 Task: Find directions to nearby parks from Phase IV, Udyog Vihar, Sector 18, Gurugram.
Action: Mouse moved to (268, 67)
Screenshot: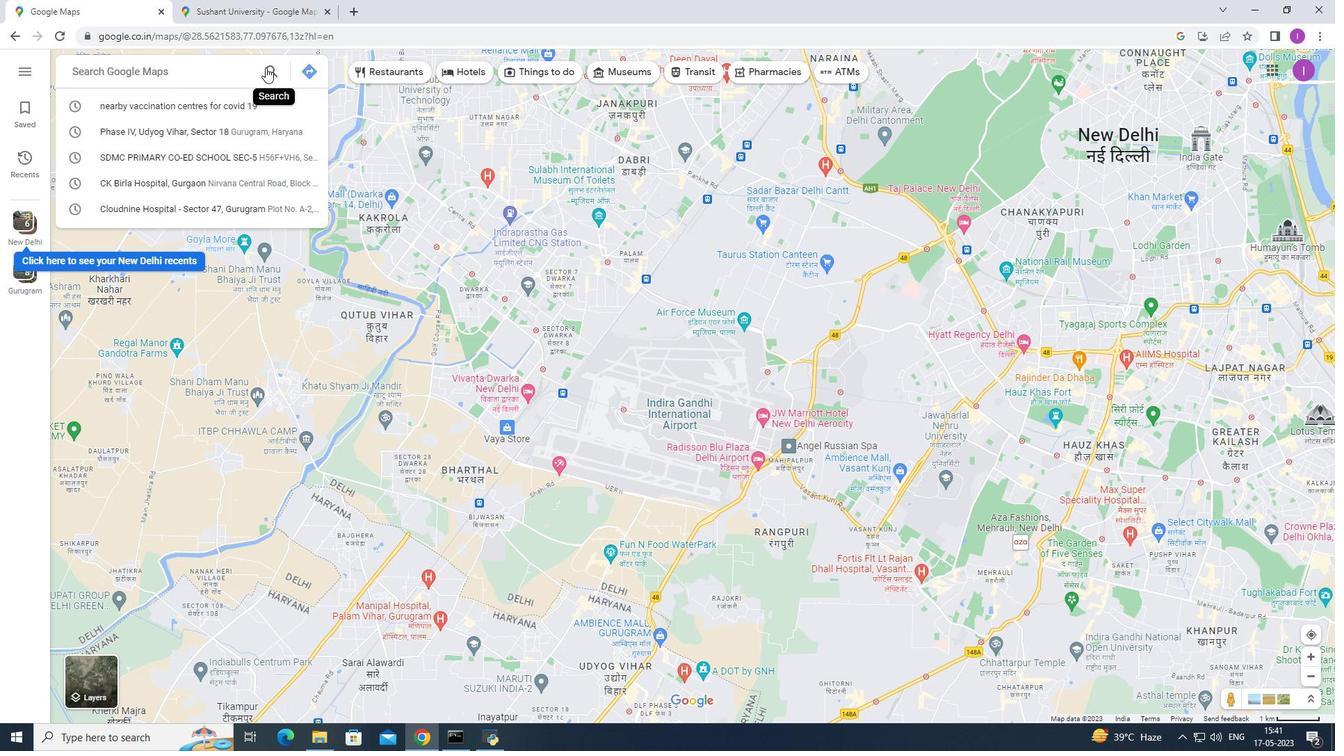 
Action: Mouse pressed left at (268, 67)
Screenshot: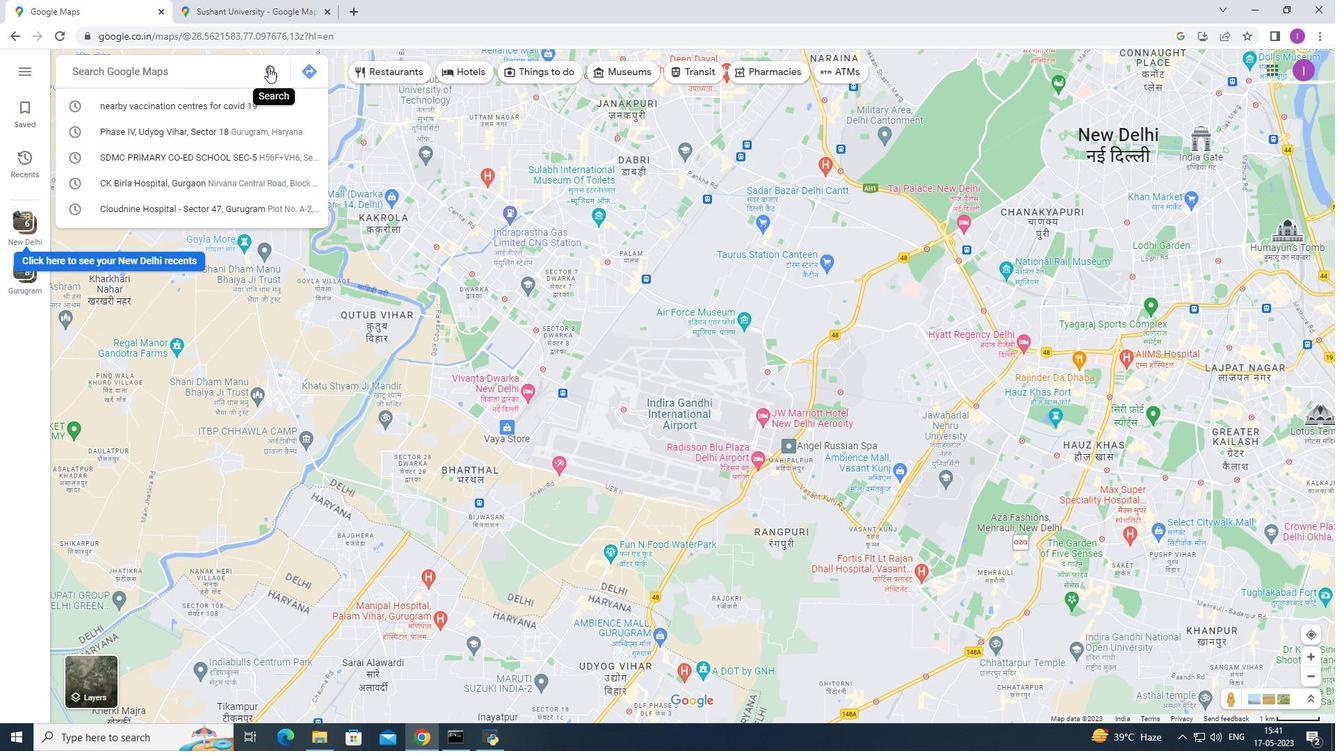 
Action: Mouse moved to (198, 77)
Screenshot: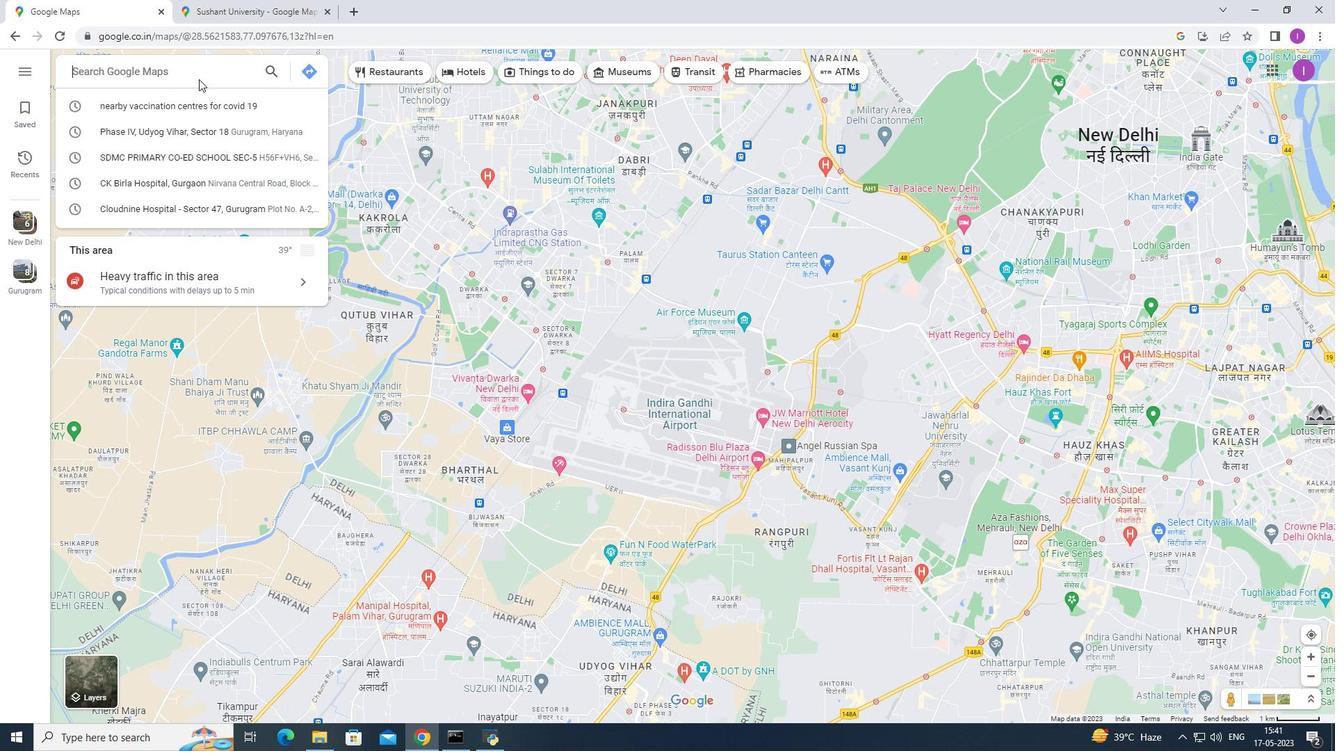 
Action: Key pressed nearby<Key.space>park<Key.space>to<Key.space>me
Screenshot: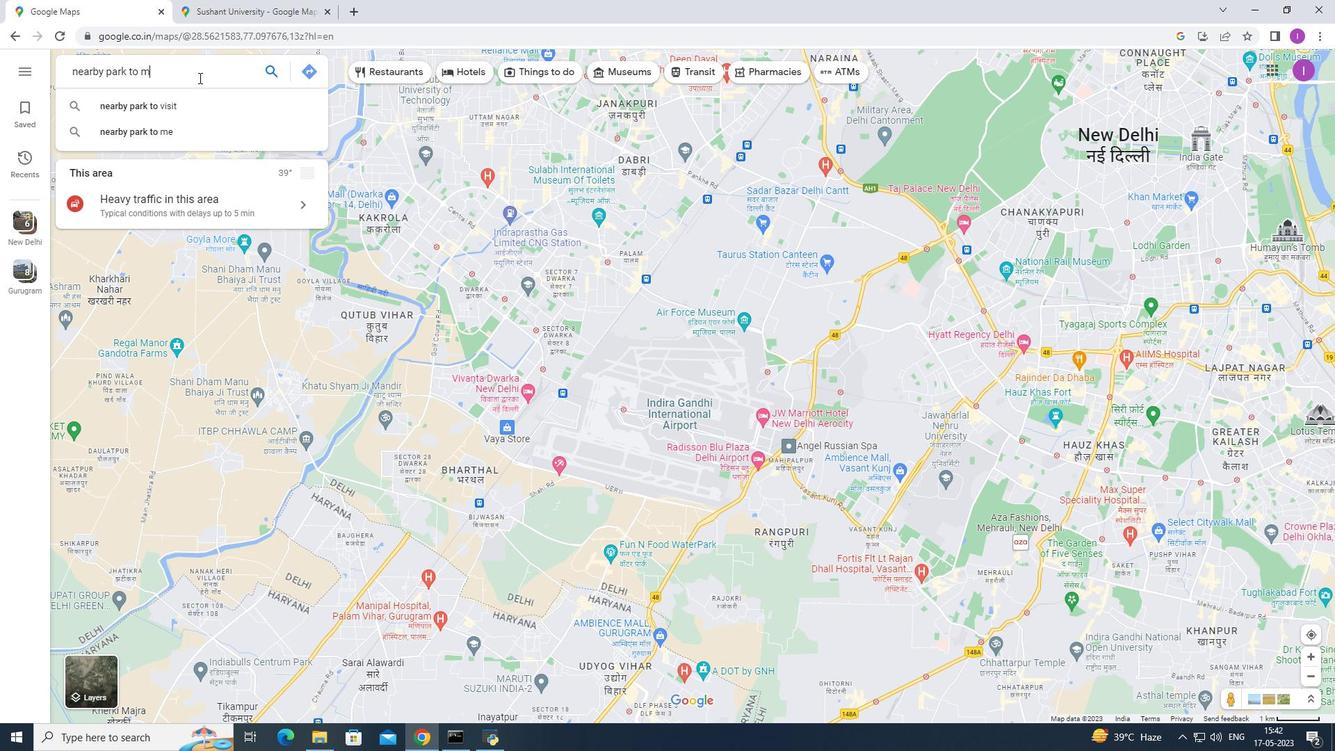 
Action: Mouse moved to (126, 105)
Screenshot: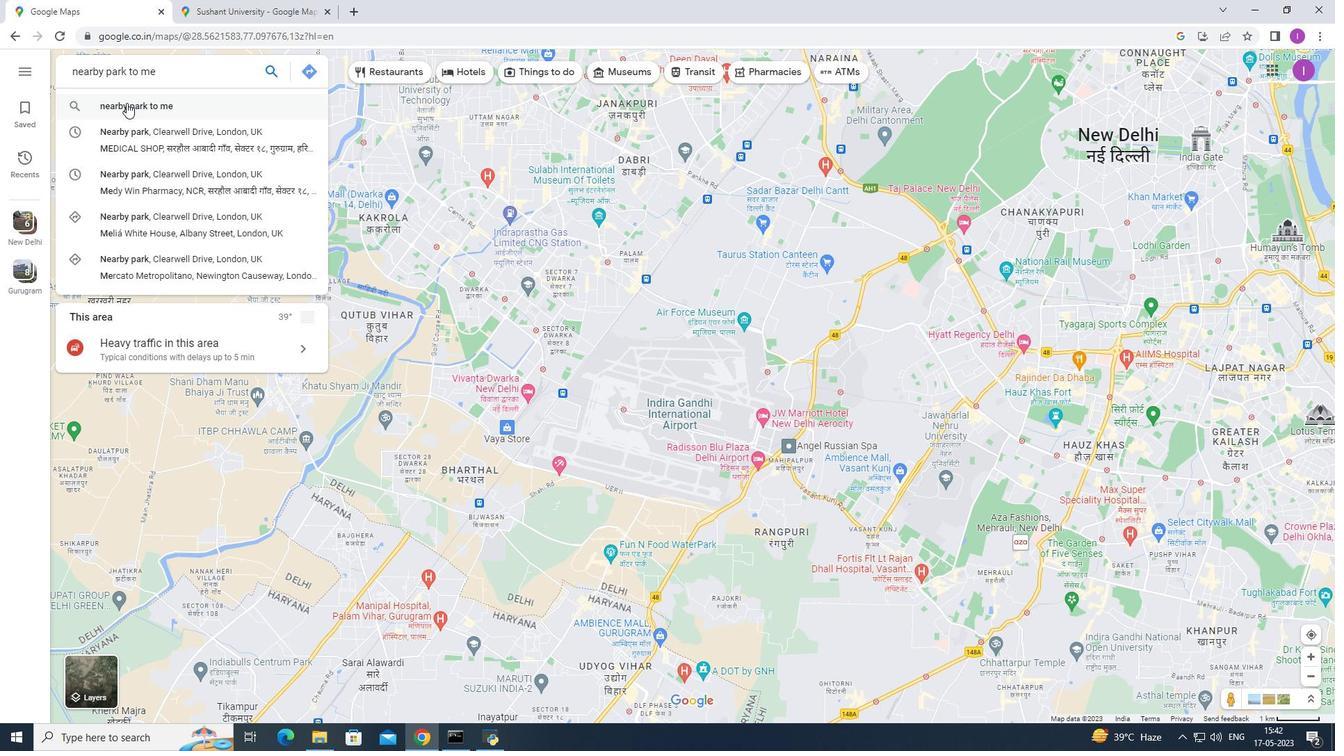 
Action: Mouse pressed left at (126, 105)
Screenshot: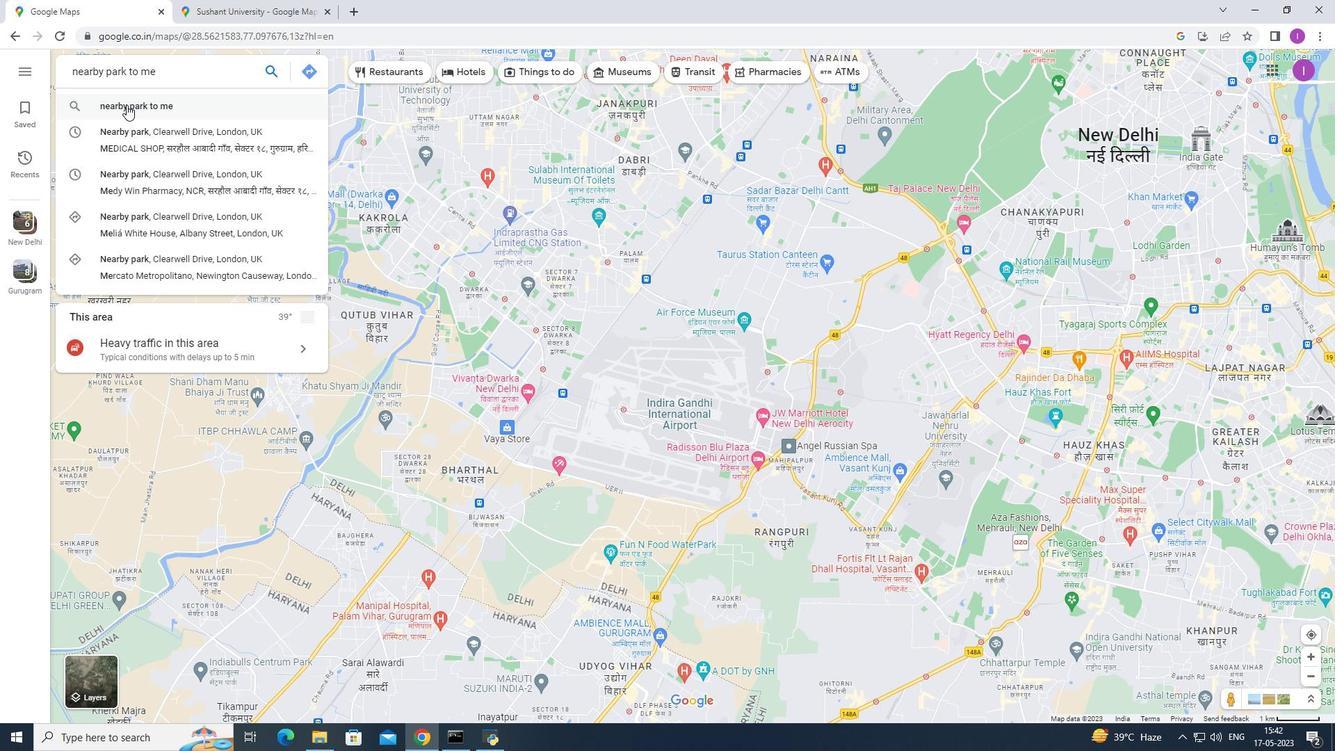 
Action: Mouse moved to (107, 112)
Screenshot: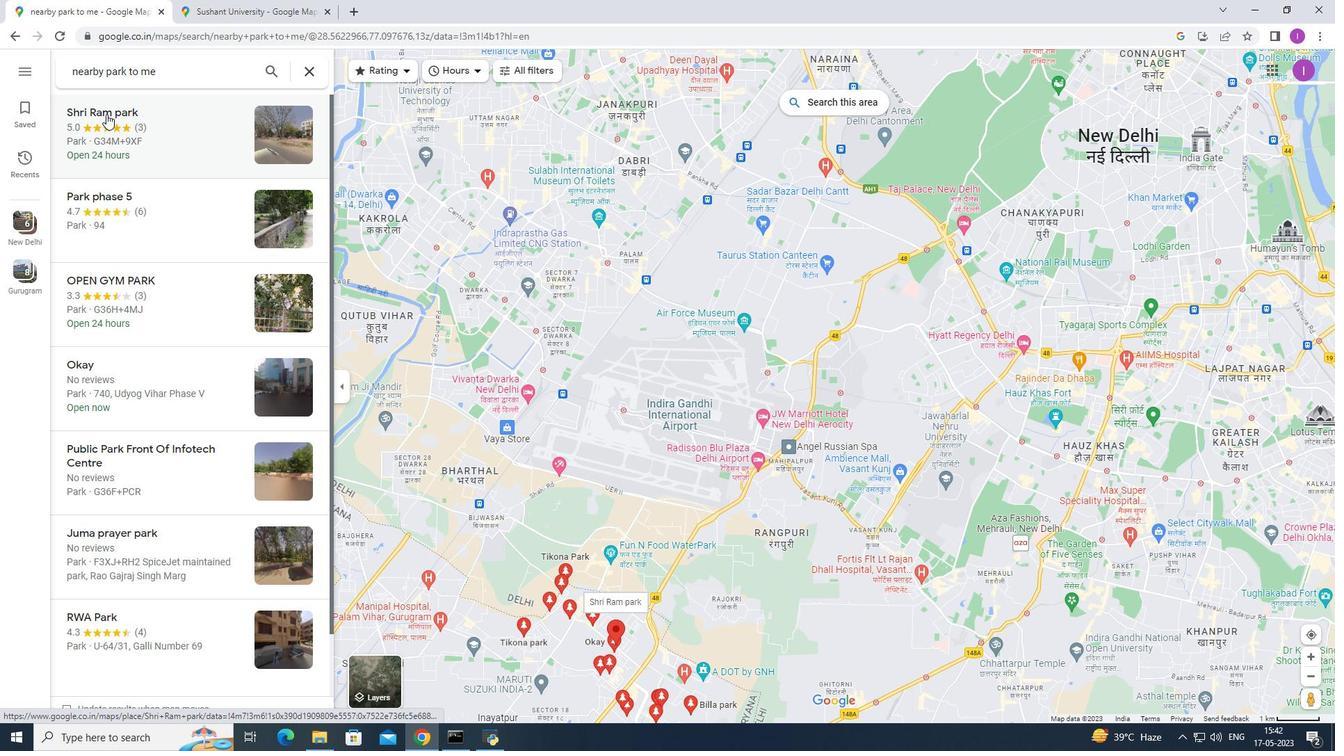 
Action: Mouse pressed left at (107, 112)
Screenshot: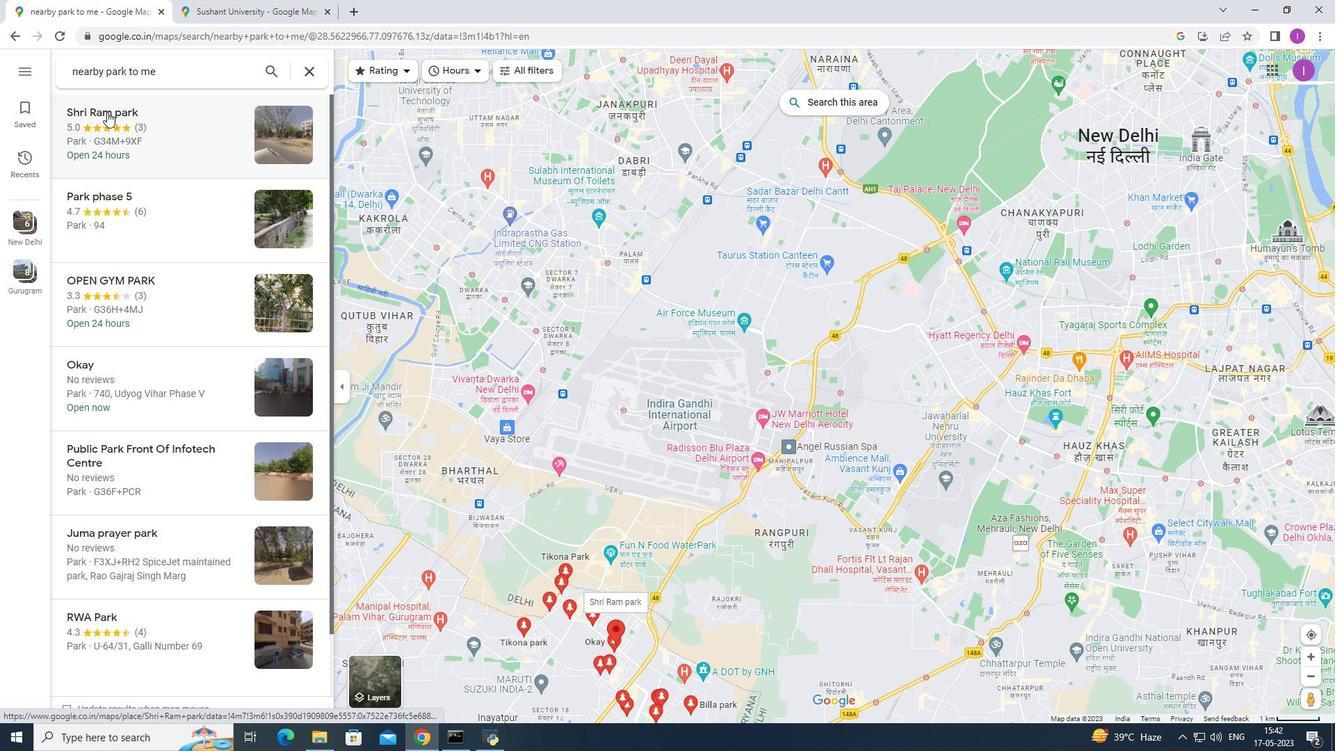 
Action: Mouse moved to (381, 393)
Screenshot: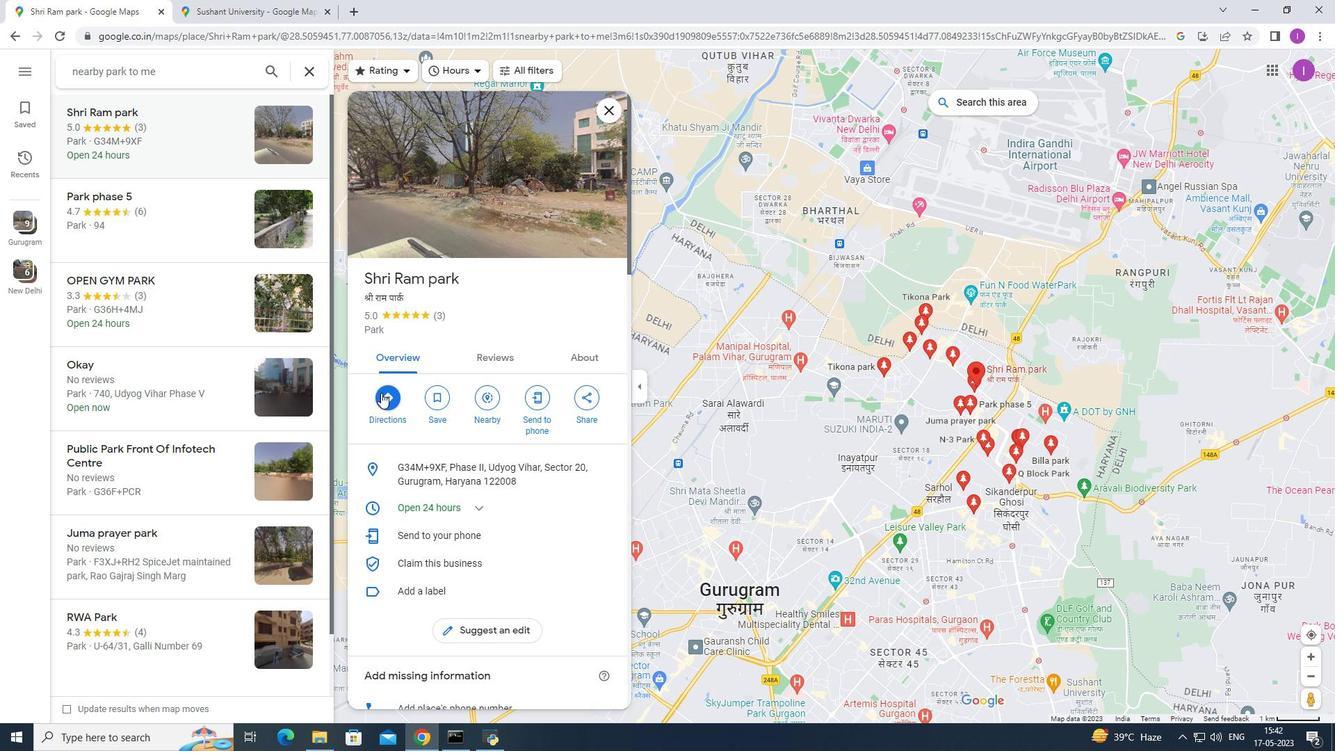 
Action: Mouse pressed left at (381, 393)
Screenshot: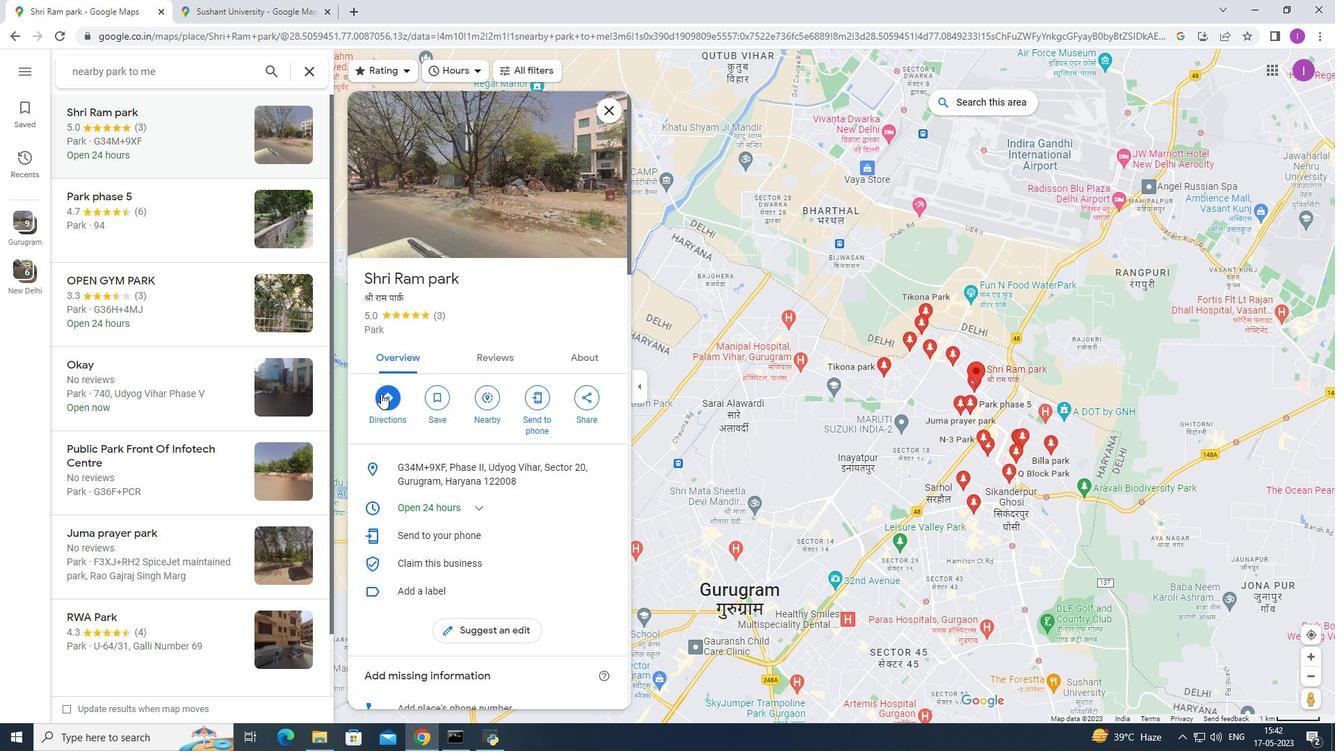 
Action: Mouse moved to (136, 279)
Screenshot: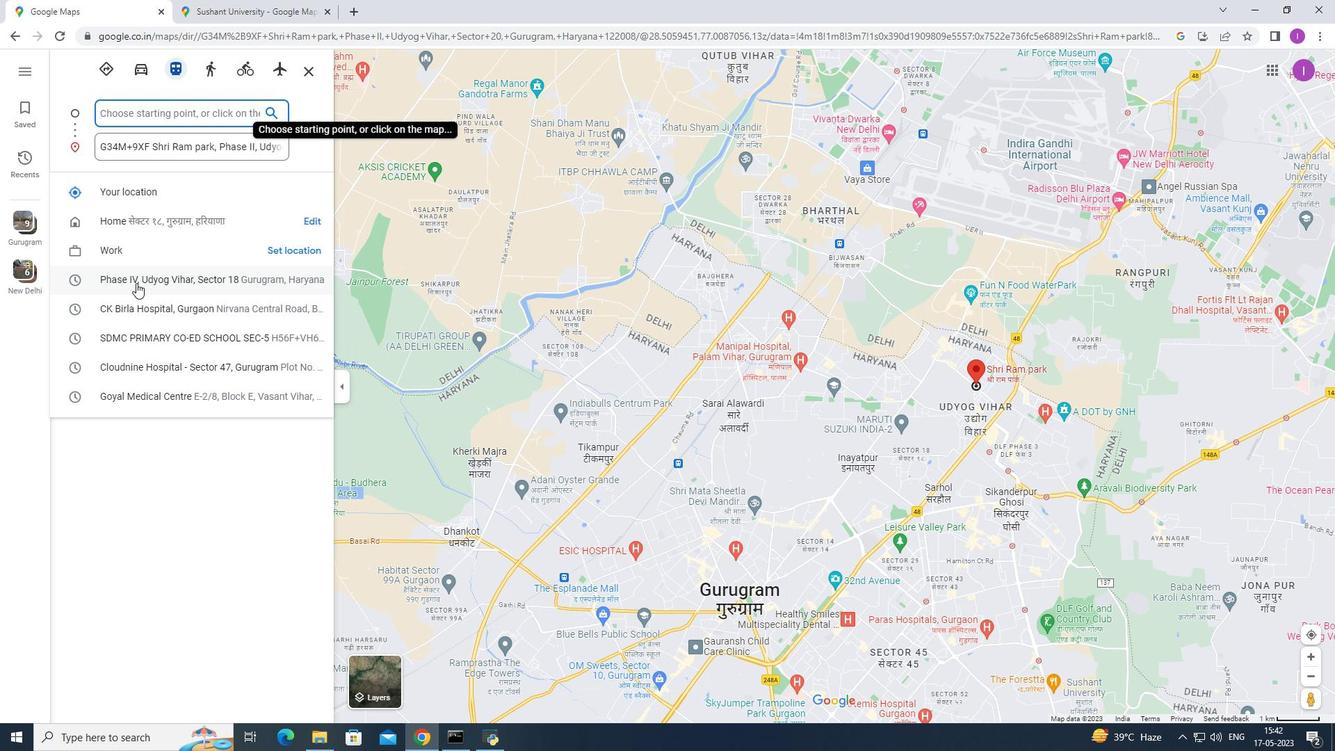 
Action: Mouse pressed left at (136, 279)
Screenshot: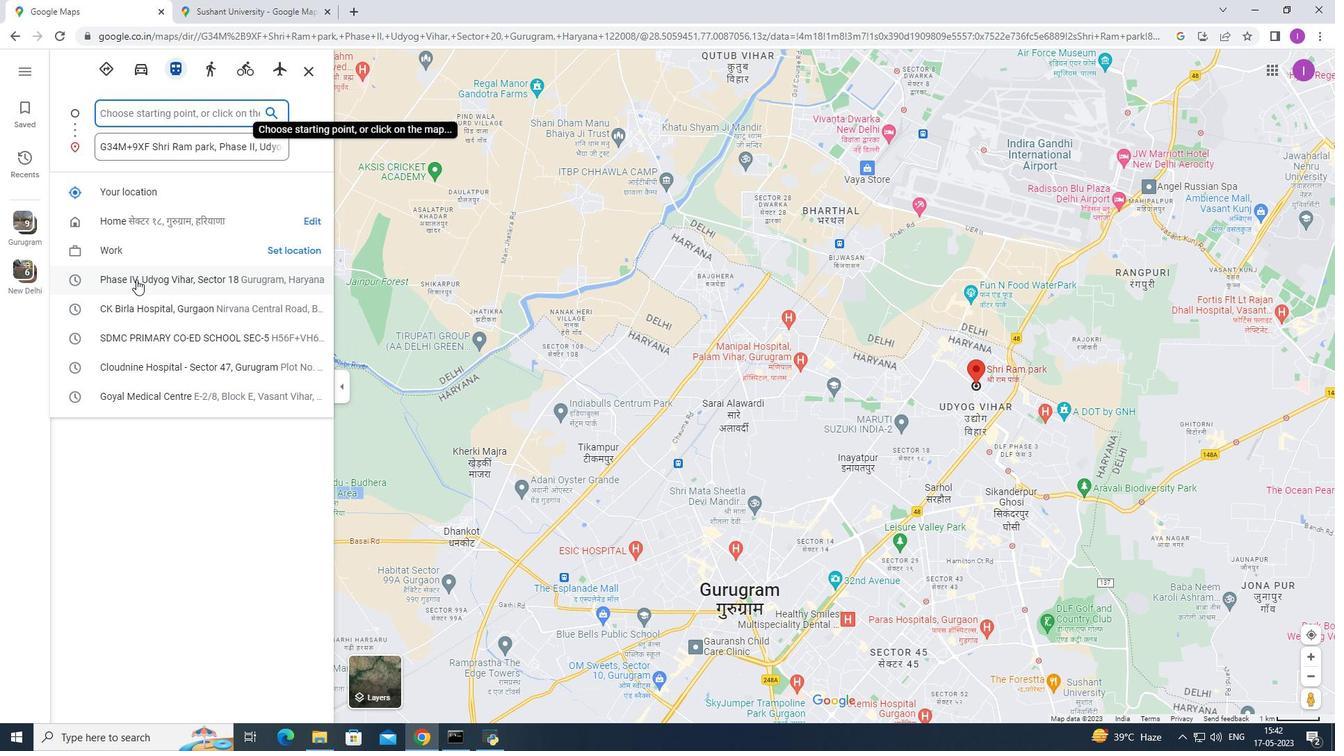
Action: Mouse moved to (17, 34)
Screenshot: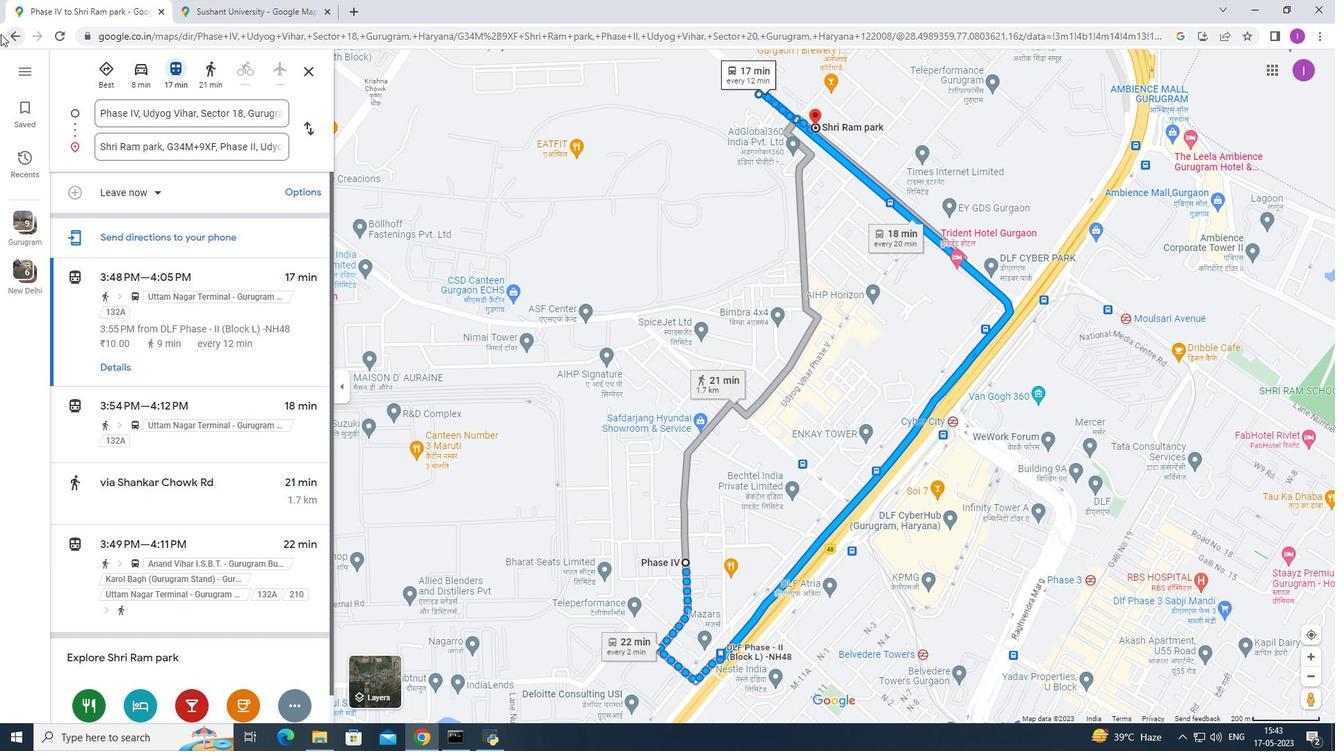 
Action: Mouse pressed left at (17, 34)
Screenshot: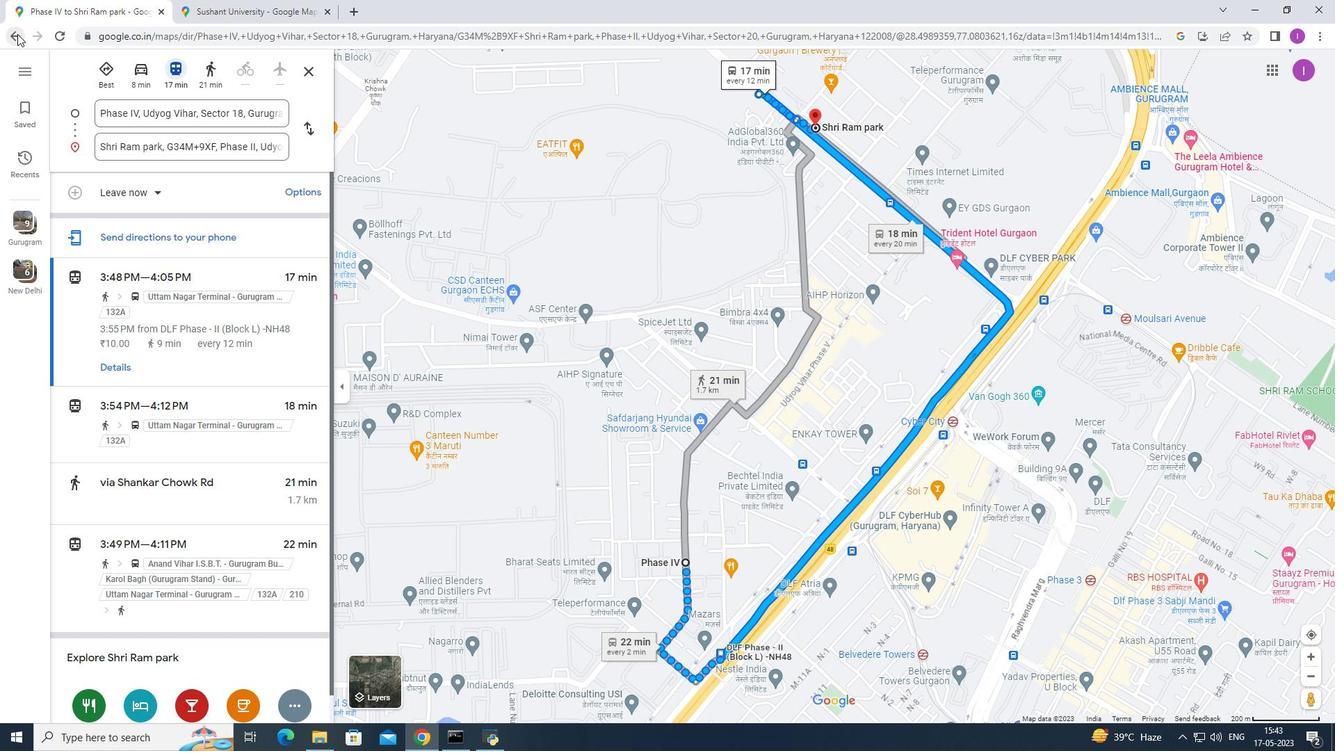 
Action: Mouse moved to (166, 215)
Screenshot: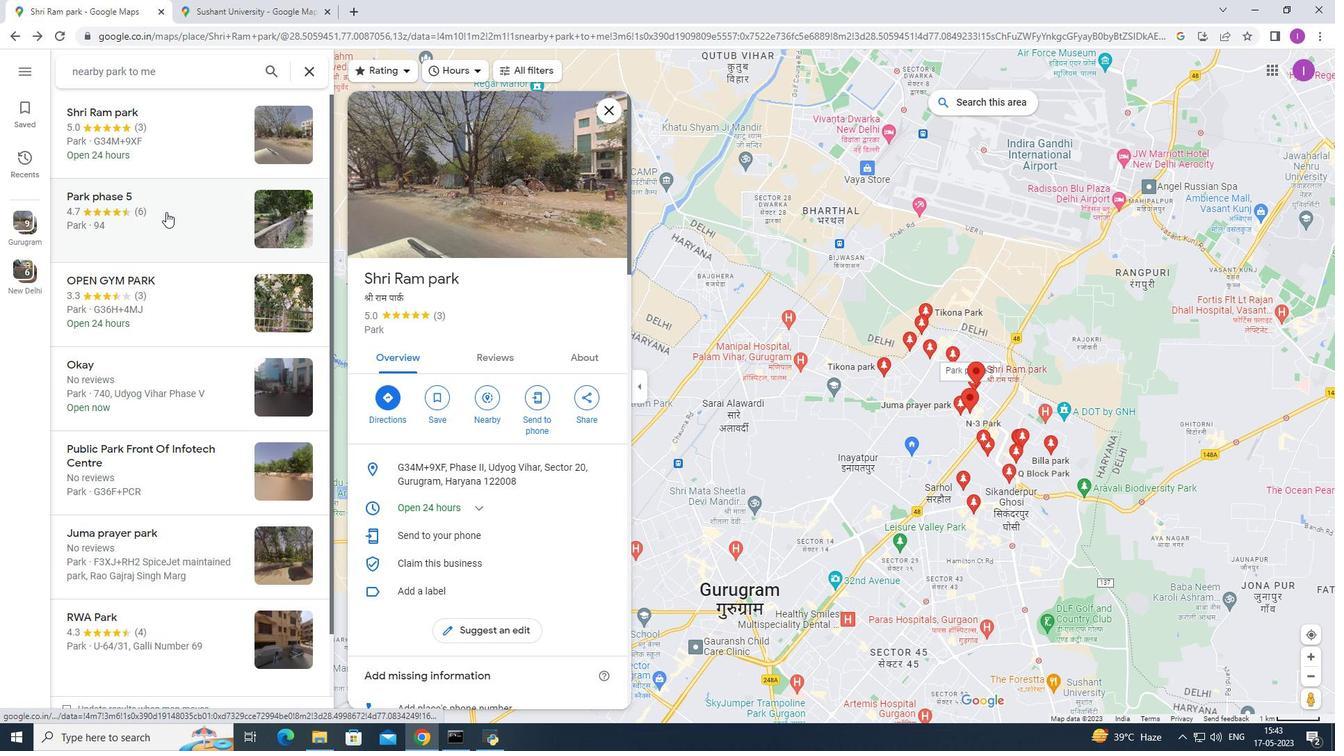 
Action: Mouse pressed left at (166, 215)
Screenshot: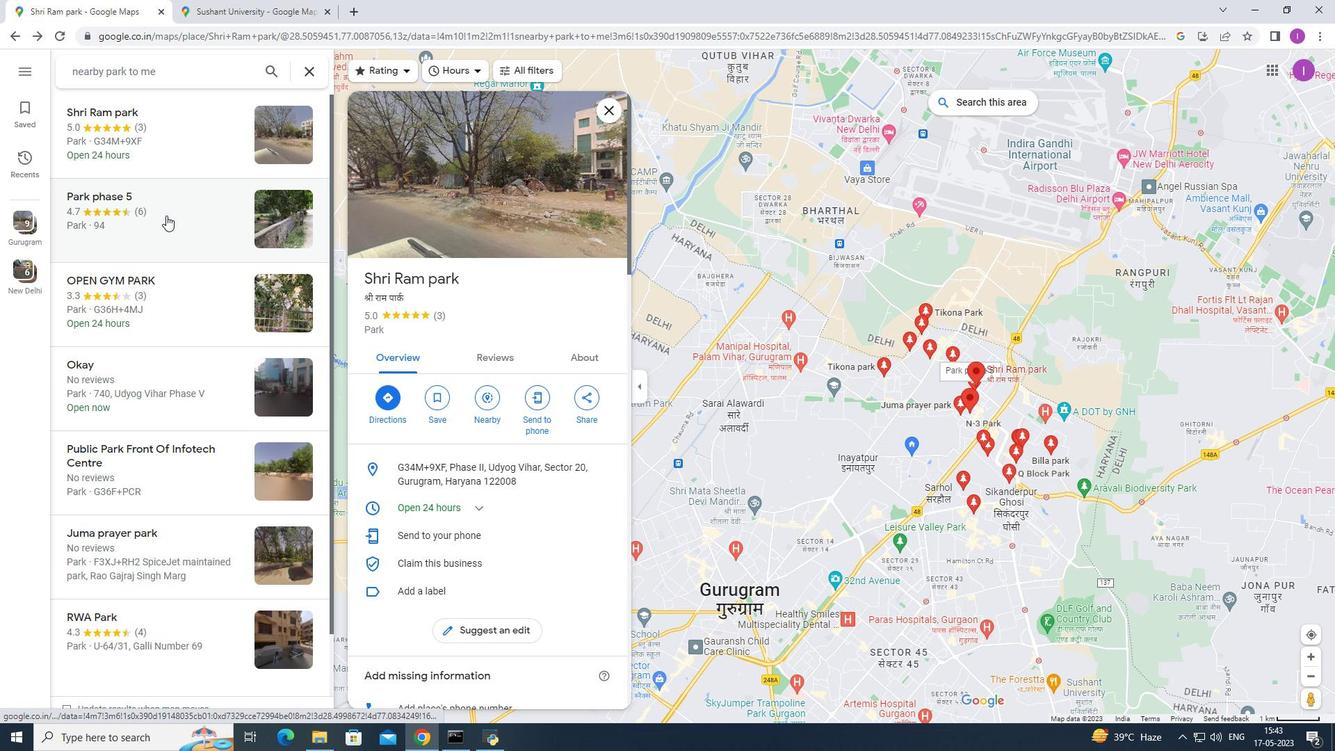 
Action: Mouse moved to (382, 404)
Screenshot: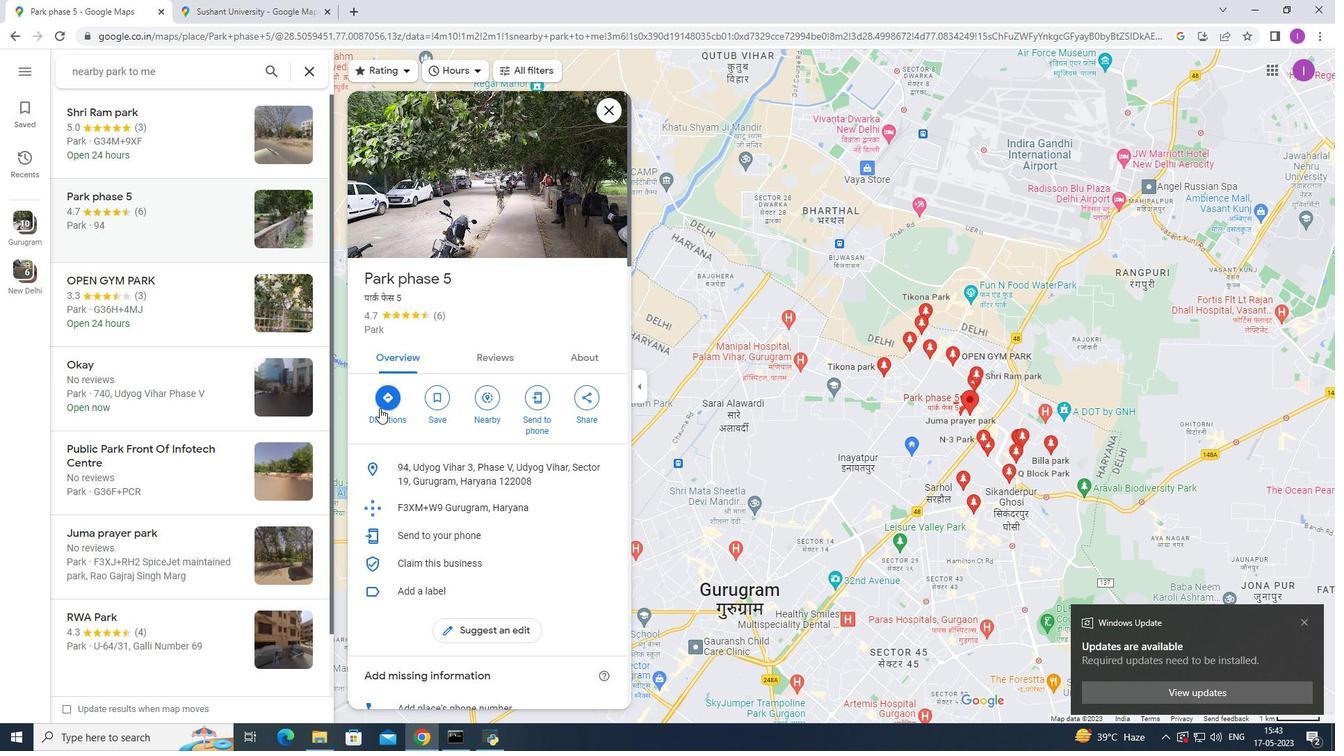 
Action: Mouse pressed left at (382, 404)
Screenshot: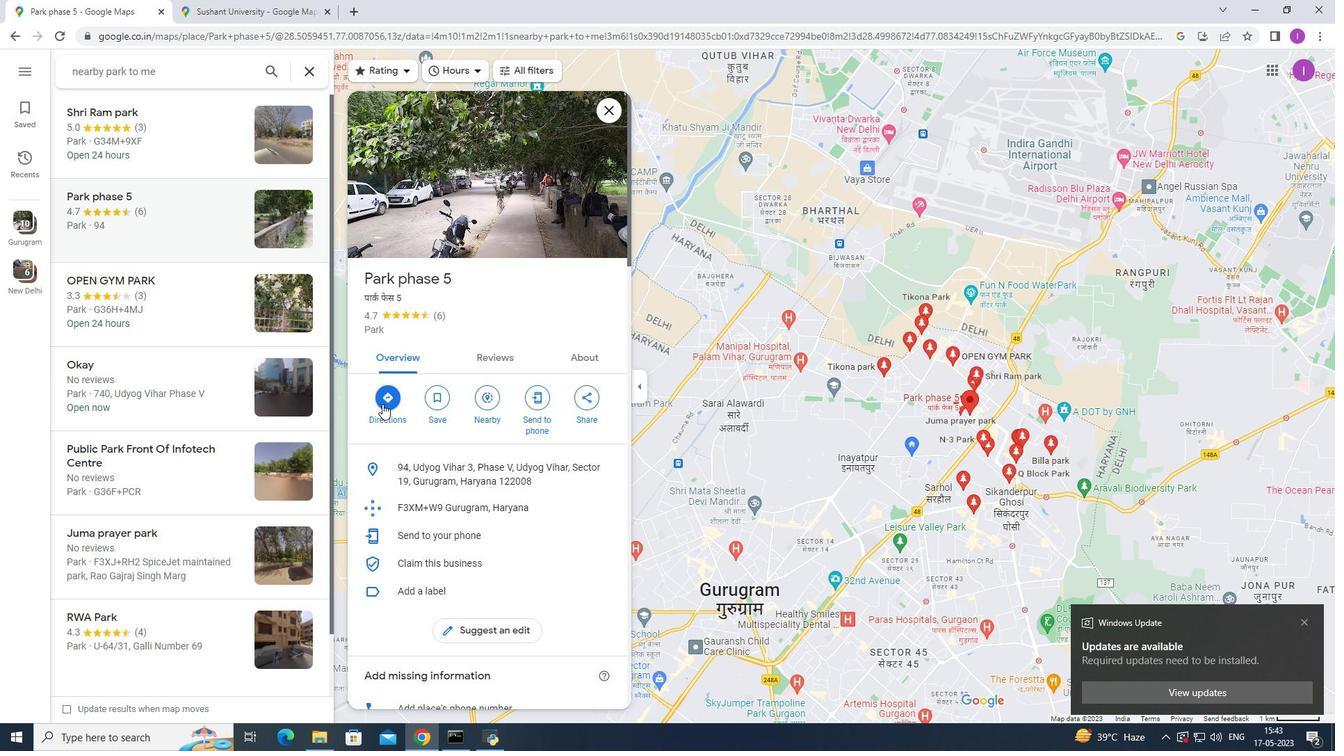 
Action: Mouse moved to (225, 307)
Screenshot: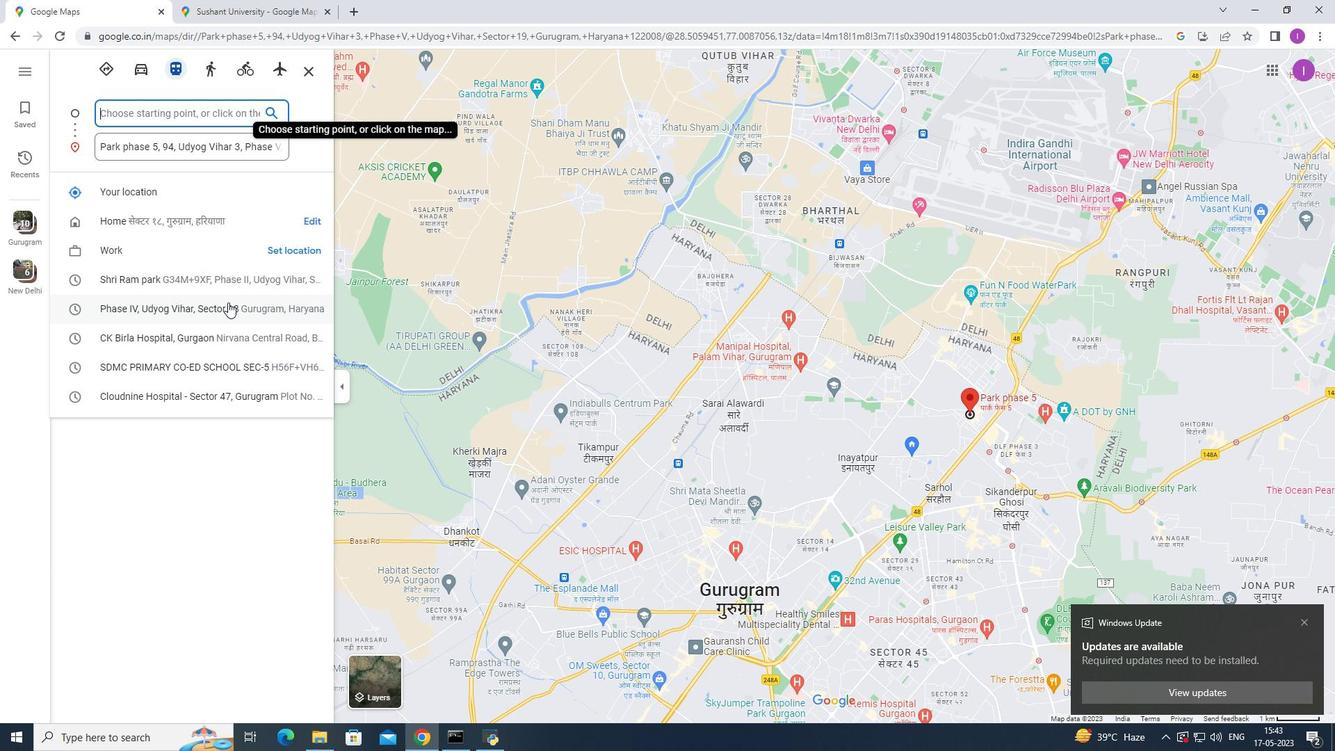 
Action: Mouse pressed left at (225, 307)
Screenshot: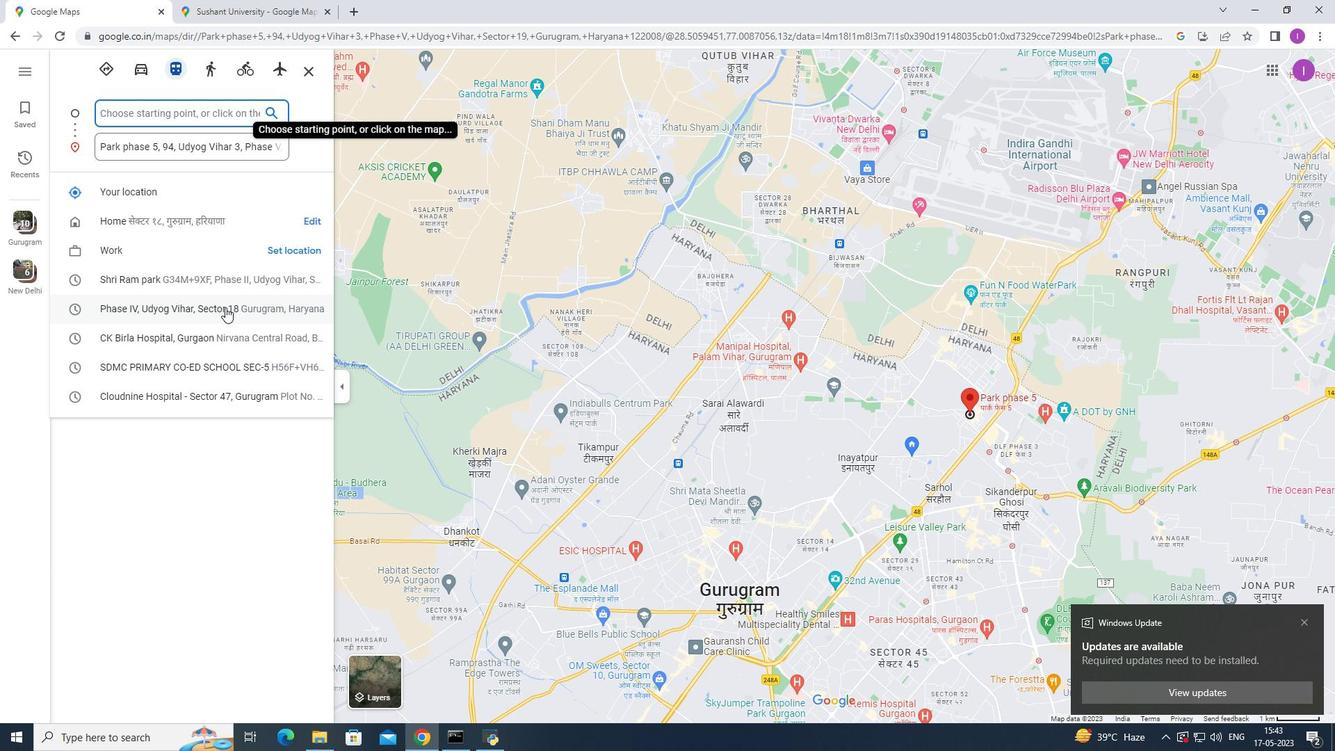 
Action: Mouse moved to (748, 571)
Screenshot: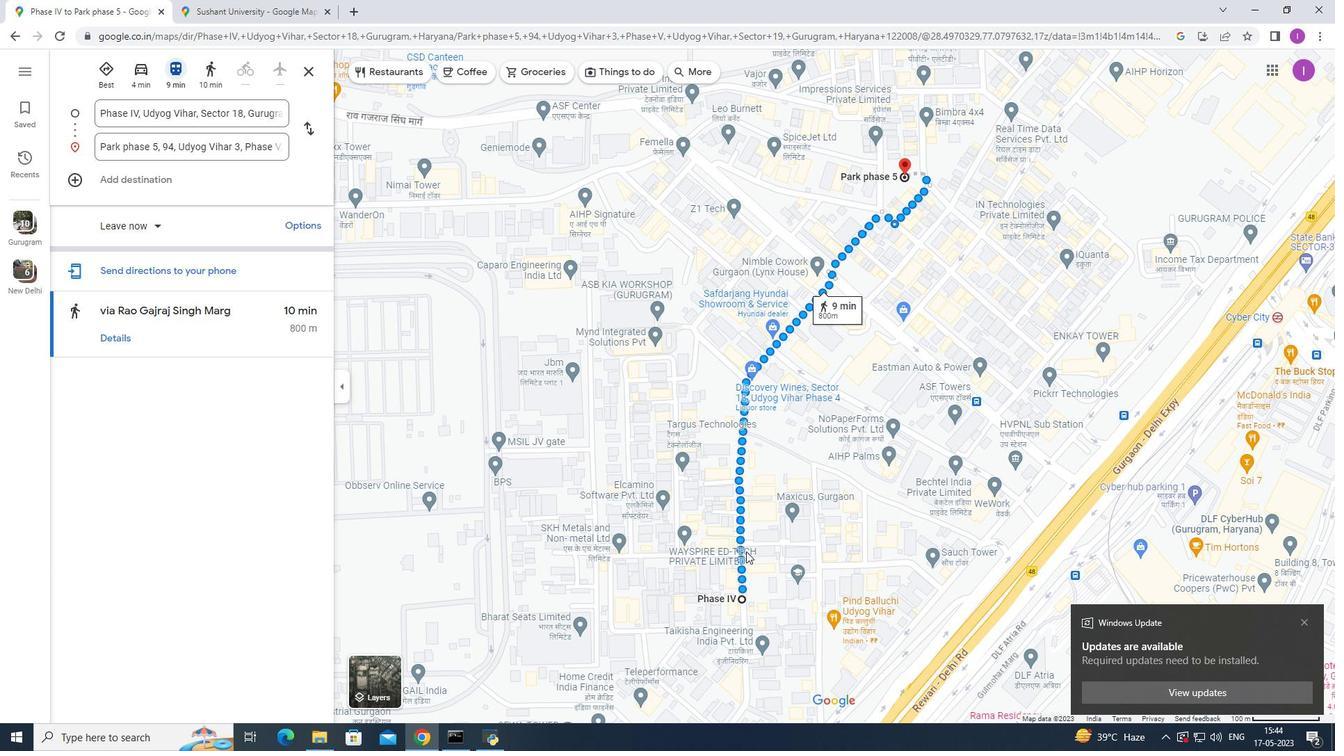 
Action: Mouse pressed left at (746, 559)
Screenshot: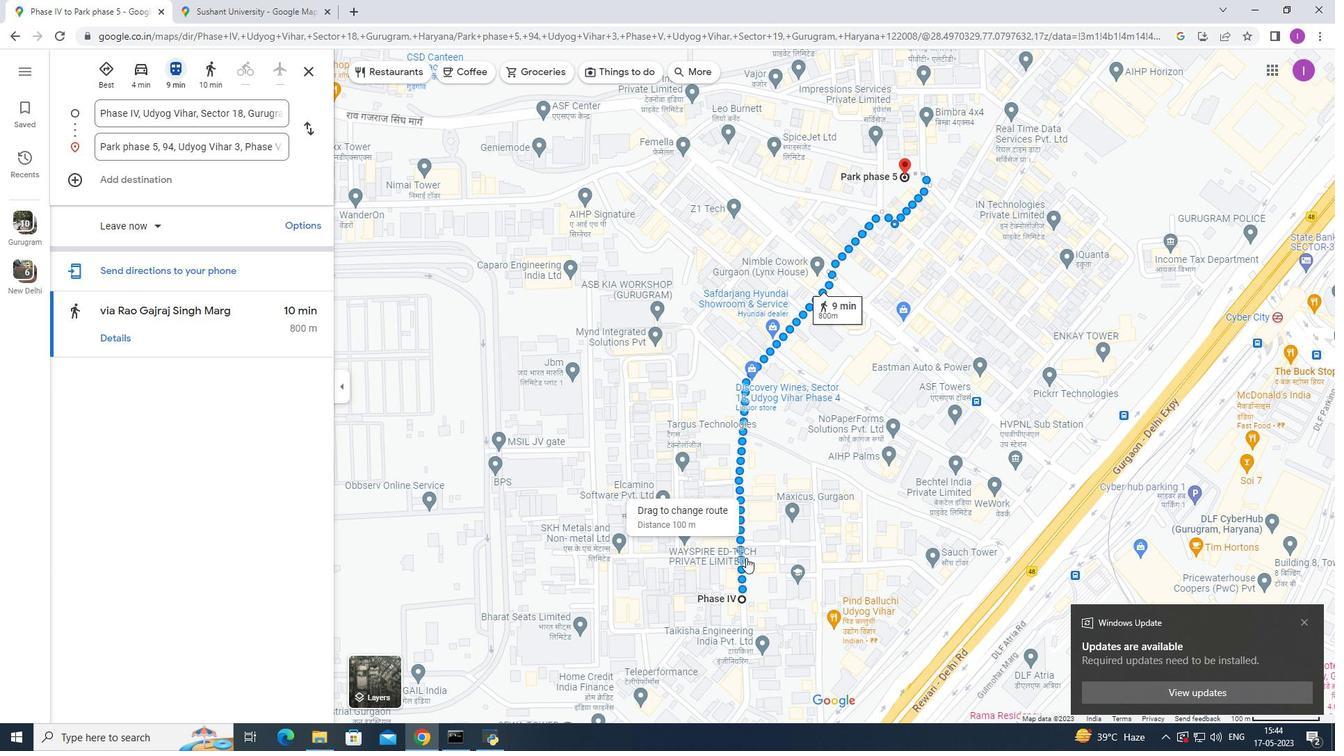 
Action: Mouse moved to (751, 585)
Screenshot: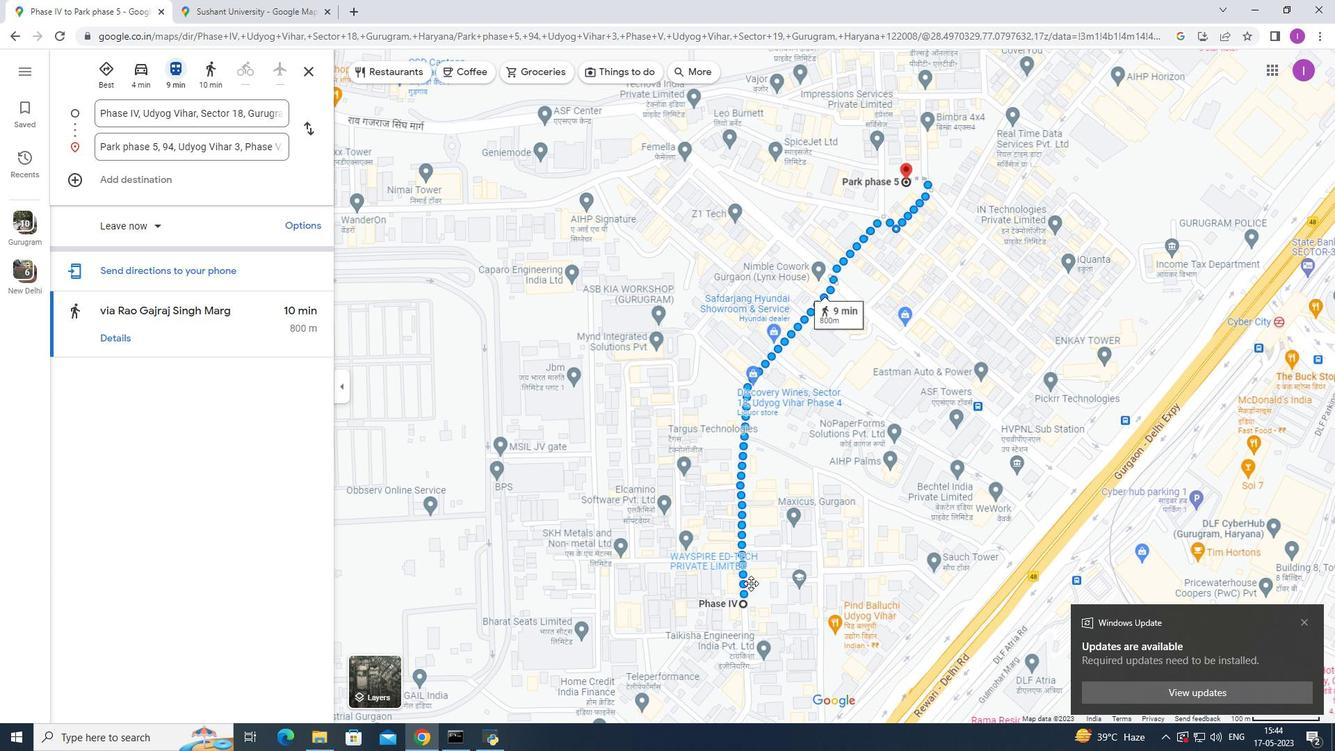 
Action: Mouse pressed left at (751, 585)
Screenshot: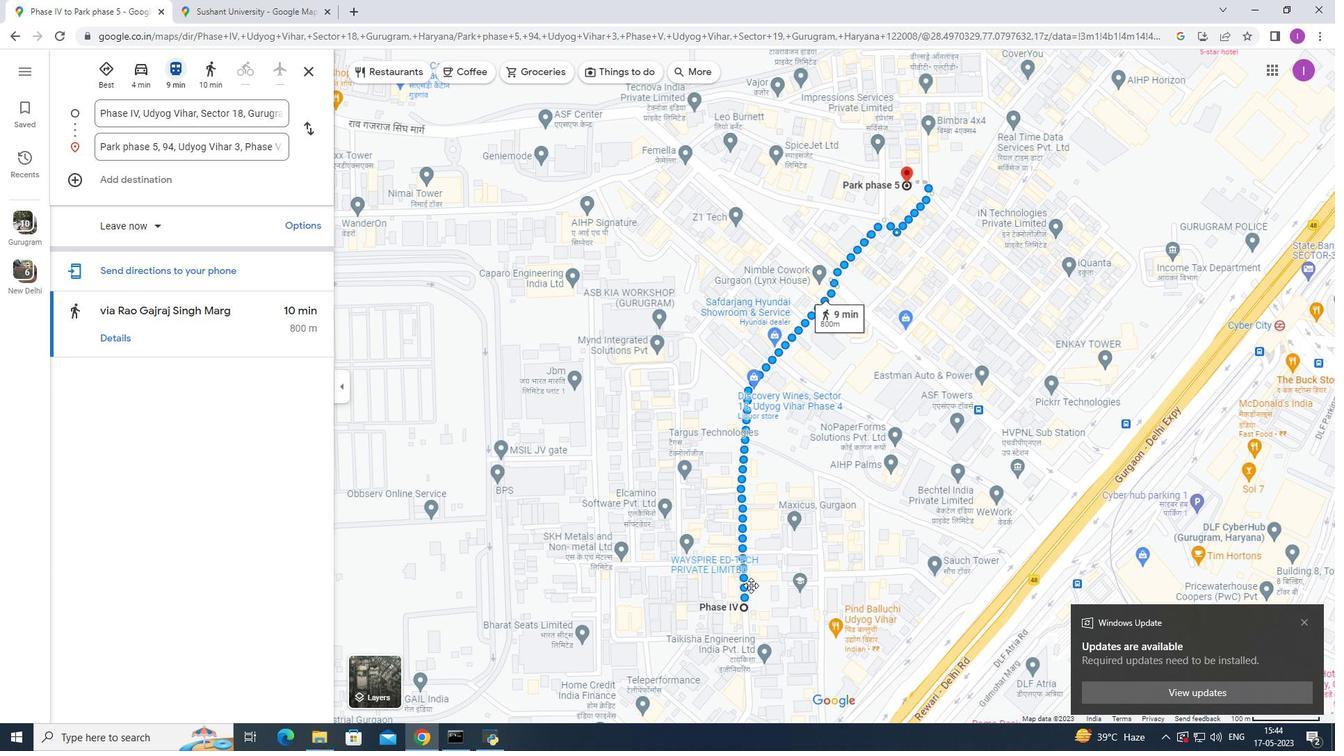 
Action: Mouse moved to (18, 36)
Screenshot: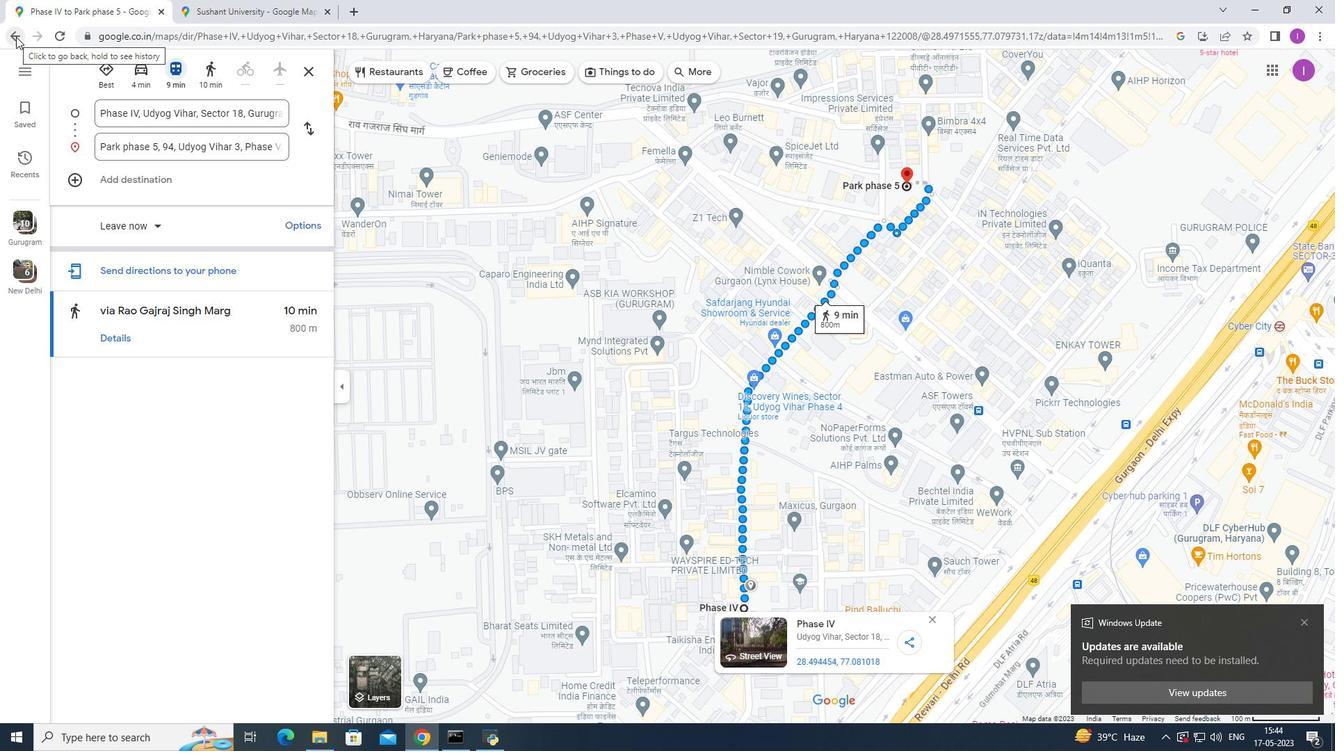 
Action: Mouse pressed left at (18, 36)
Screenshot: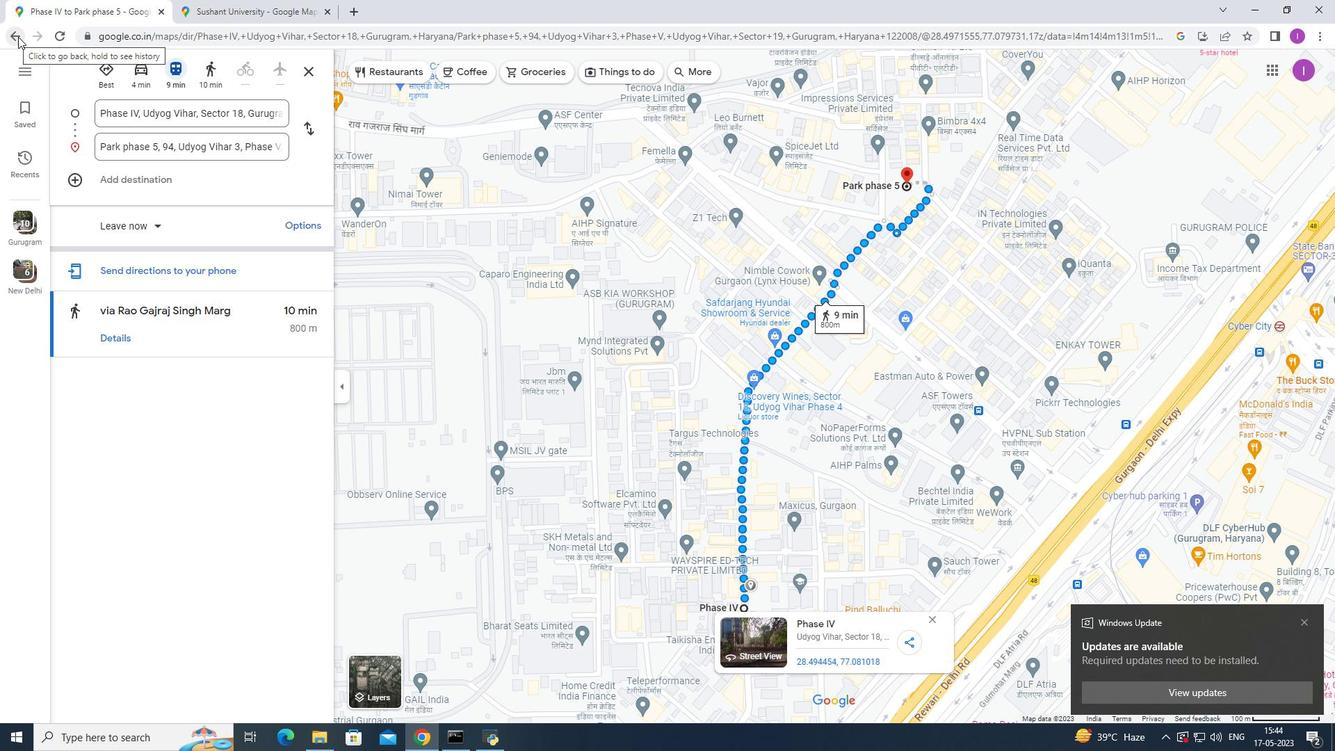 
Action: Mouse moved to (13, 32)
Screenshot: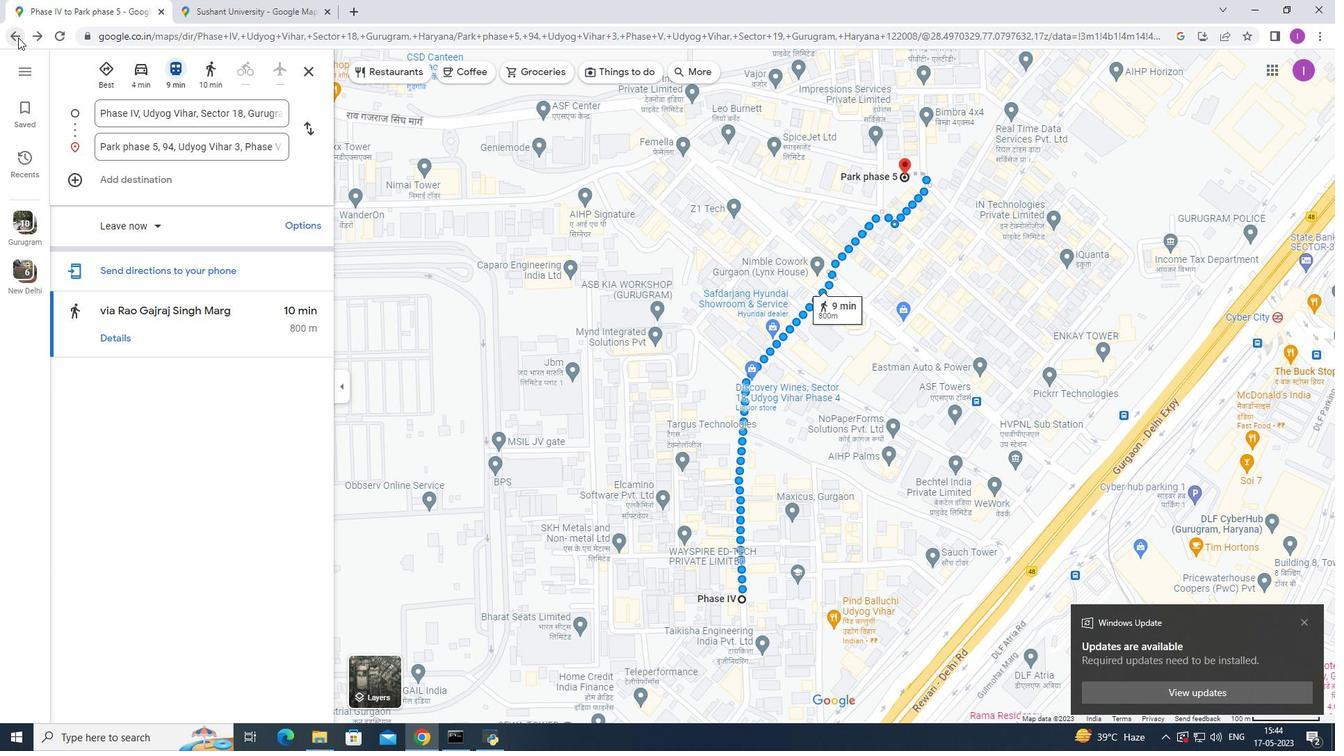 
Action: Mouse pressed left at (13, 32)
Screenshot: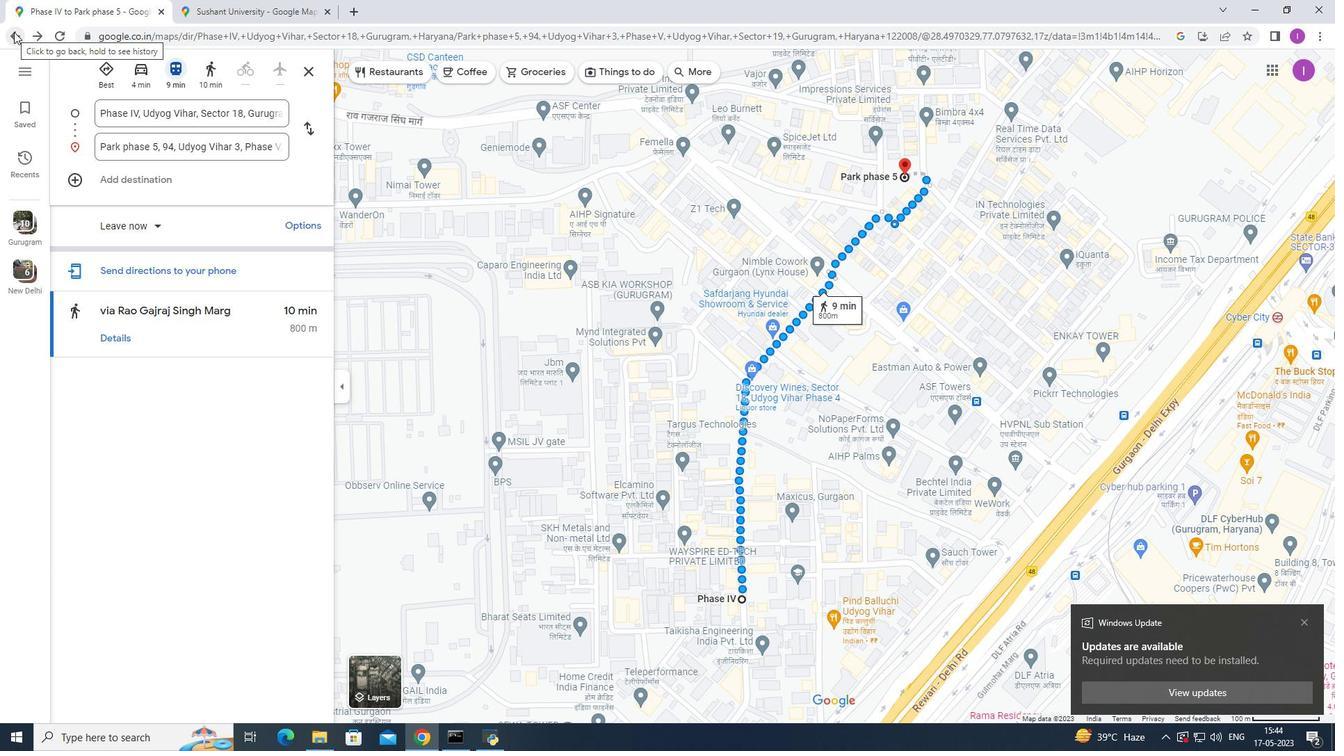 
Action: Mouse moved to (146, 290)
Screenshot: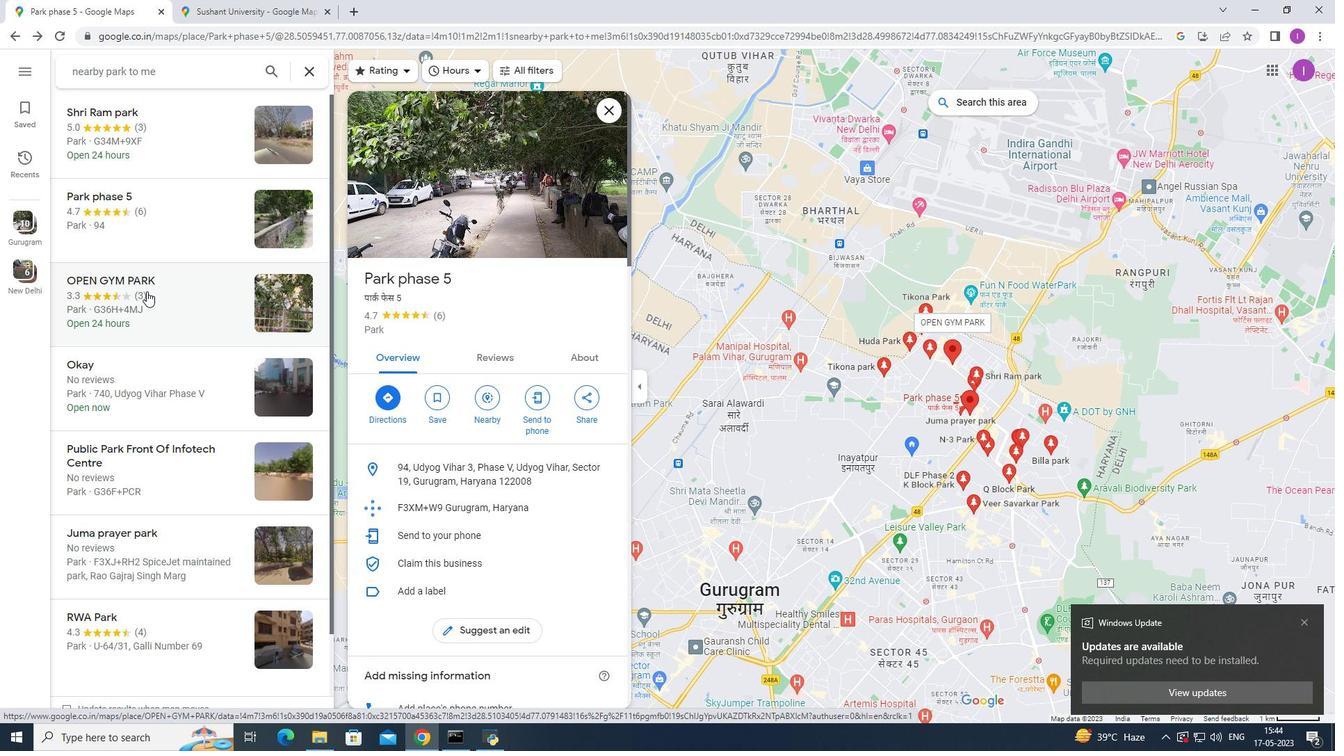 
Action: Mouse pressed left at (146, 290)
Screenshot: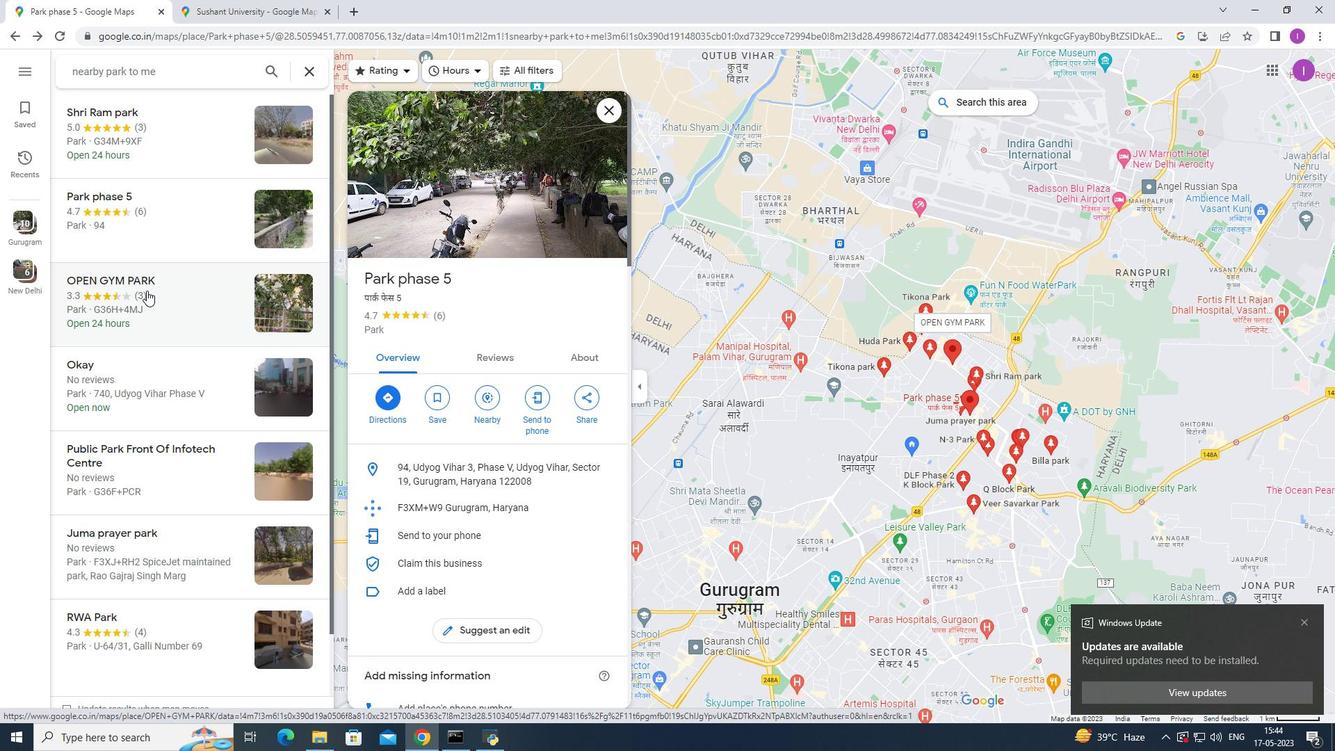 
Action: Mouse moved to (390, 377)
Screenshot: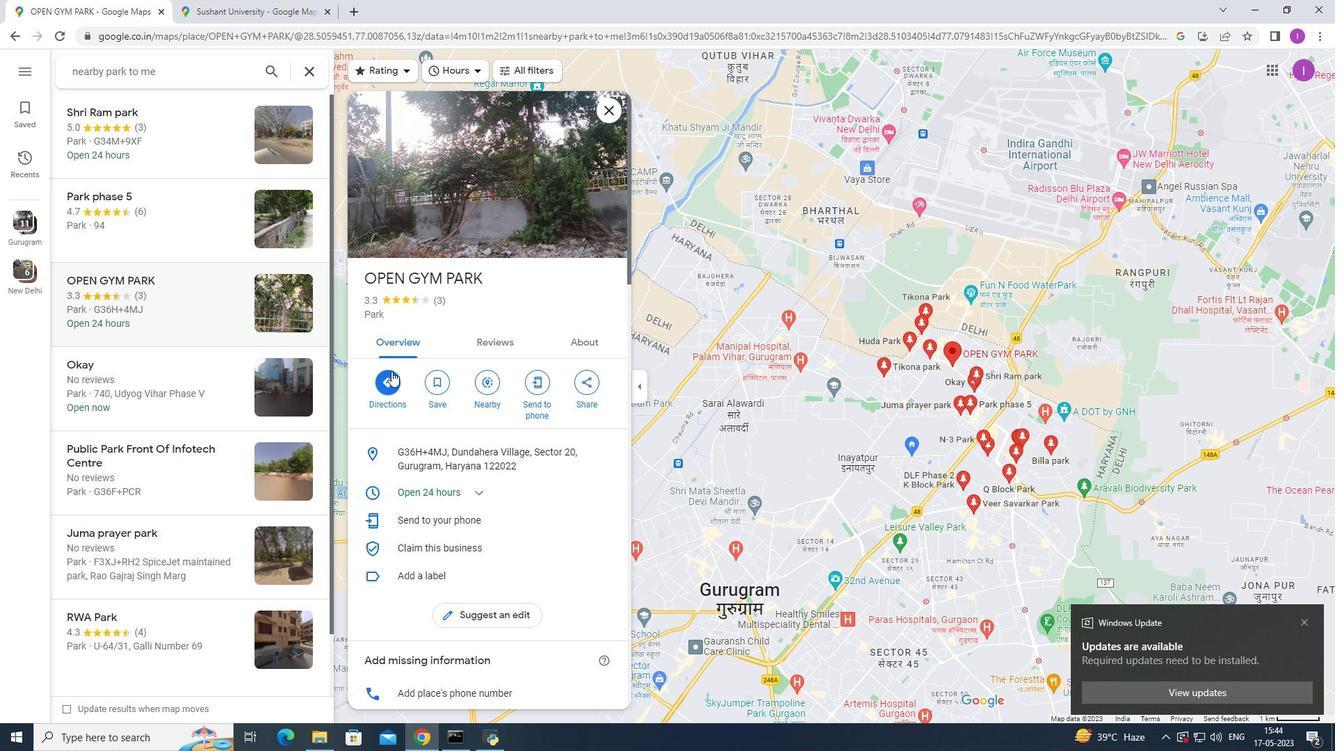 
Action: Mouse pressed left at (390, 377)
Screenshot: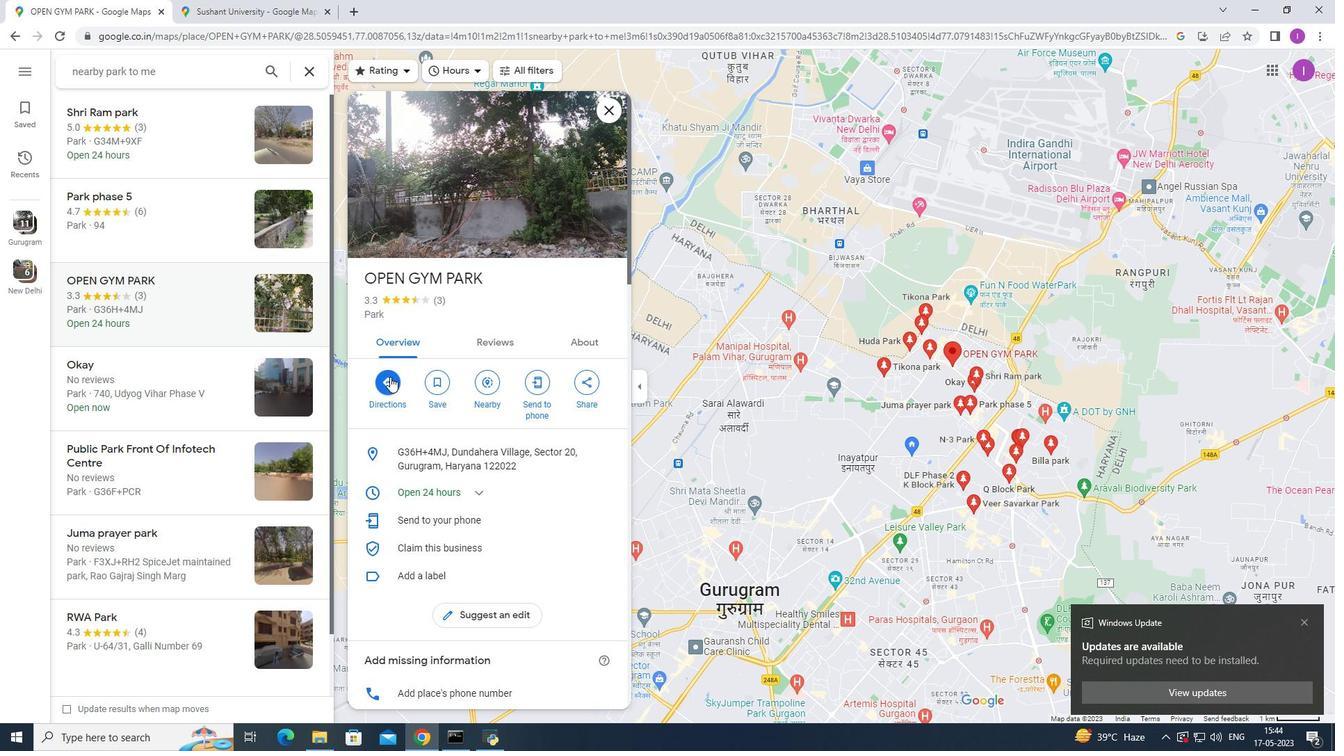 
Action: Mouse moved to (179, 305)
Screenshot: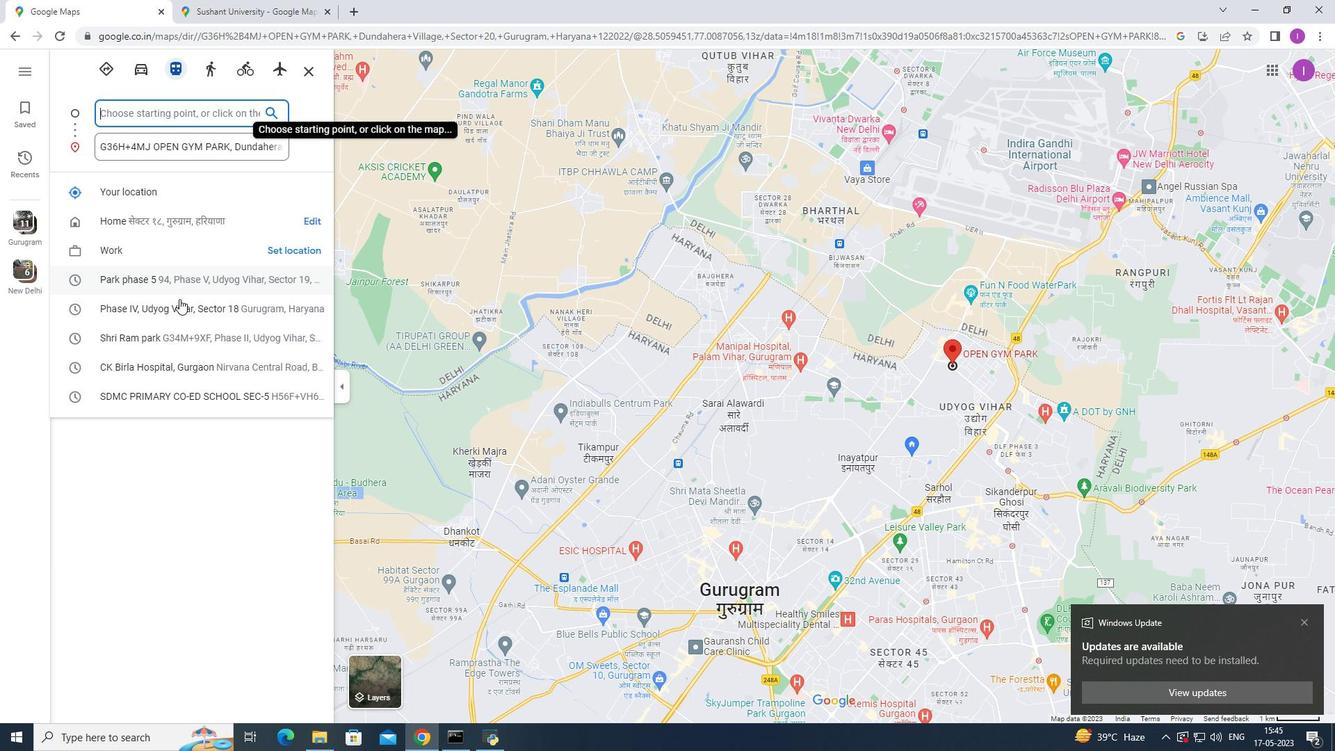 
Action: Mouse pressed left at (179, 305)
Screenshot: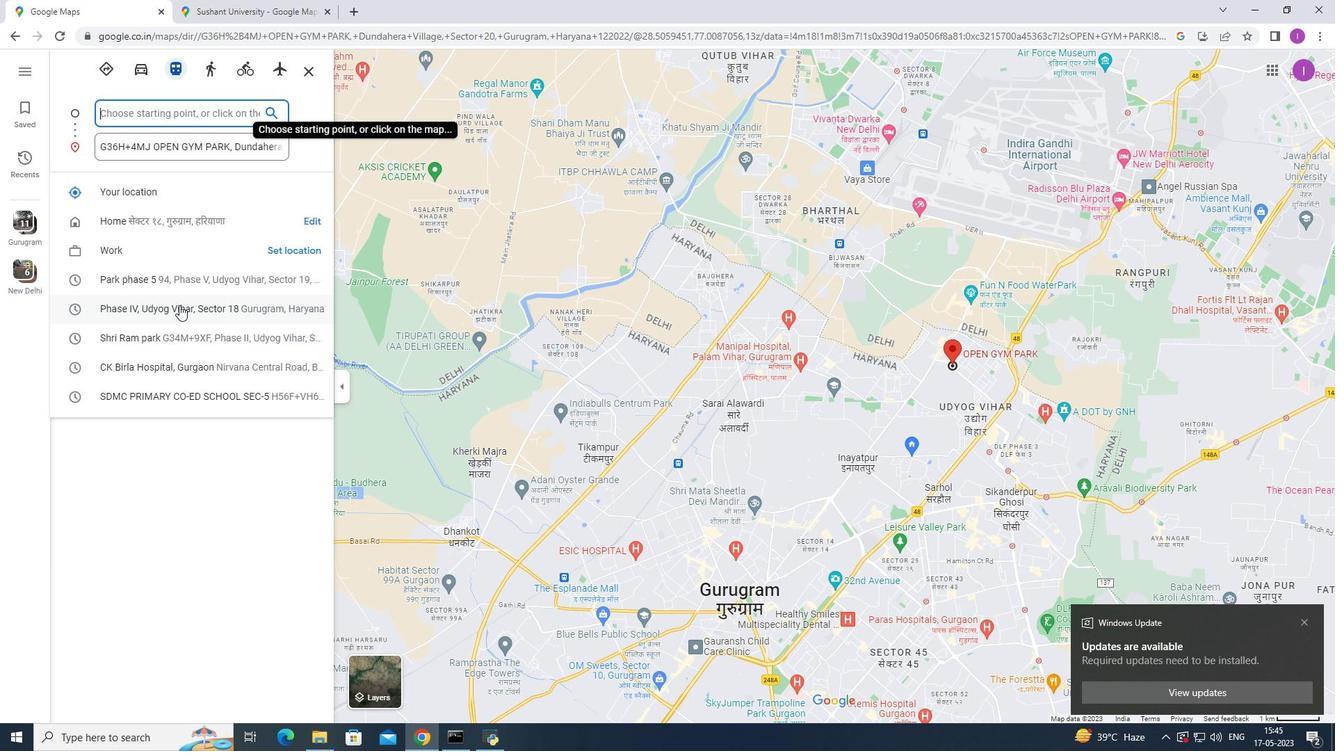
Action: Mouse moved to (13, 38)
Screenshot: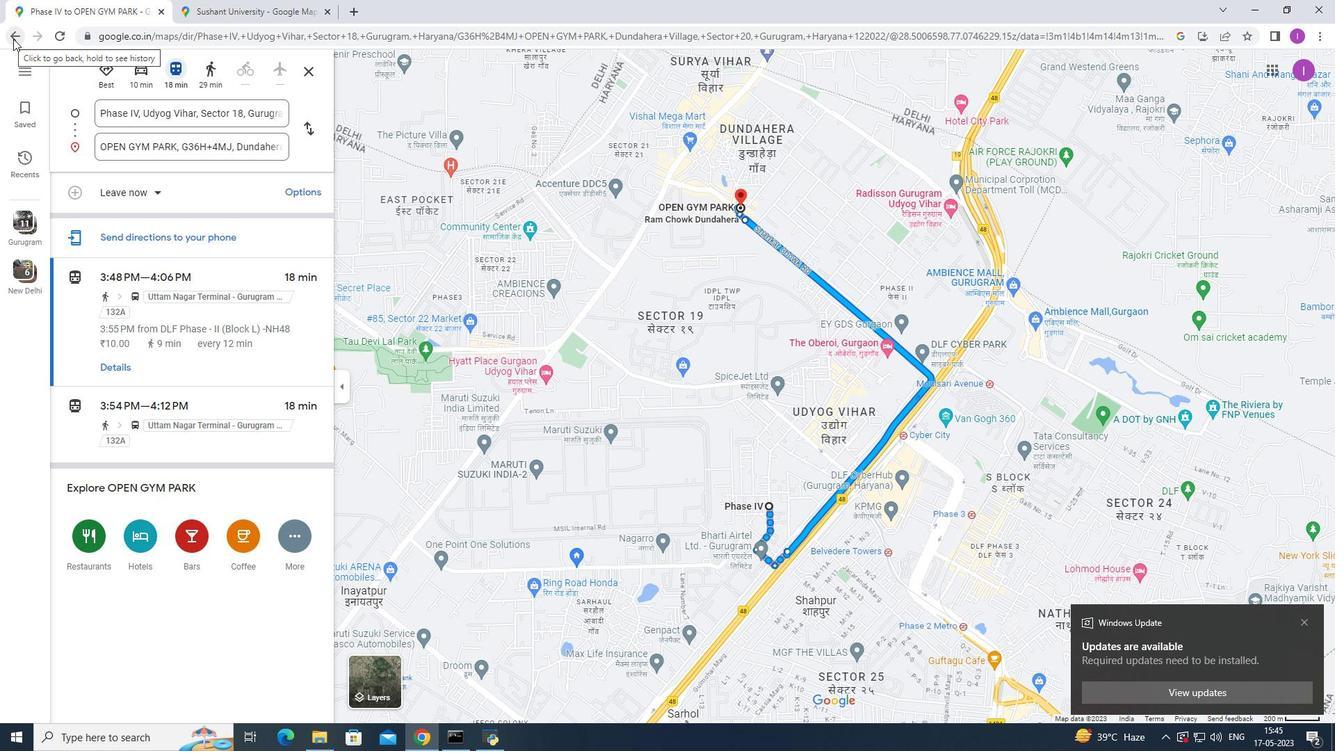
Action: Mouse pressed left at (13, 38)
Screenshot: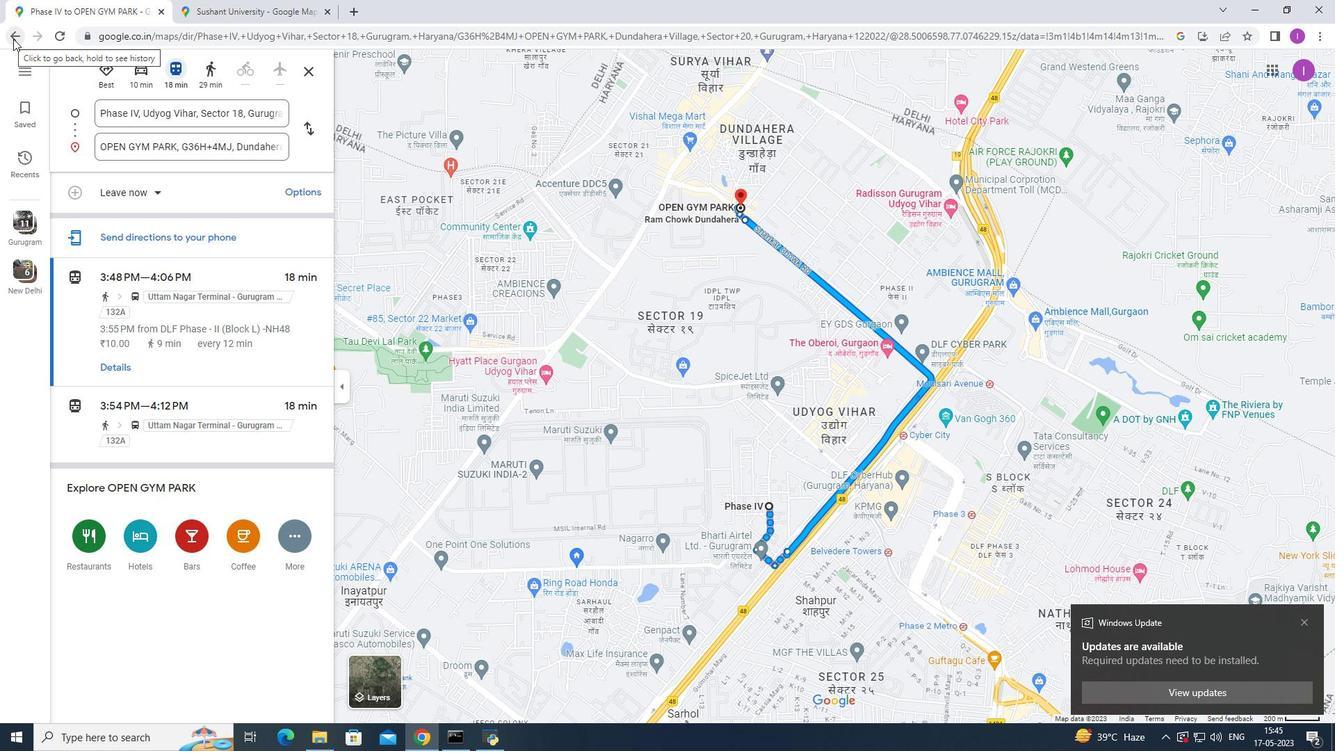 
Action: Mouse moved to (130, 317)
Screenshot: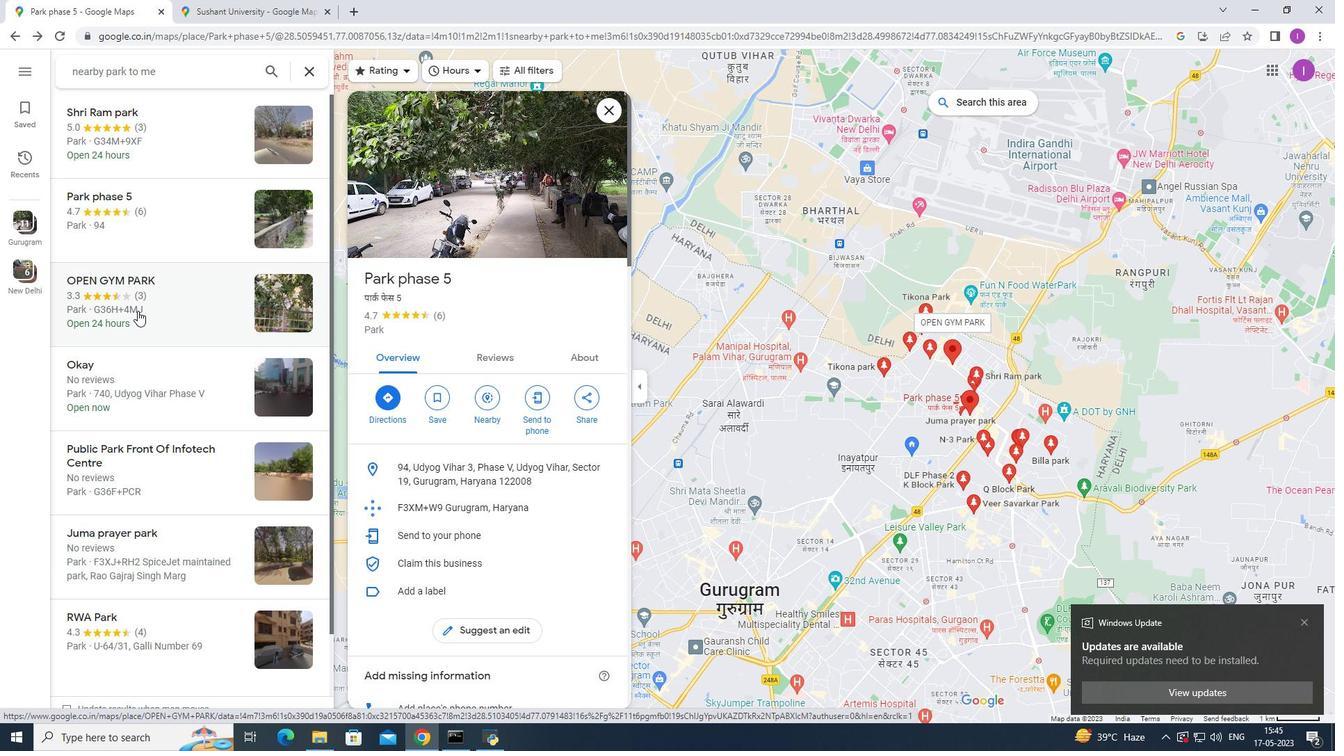 
Action: Mouse pressed left at (130, 317)
Screenshot: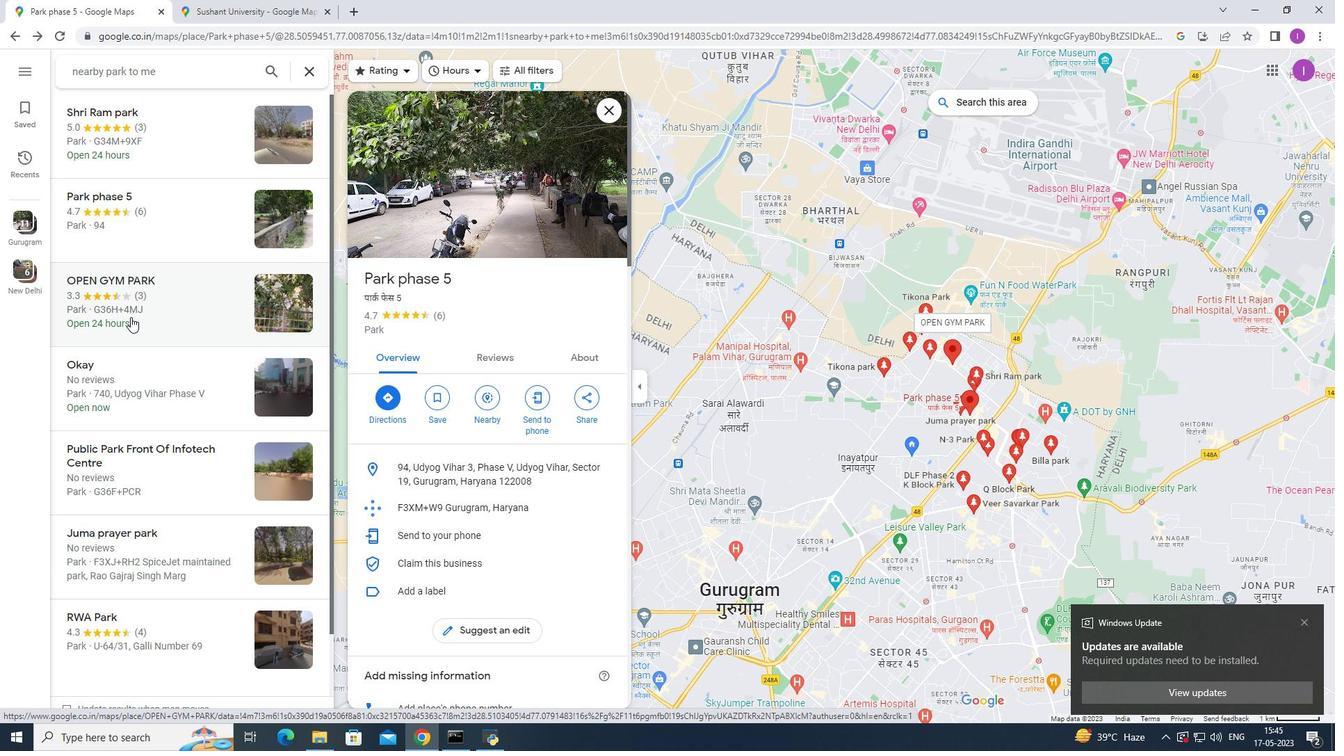 
Action: Mouse moved to (393, 384)
Screenshot: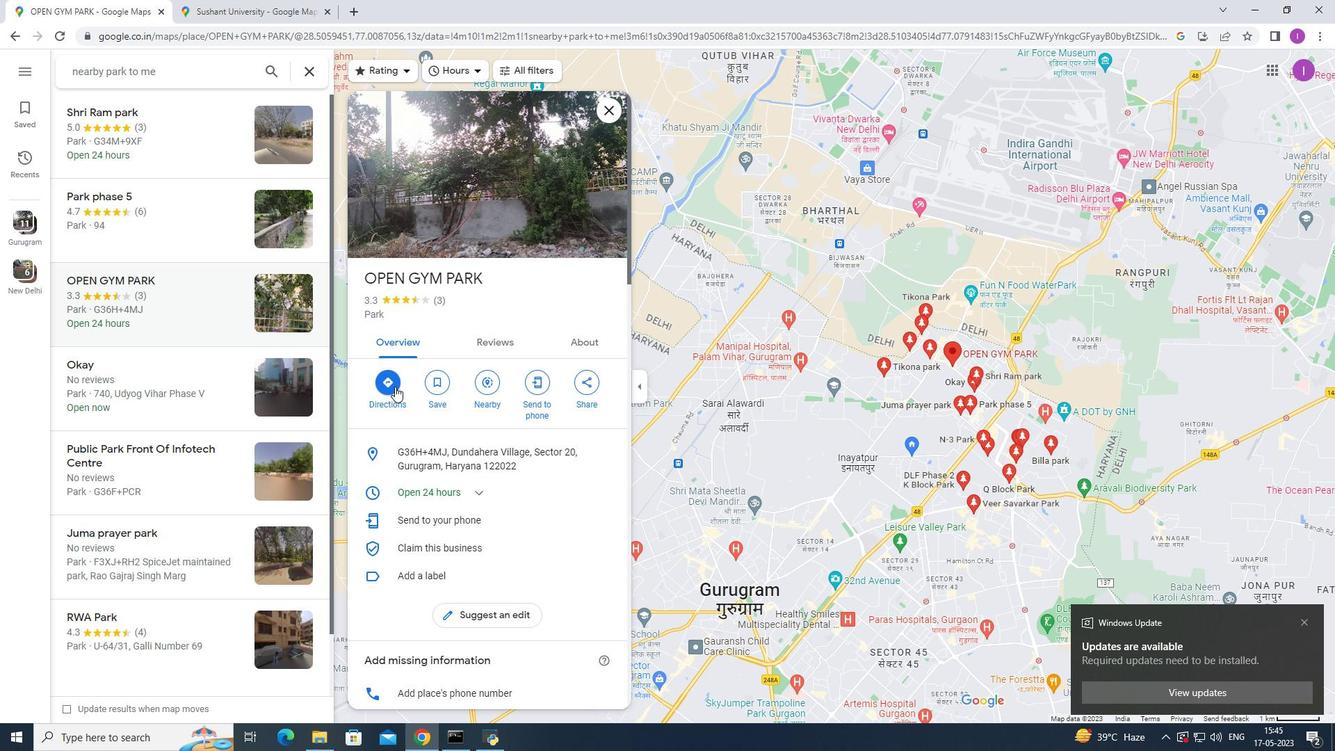 
Action: Mouse pressed left at (393, 384)
Screenshot: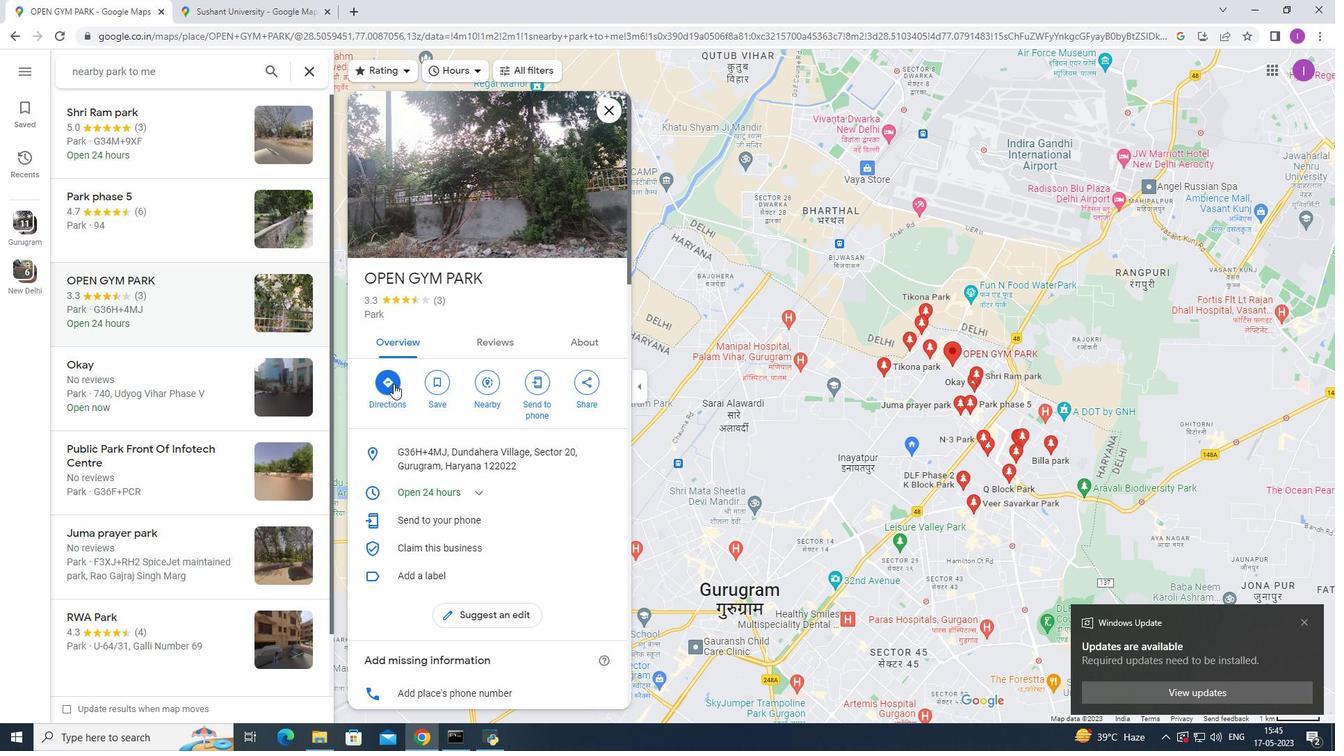 
Action: Mouse moved to (162, 310)
Screenshot: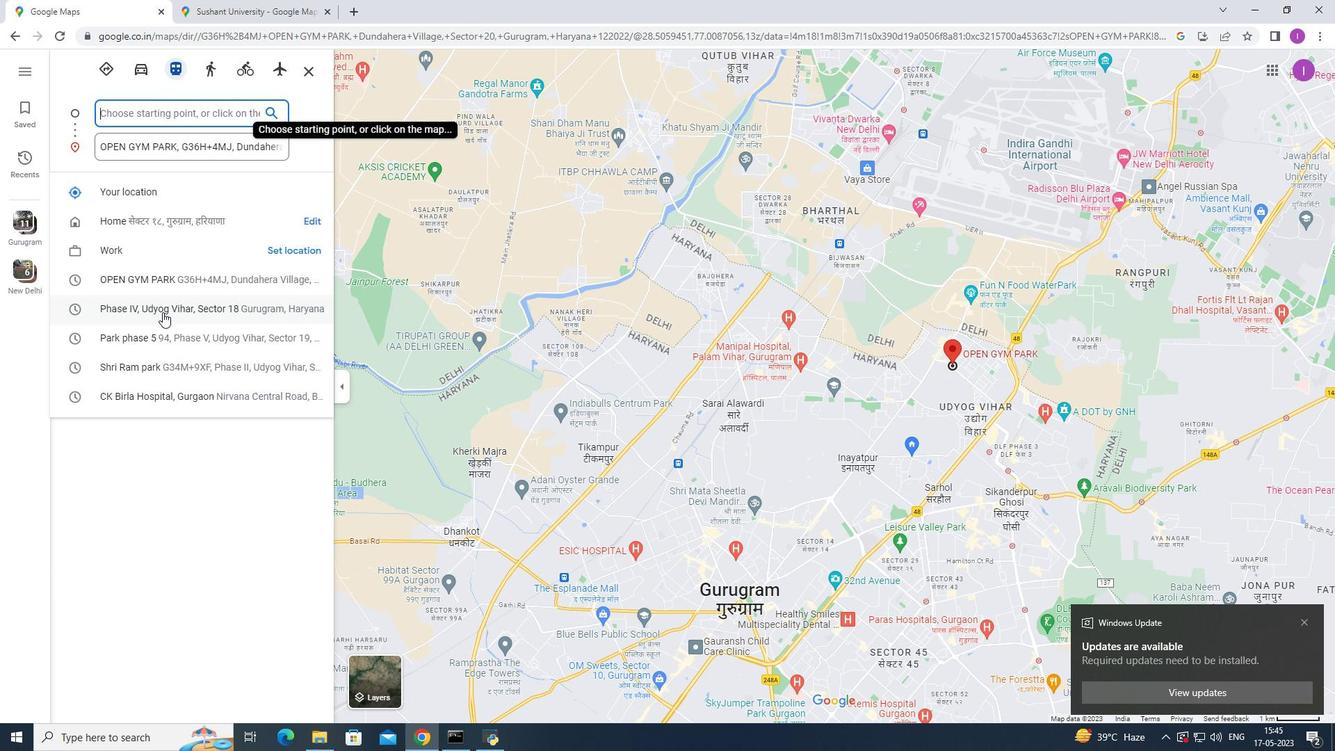
Action: Mouse pressed left at (162, 310)
Screenshot: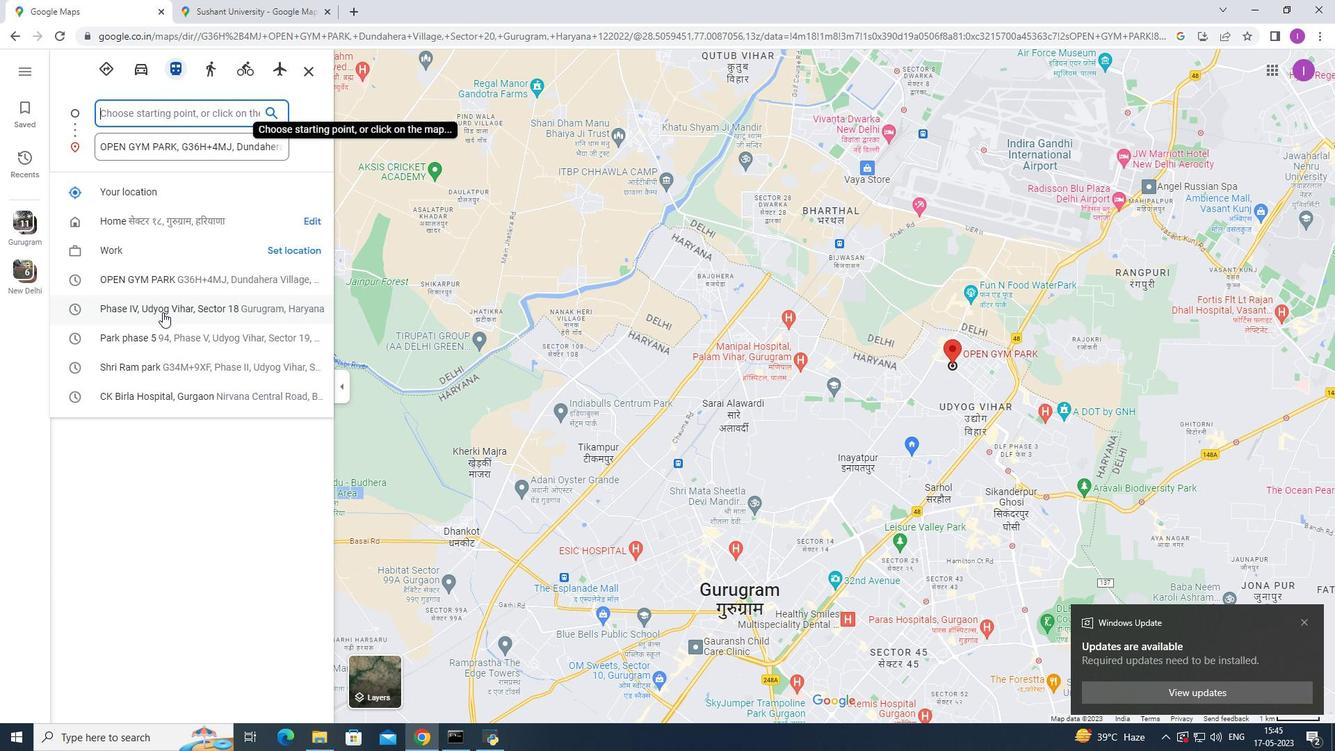 
Action: Mouse moved to (6, 34)
Screenshot: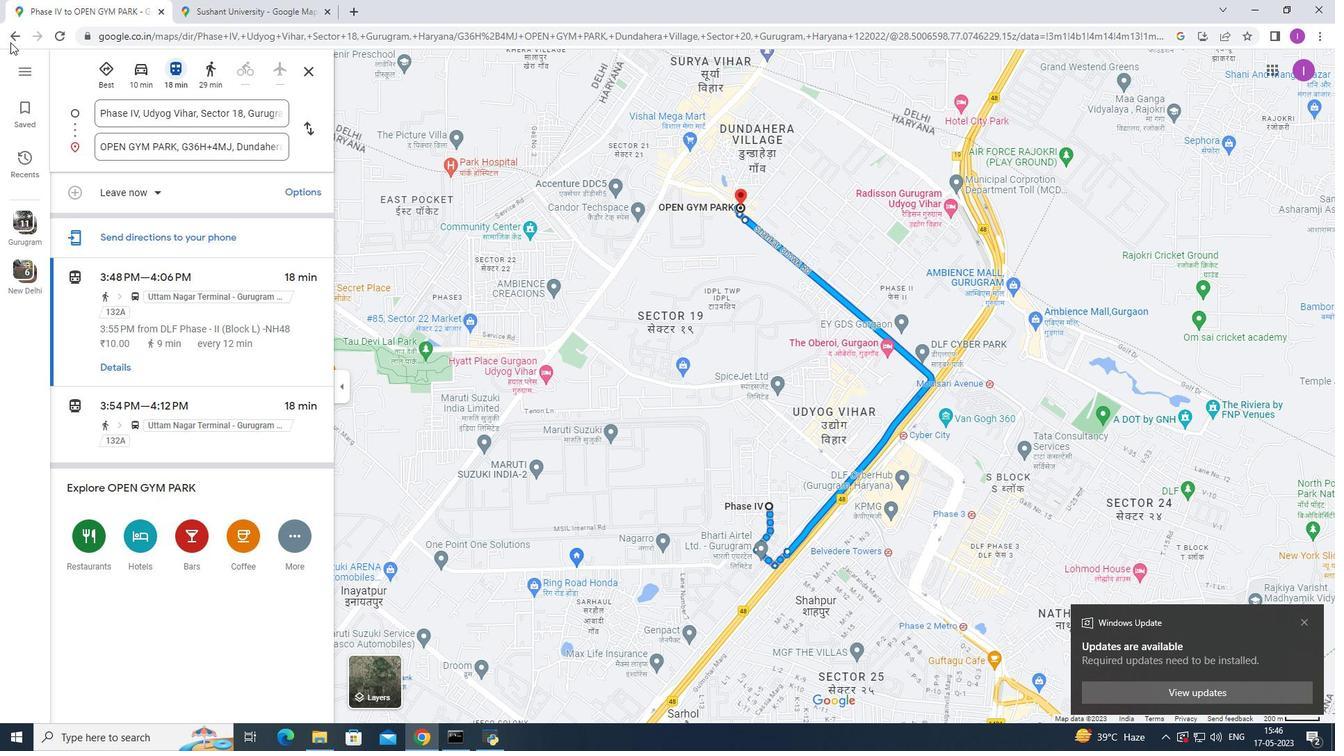 
Action: Mouse pressed left at (6, 34)
Screenshot: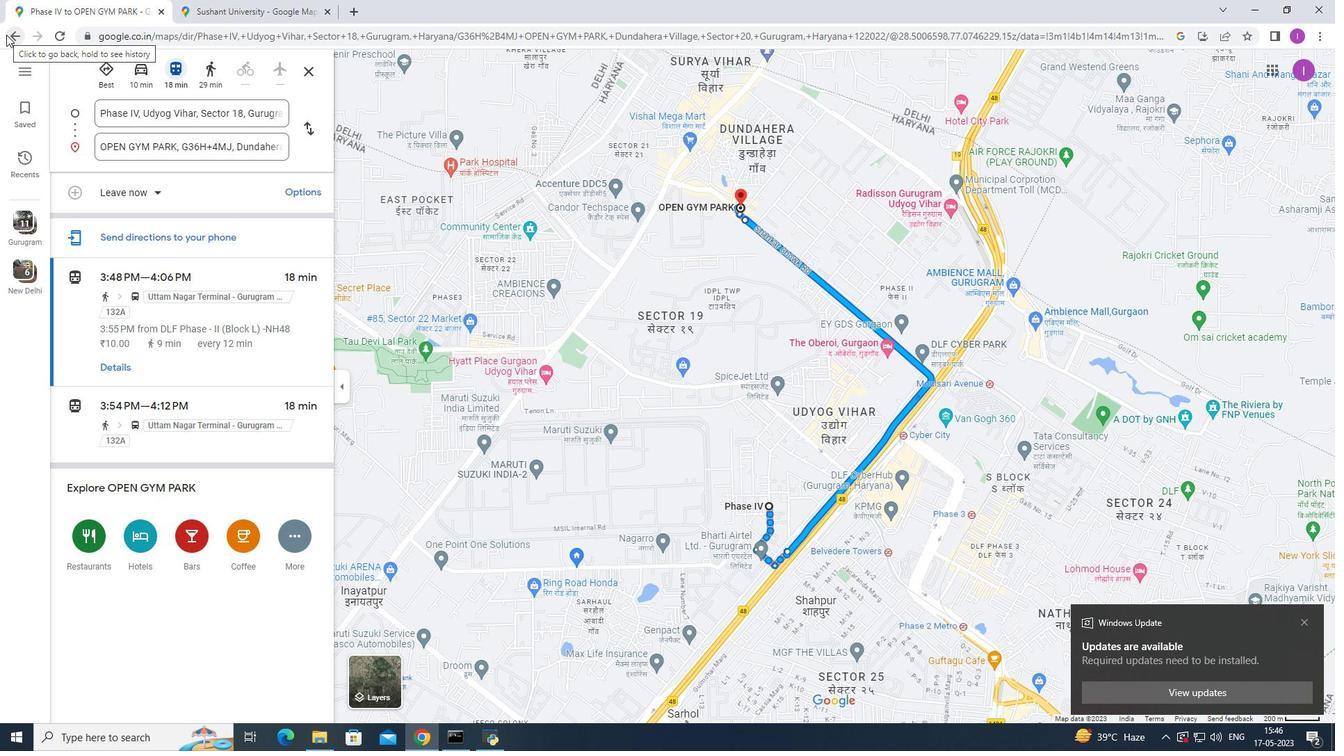 
Action: Mouse moved to (118, 480)
Screenshot: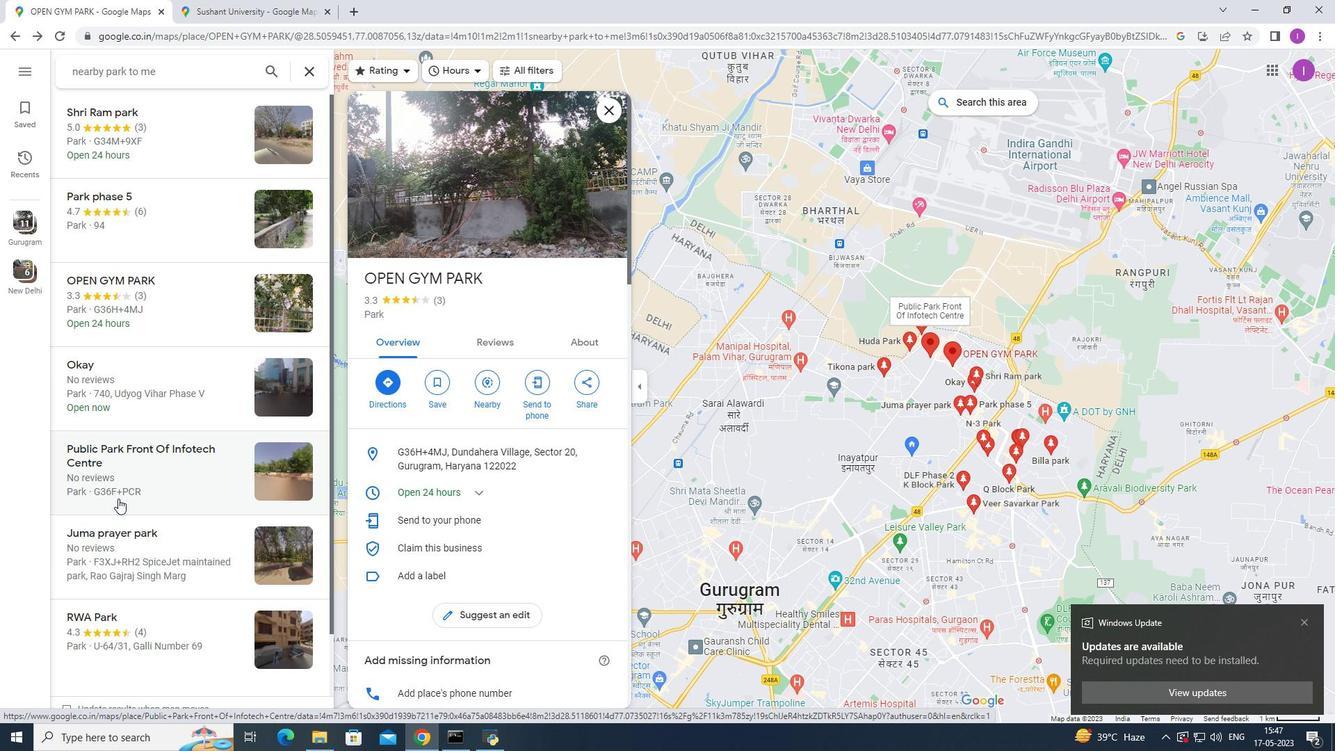 
Action: Mouse pressed left at (118, 480)
Screenshot: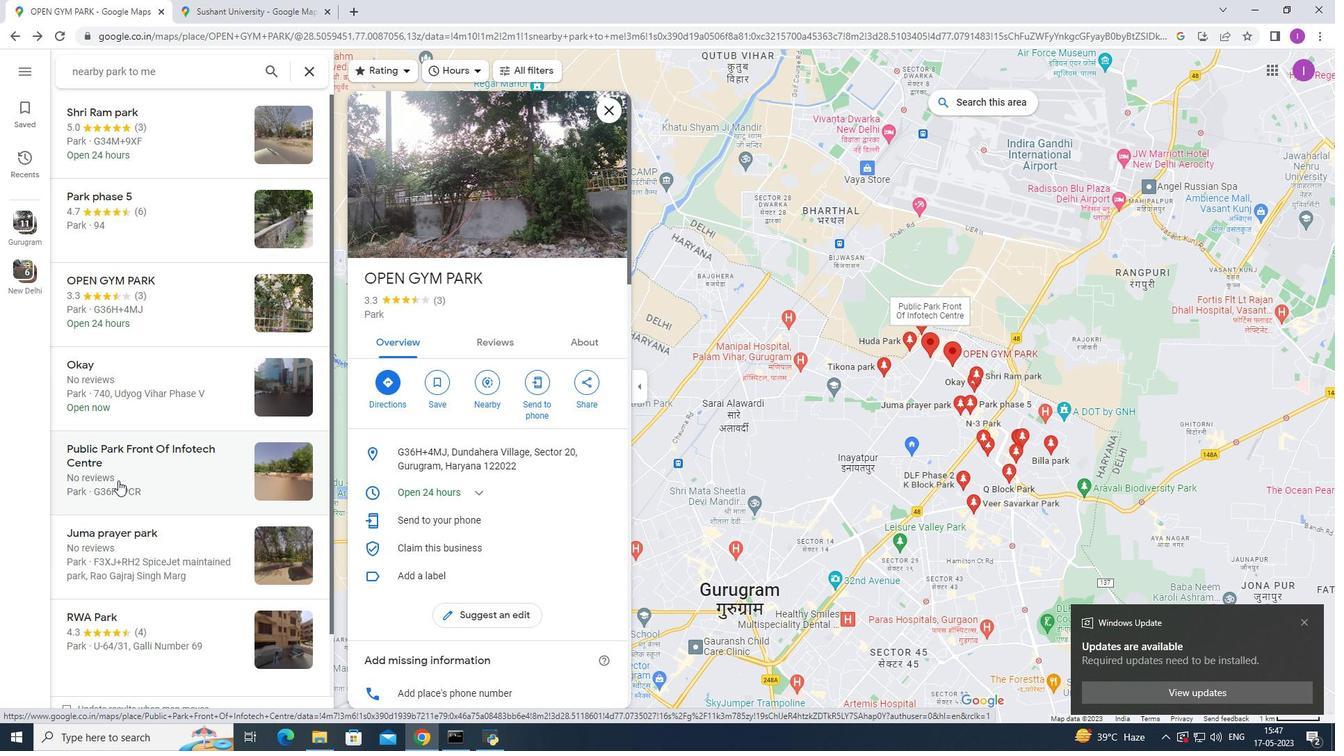 
Action: Mouse moved to (384, 403)
Screenshot: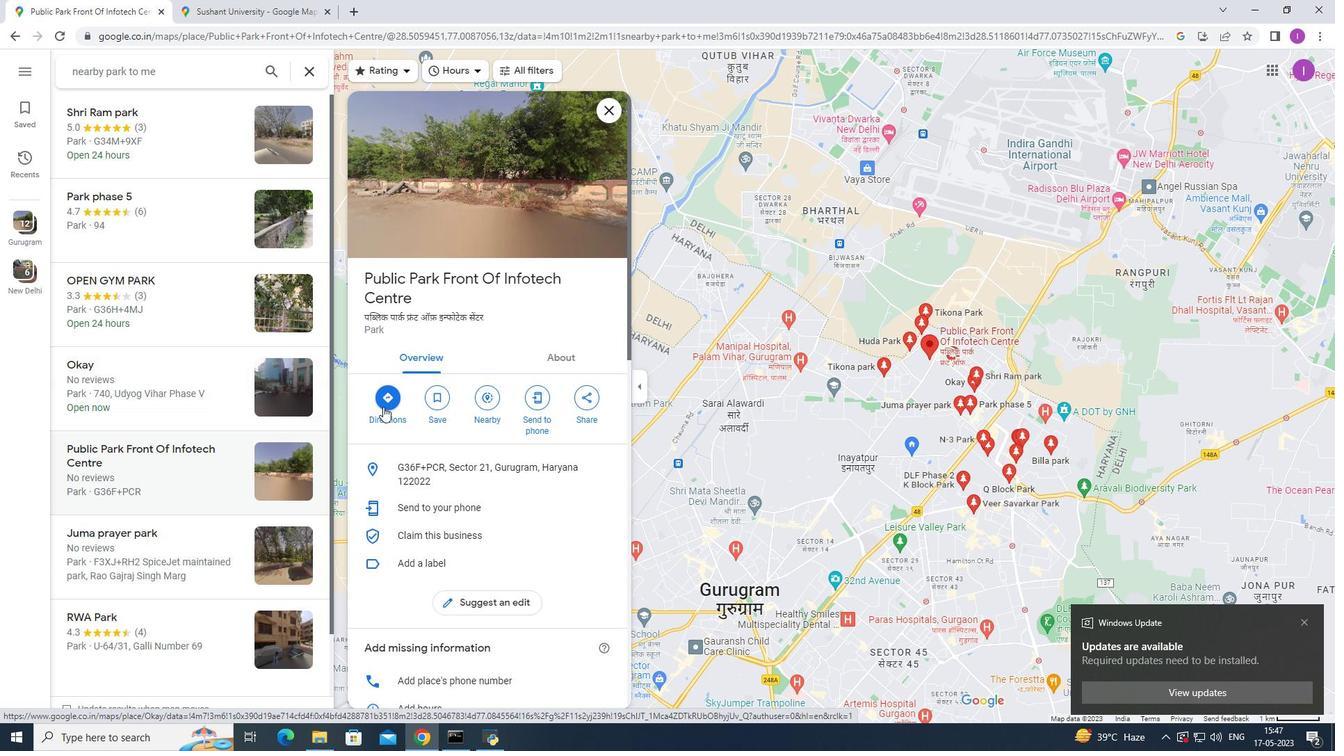 
Action: Mouse pressed left at (384, 403)
Screenshot: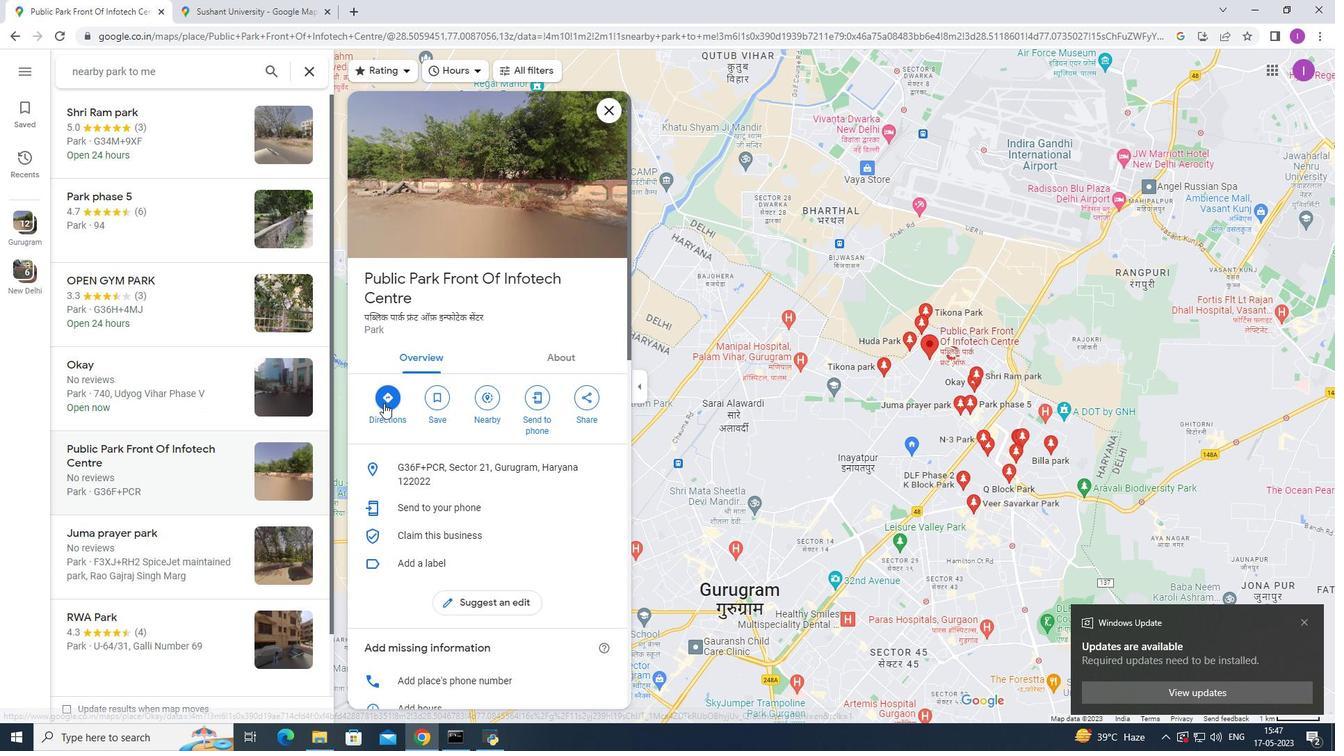 
Action: Mouse moved to (141, 281)
Screenshot: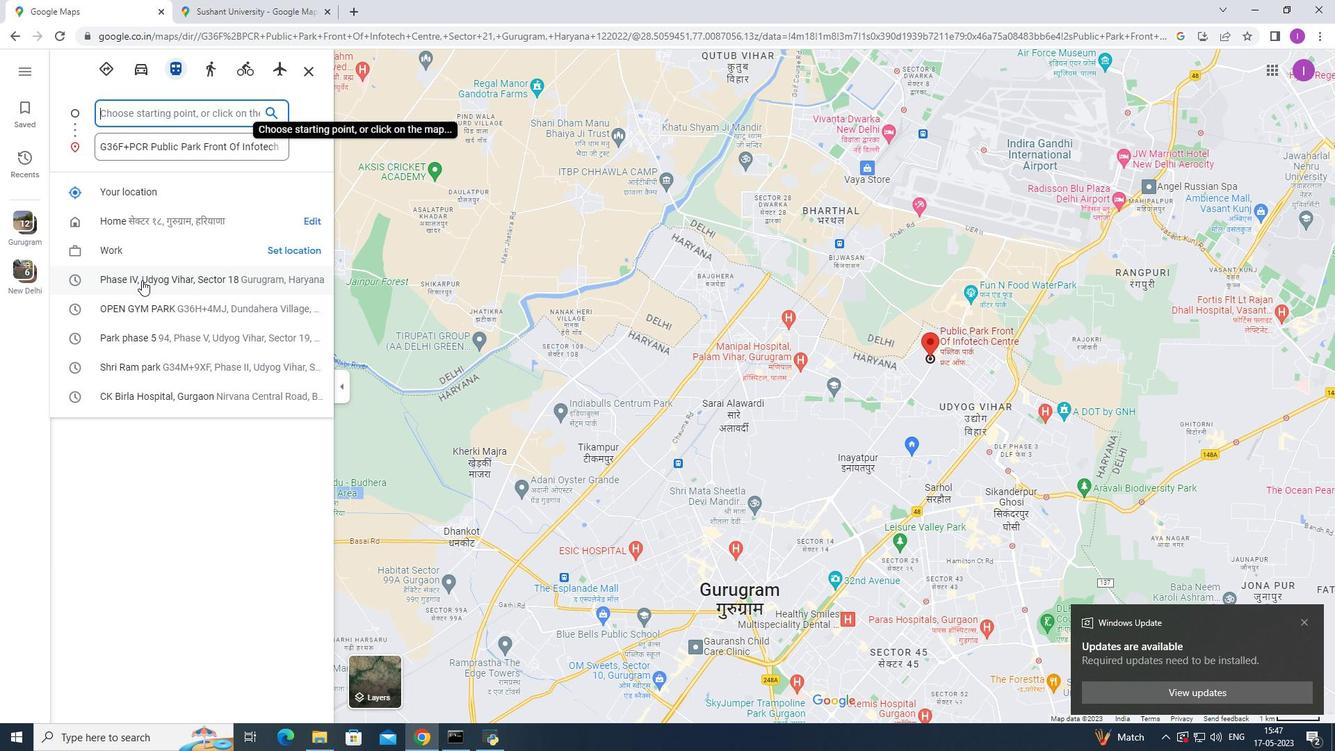
Action: Mouse pressed left at (141, 281)
Screenshot: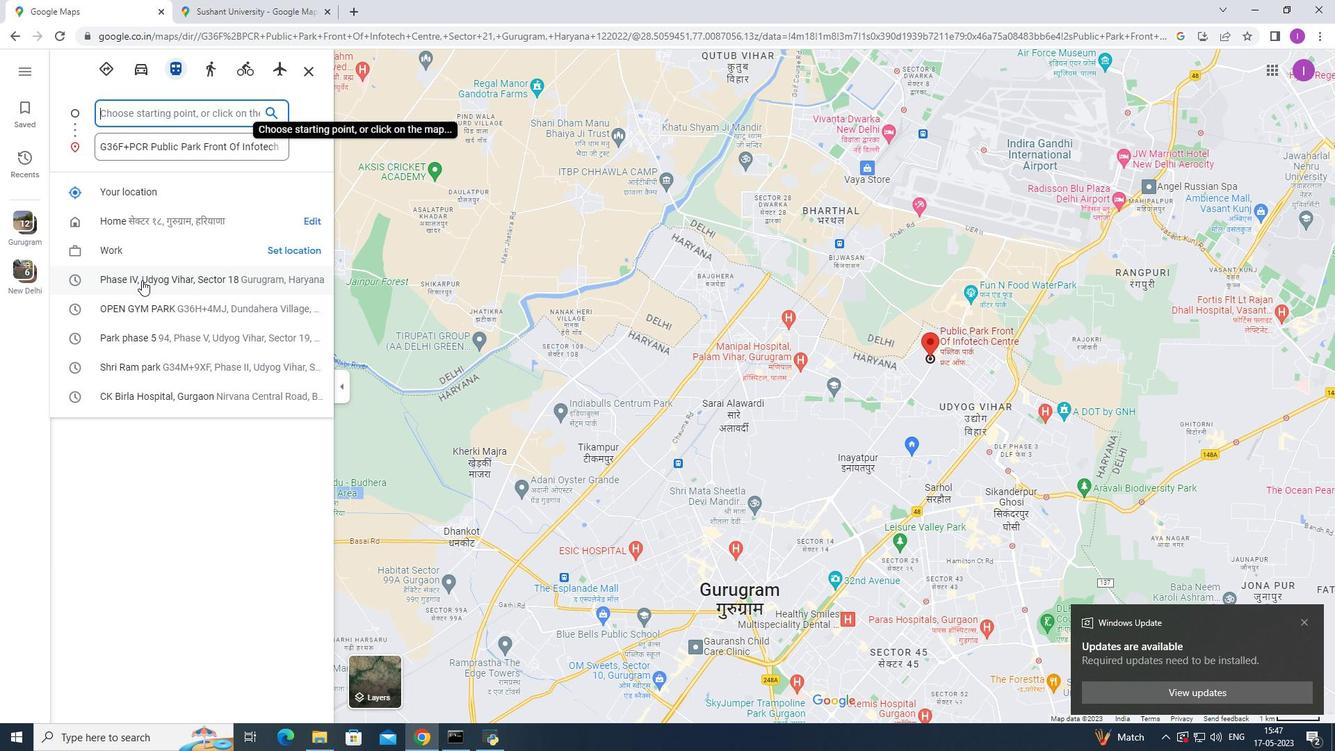 
Action: Mouse moved to (16, 36)
Screenshot: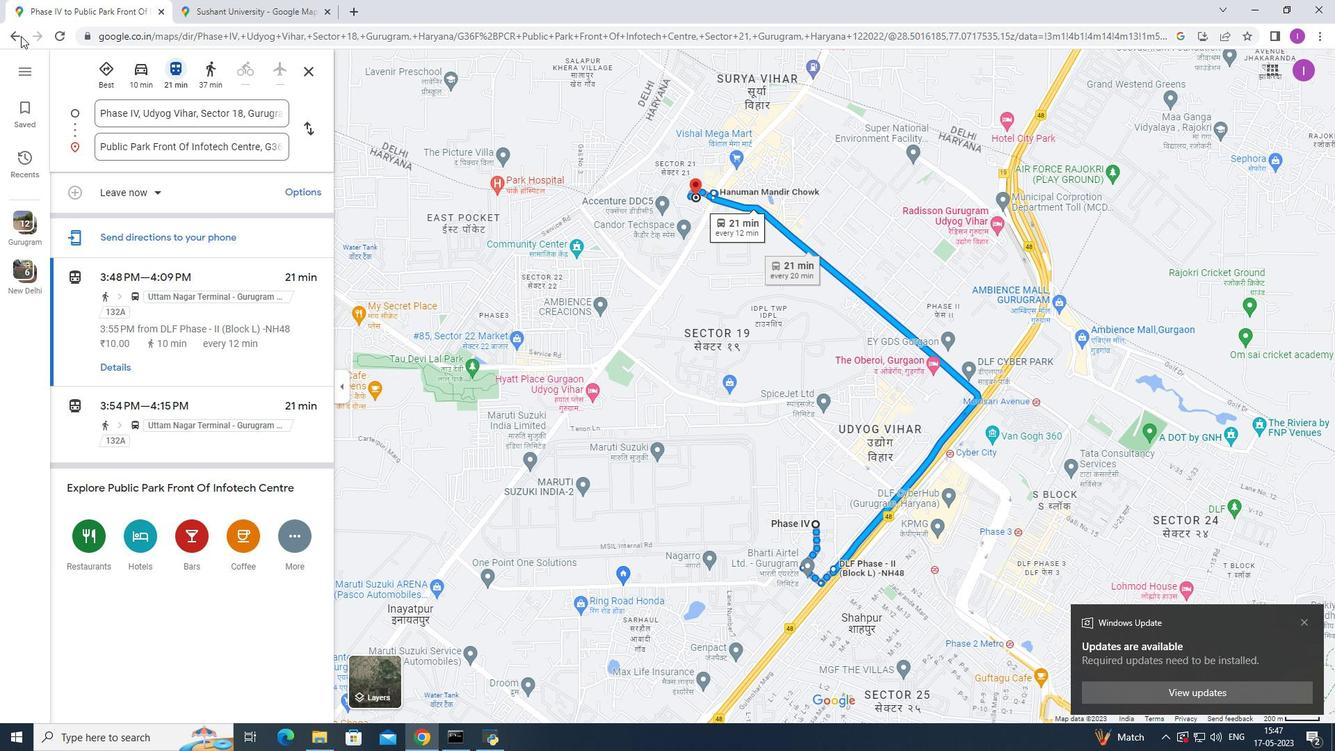 
Action: Mouse pressed left at (16, 36)
Screenshot: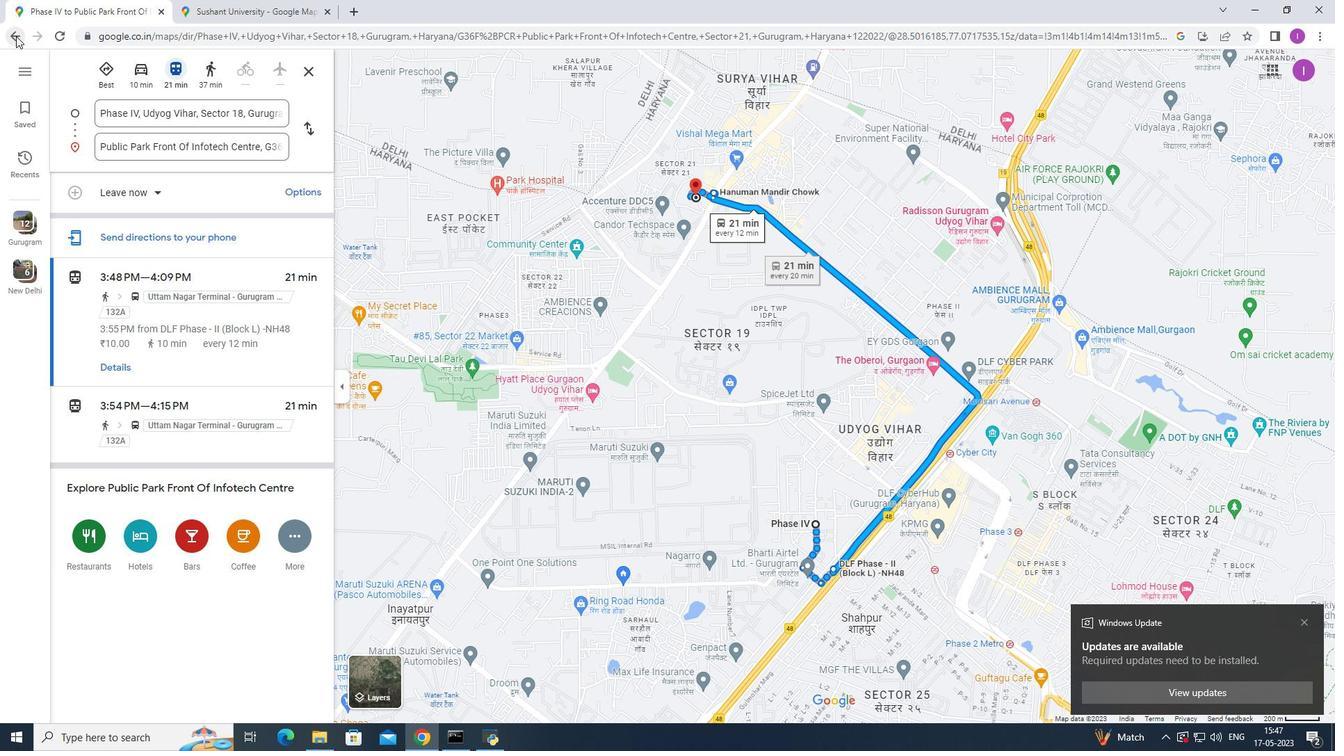 
Action: Mouse moved to (265, 504)
Screenshot: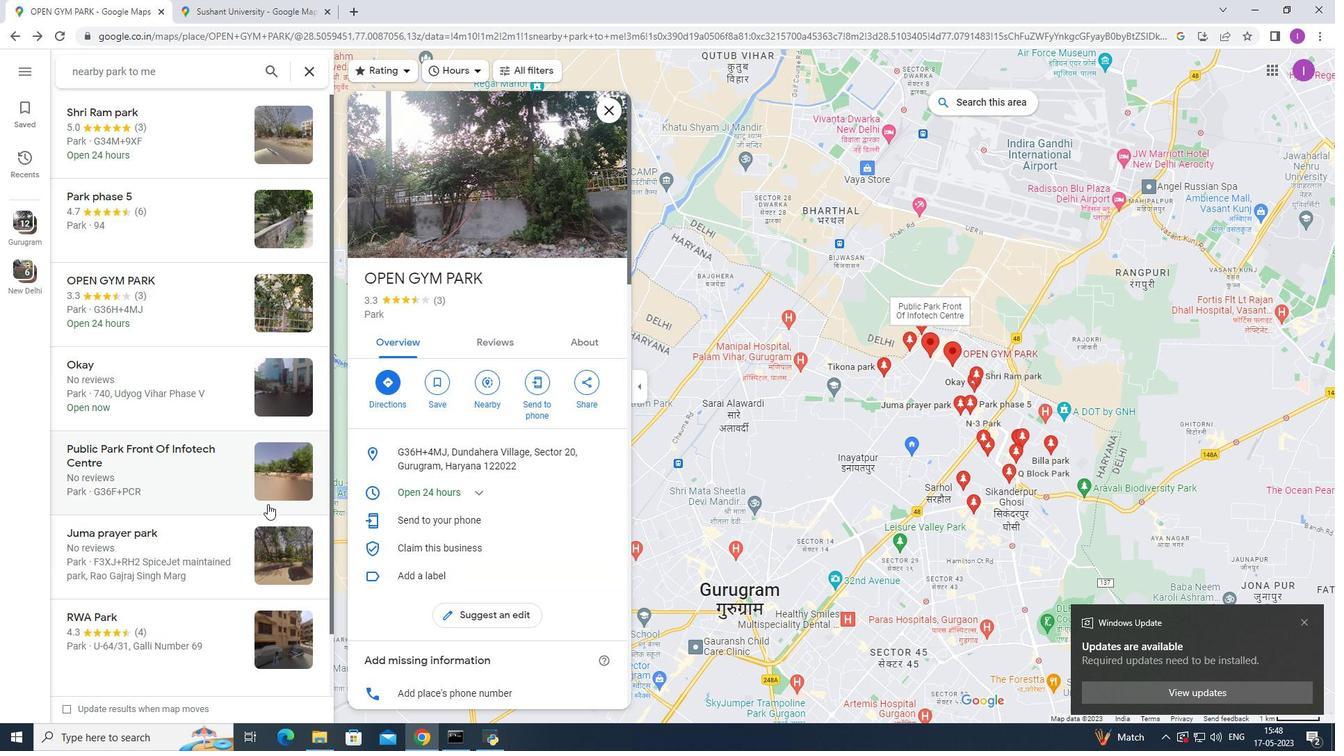 
Action: Mouse scrolled (265, 503) with delta (0, 0)
Screenshot: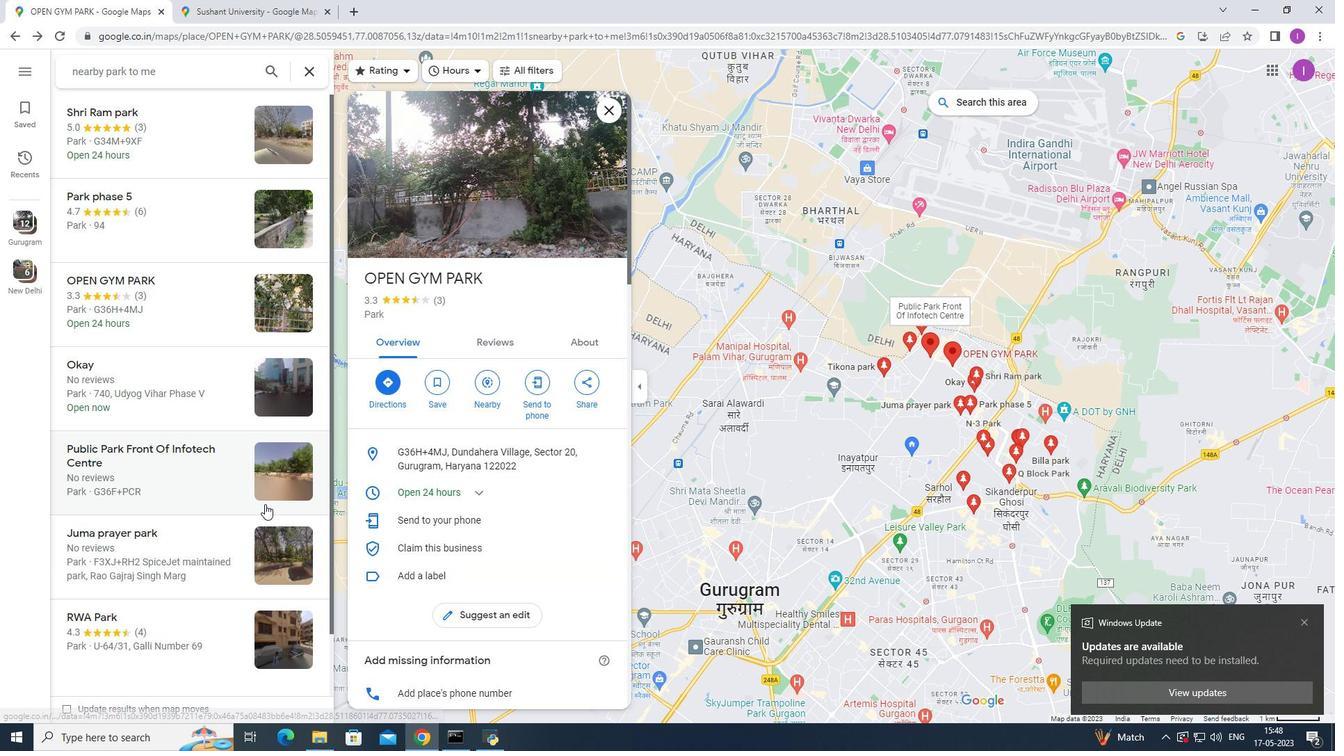 
Action: Mouse moved to (214, 580)
Screenshot: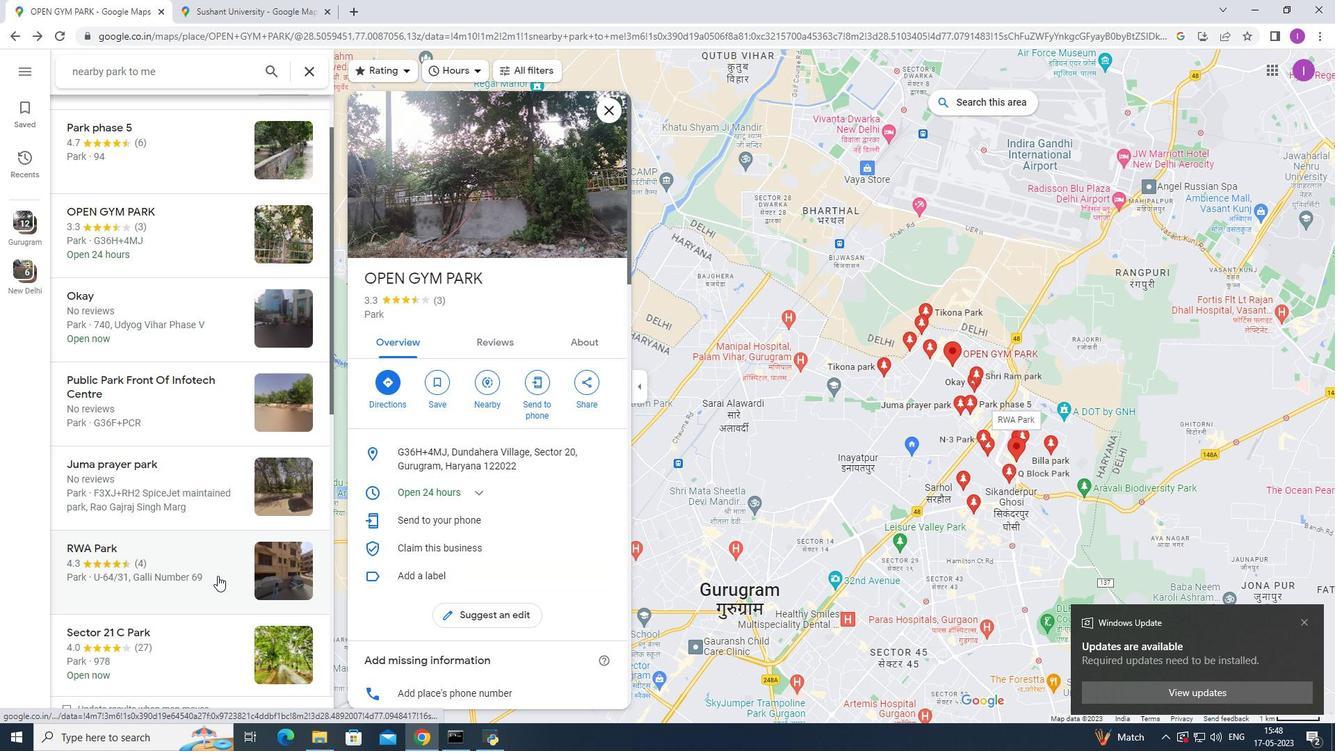 
Action: Mouse scrolled (214, 579) with delta (0, 0)
Screenshot: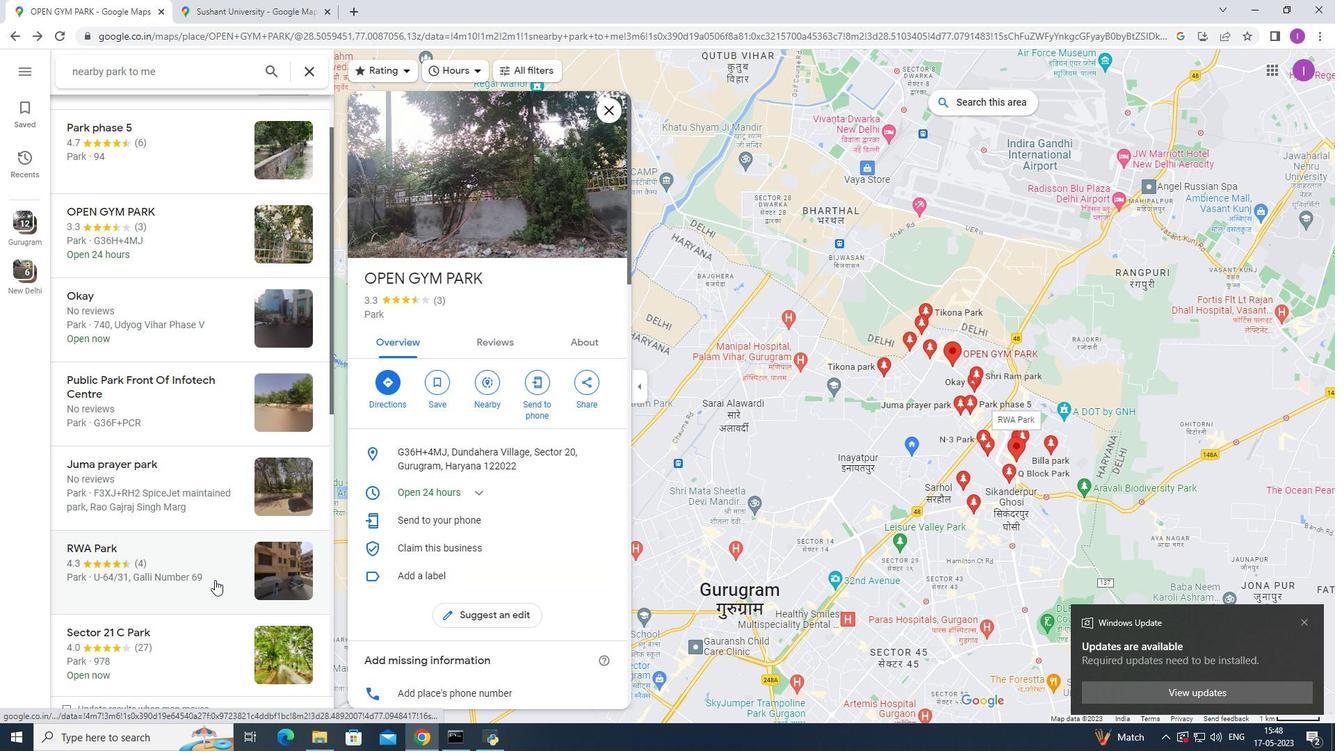 
Action: Mouse moved to (281, 429)
Screenshot: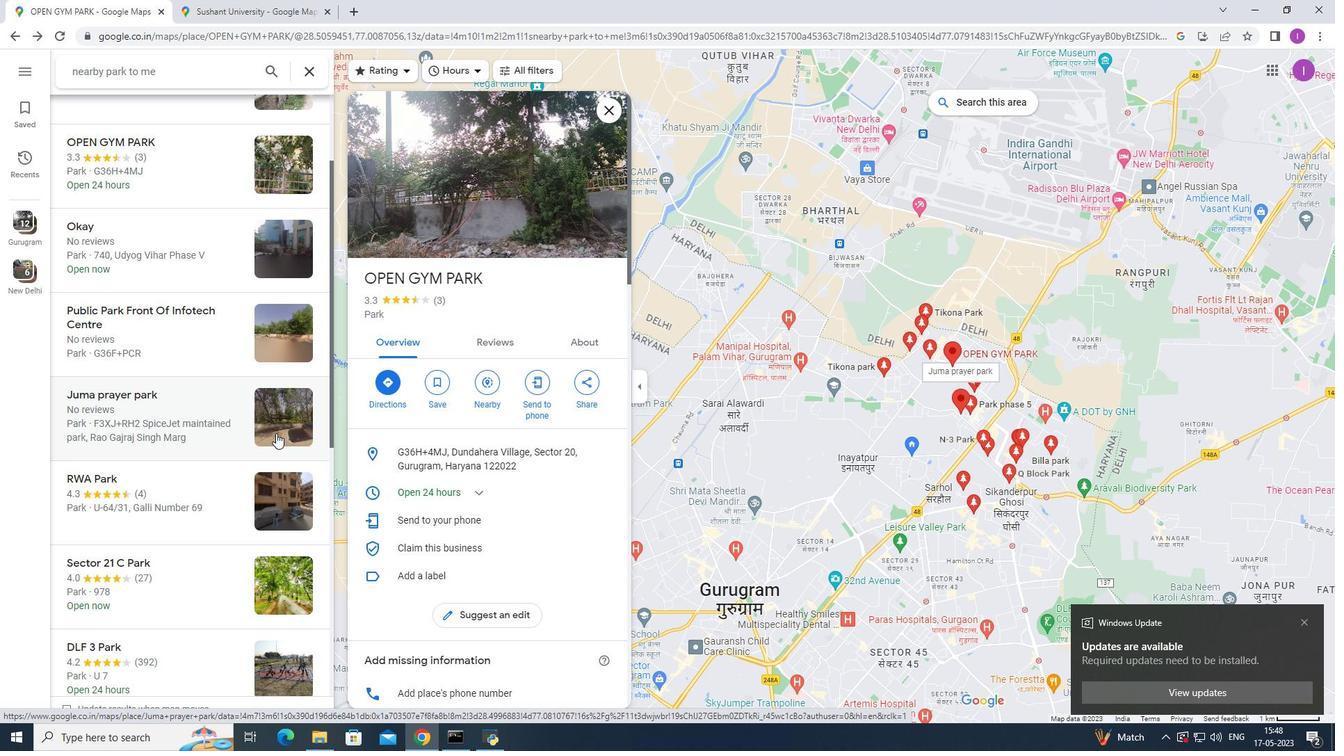
Action: Mouse pressed left at (281, 429)
Screenshot: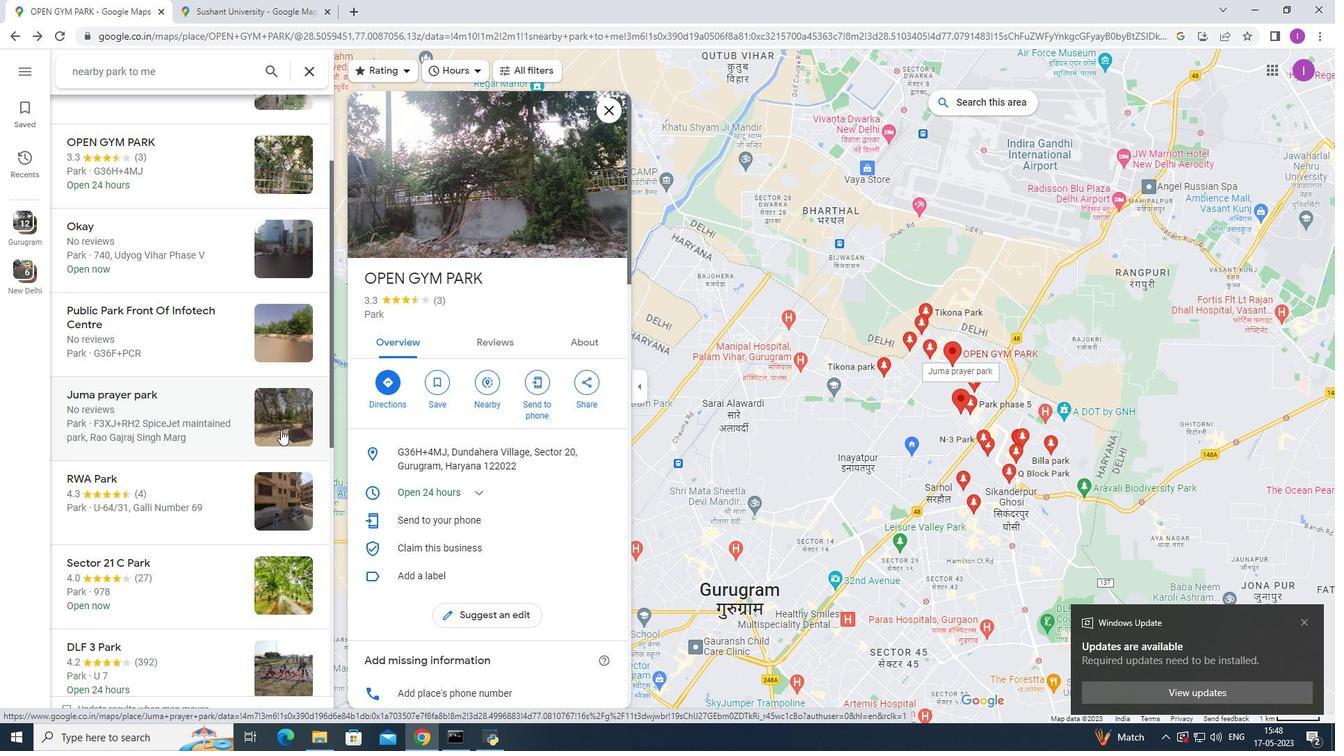 
Action: Mouse moved to (388, 392)
Screenshot: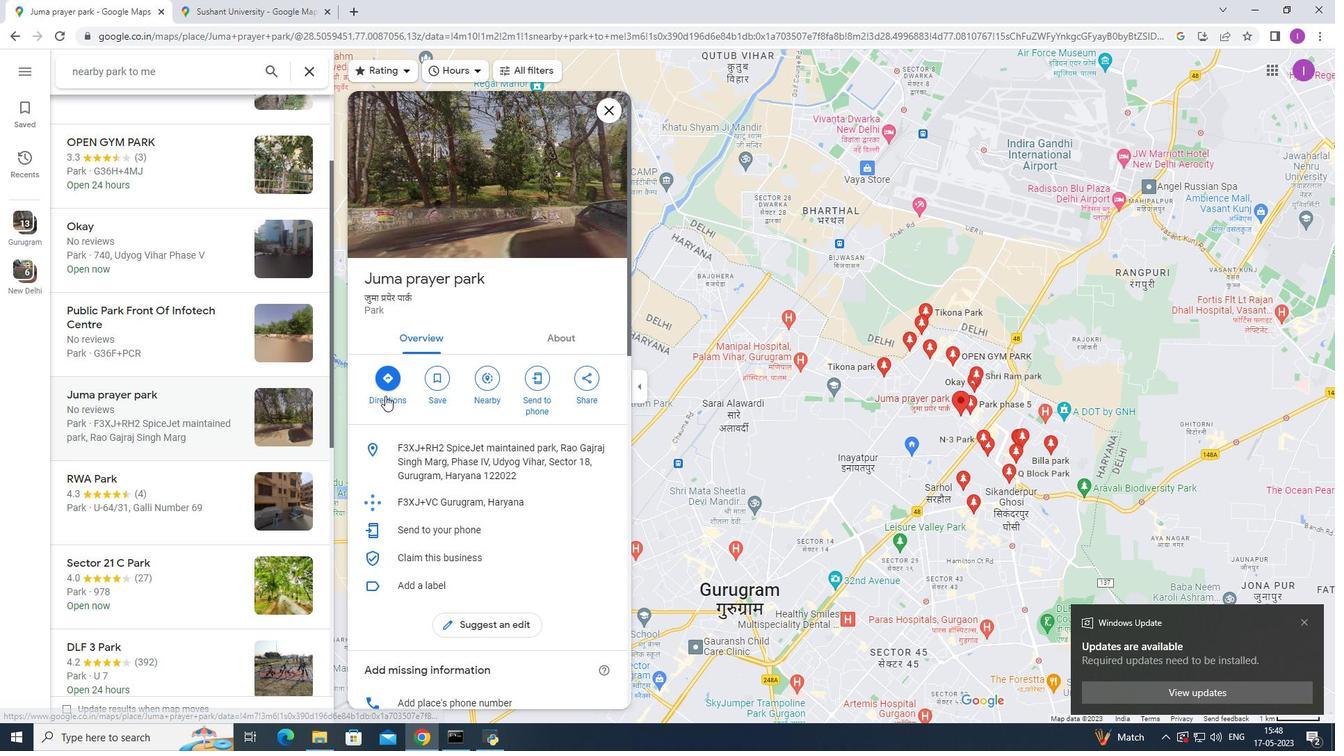 
Action: Mouse pressed left at (388, 392)
Screenshot: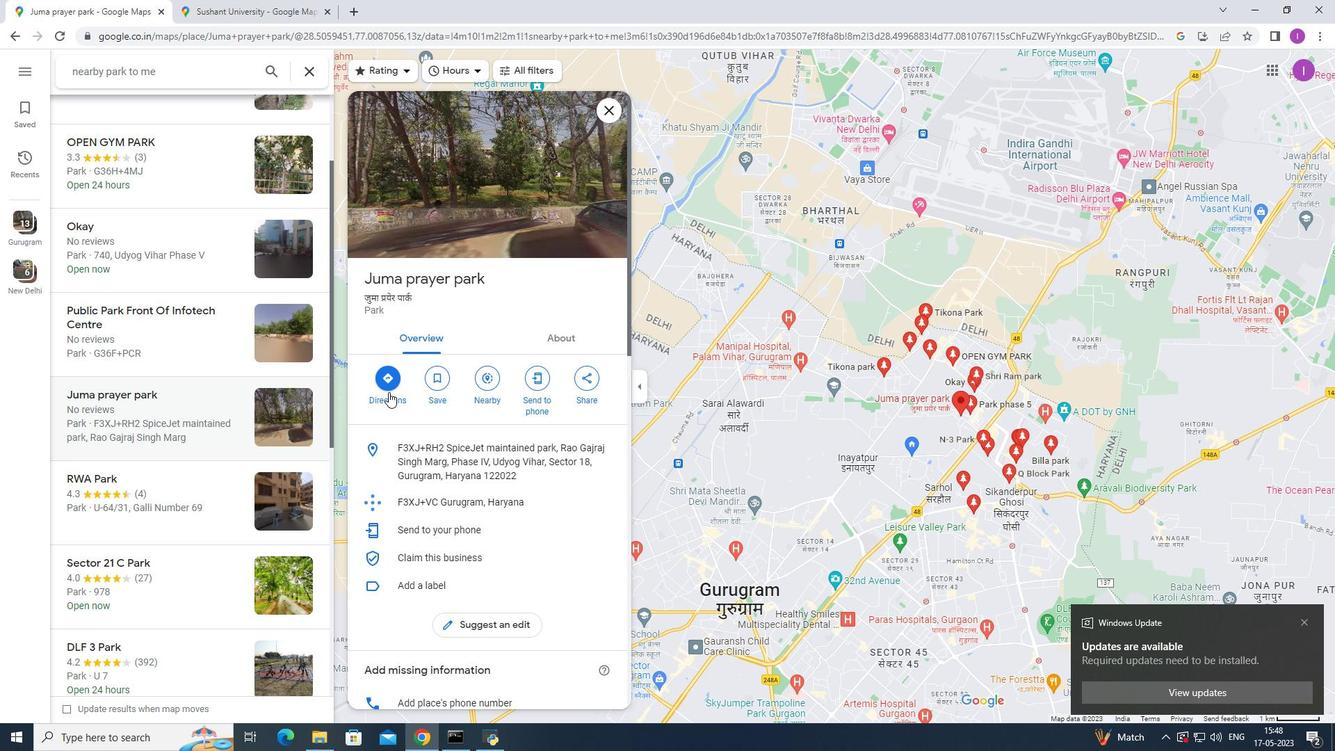 
Action: Mouse moved to (186, 304)
Screenshot: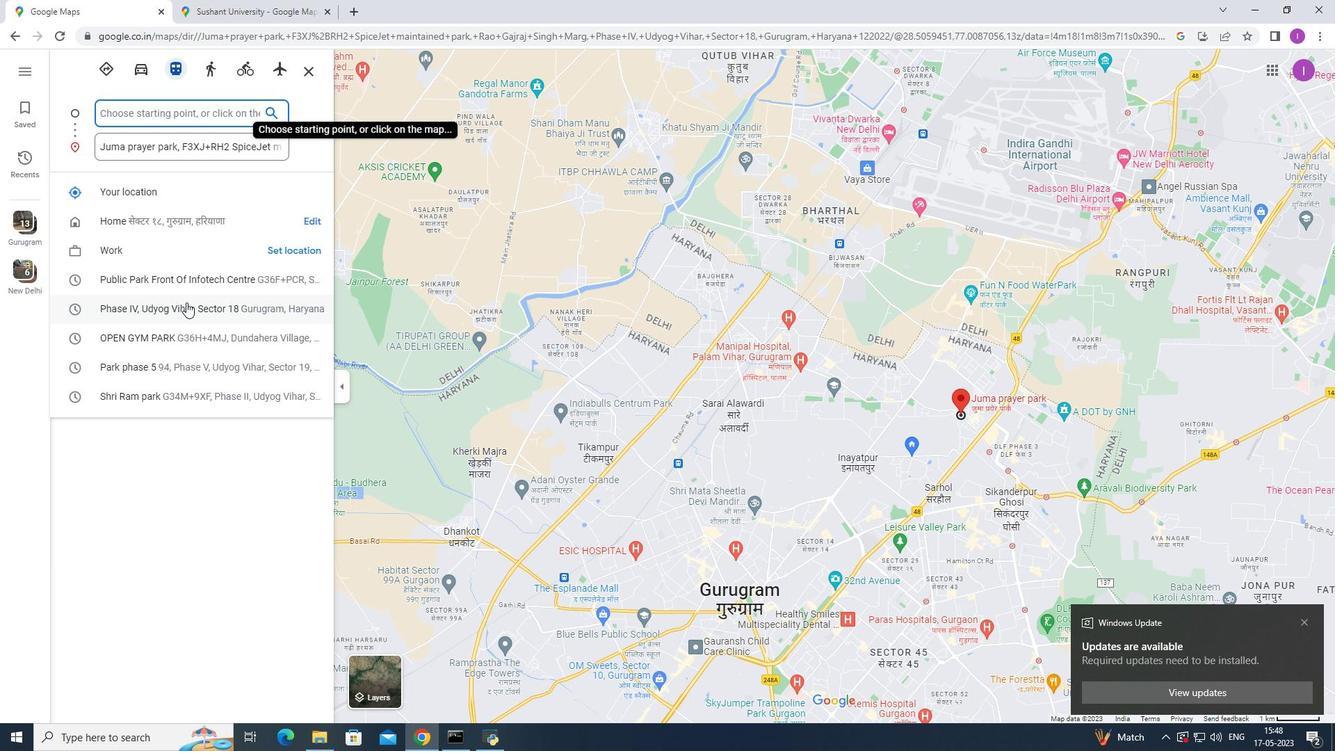 
Action: Mouse pressed left at (186, 304)
Screenshot: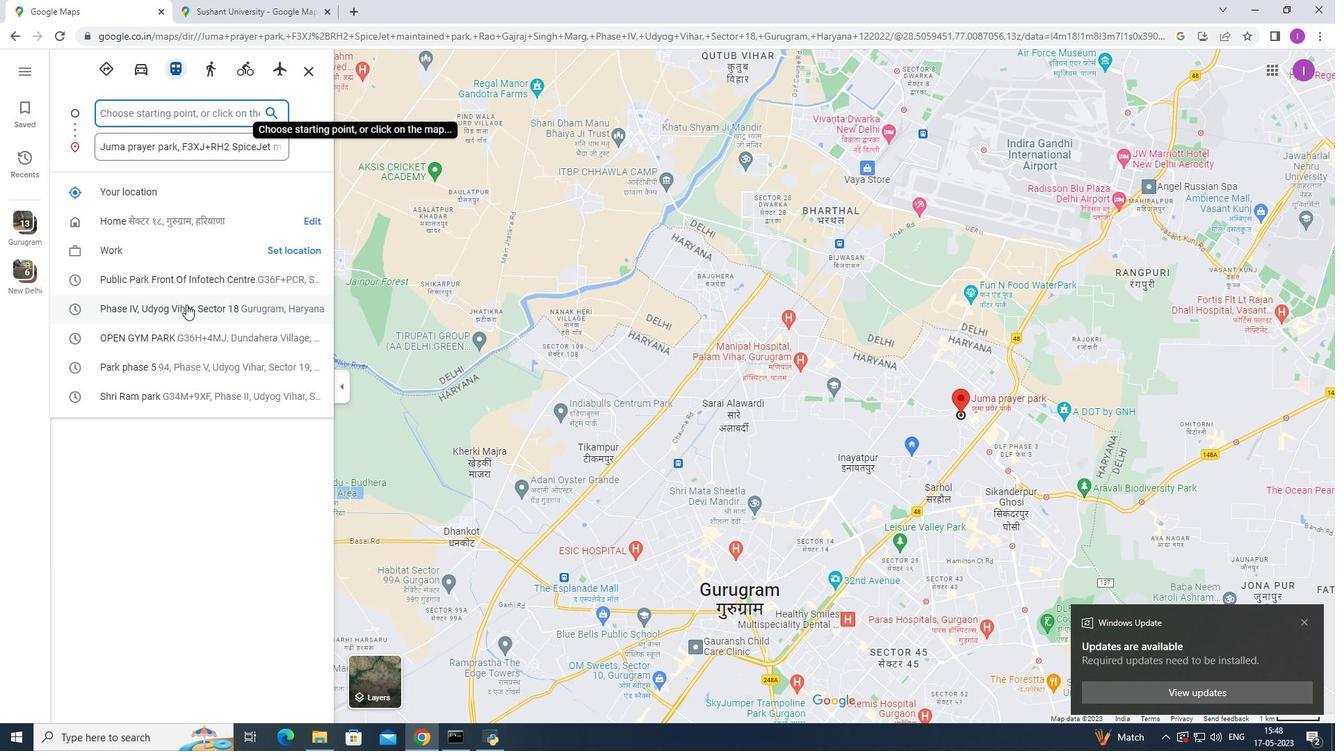 
Action: Mouse moved to (18, 41)
Screenshot: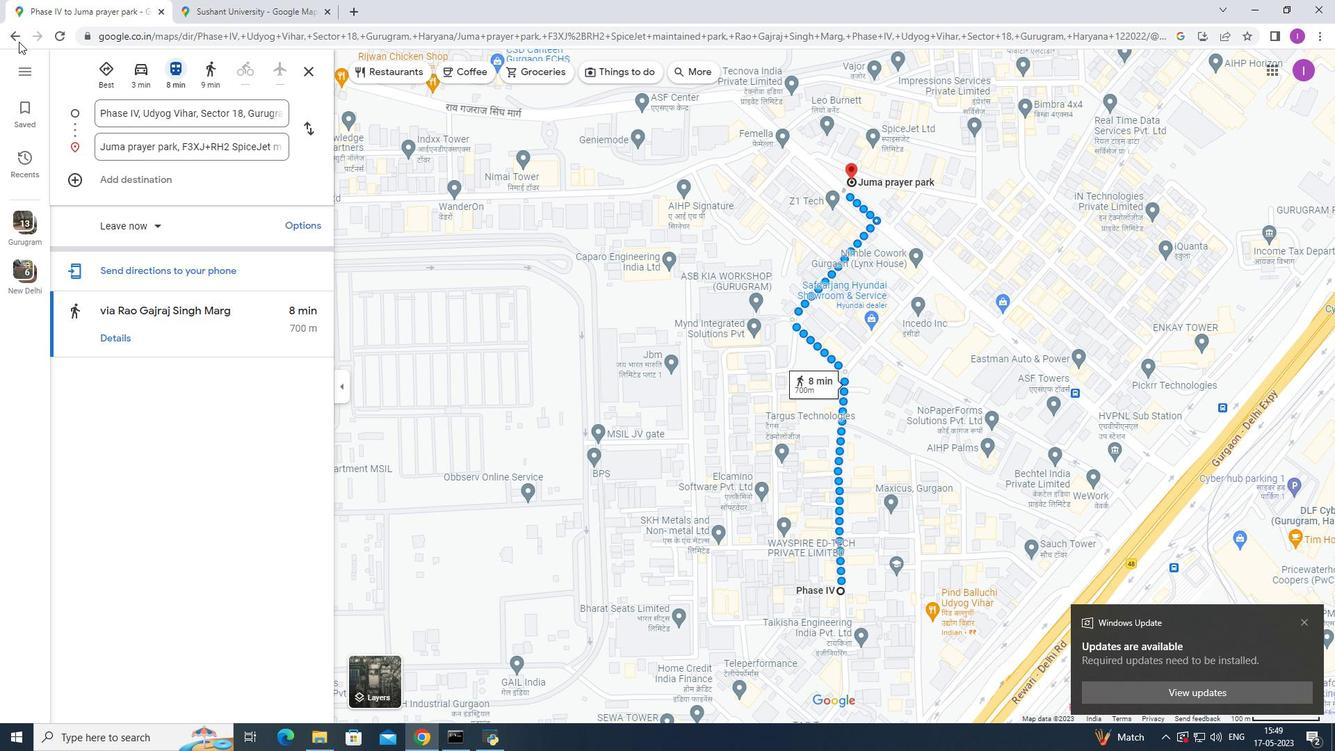 
Action: Mouse pressed left at (18, 41)
Screenshot: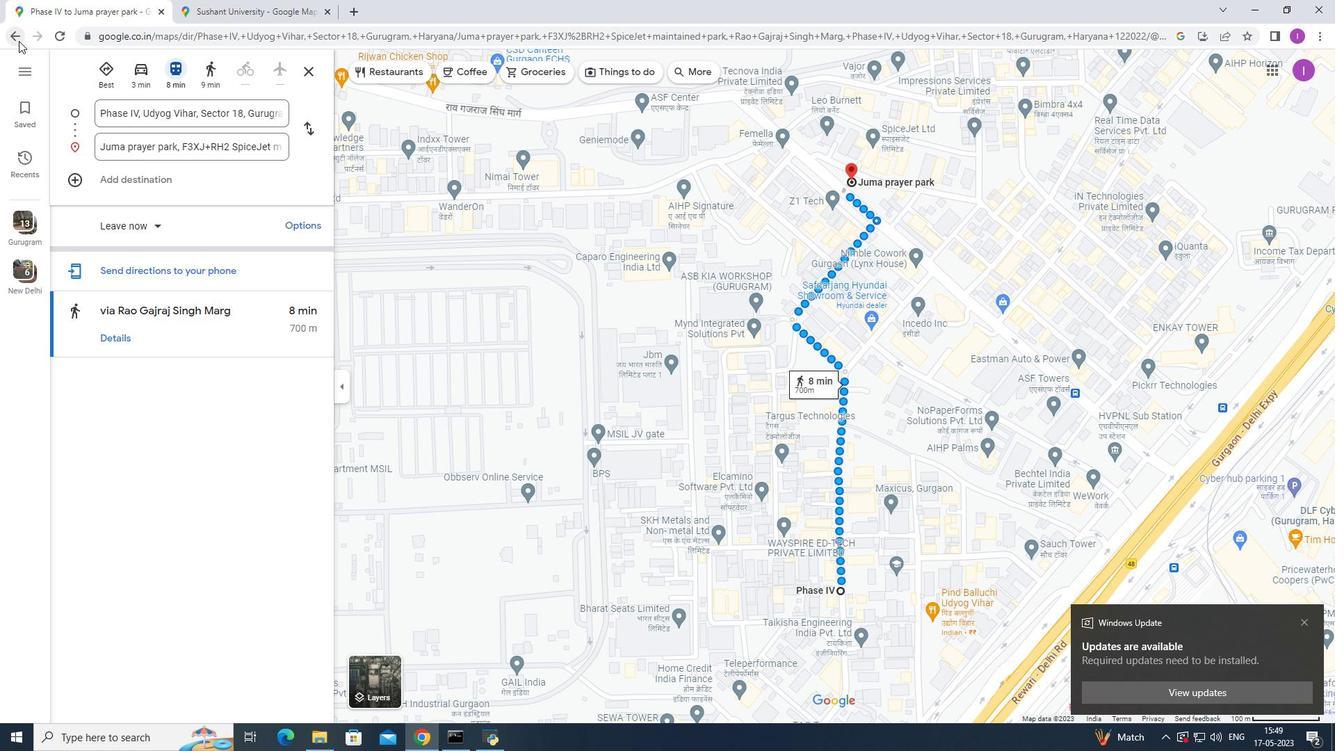 
Action: Mouse moved to (137, 528)
Screenshot: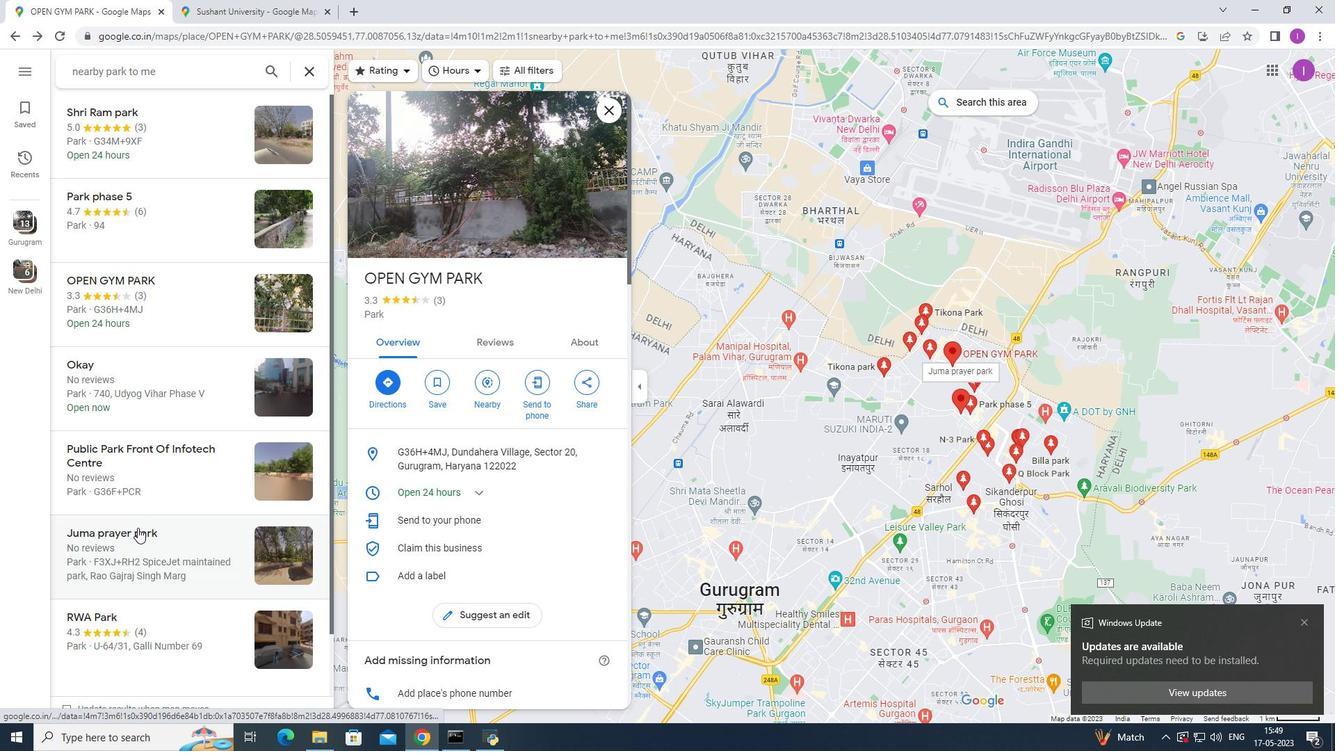 
Action: Mouse pressed left at (137, 528)
Screenshot: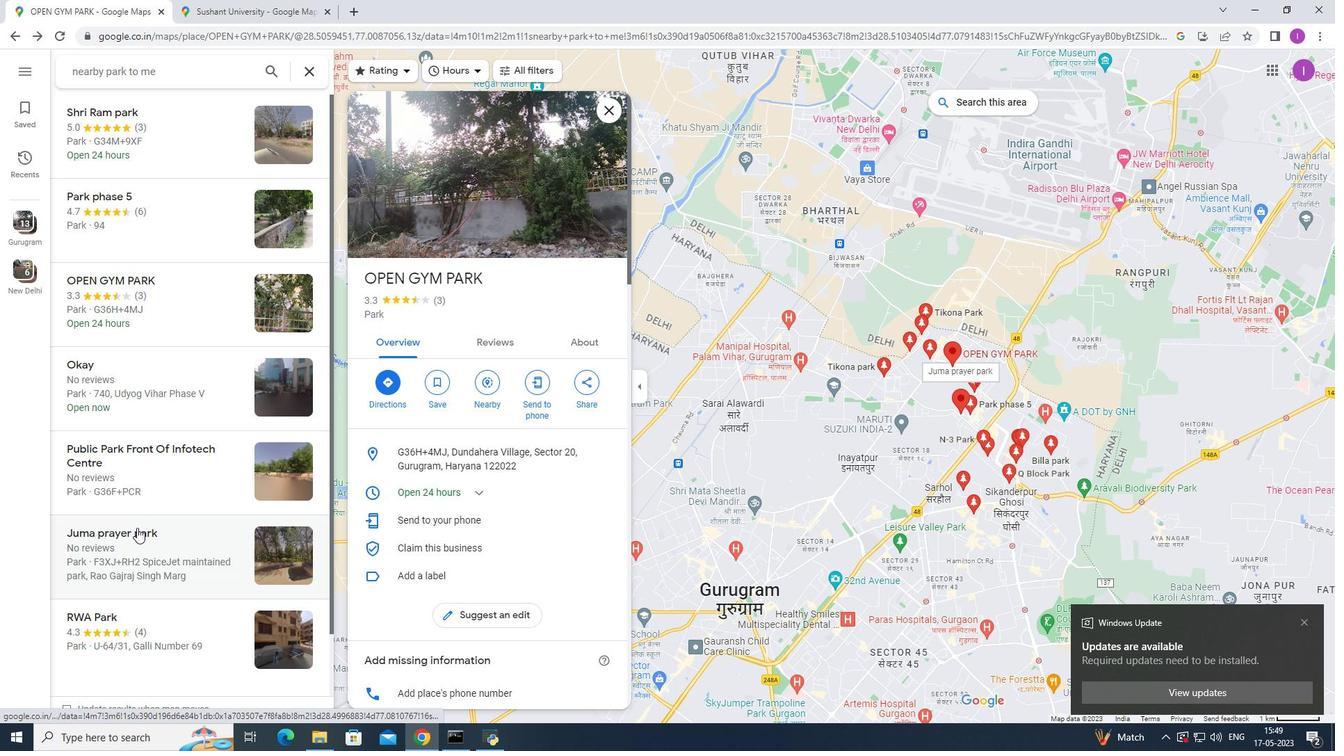 
Action: Mouse moved to (378, 374)
Screenshot: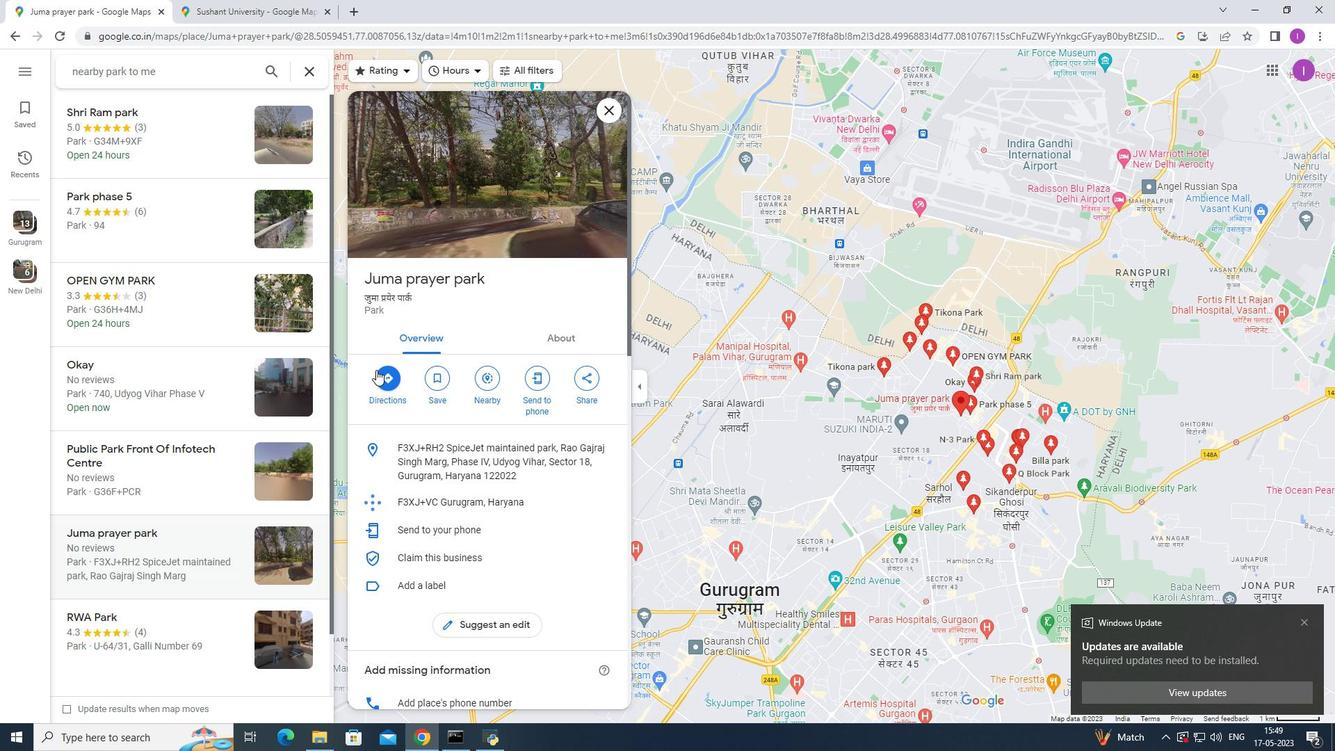 
Action: Mouse pressed left at (378, 374)
Screenshot: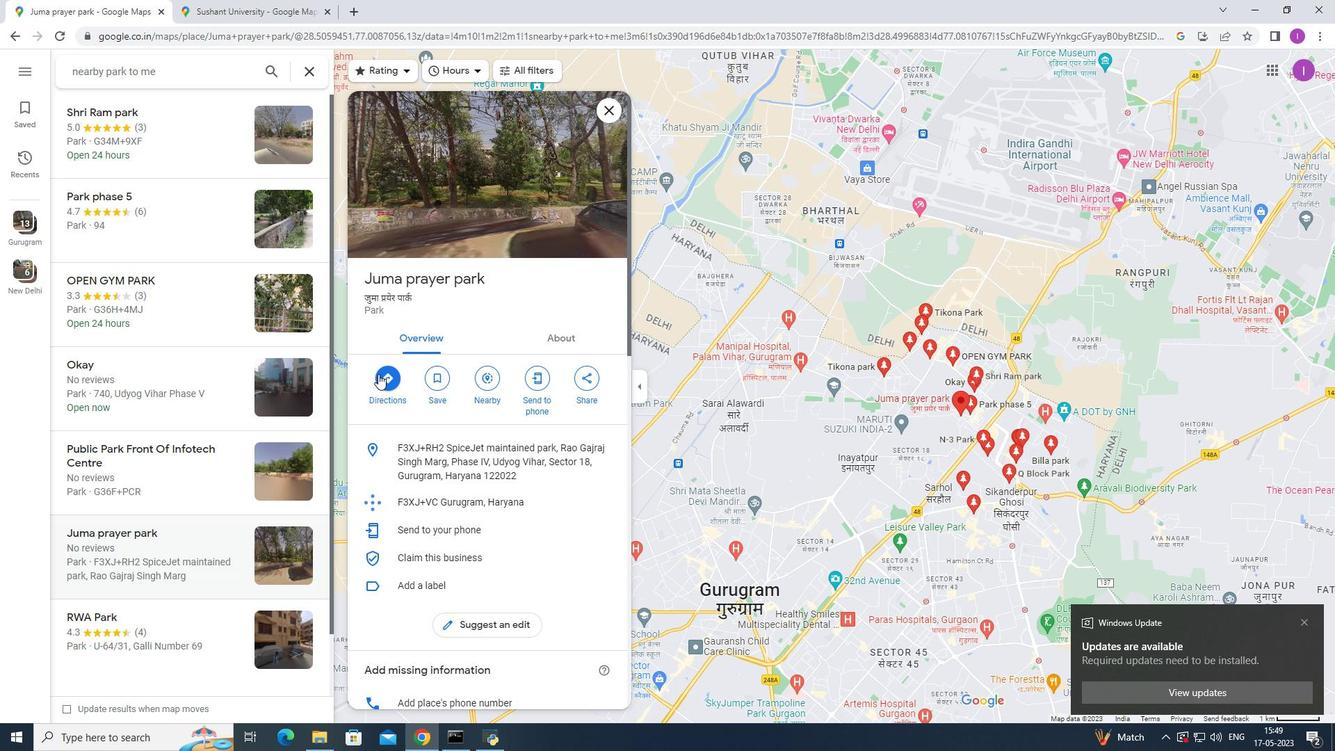 
Action: Mouse moved to (162, 312)
Screenshot: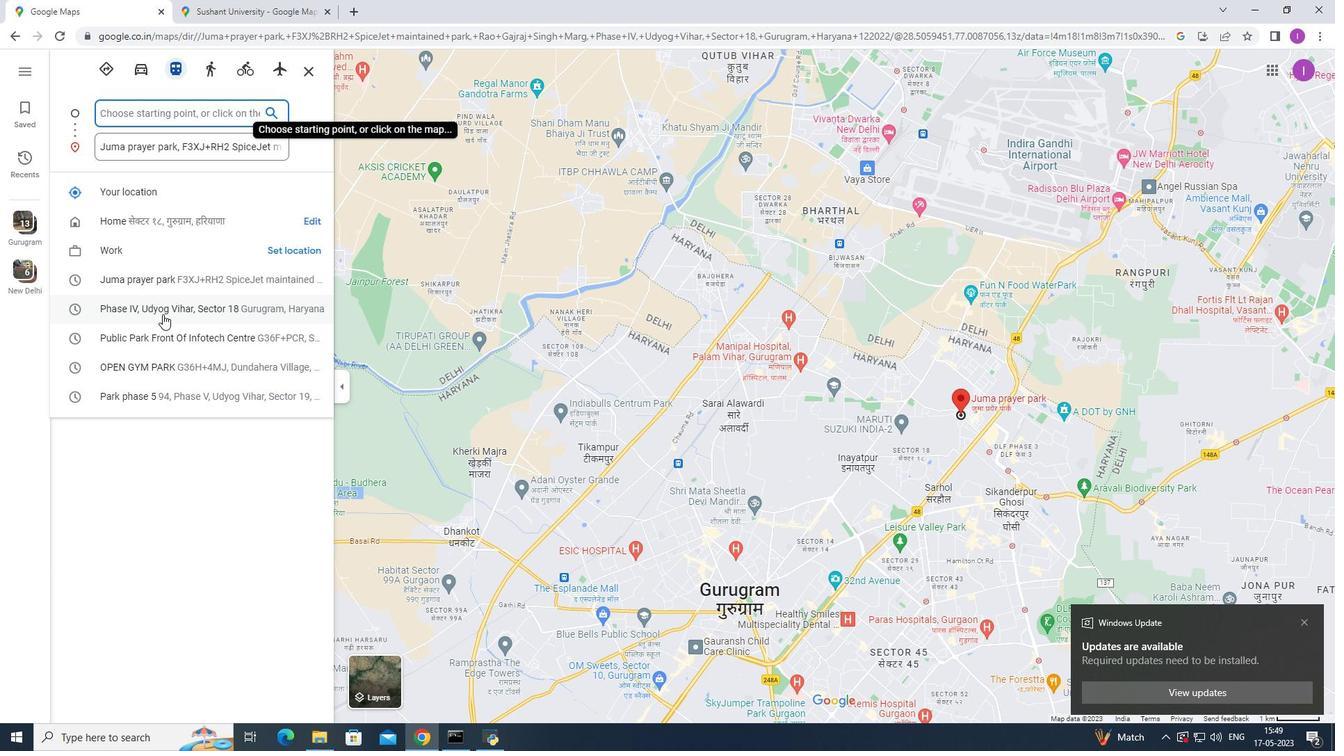 
Action: Mouse pressed left at (162, 312)
Screenshot: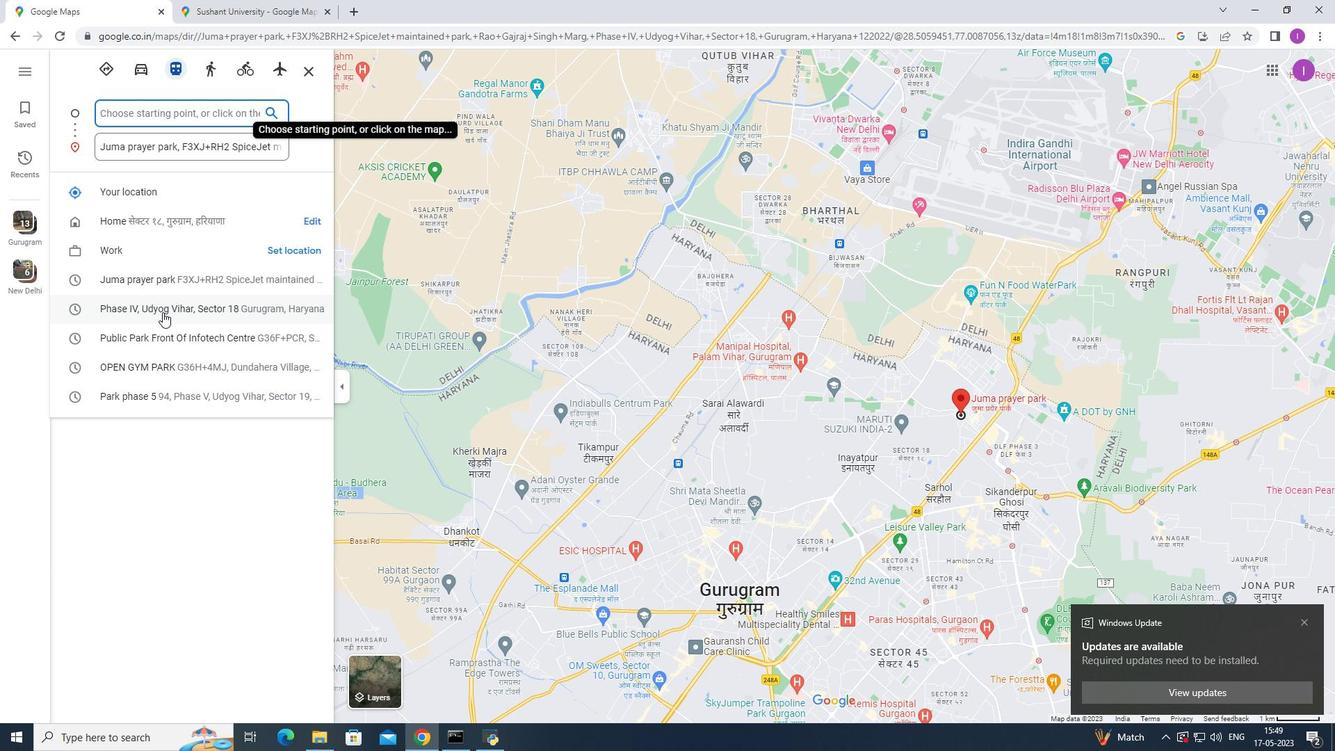 
Action: Mouse moved to (18, 36)
Screenshot: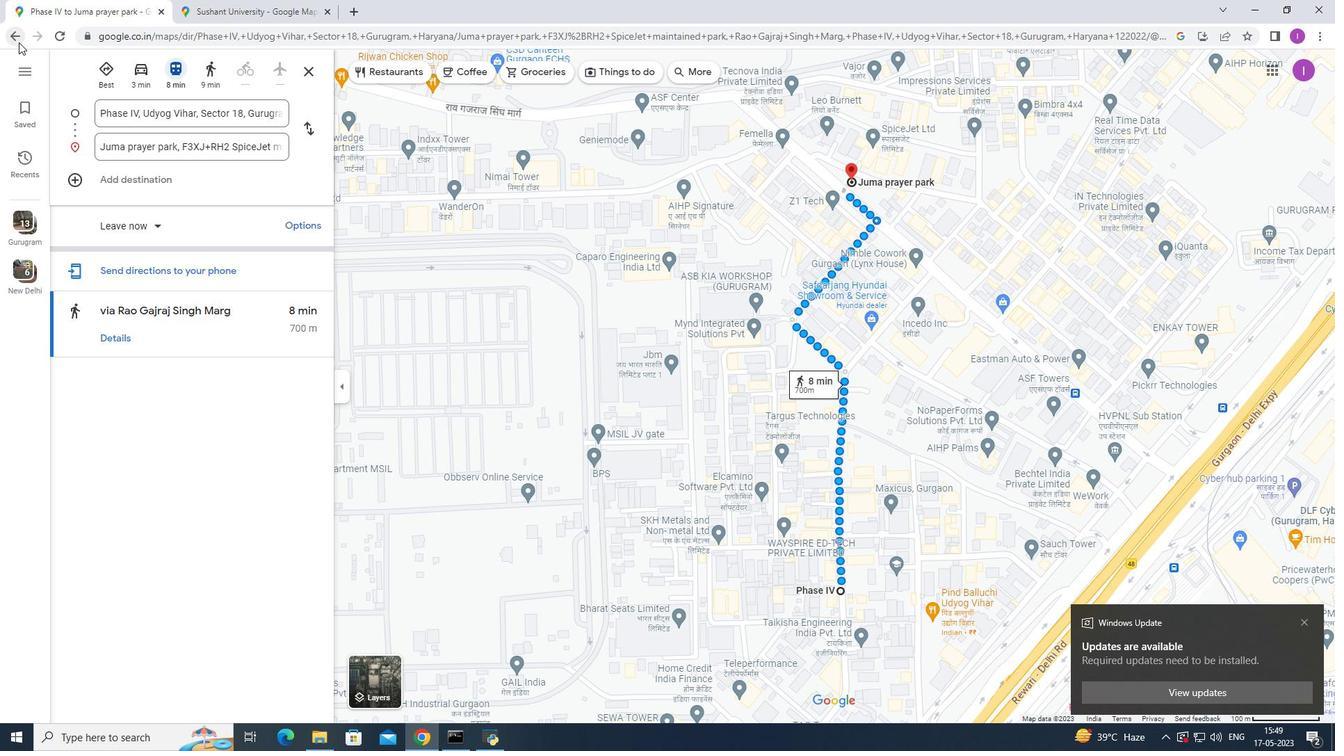 
Action: Mouse pressed left at (18, 36)
Screenshot: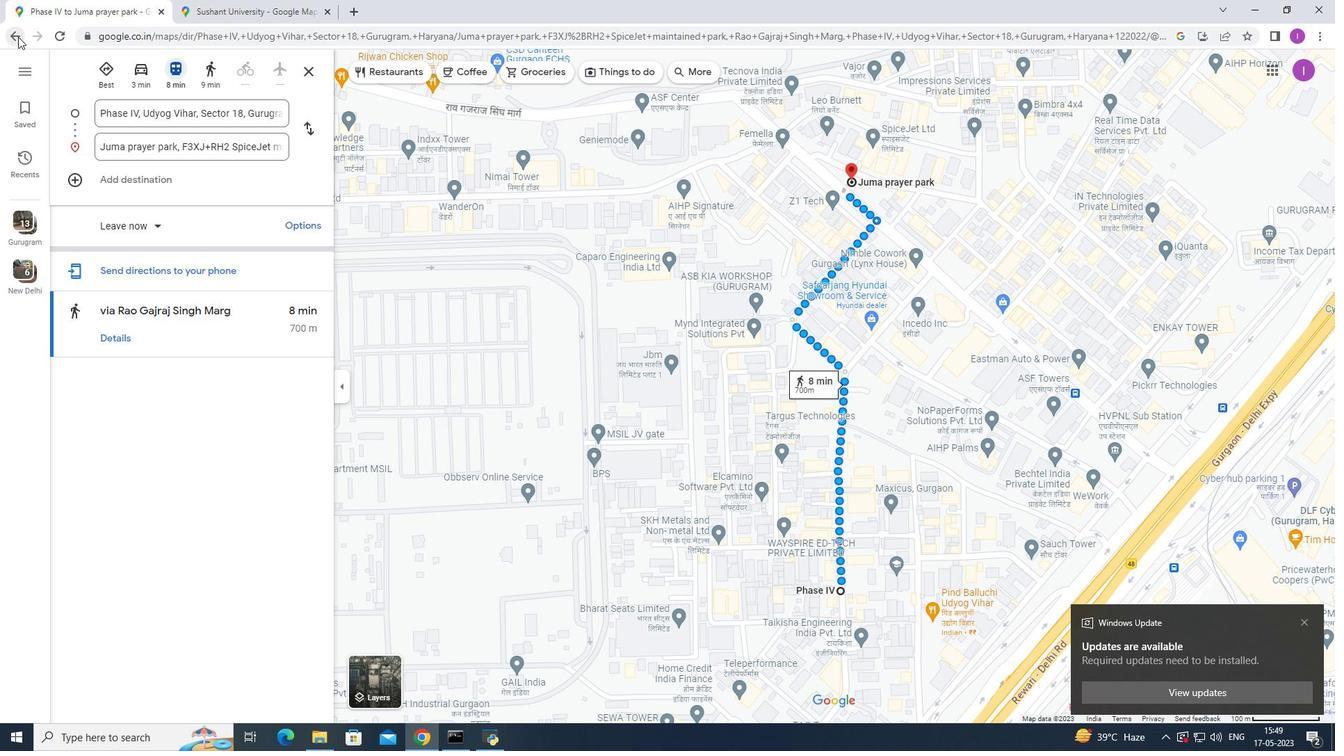 
Action: Mouse moved to (104, 537)
Screenshot: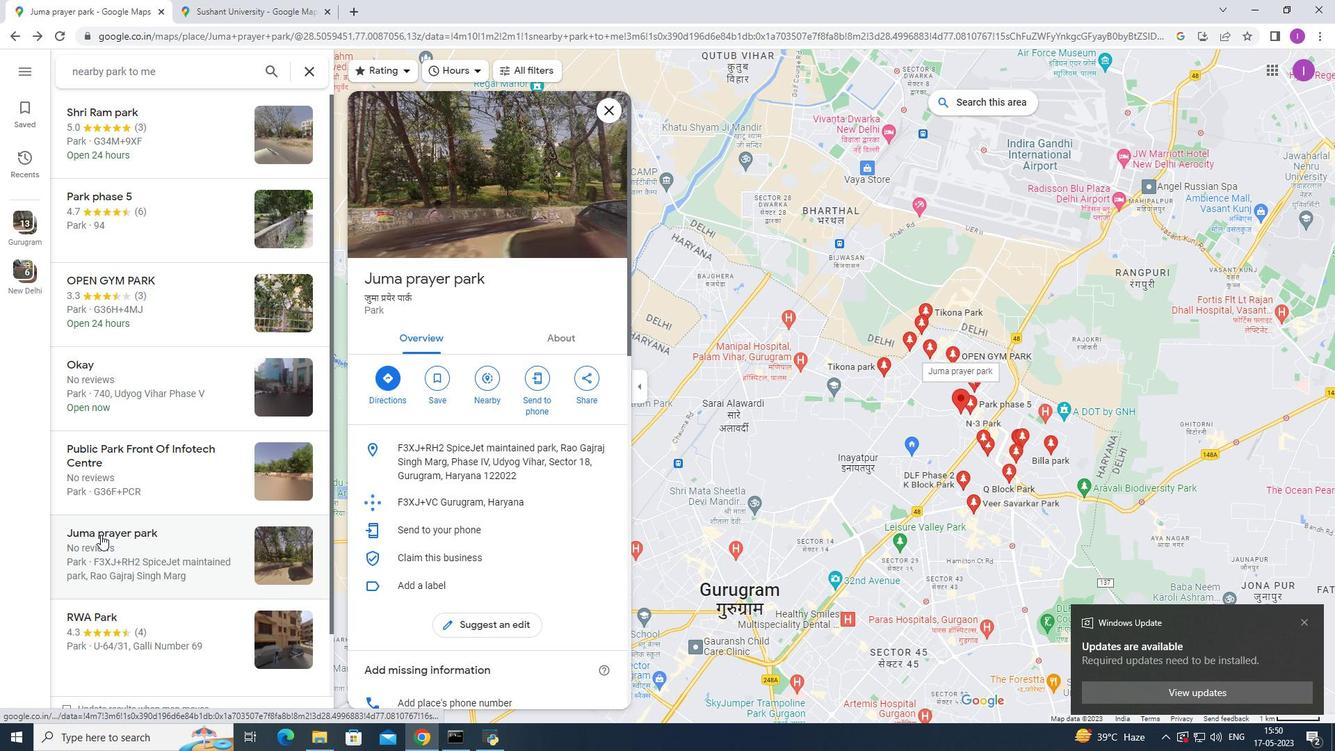 
Action: Mouse scrolled (104, 536) with delta (0, 0)
Screenshot: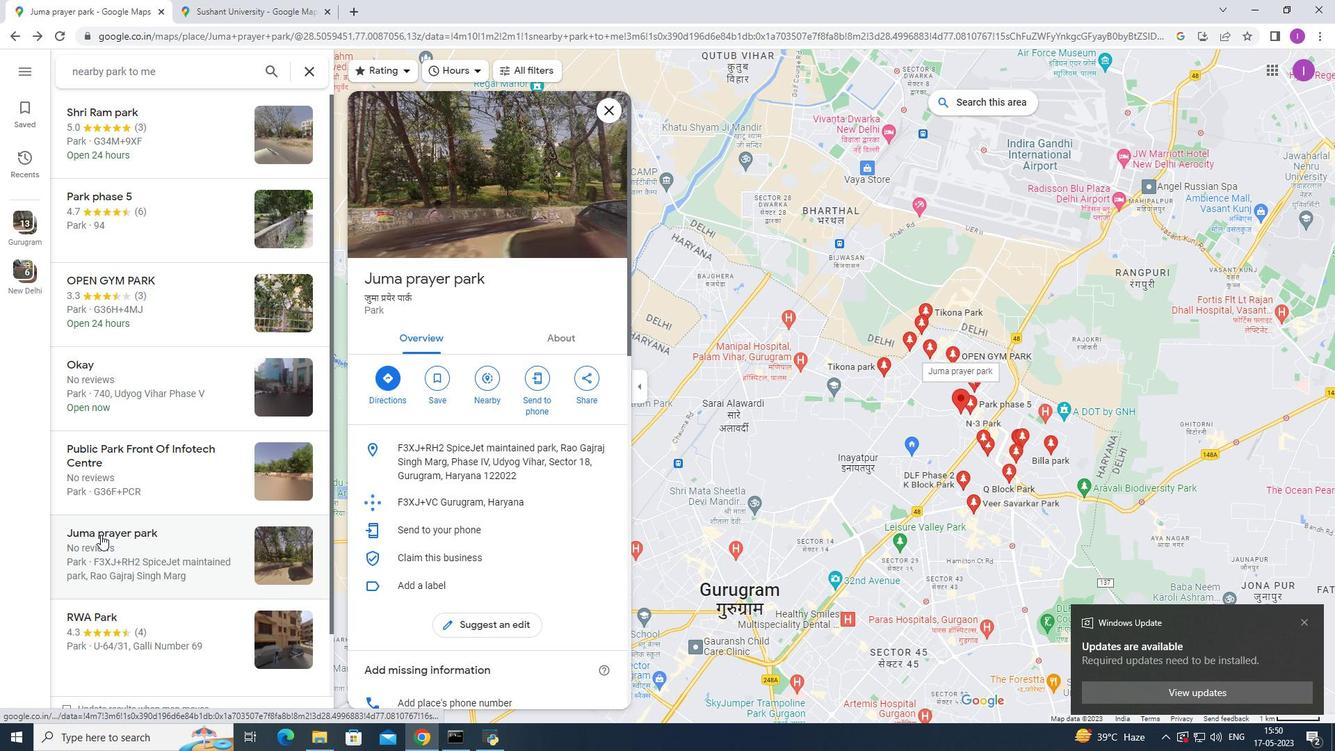 
Action: Mouse moved to (112, 537)
Screenshot: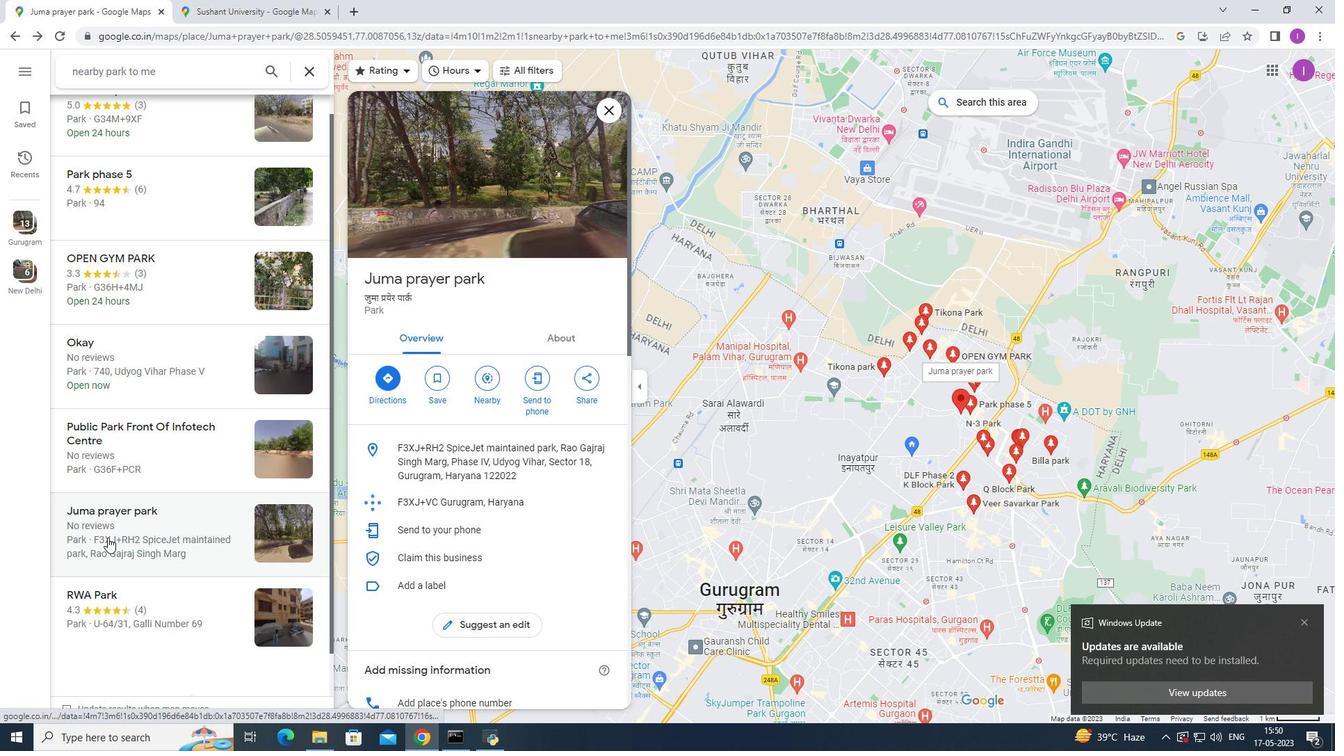 
Action: Mouse scrolled (111, 537) with delta (0, 0)
Screenshot: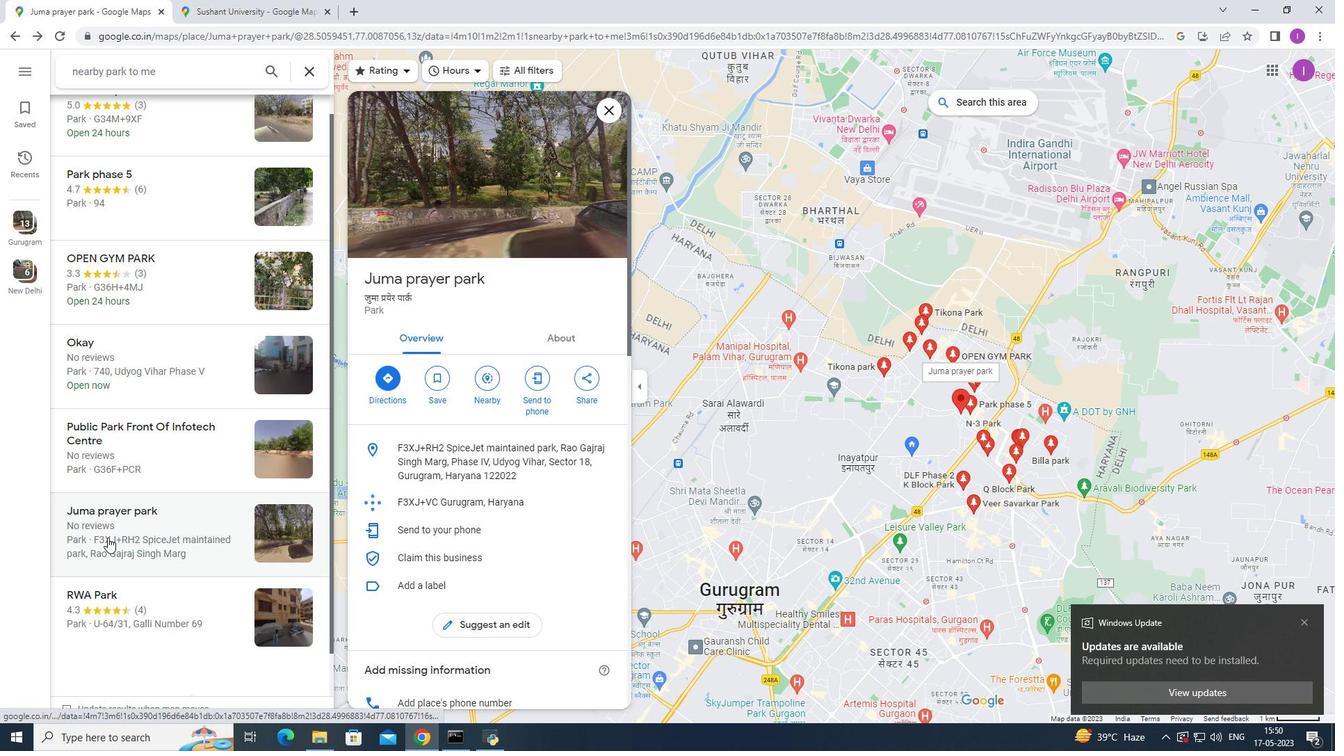 
Action: Mouse moved to (123, 508)
Screenshot: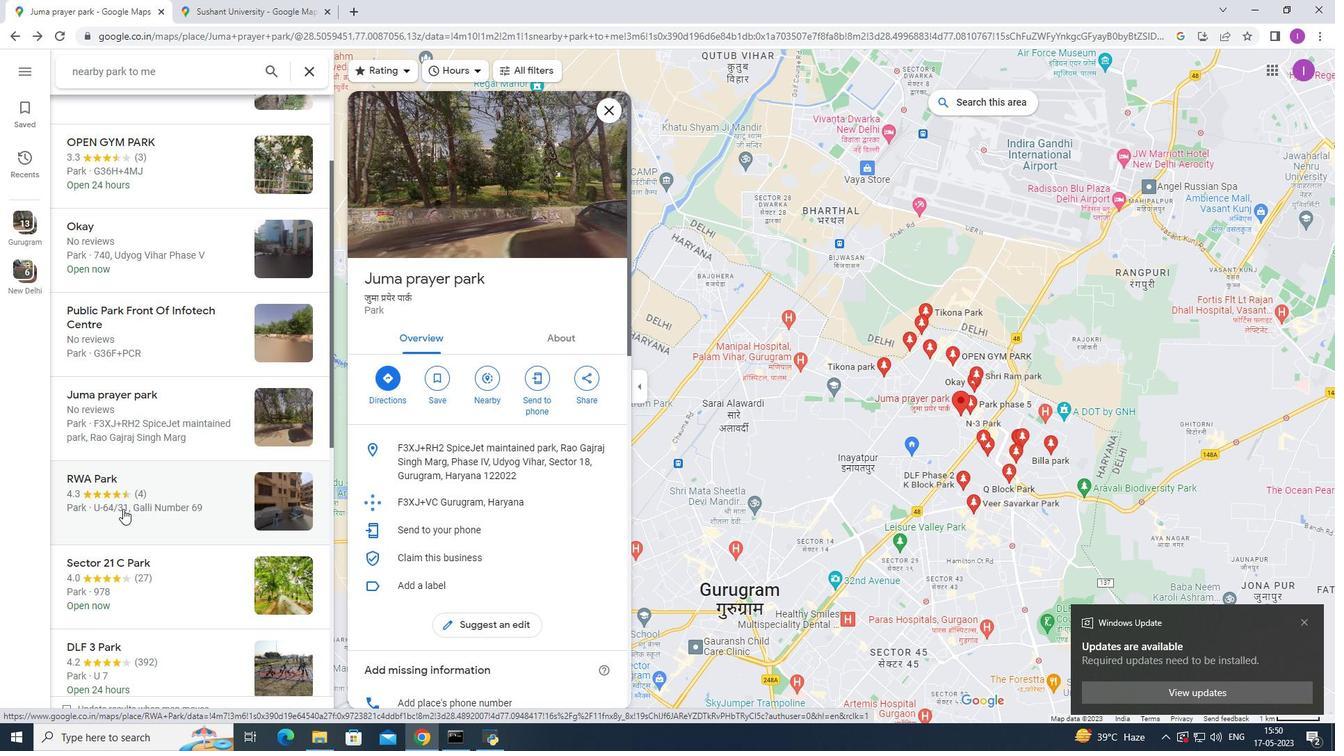 
Action: Mouse pressed left at (123, 508)
Screenshot: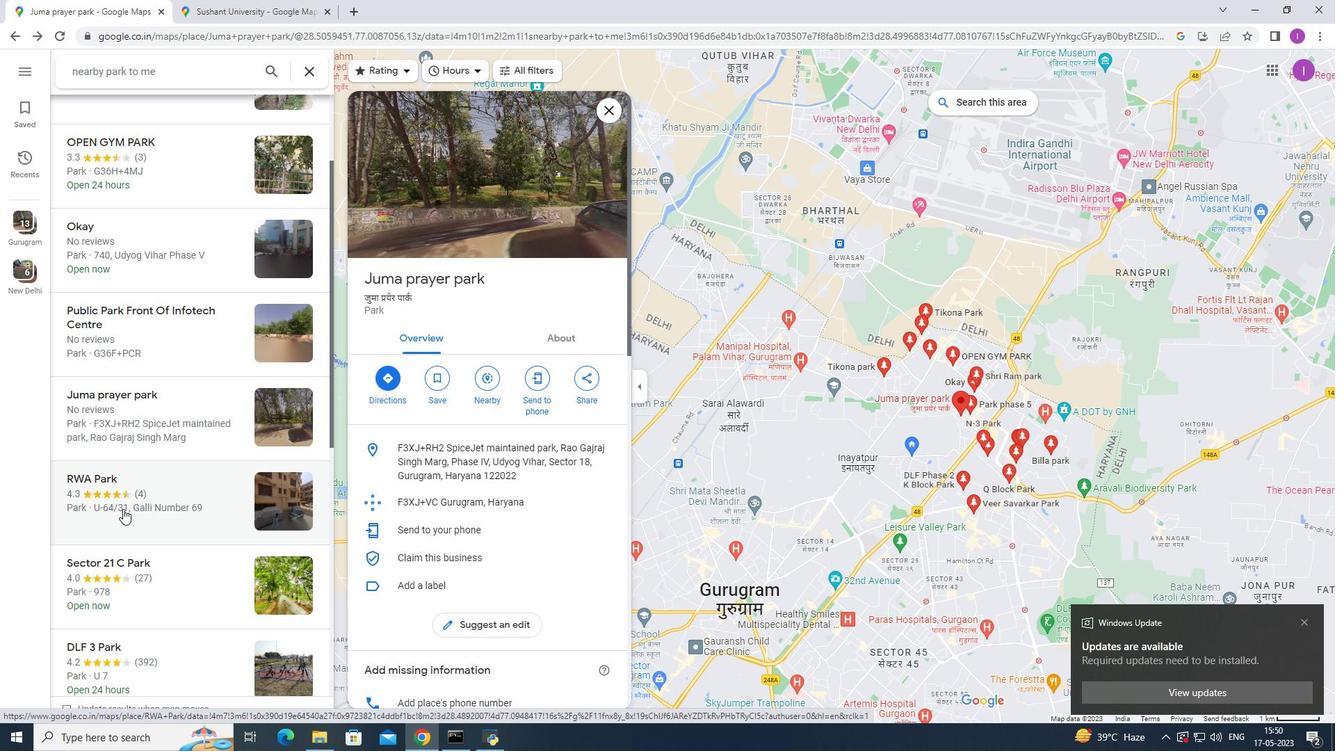 
Action: Mouse moved to (378, 404)
Screenshot: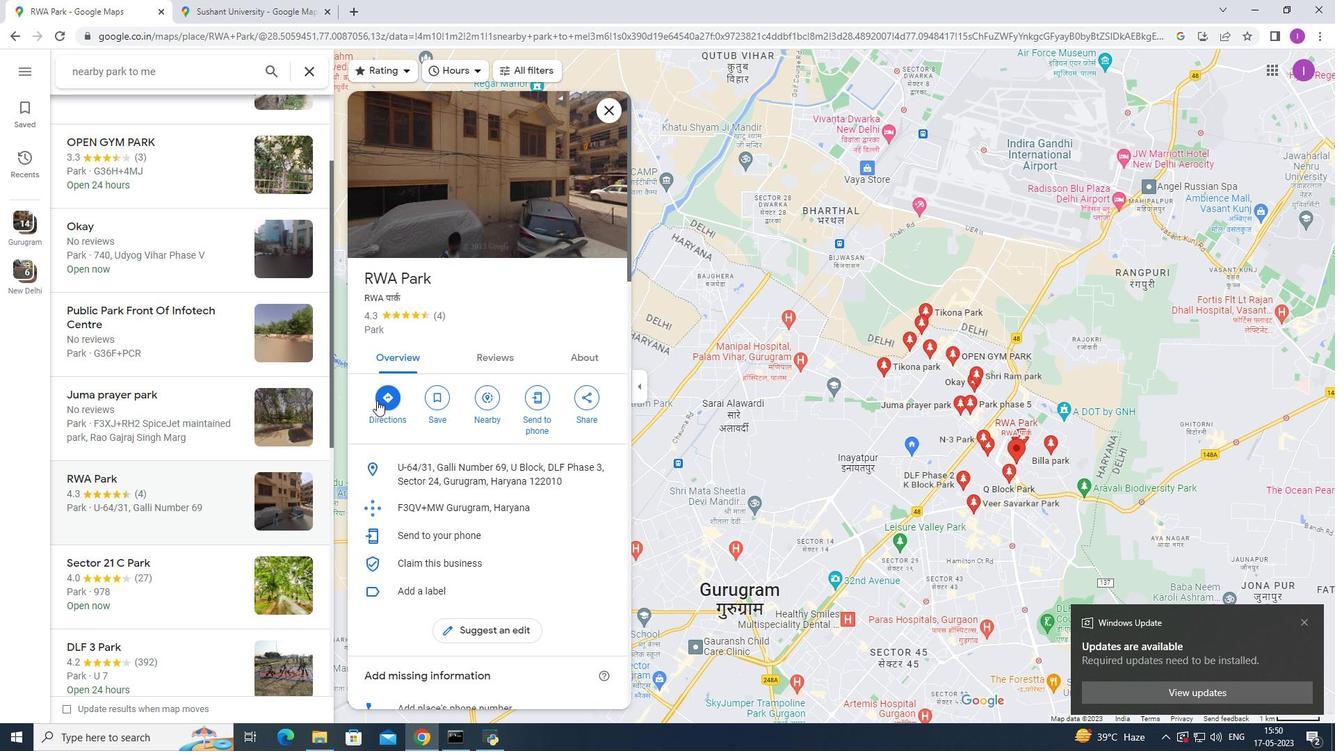 
Action: Mouse pressed left at (378, 404)
Screenshot: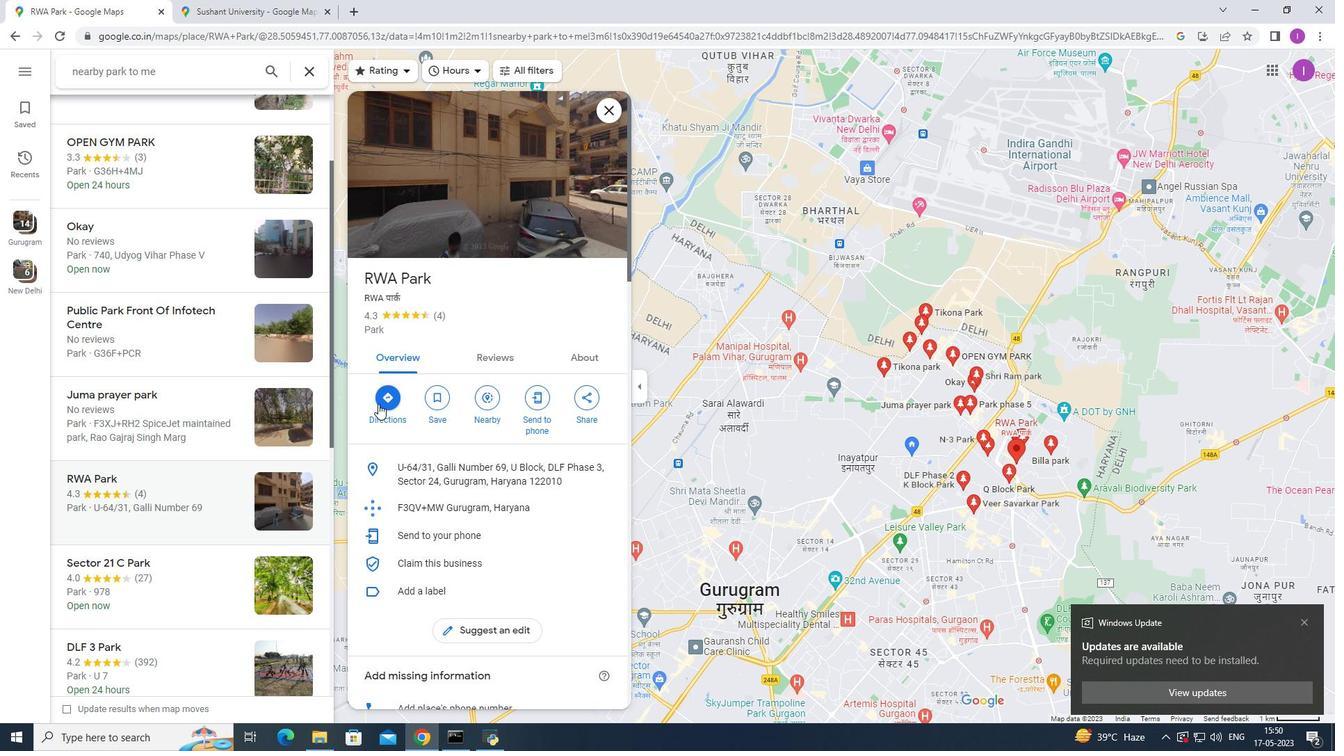 
Action: Mouse moved to (176, 281)
Screenshot: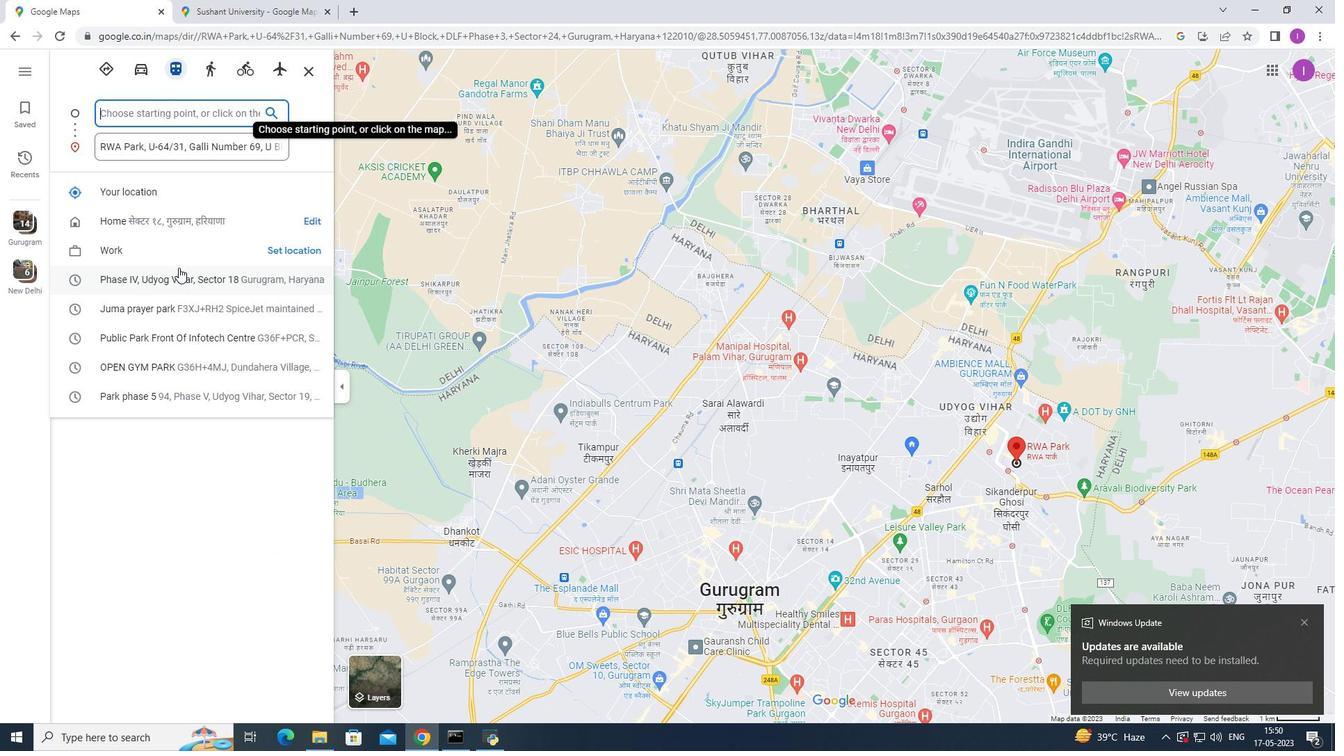 
Action: Mouse pressed left at (176, 281)
Screenshot: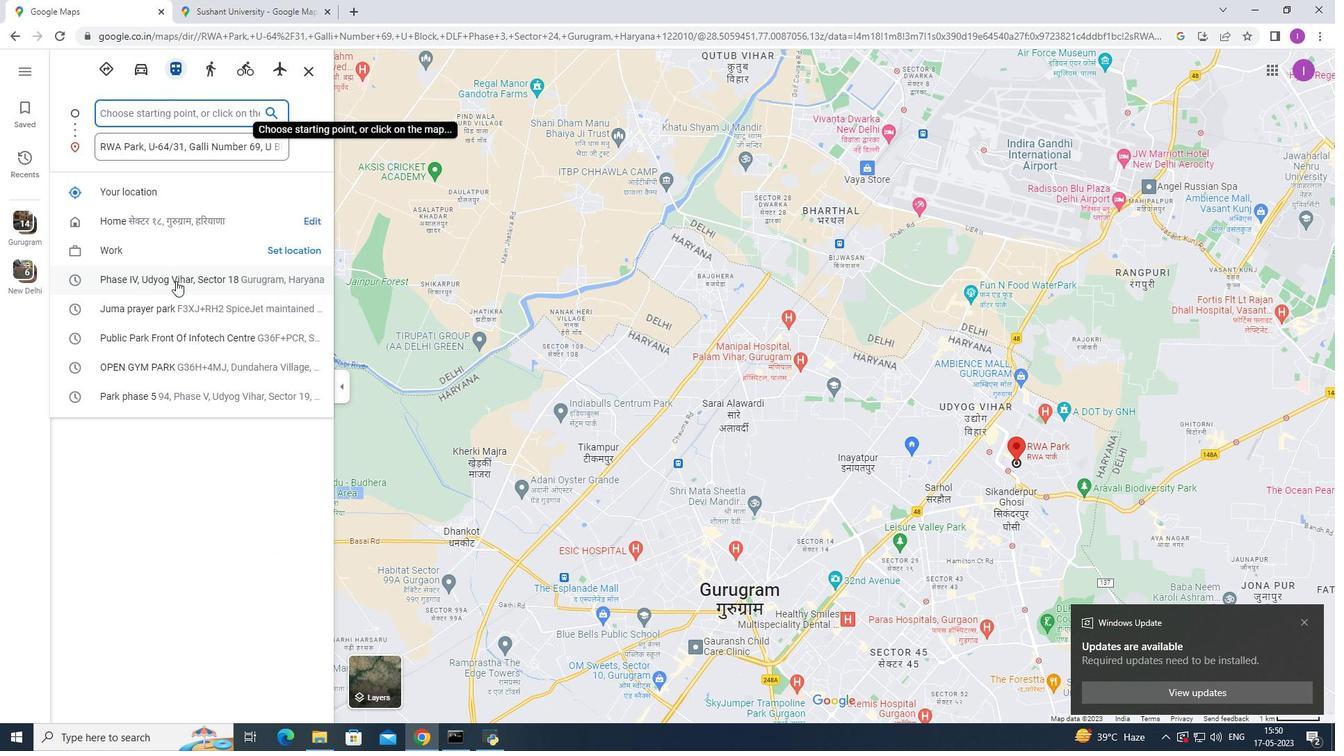 
Action: Mouse moved to (15, 29)
Screenshot: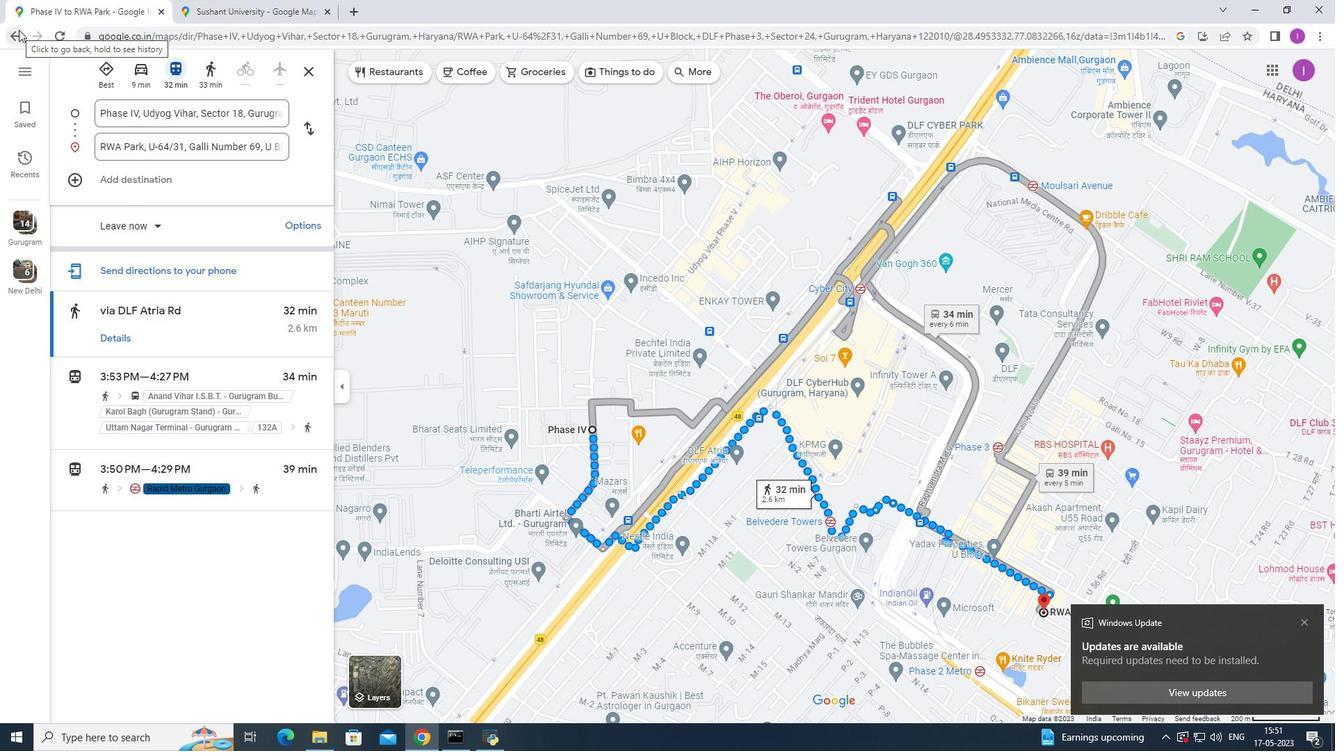 
Action: Mouse pressed left at (15, 29)
Screenshot: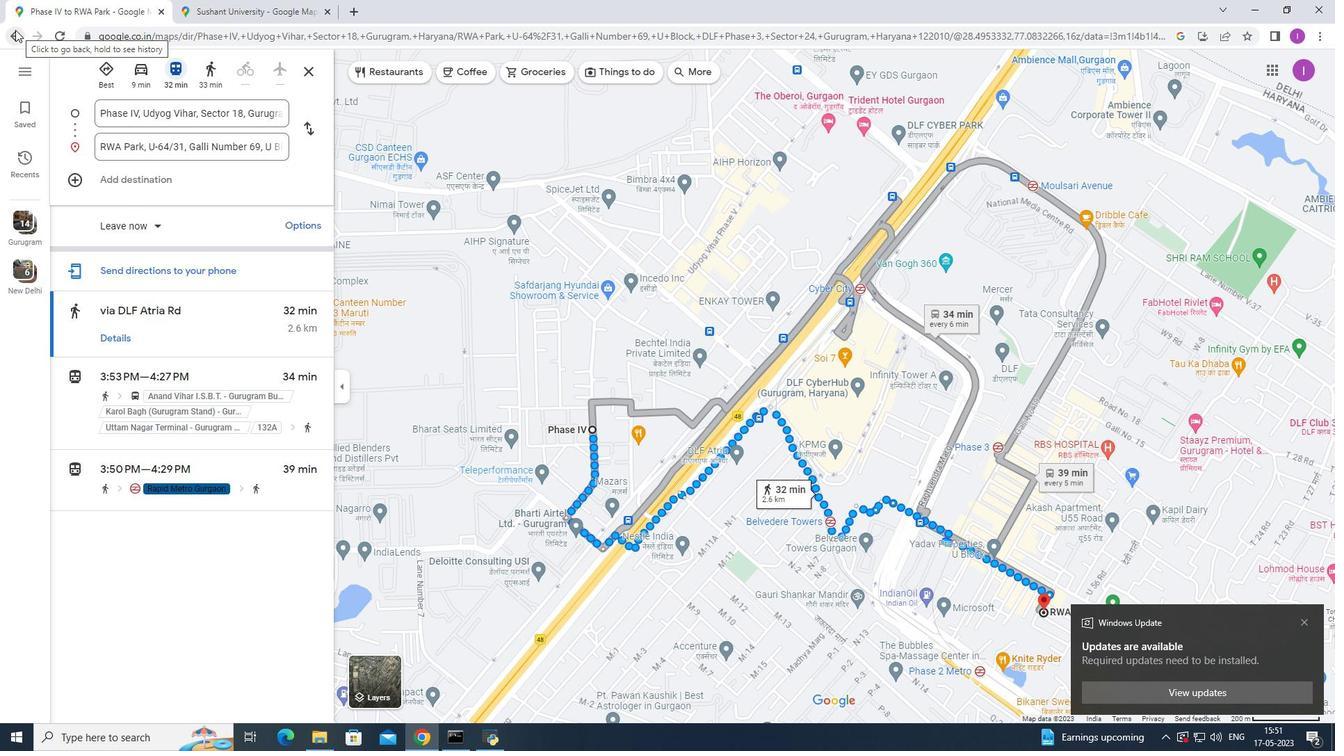 
Action: Mouse moved to (205, 544)
Screenshot: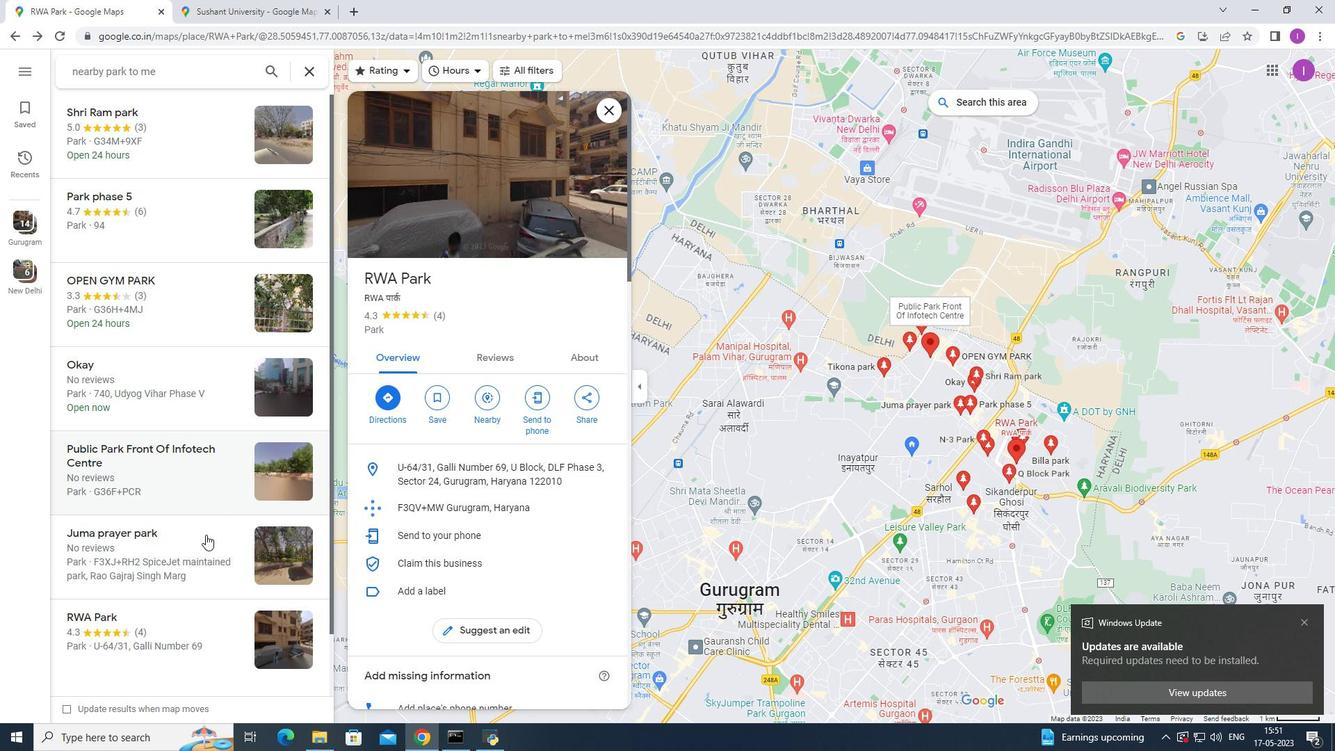 
Action: Mouse scrolled (205, 544) with delta (0, 0)
Screenshot: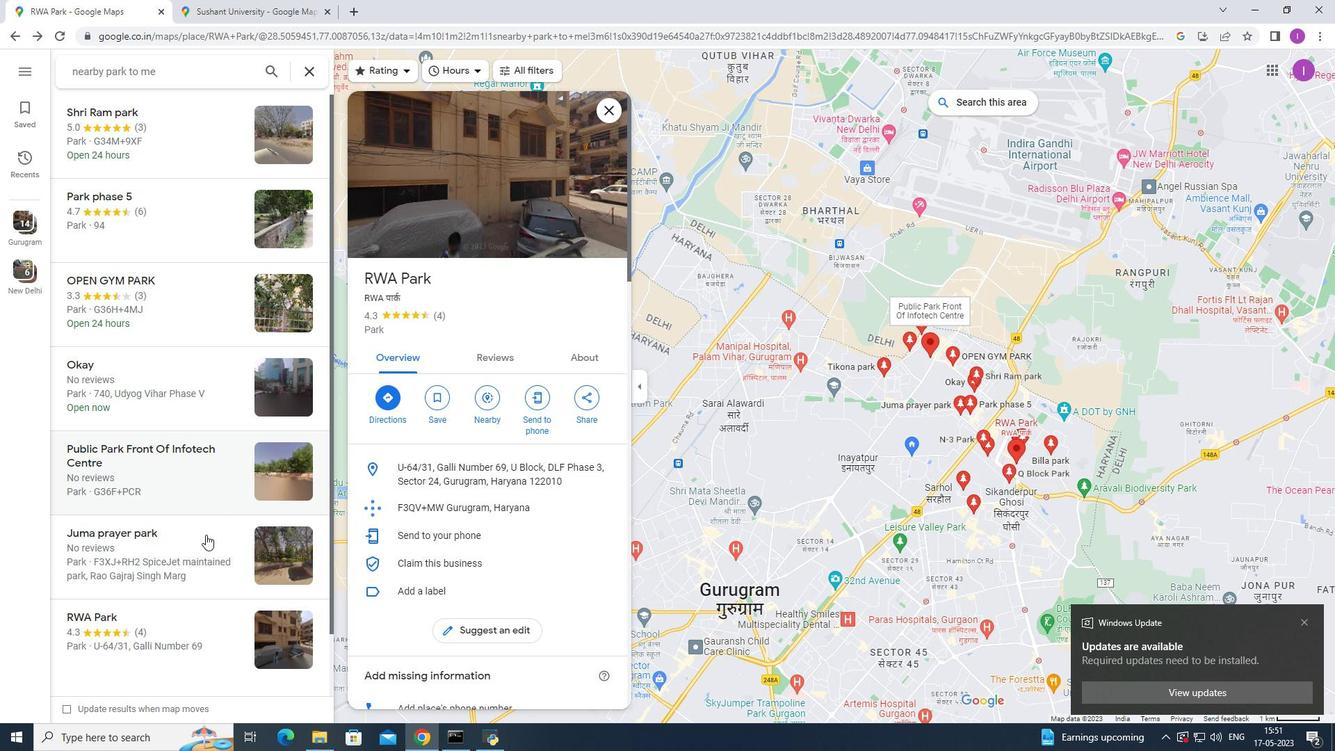 
Action: Mouse moved to (207, 546)
Screenshot: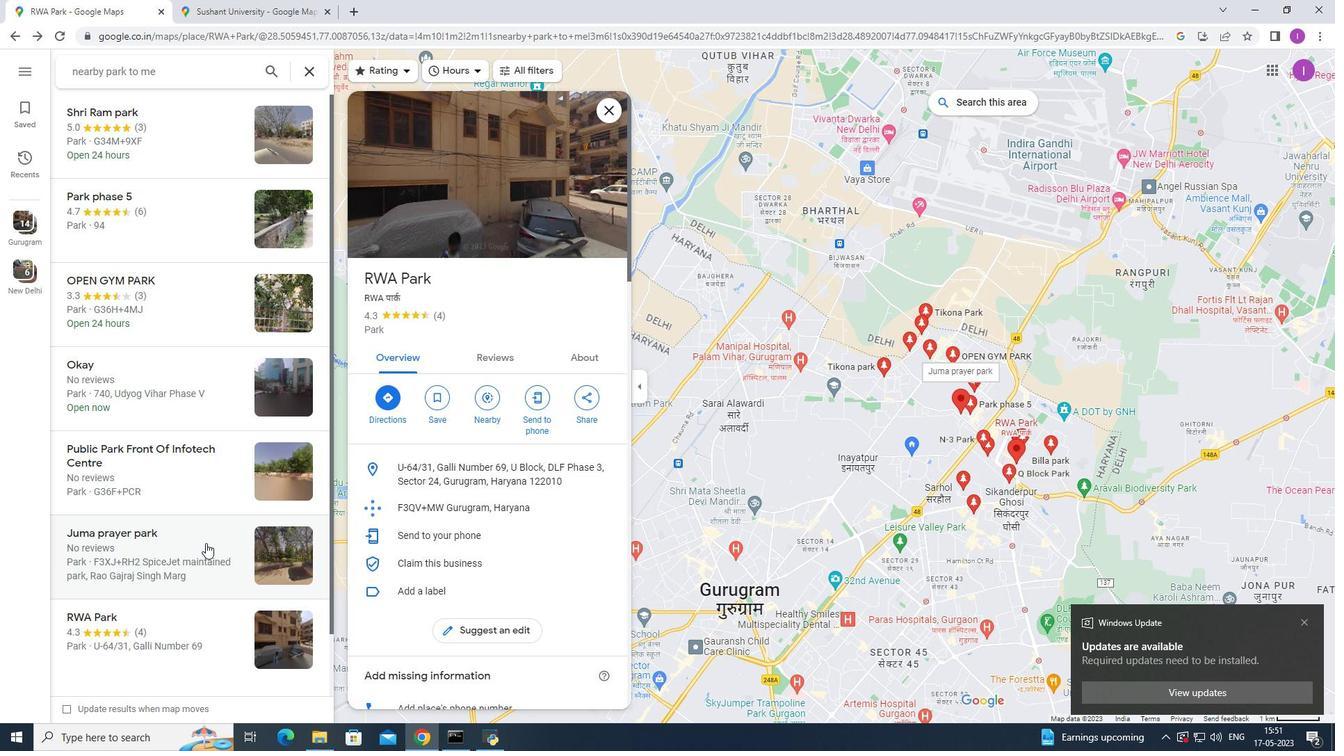 
Action: Mouse scrolled (207, 546) with delta (0, 0)
Screenshot: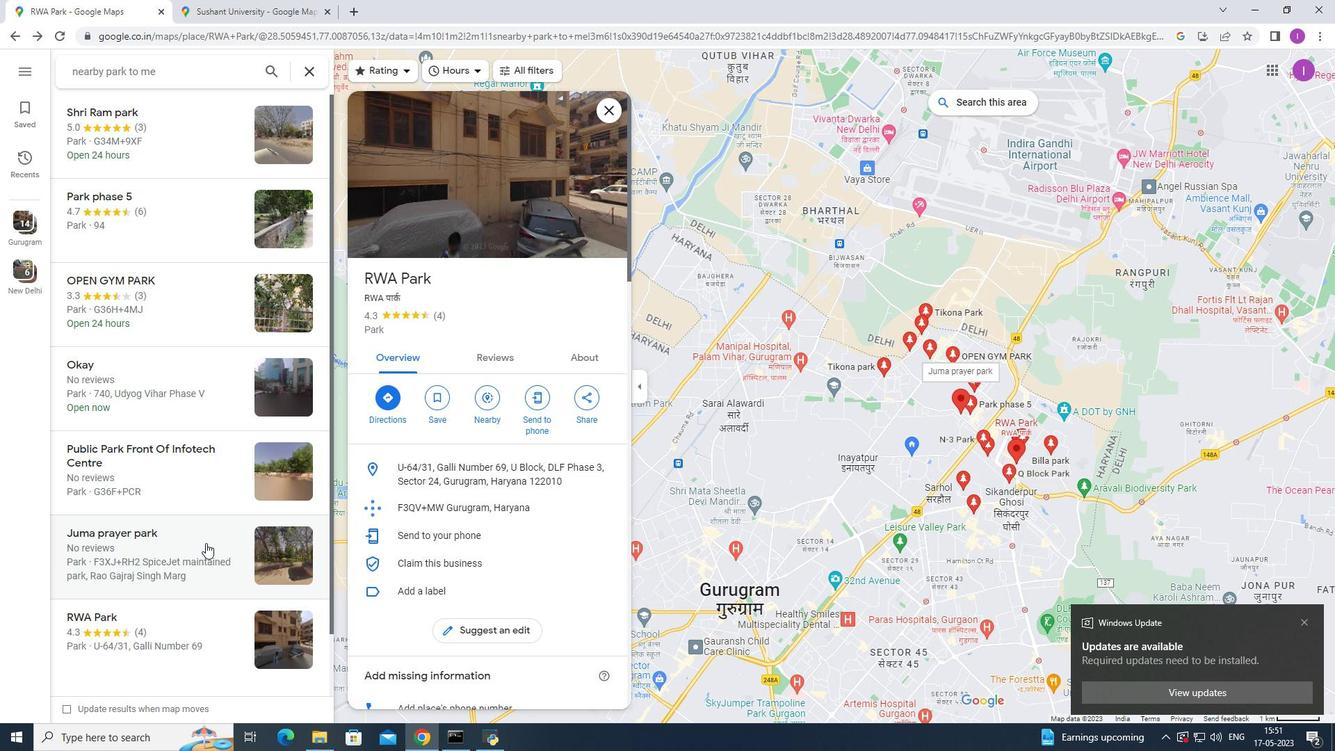 
Action: Mouse moved to (207, 546)
Screenshot: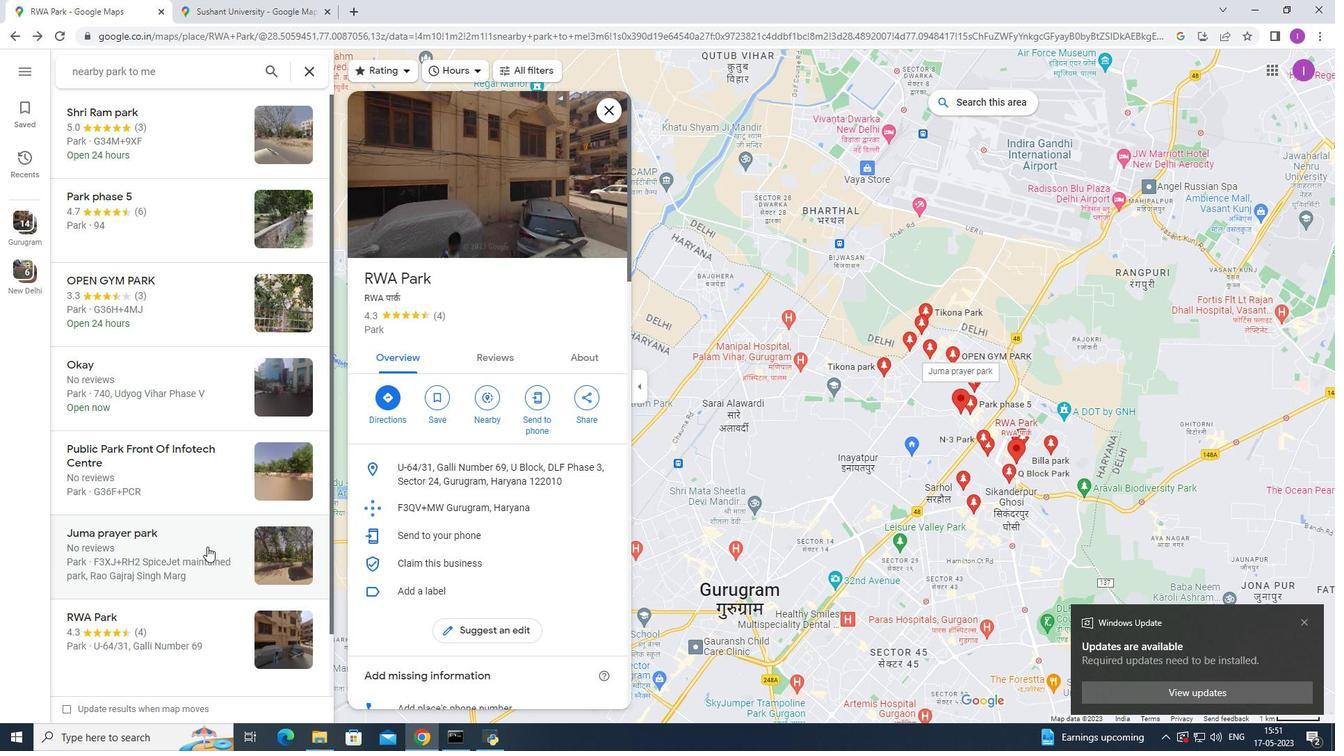 
Action: Mouse scrolled (207, 546) with delta (0, 0)
Screenshot: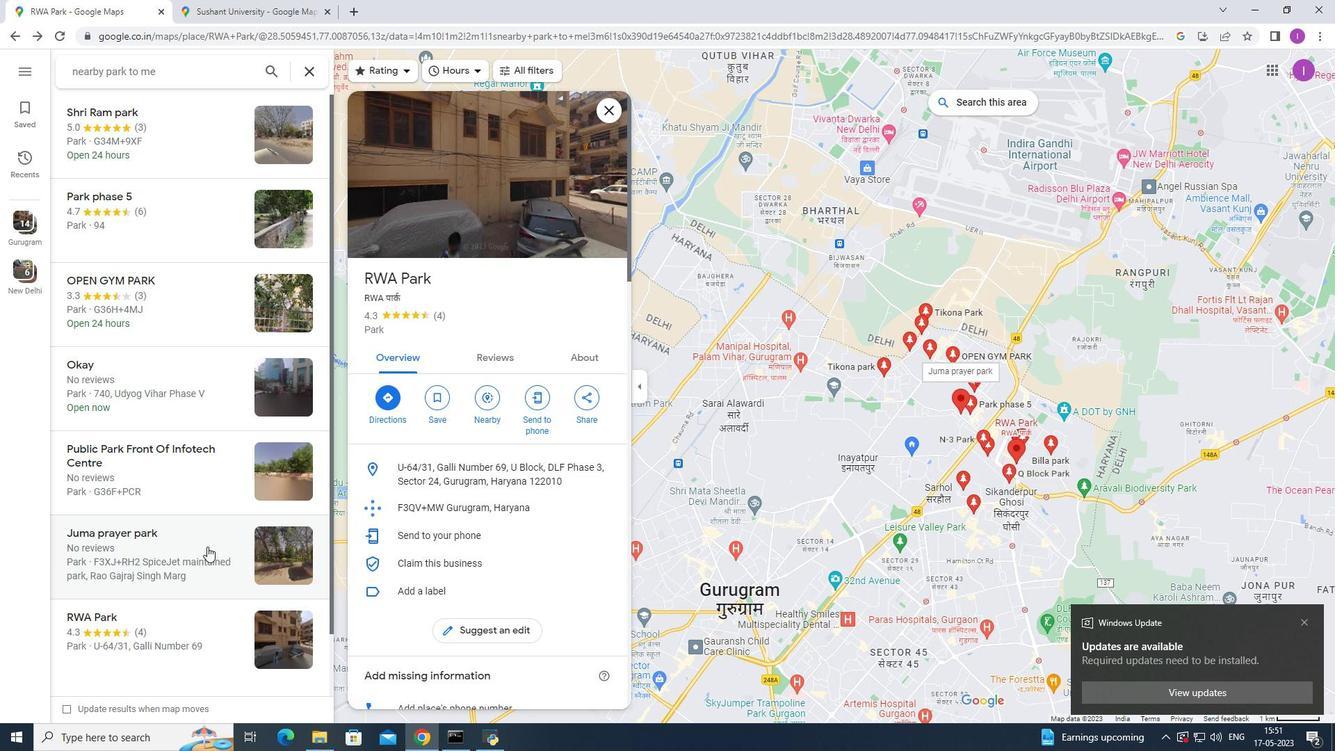 
Action: Mouse moved to (110, 573)
Screenshot: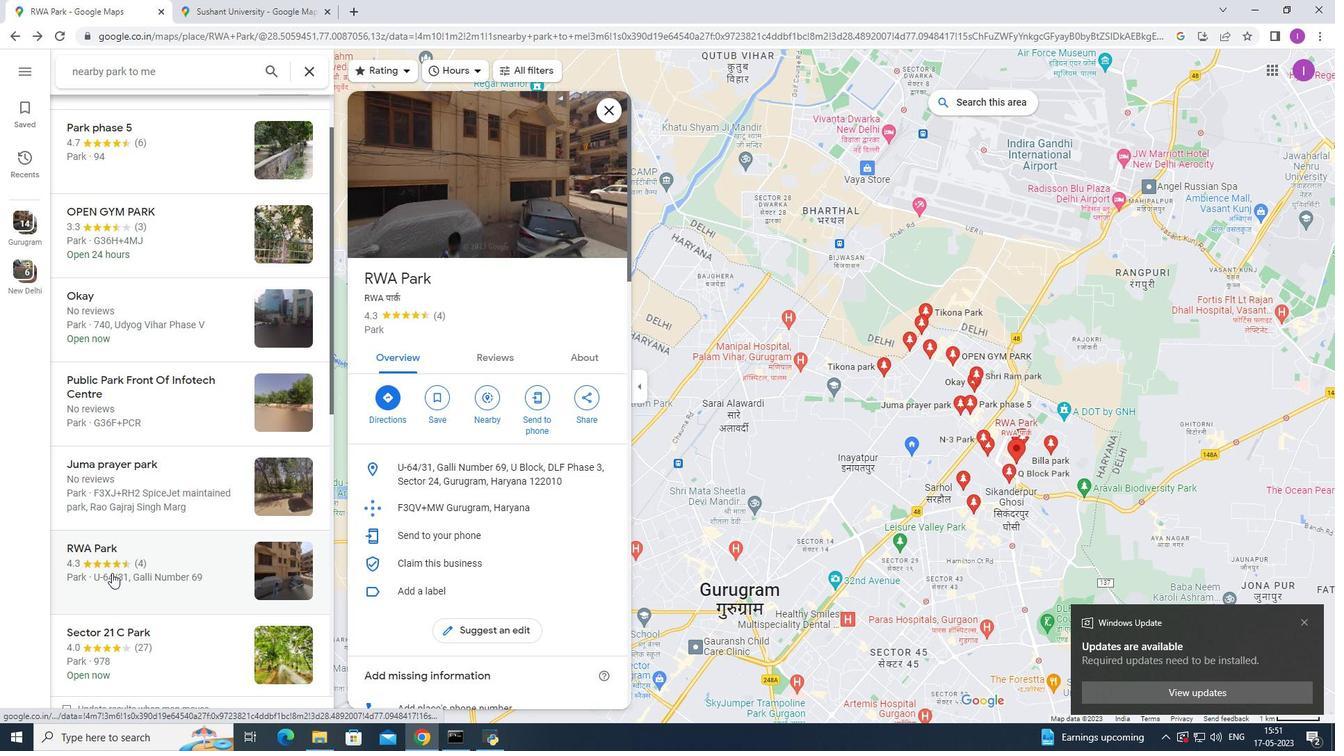
Action: Mouse pressed left at (110, 573)
Screenshot: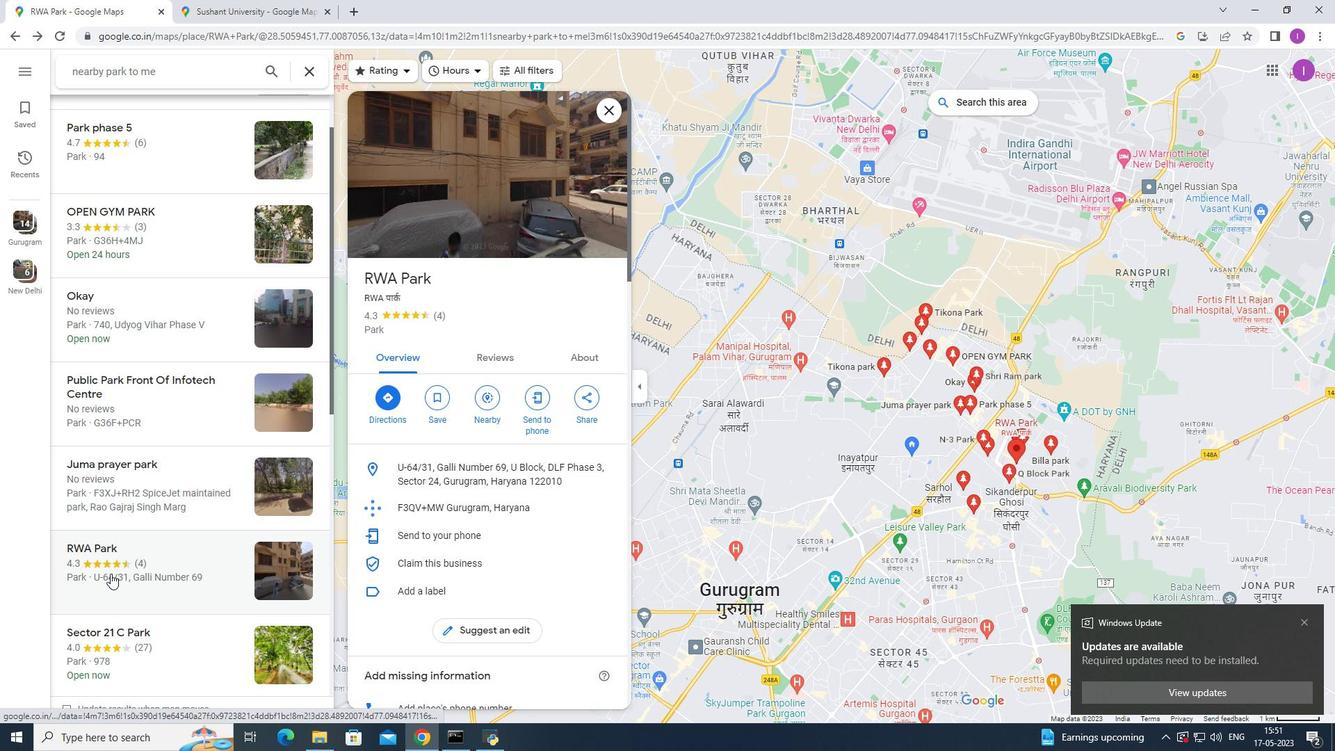 
Action: Mouse moved to (375, 397)
Screenshot: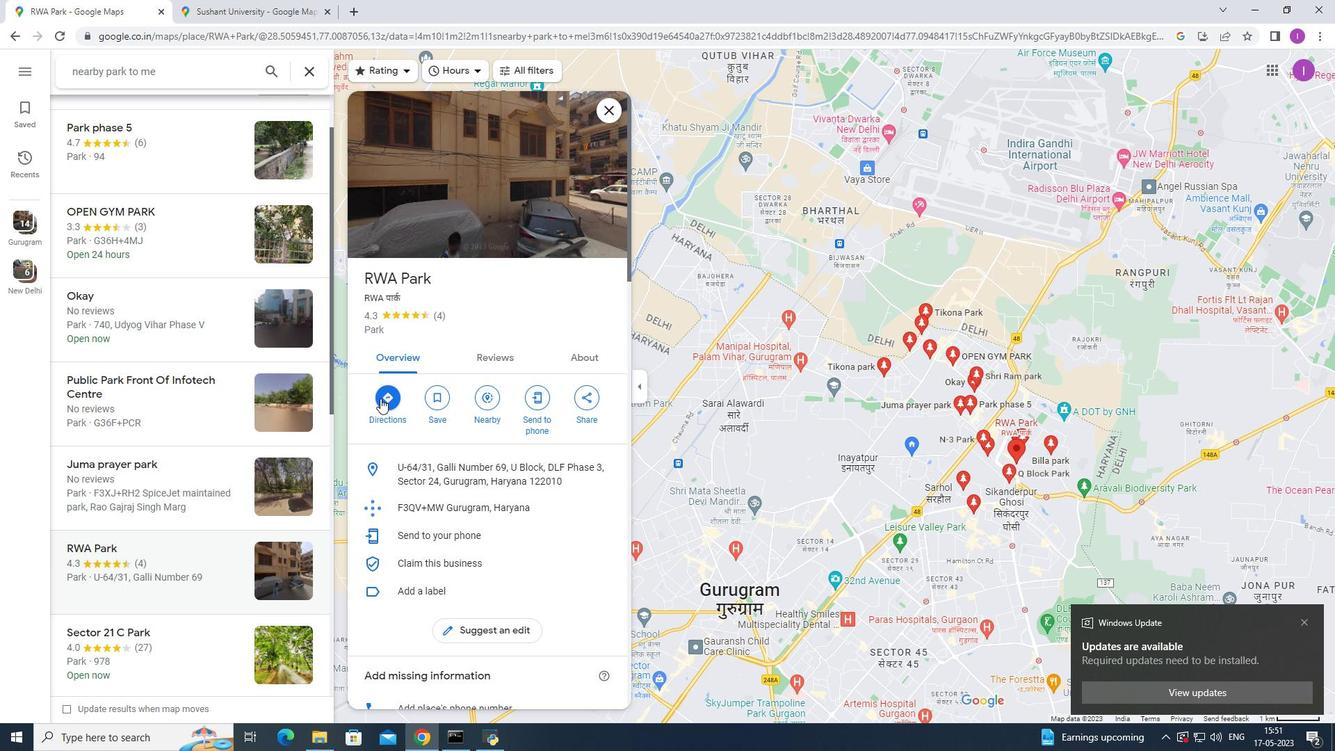 
Action: Mouse pressed left at (375, 397)
Screenshot: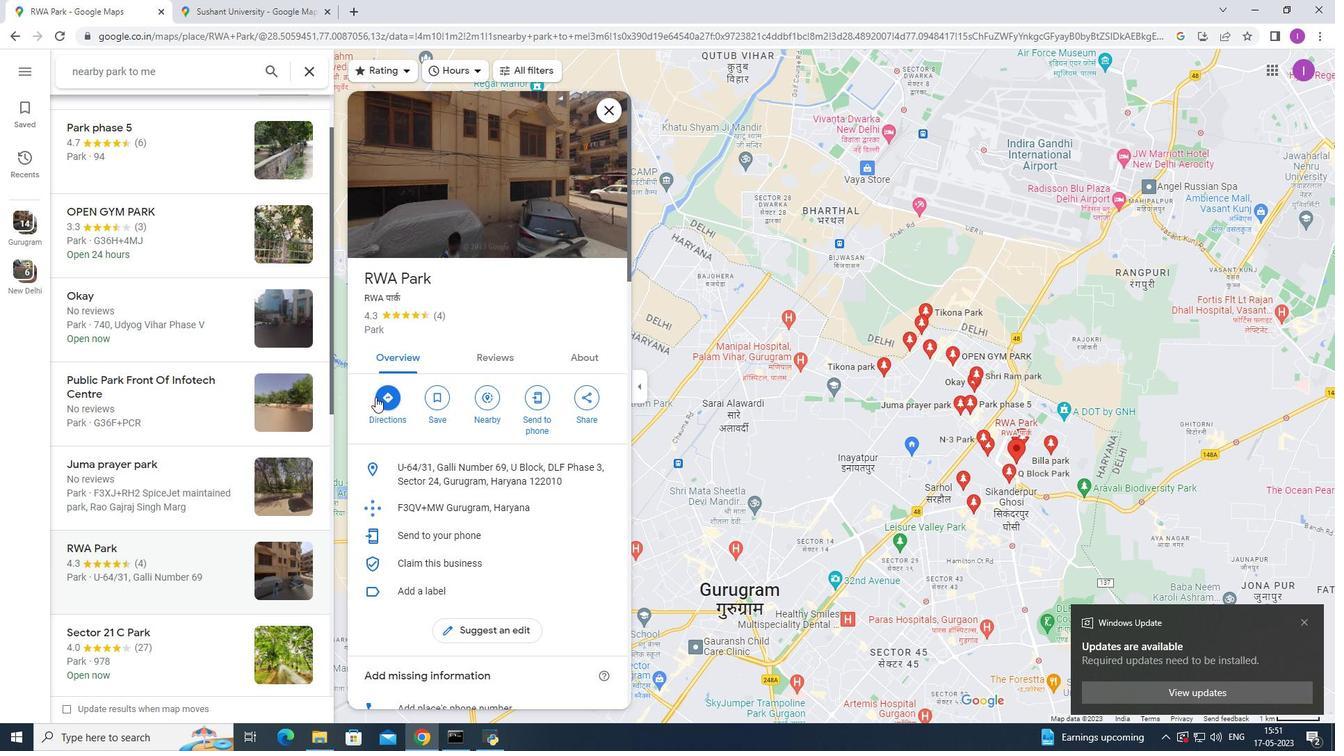 
Action: Mouse moved to (168, 320)
Screenshot: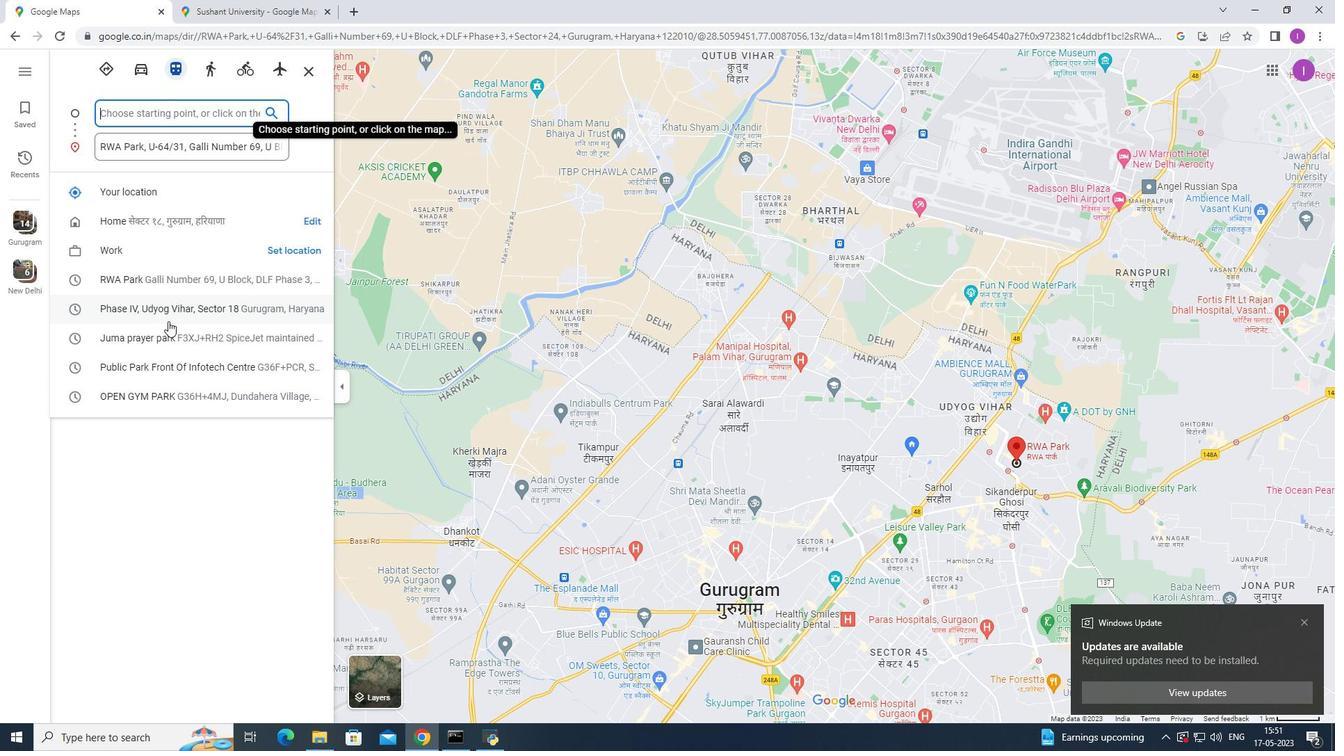 
Action: Mouse pressed left at (168, 320)
Screenshot: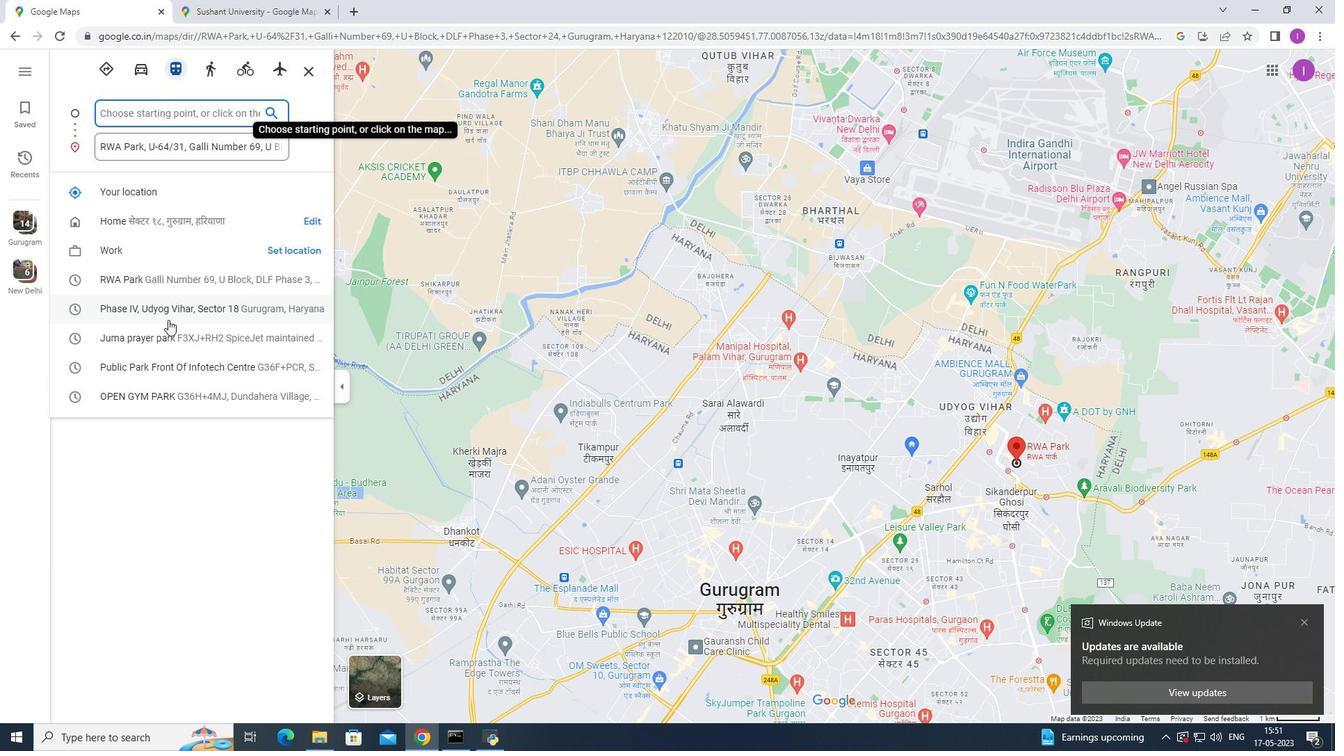 
Action: Mouse moved to (11, 28)
Screenshot: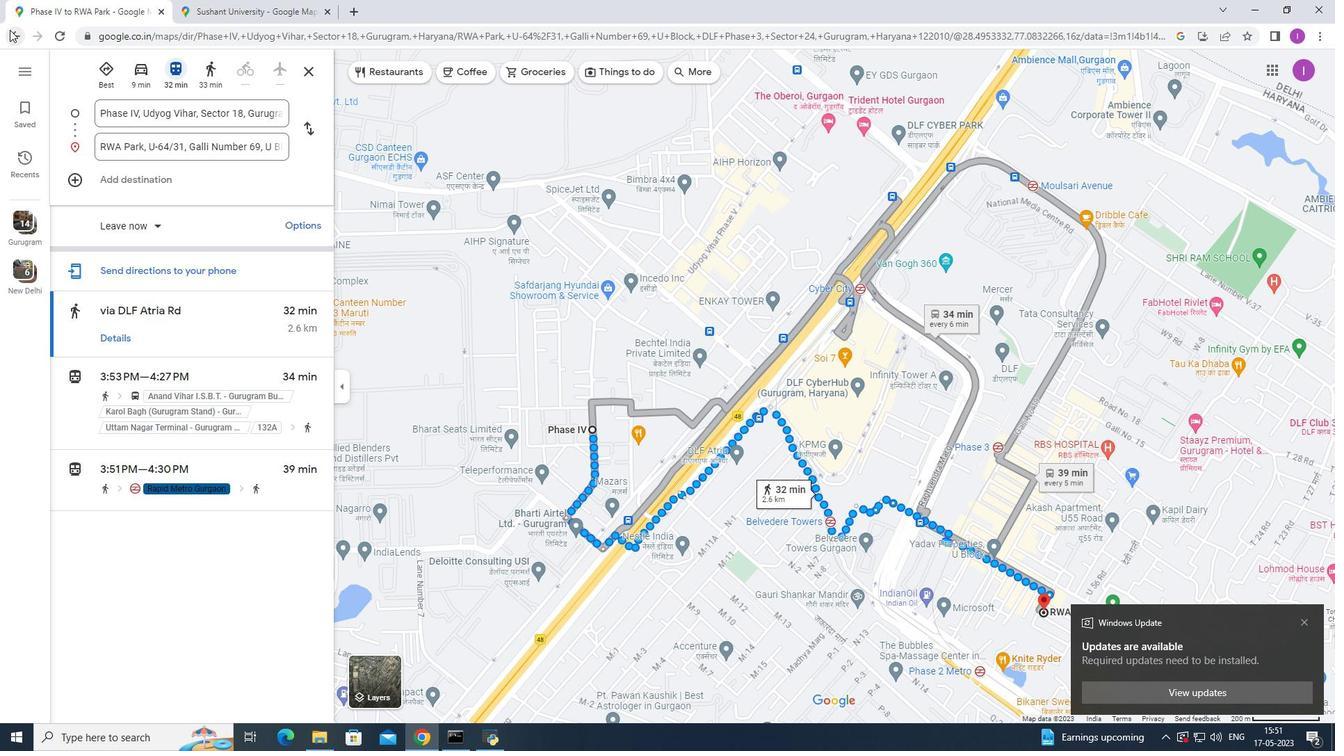 
Action: Mouse pressed left at (11, 28)
Screenshot: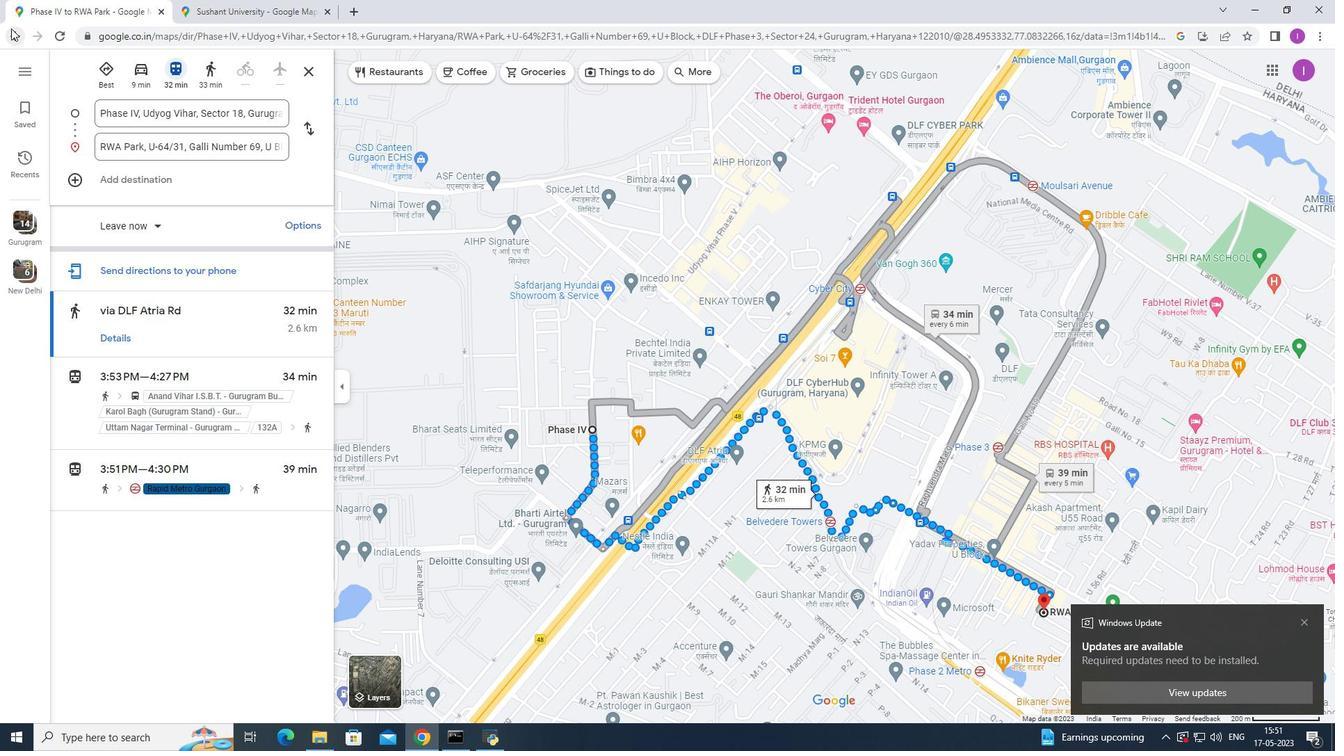 
Action: Mouse moved to (219, 600)
Screenshot: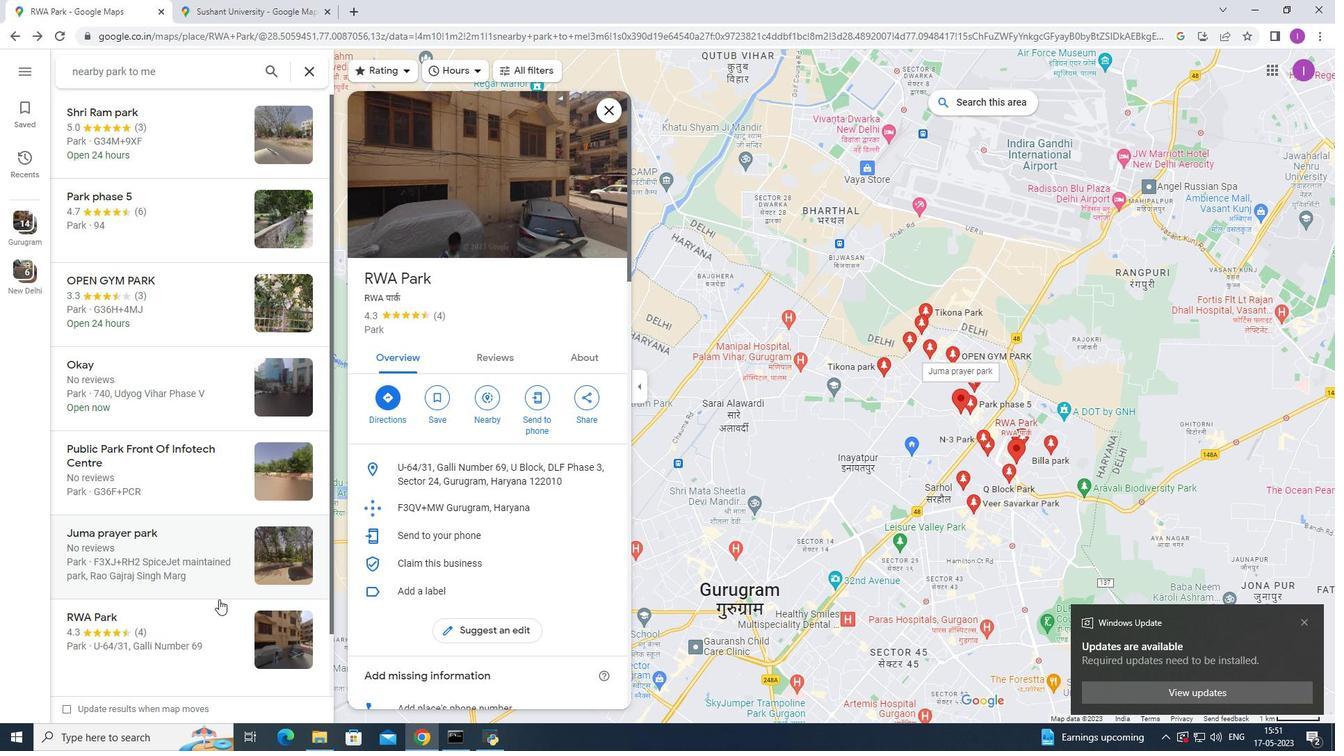 
Action: Mouse scrolled (219, 599) with delta (0, 0)
Screenshot: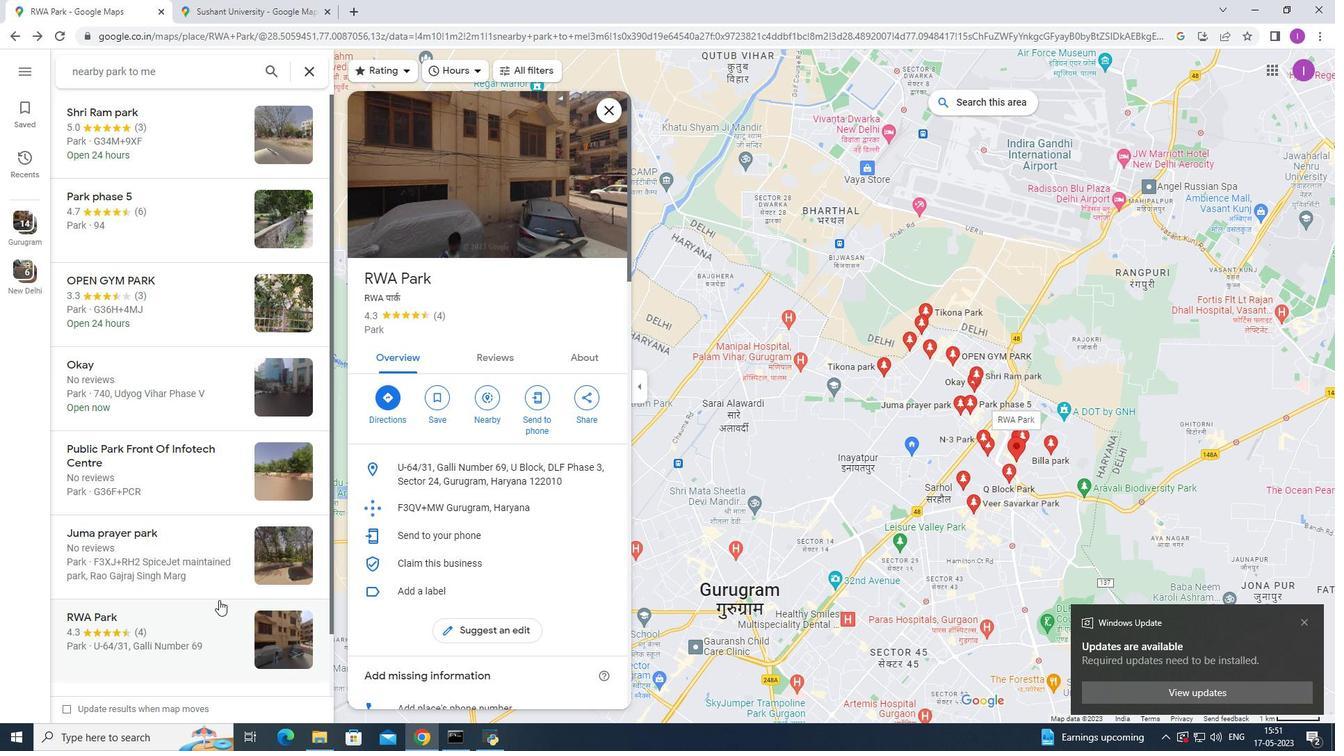 
Action: Mouse scrolled (219, 599) with delta (0, 0)
Screenshot: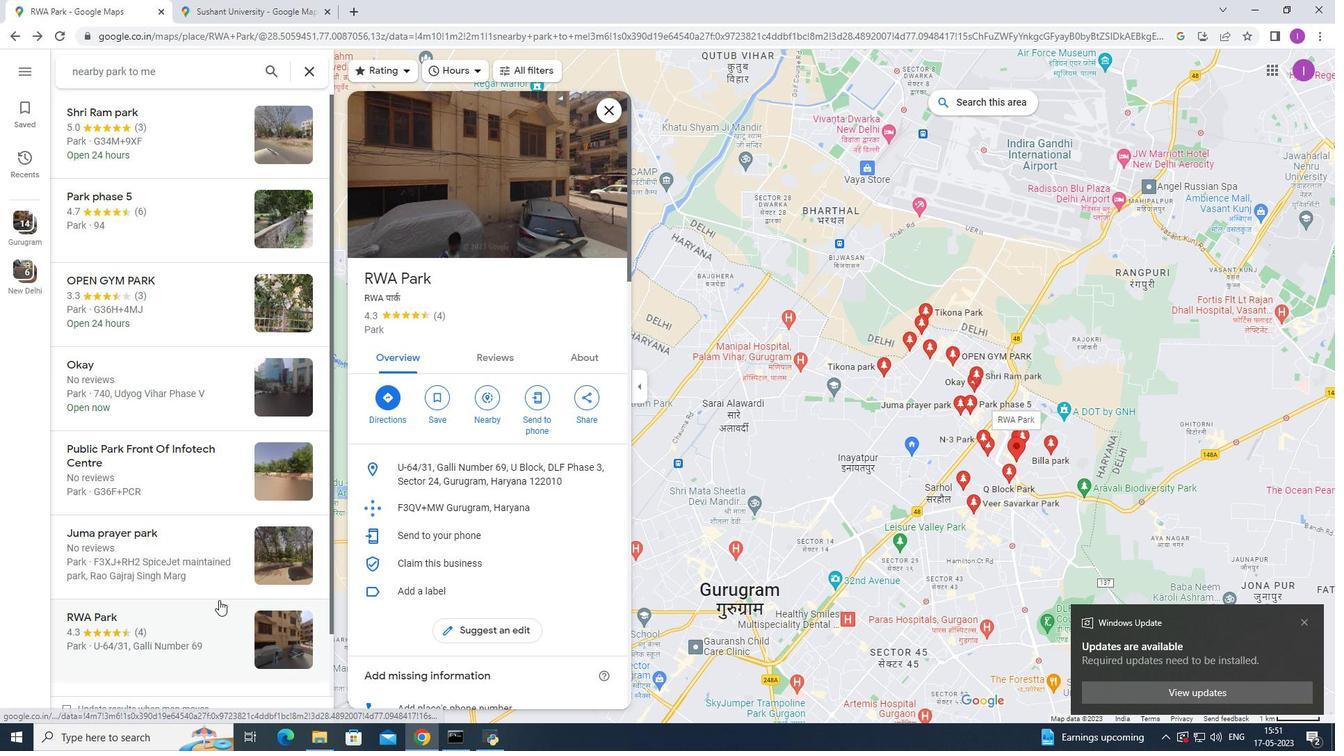 
Action: Mouse scrolled (219, 599) with delta (0, 0)
Screenshot: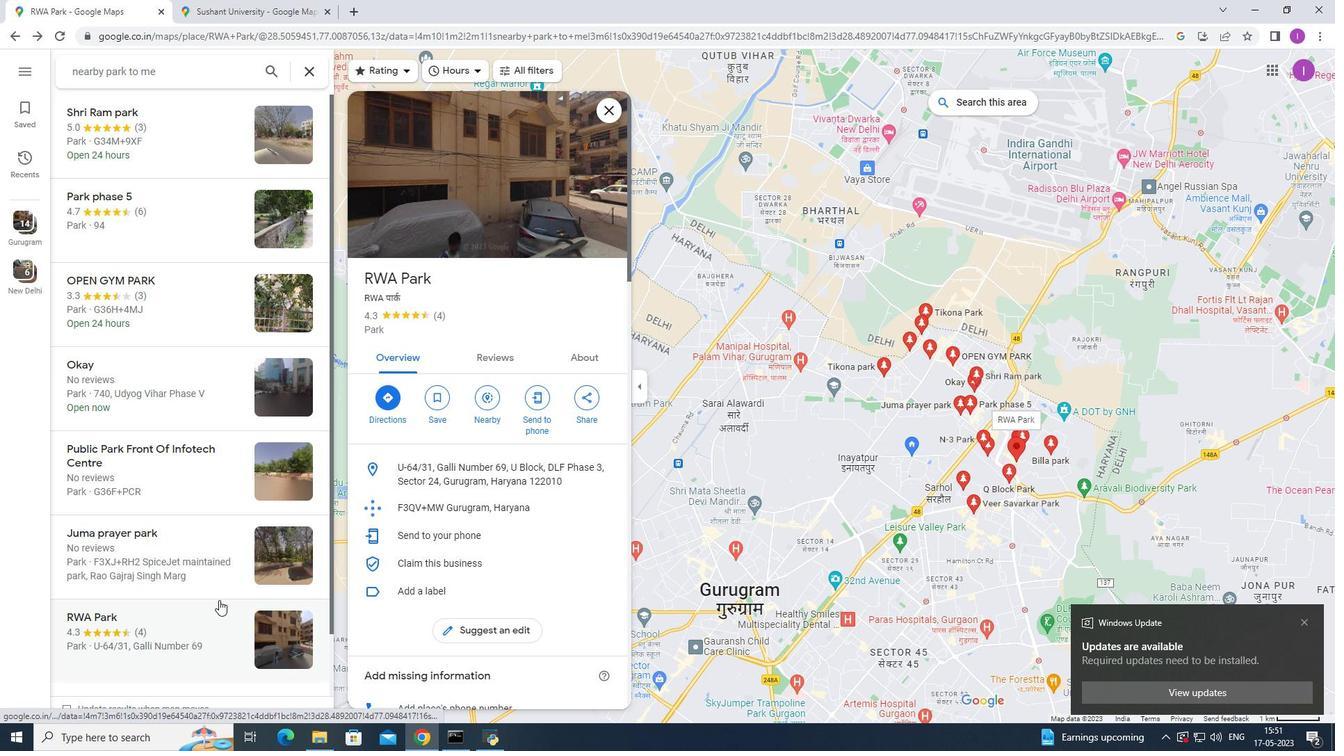 
Action: Mouse scrolled (219, 599) with delta (0, 0)
Screenshot: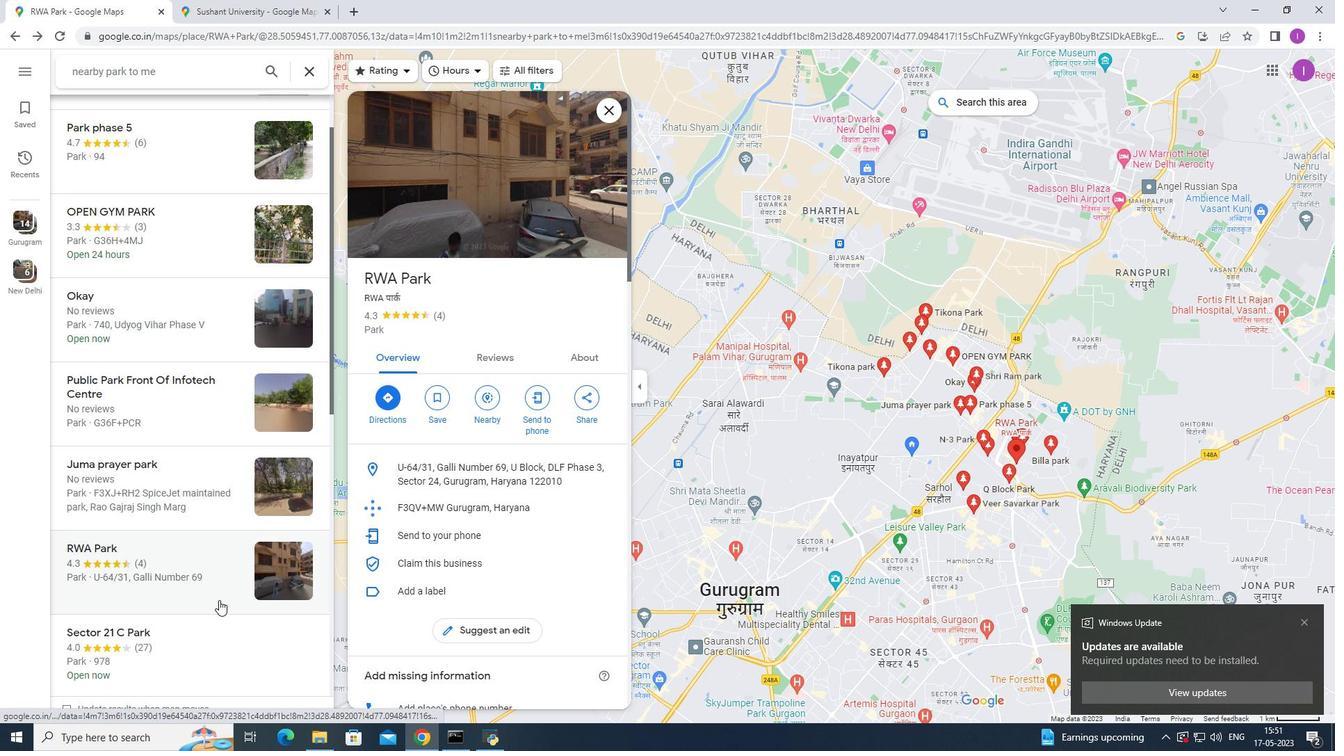 
Action: Mouse scrolled (219, 599) with delta (0, 0)
Screenshot: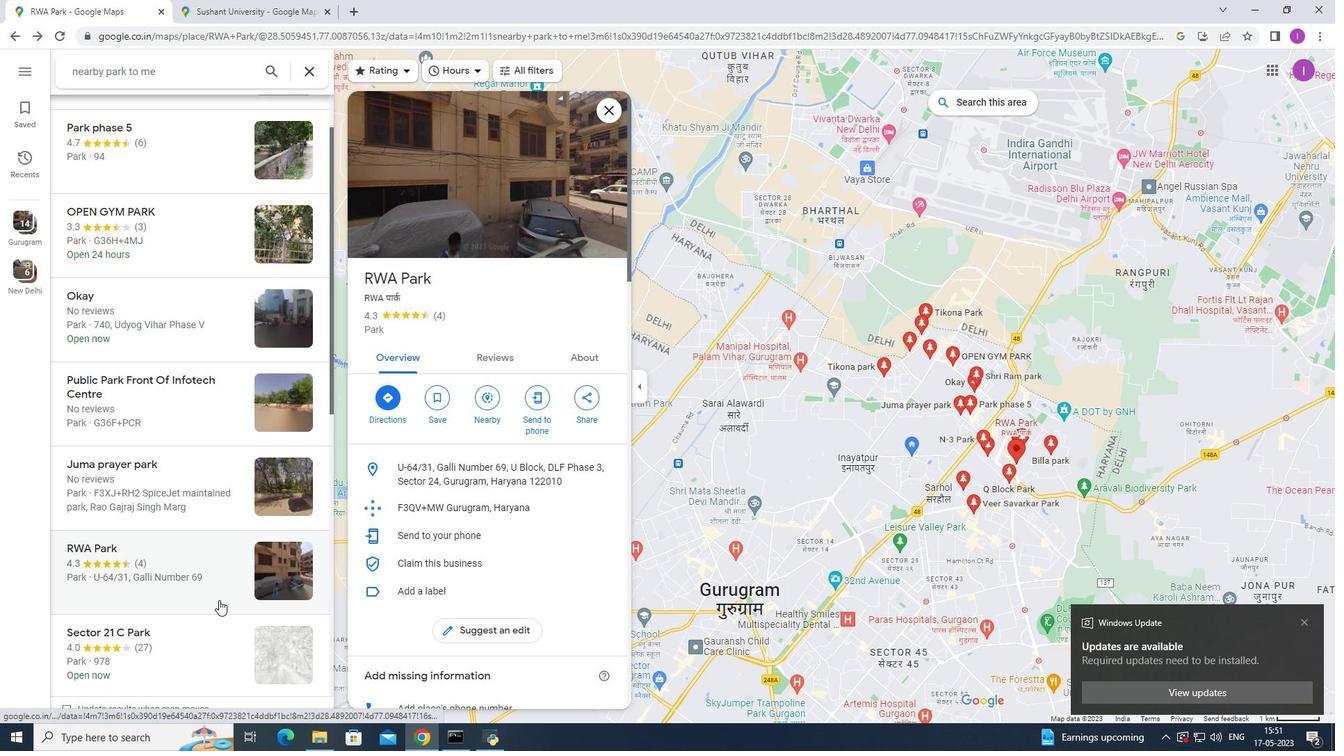 
Action: Mouse moved to (292, 512)
Screenshot: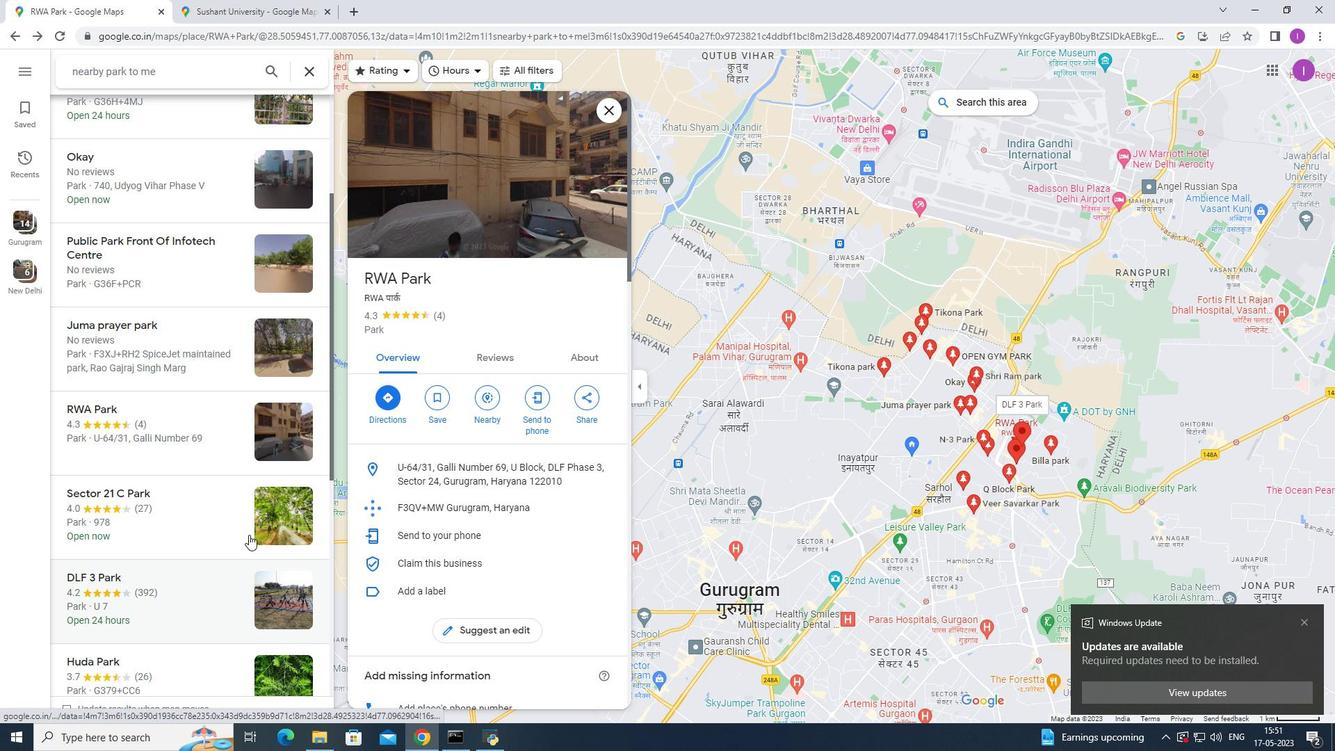 
Action: Mouse pressed left at (292, 512)
Screenshot: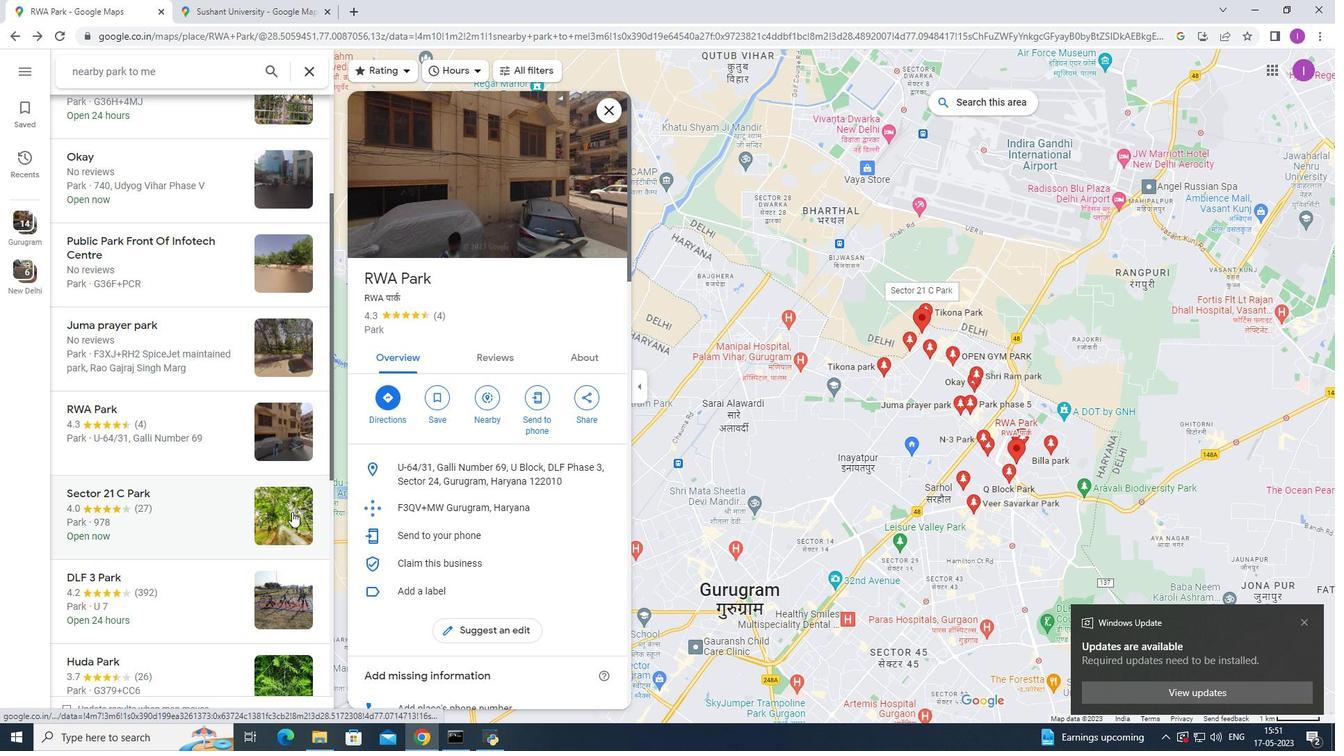 
Action: Mouse moved to (393, 413)
Screenshot: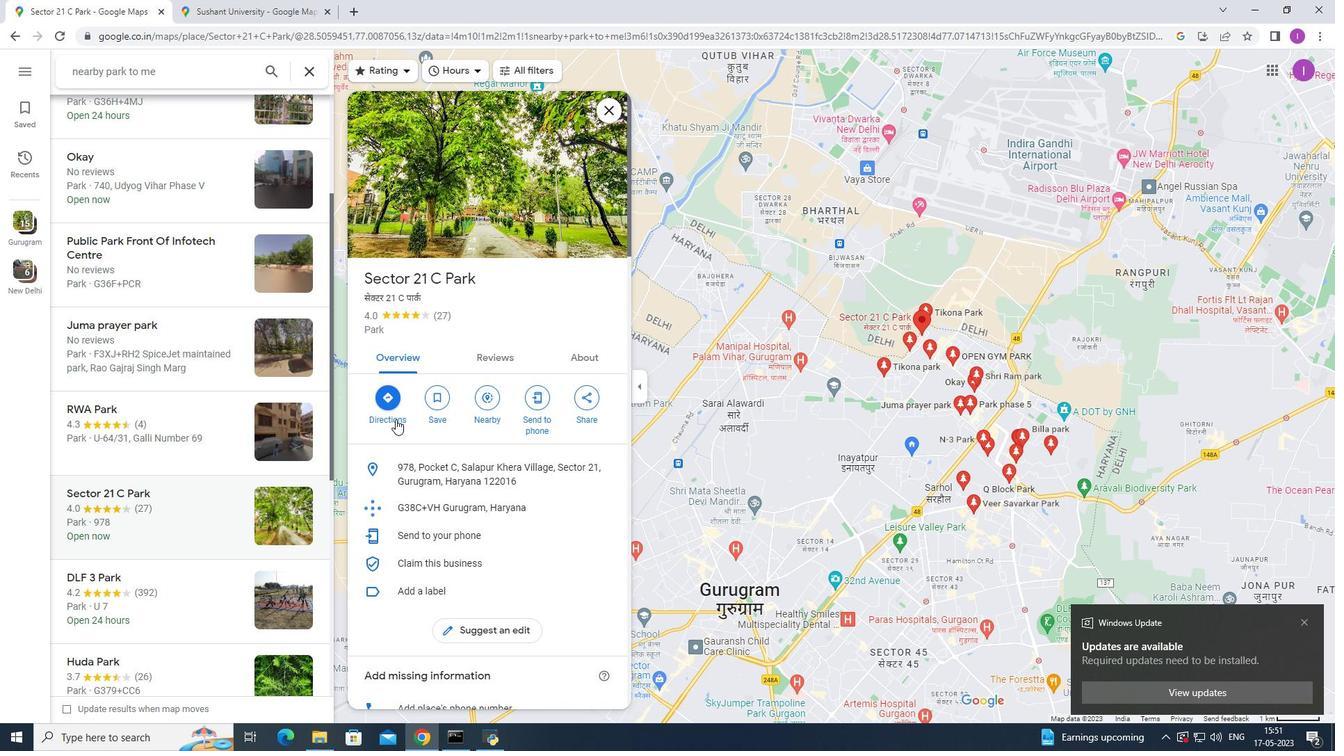 
Action: Mouse pressed left at (393, 413)
Screenshot: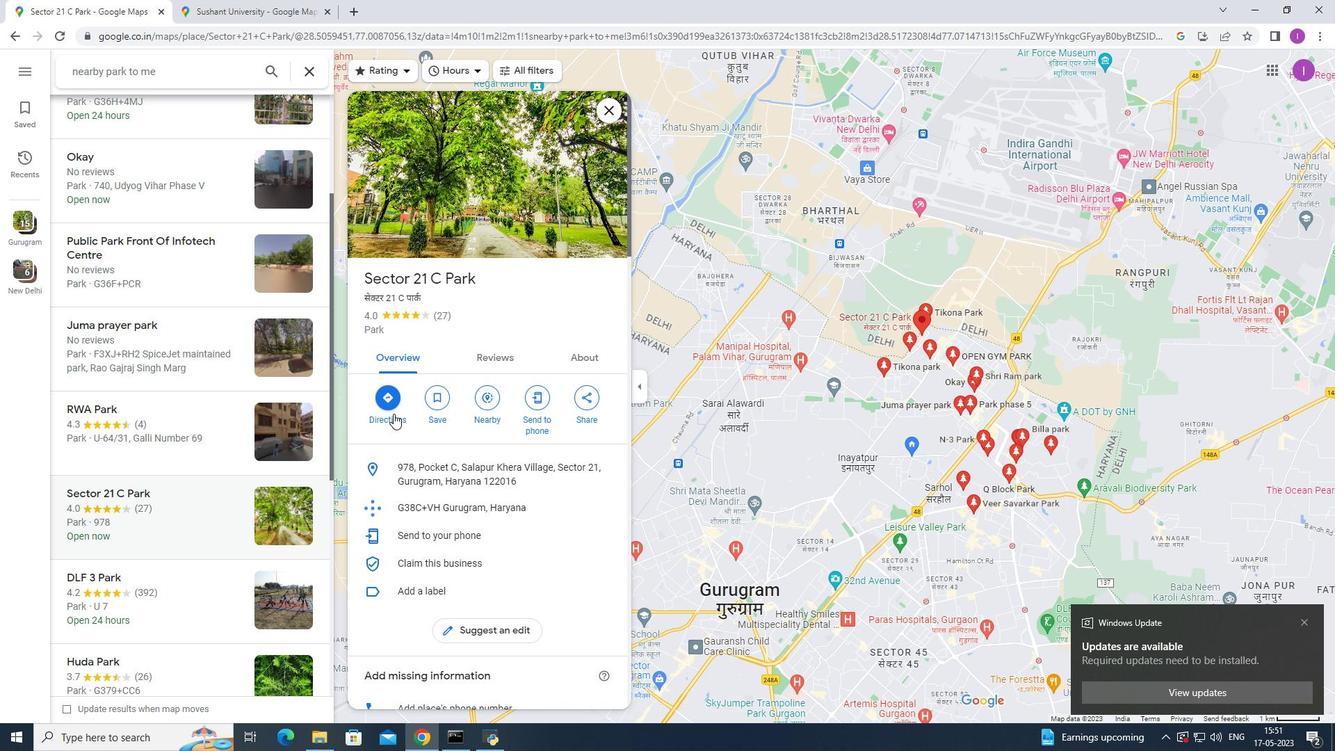 
Action: Mouse moved to (118, 285)
Screenshot: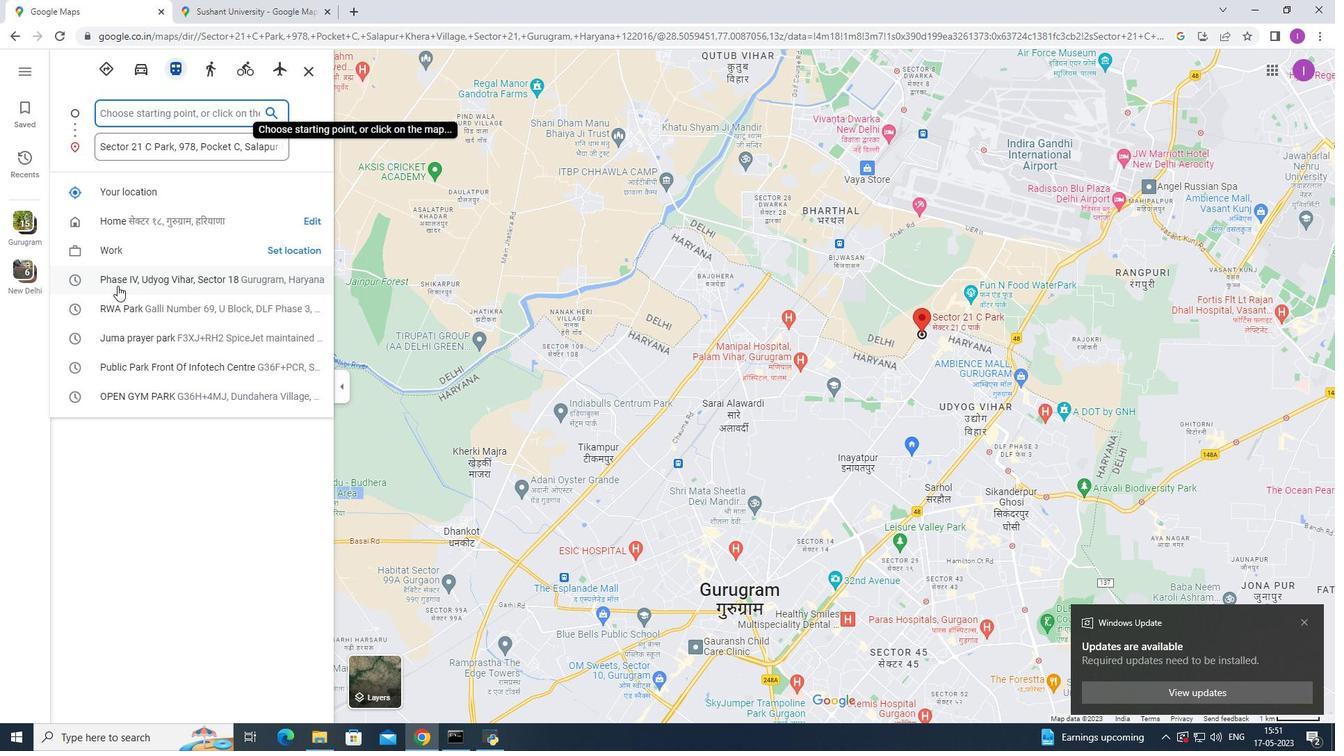 
Action: Mouse pressed left at (118, 285)
Screenshot: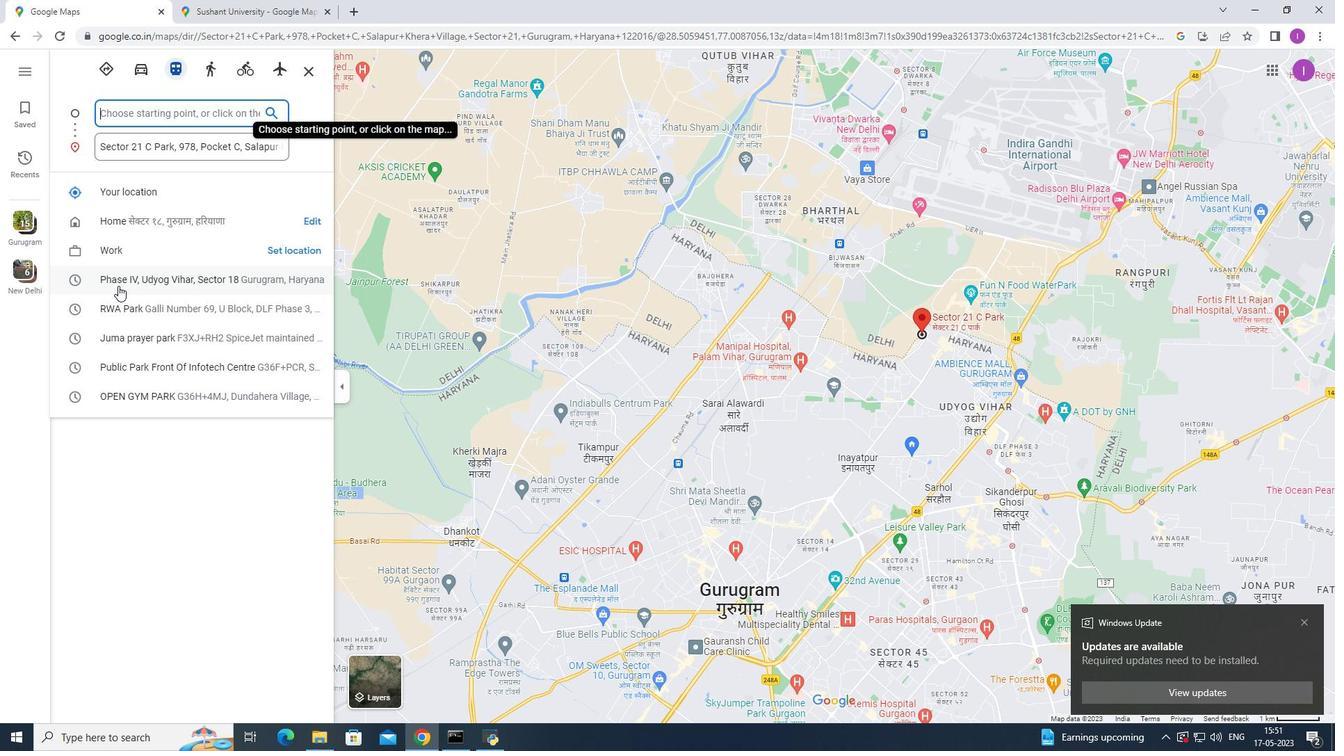
Action: Mouse moved to (18, 38)
Screenshot: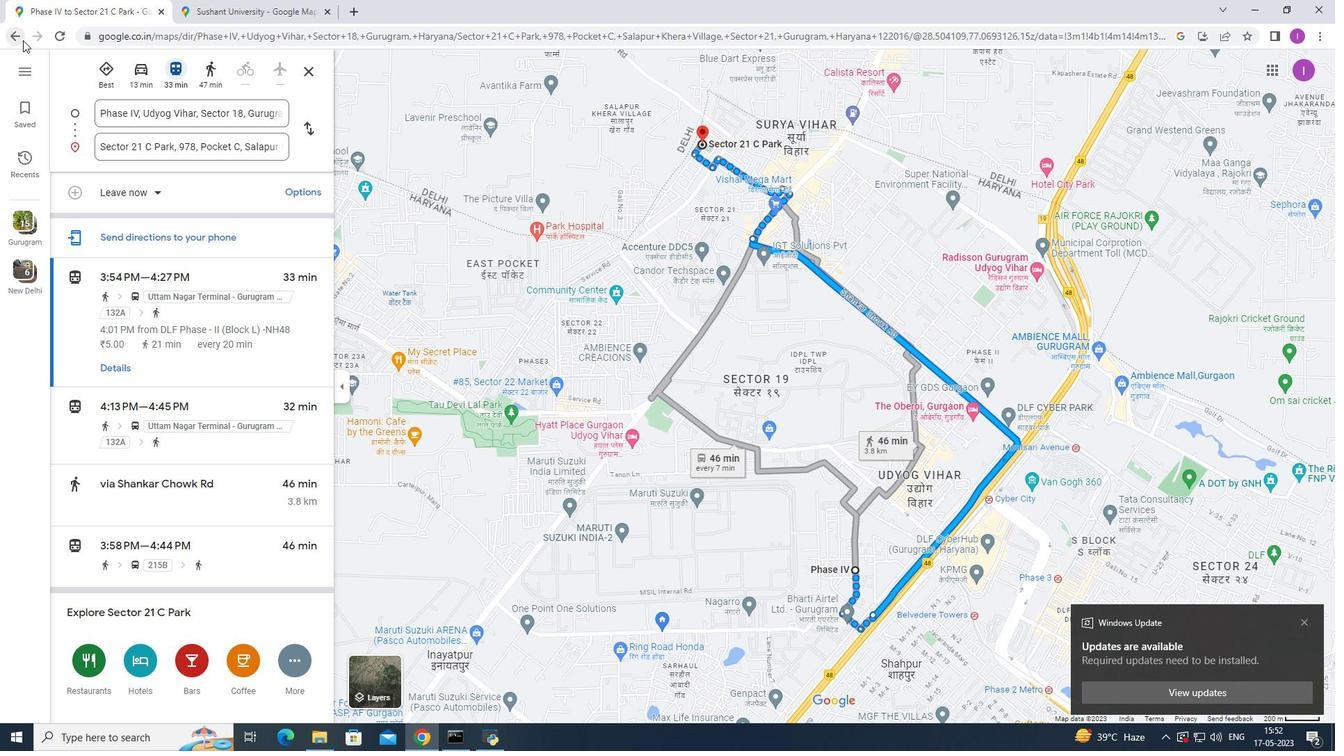 
Action: Mouse pressed left at (18, 38)
Screenshot: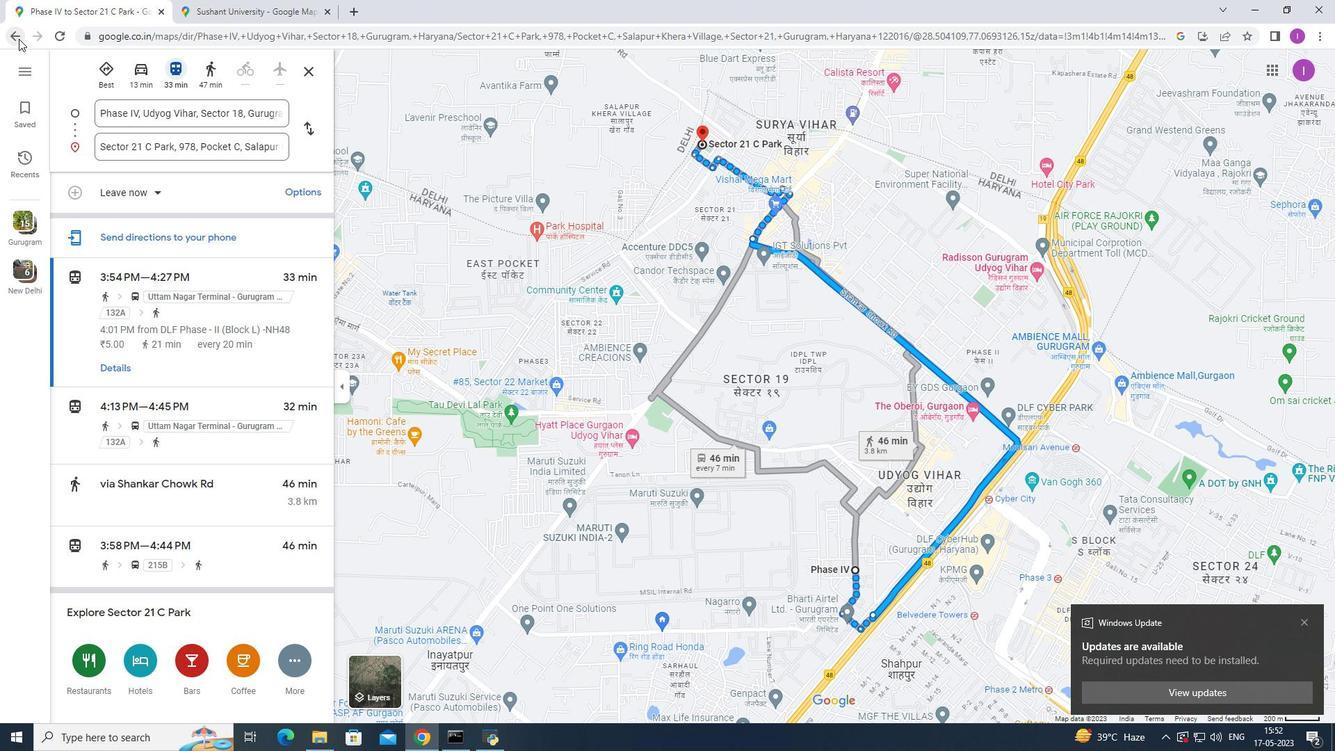 
Action: Mouse moved to (203, 465)
Screenshot: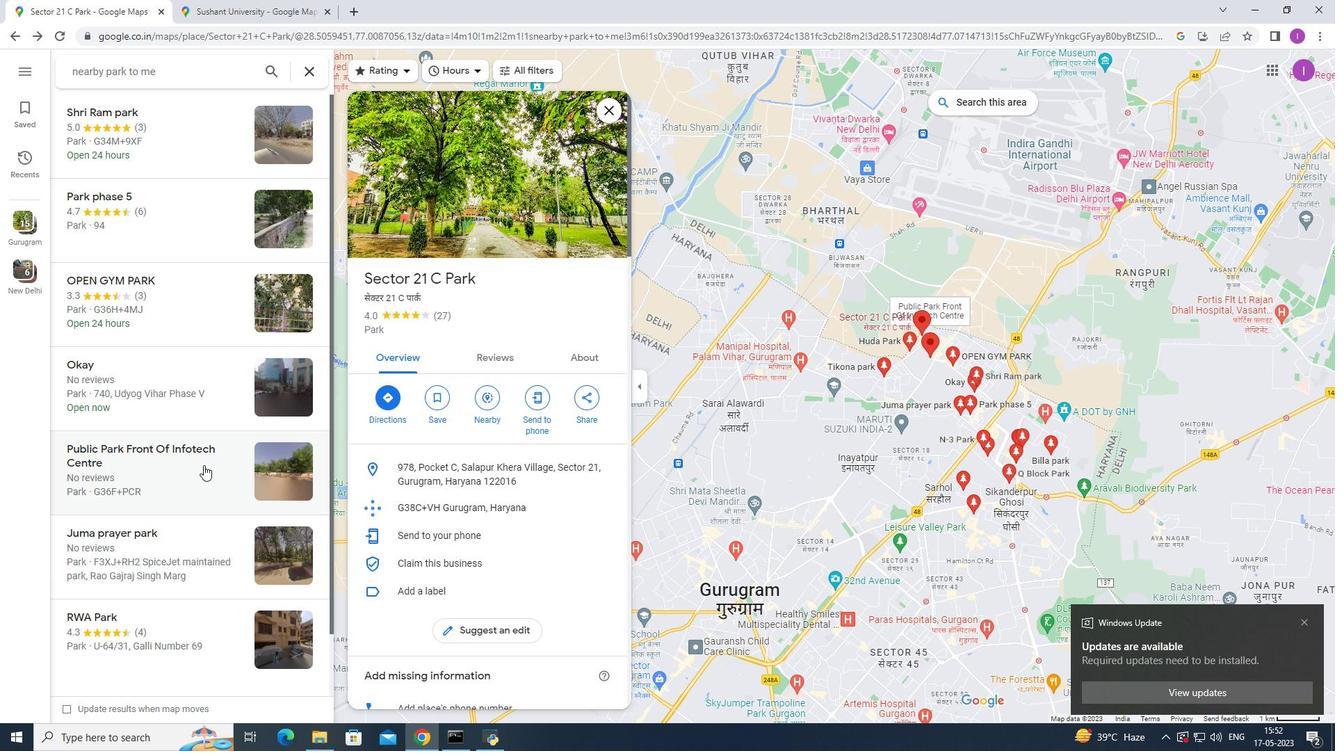 
Action: Mouse scrolled (203, 464) with delta (0, 0)
Screenshot: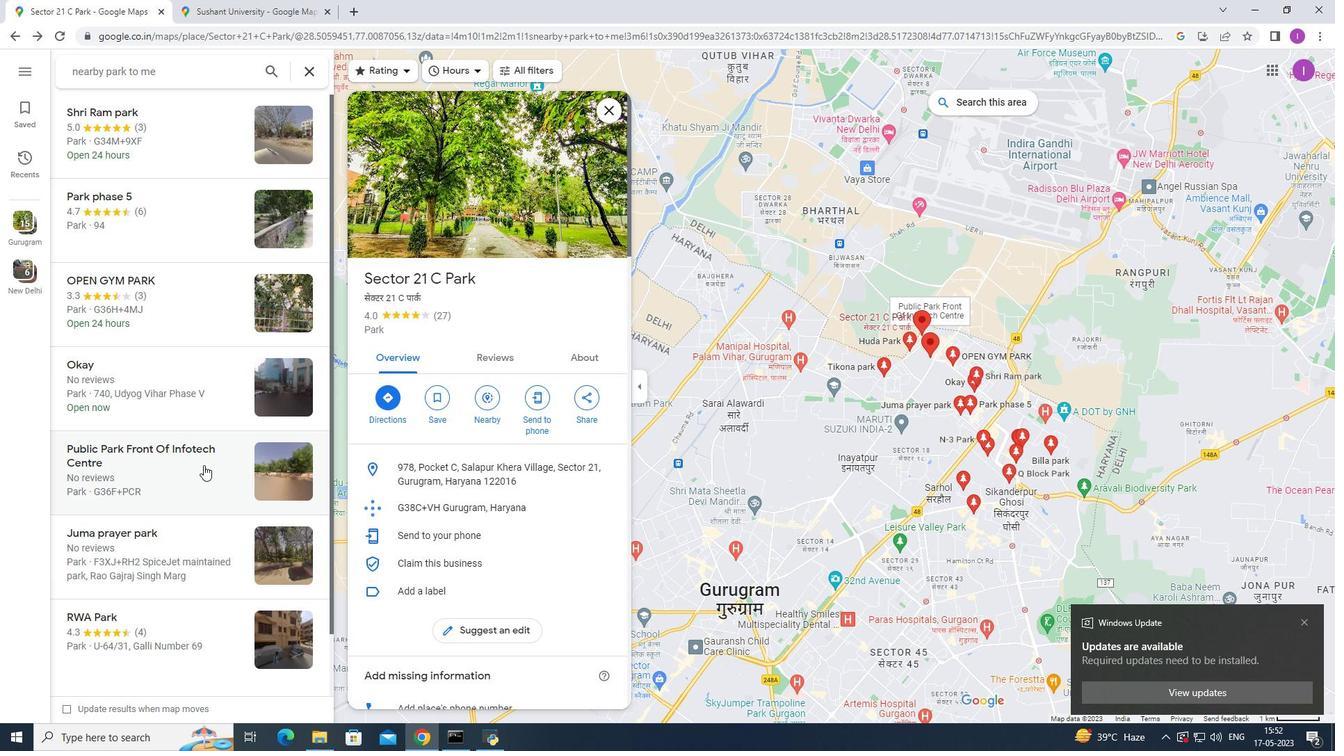 
Action: Mouse scrolled (203, 464) with delta (0, 0)
Screenshot: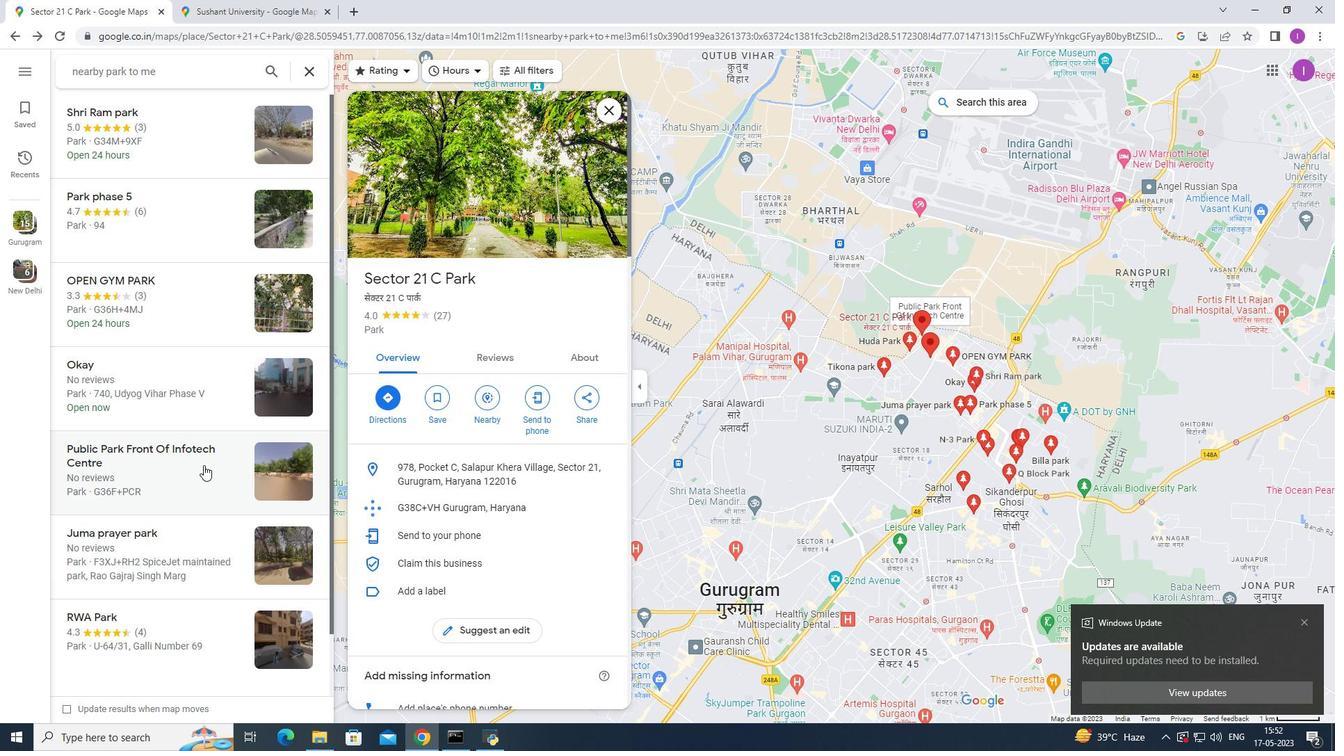 
Action: Mouse moved to (203, 466)
Screenshot: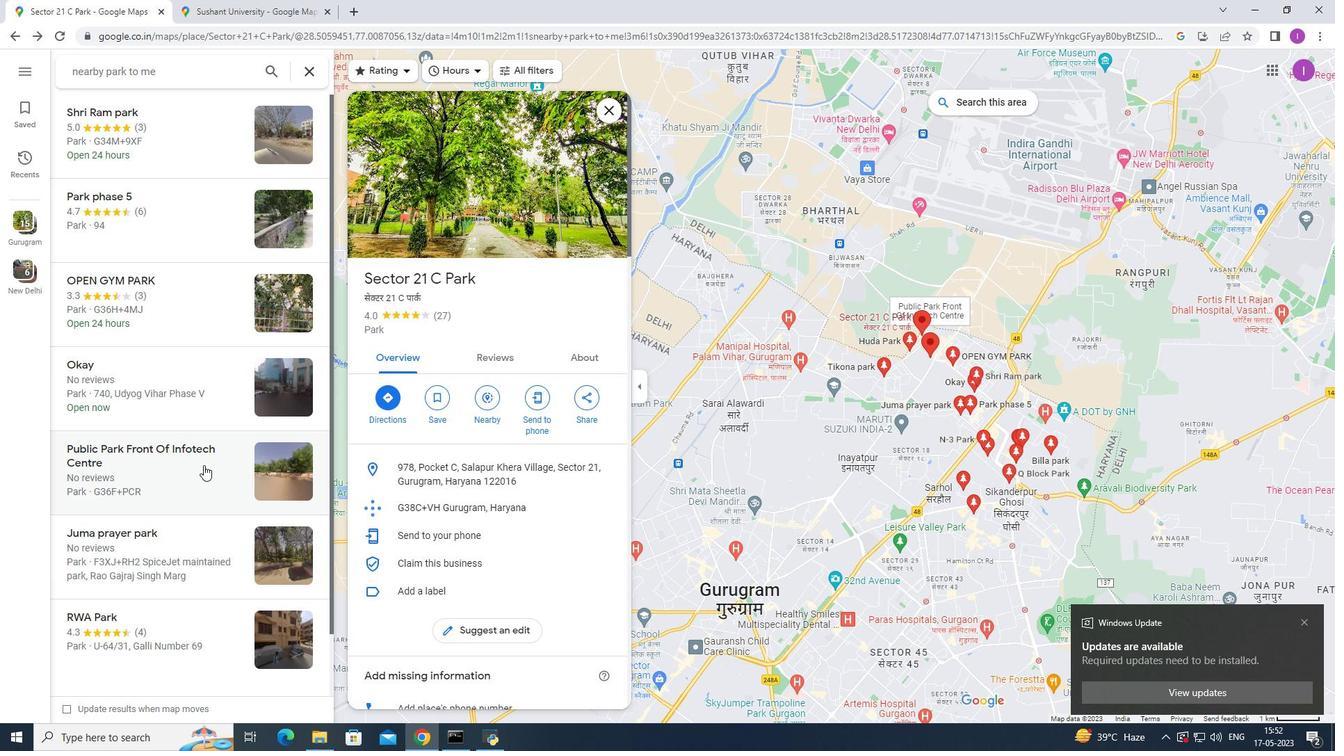 
Action: Mouse scrolled (203, 465) with delta (0, 0)
Screenshot: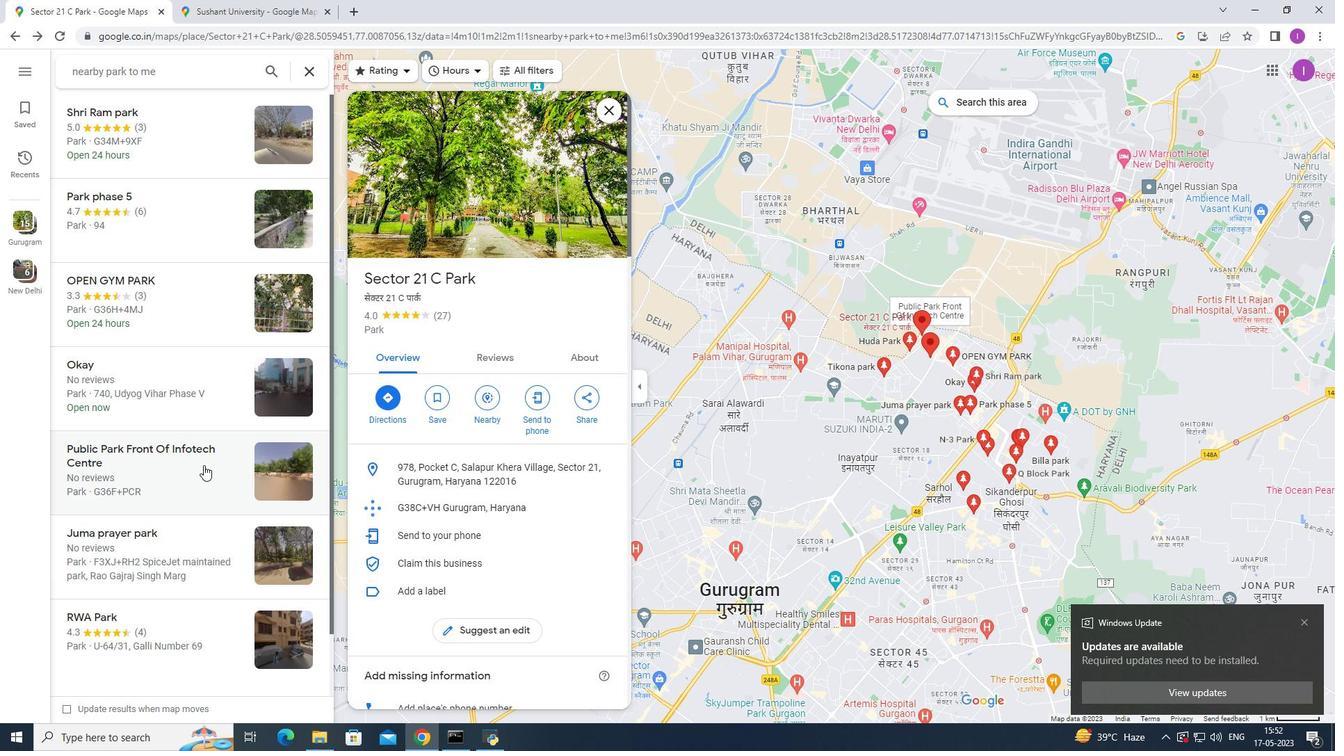 
Action: Mouse moved to (204, 466)
Screenshot: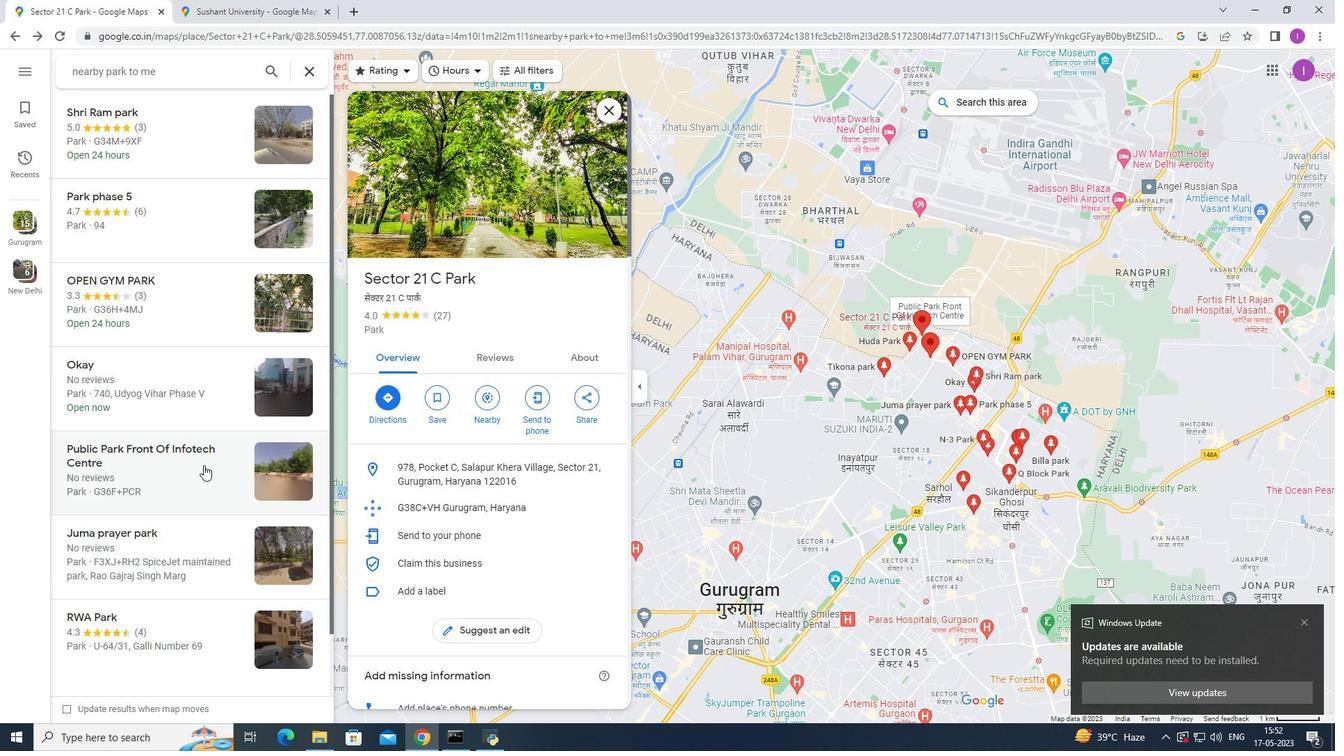 
Action: Mouse scrolled (203, 465) with delta (0, 0)
Screenshot: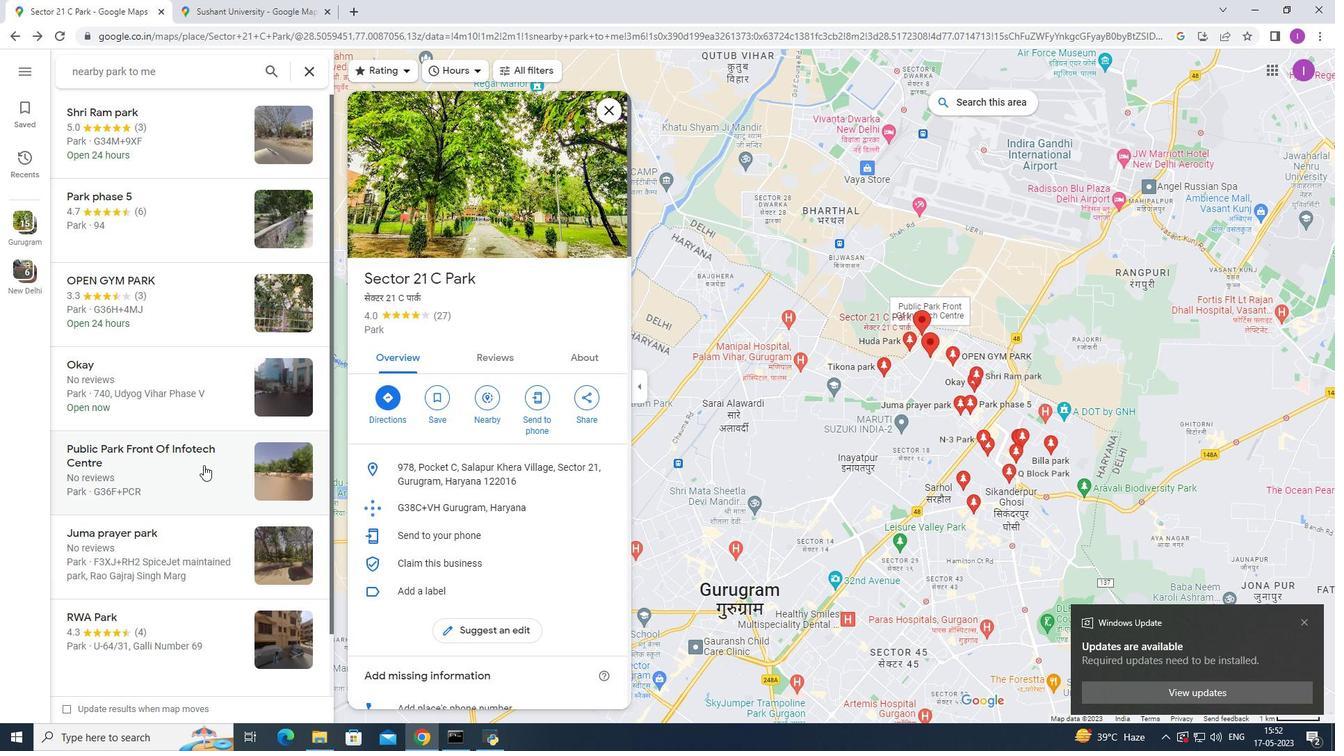 
Action: Mouse moved to (207, 466)
Screenshot: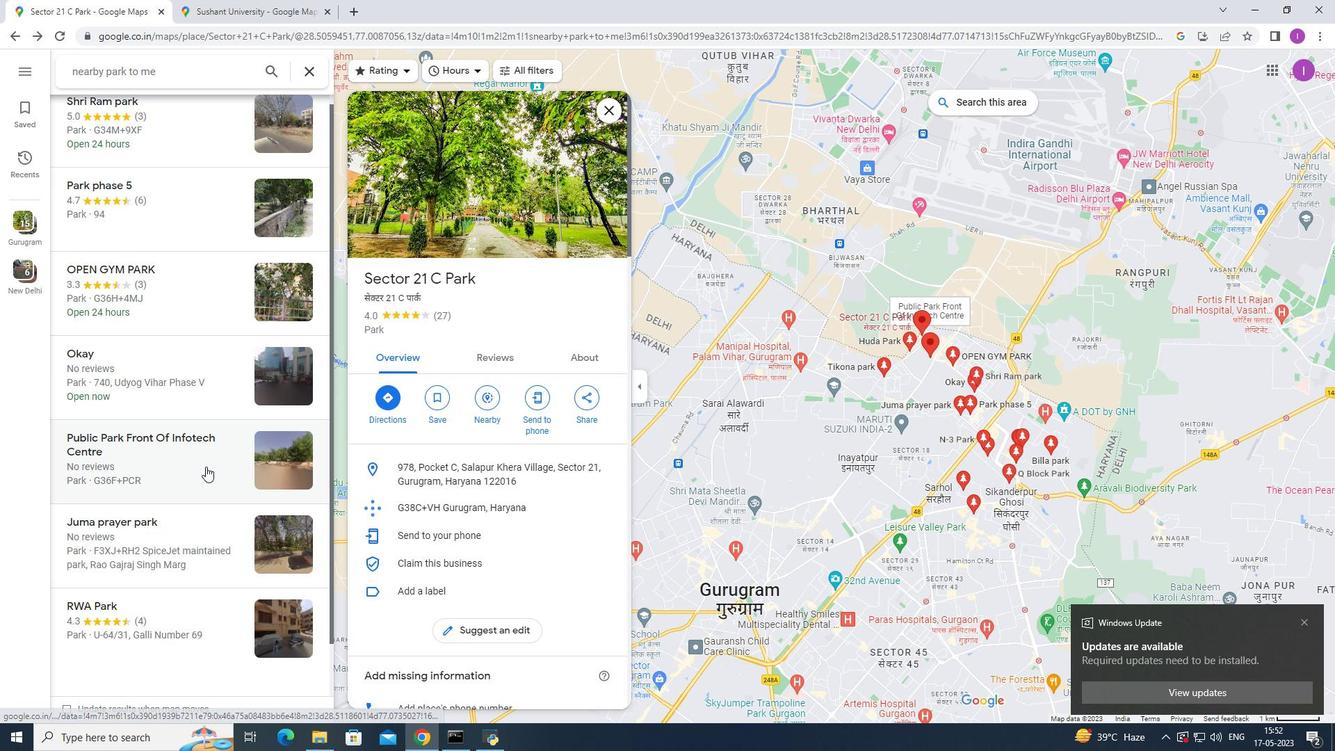 
Action: Mouse scrolled (207, 466) with delta (0, 0)
Screenshot: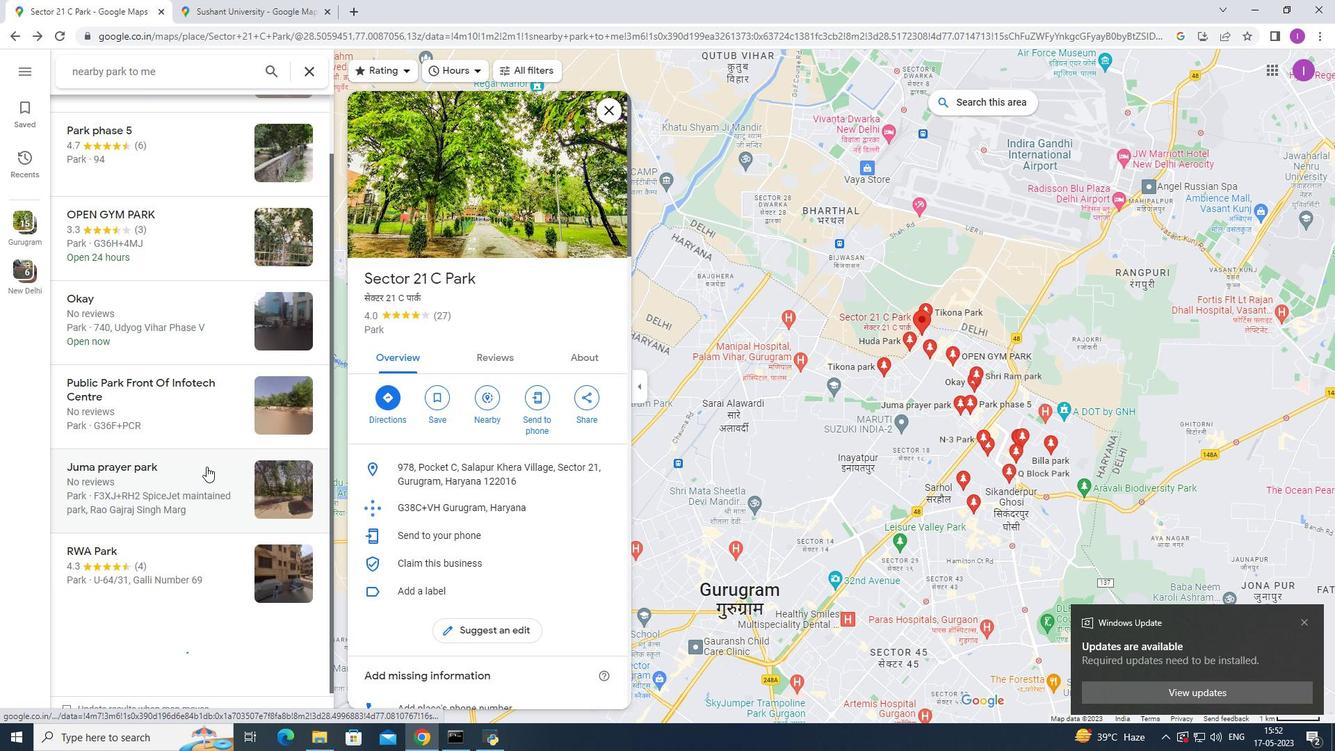 
Action: Mouse scrolled (207, 466) with delta (0, 0)
Screenshot: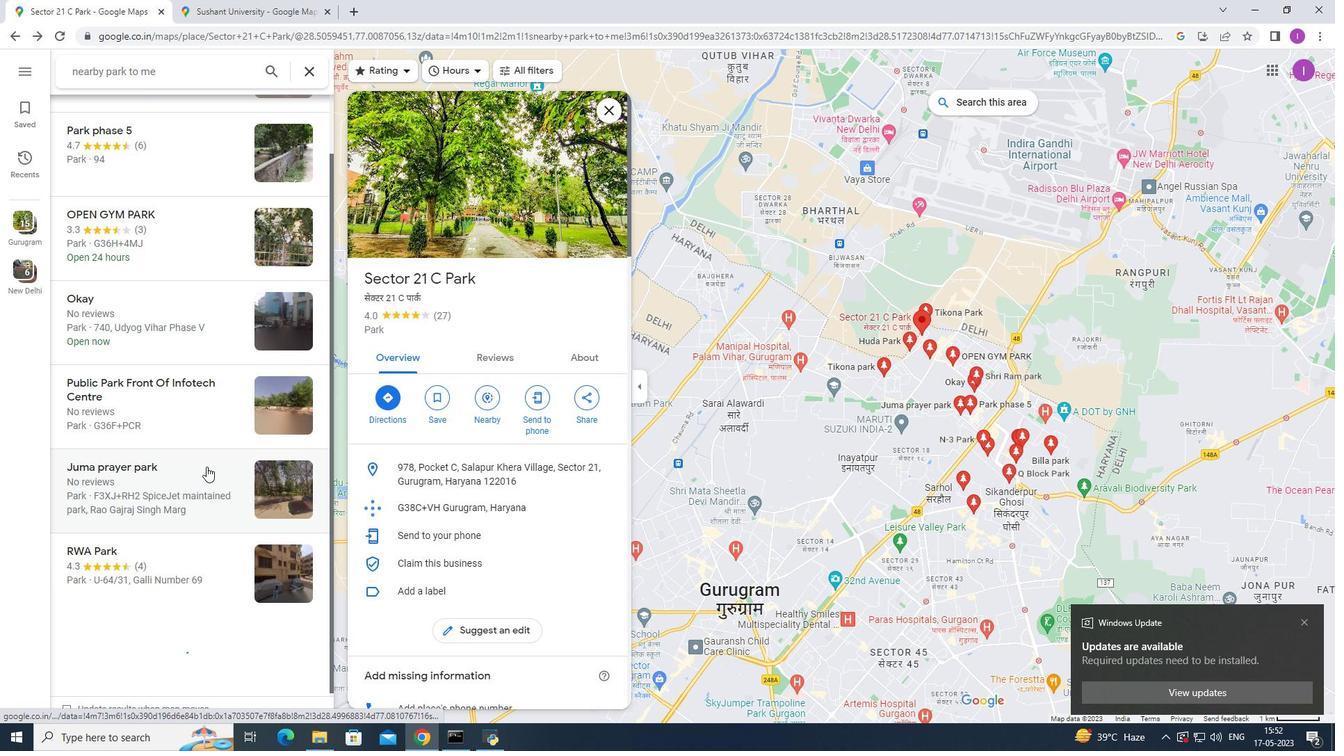 
Action: Mouse moved to (208, 466)
Screenshot: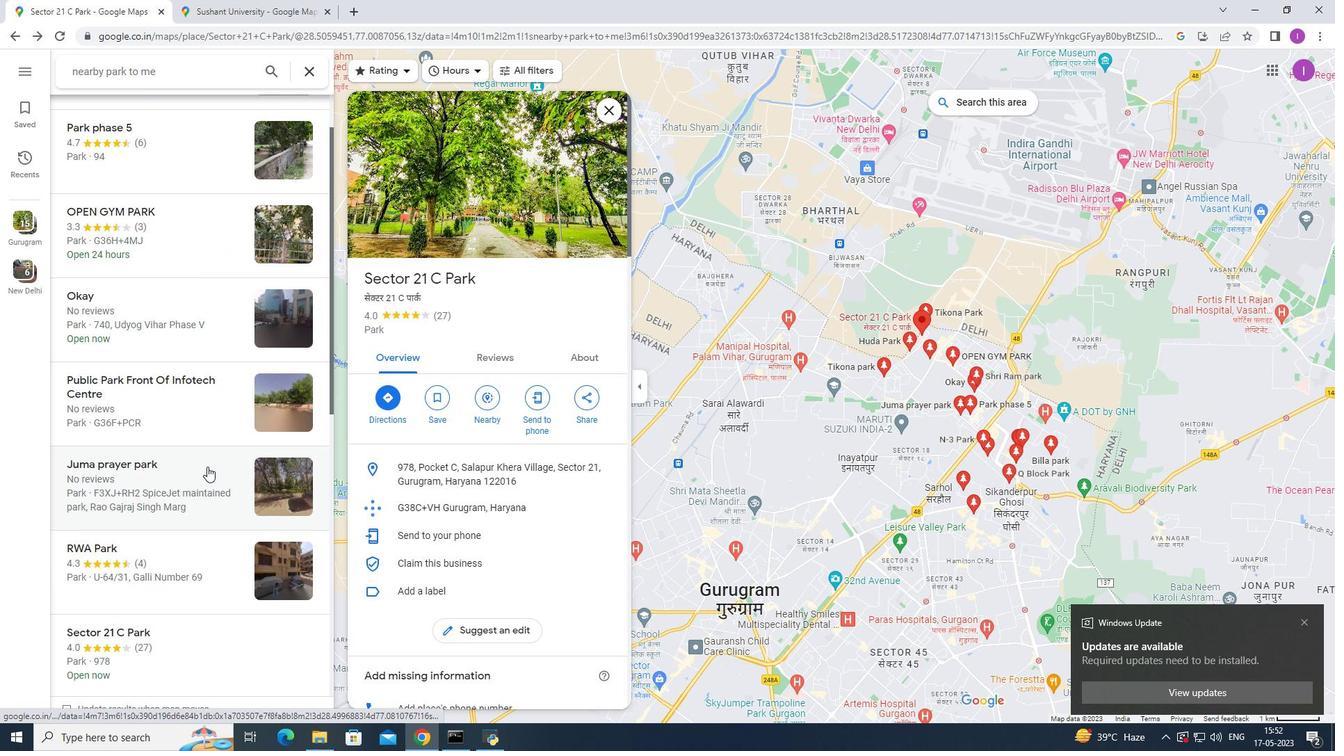 
Action: Mouse scrolled (208, 466) with delta (0, 0)
Screenshot: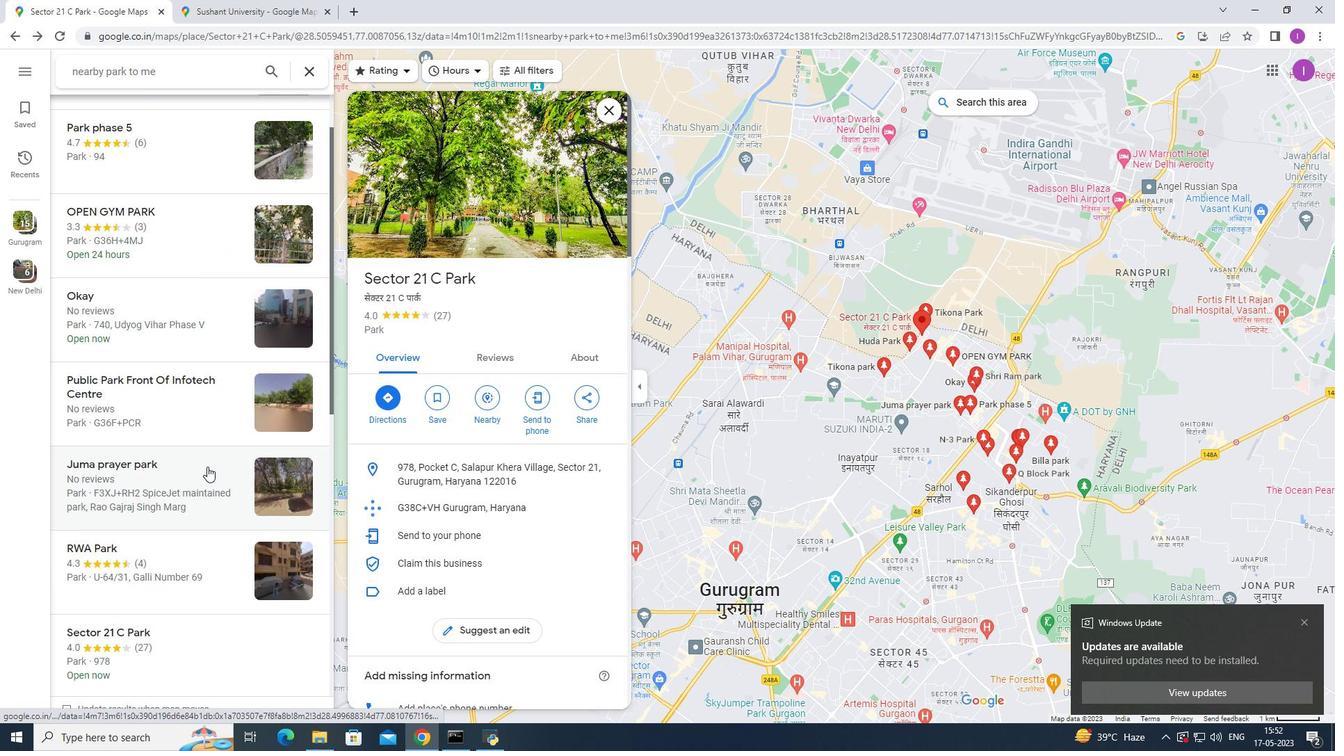 
Action: Mouse moved to (210, 466)
Screenshot: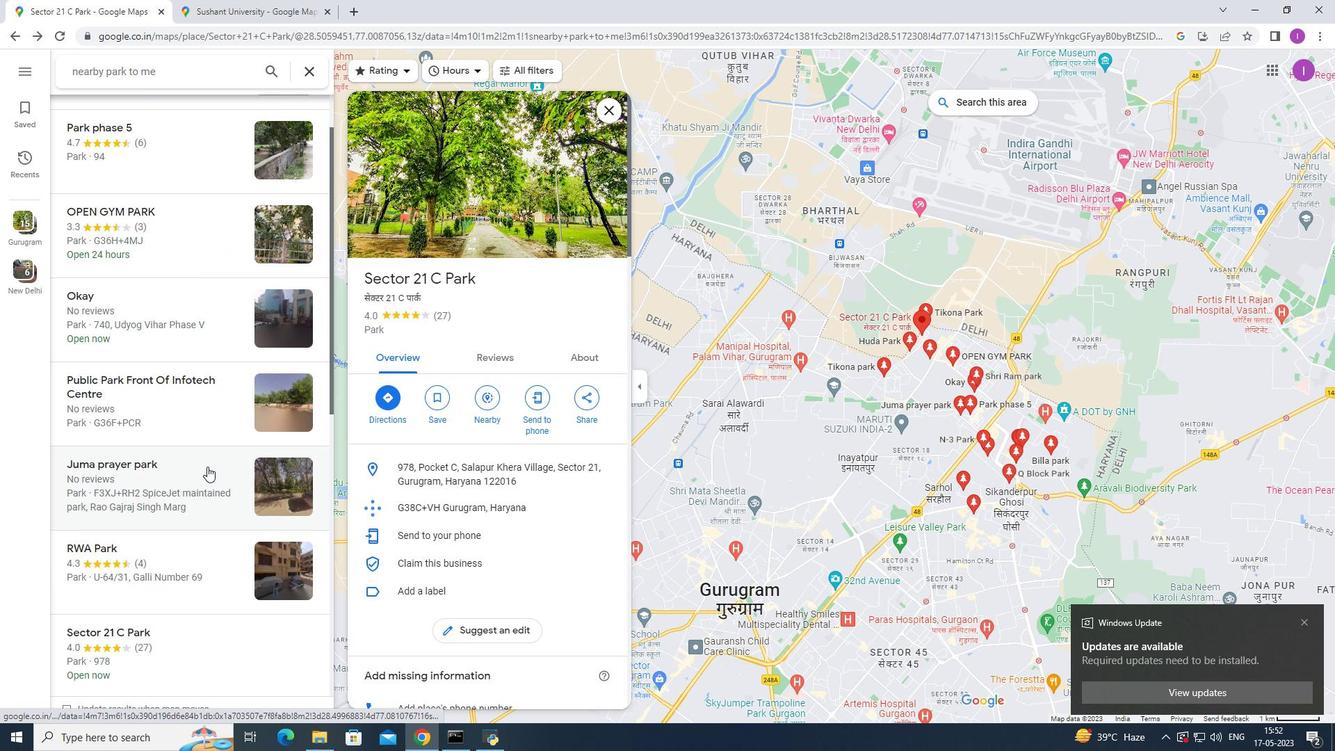 
Action: Mouse scrolled (209, 466) with delta (0, 0)
Screenshot: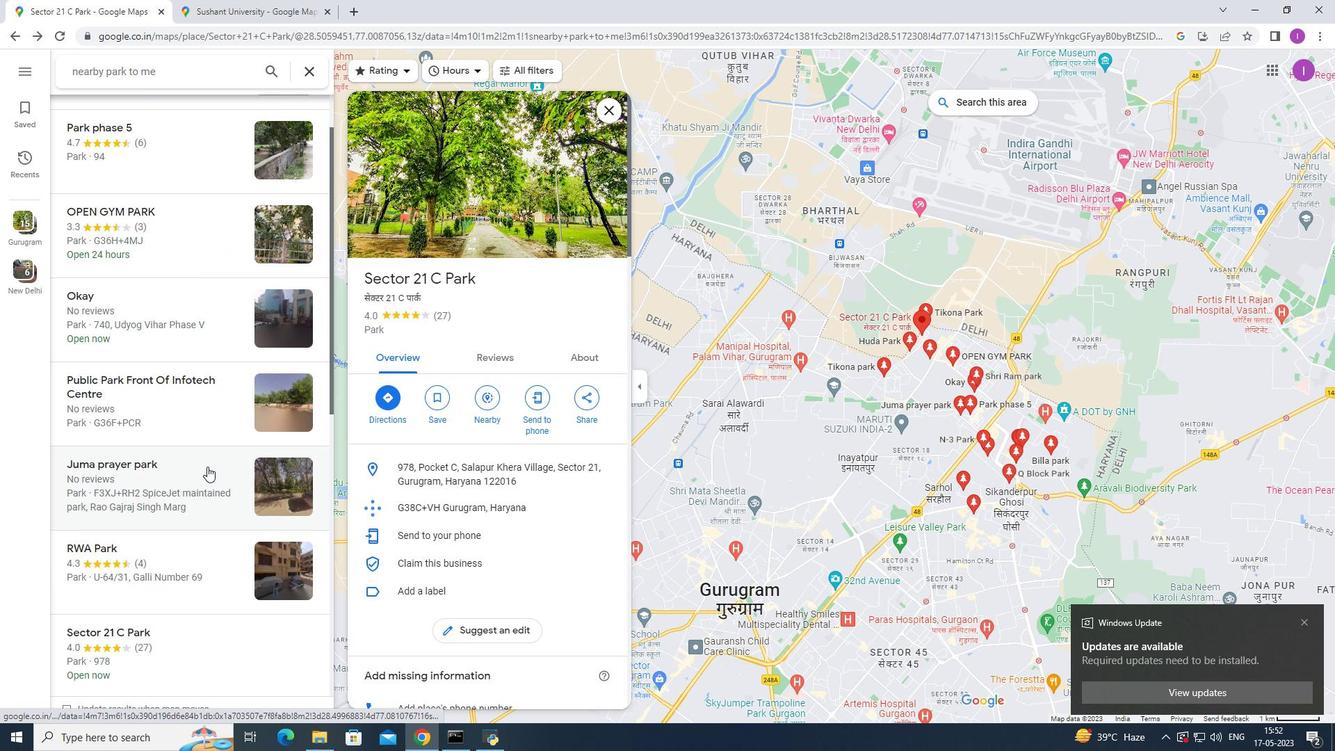 
Action: Mouse moved to (210, 466)
Screenshot: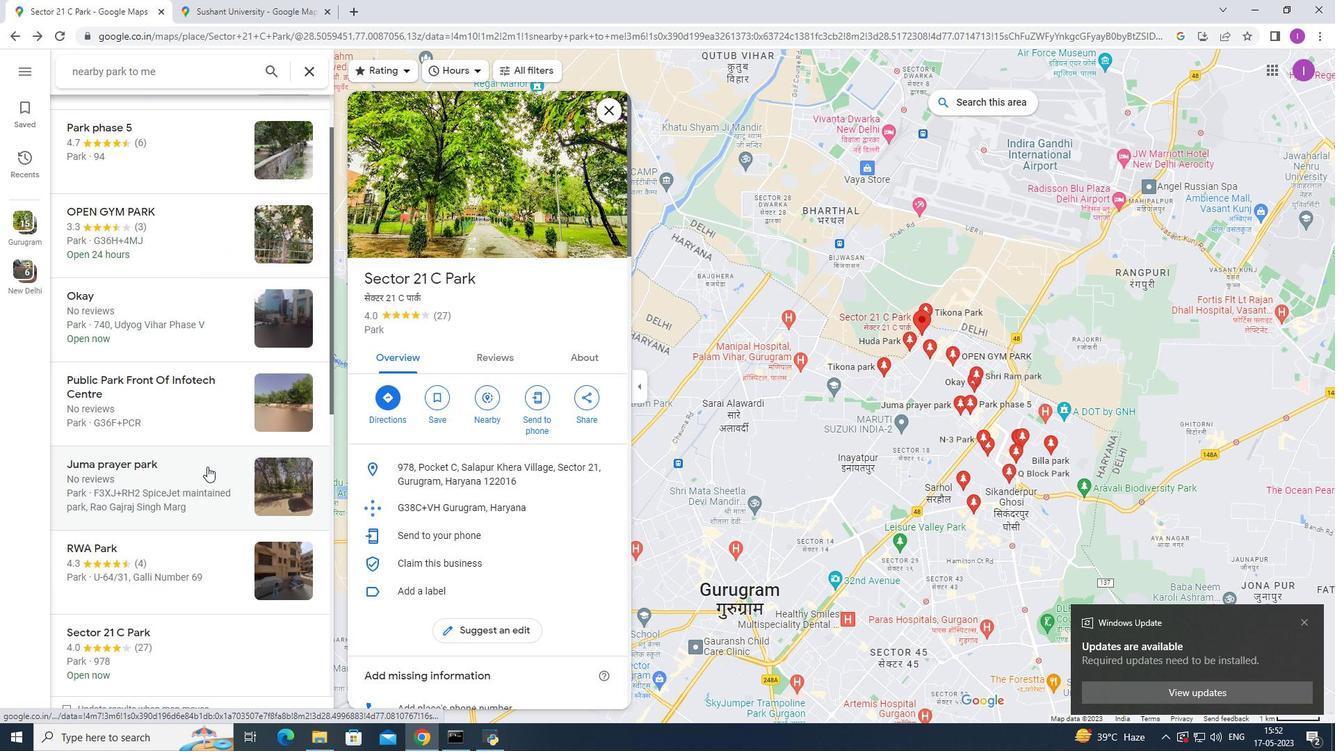 
Action: Mouse scrolled (210, 466) with delta (0, 0)
Screenshot: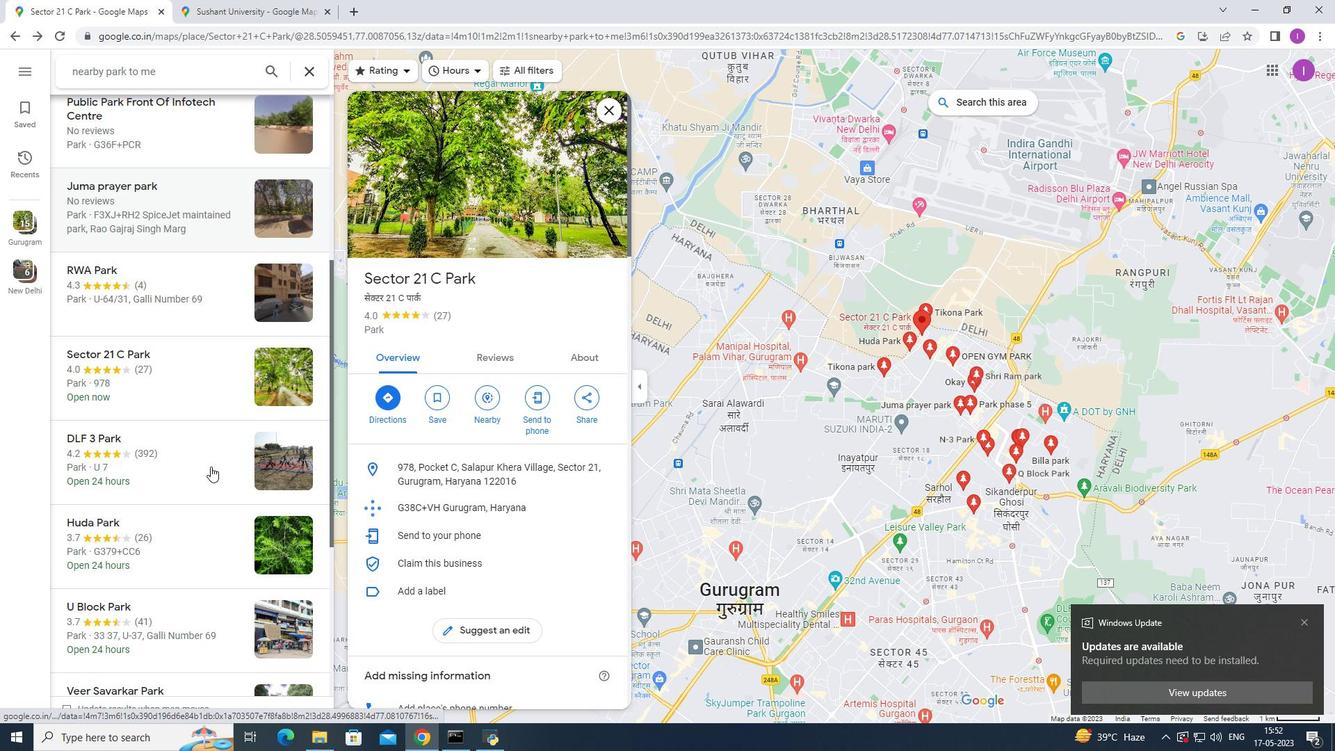 
Action: Mouse scrolled (210, 466) with delta (0, 0)
Screenshot: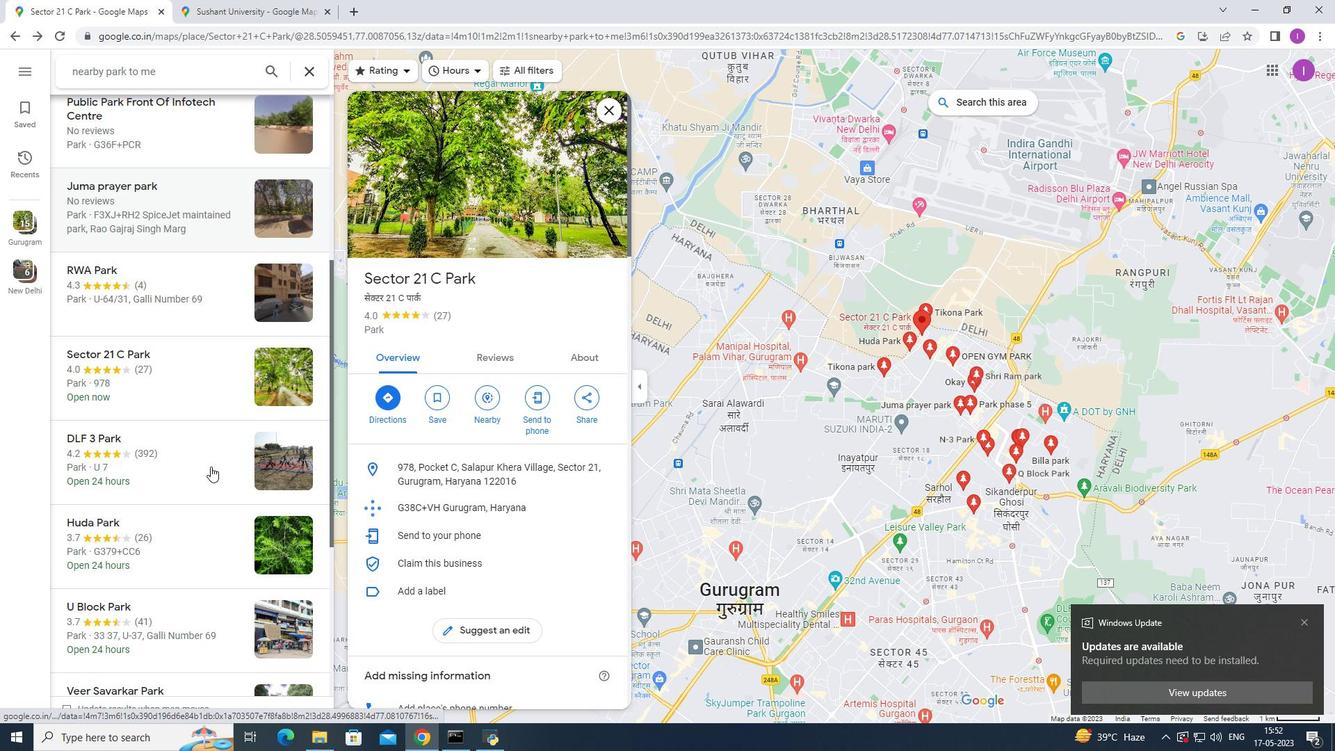 
Action: Mouse scrolled (210, 466) with delta (0, 0)
Screenshot: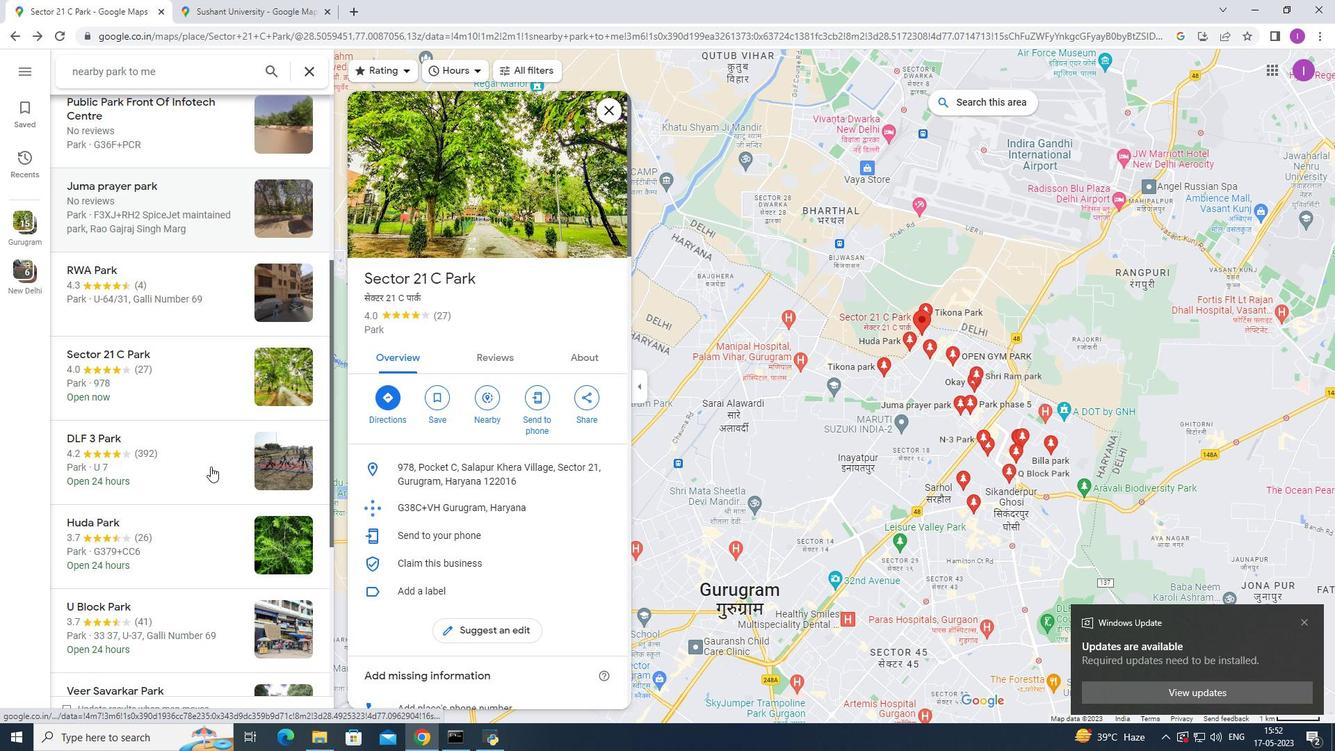
Action: Mouse moved to (211, 466)
Screenshot: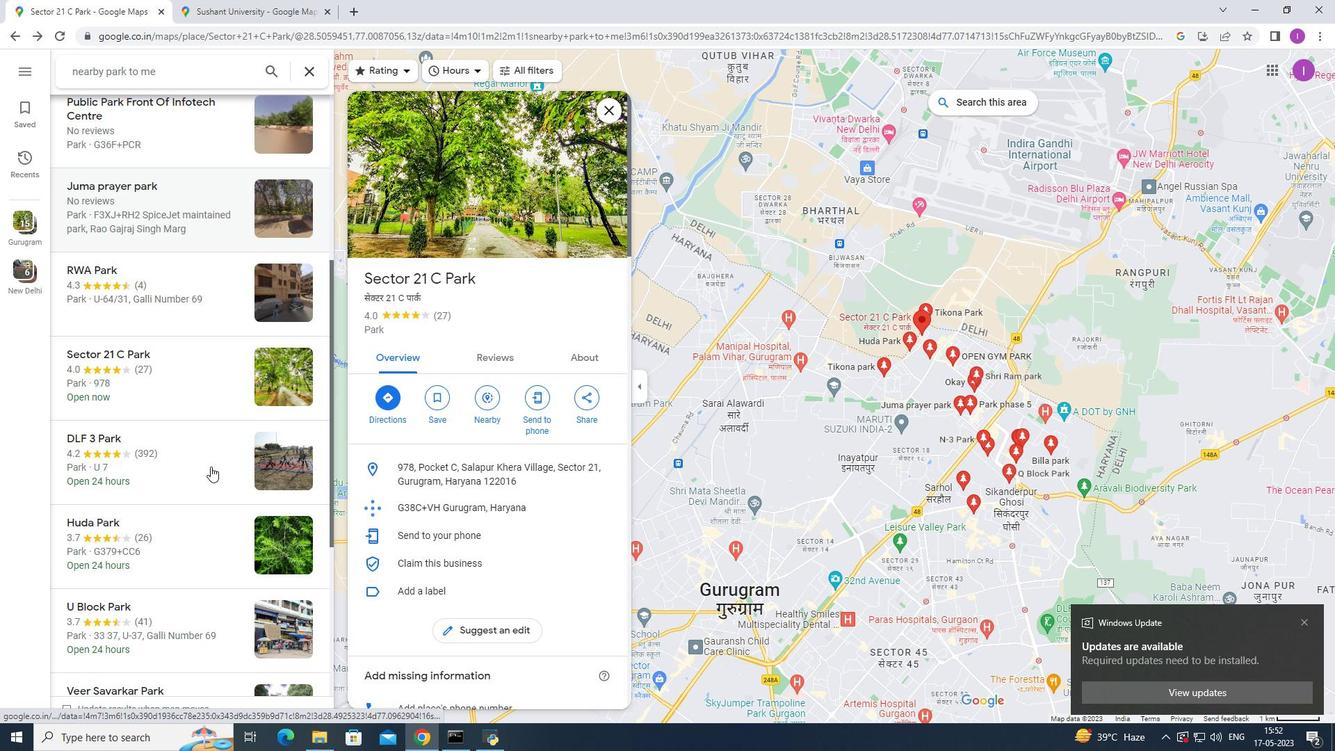 
Action: Mouse scrolled (211, 466) with delta (0, 0)
Screenshot: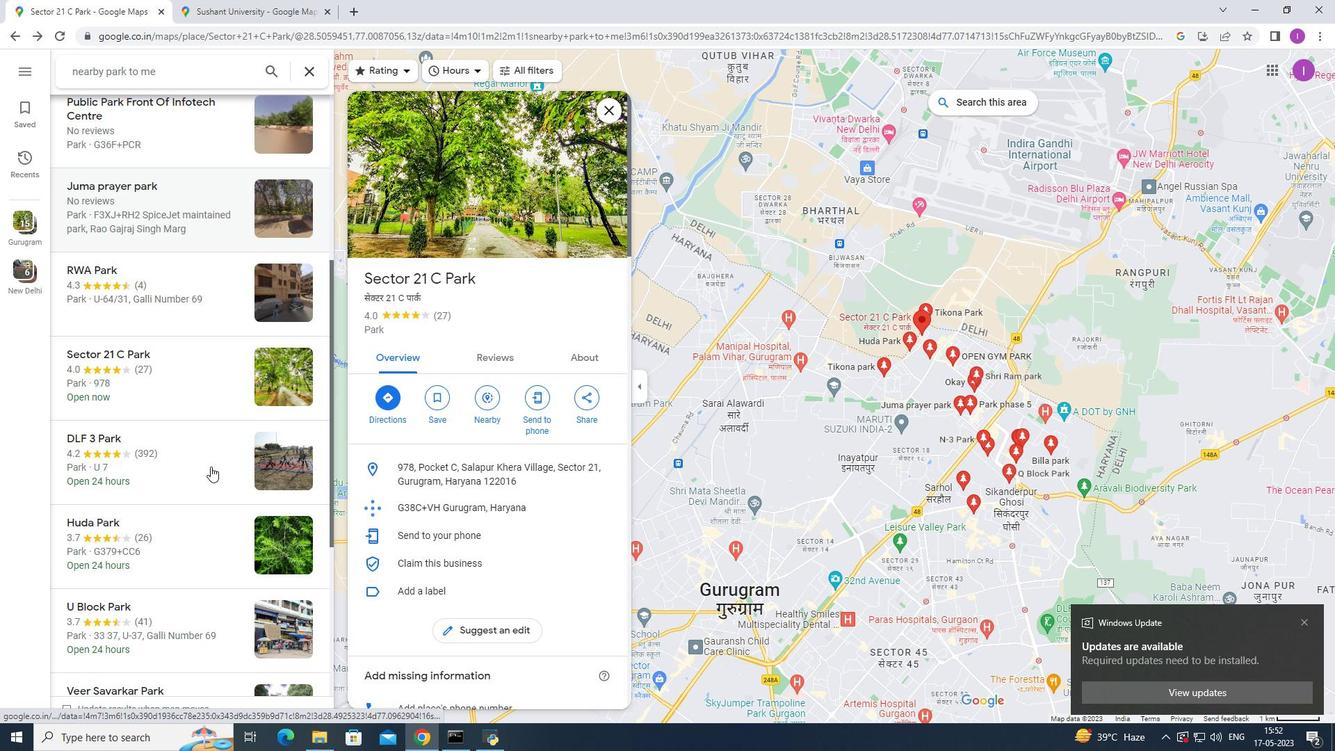 
Action: Mouse moved to (260, 271)
Screenshot: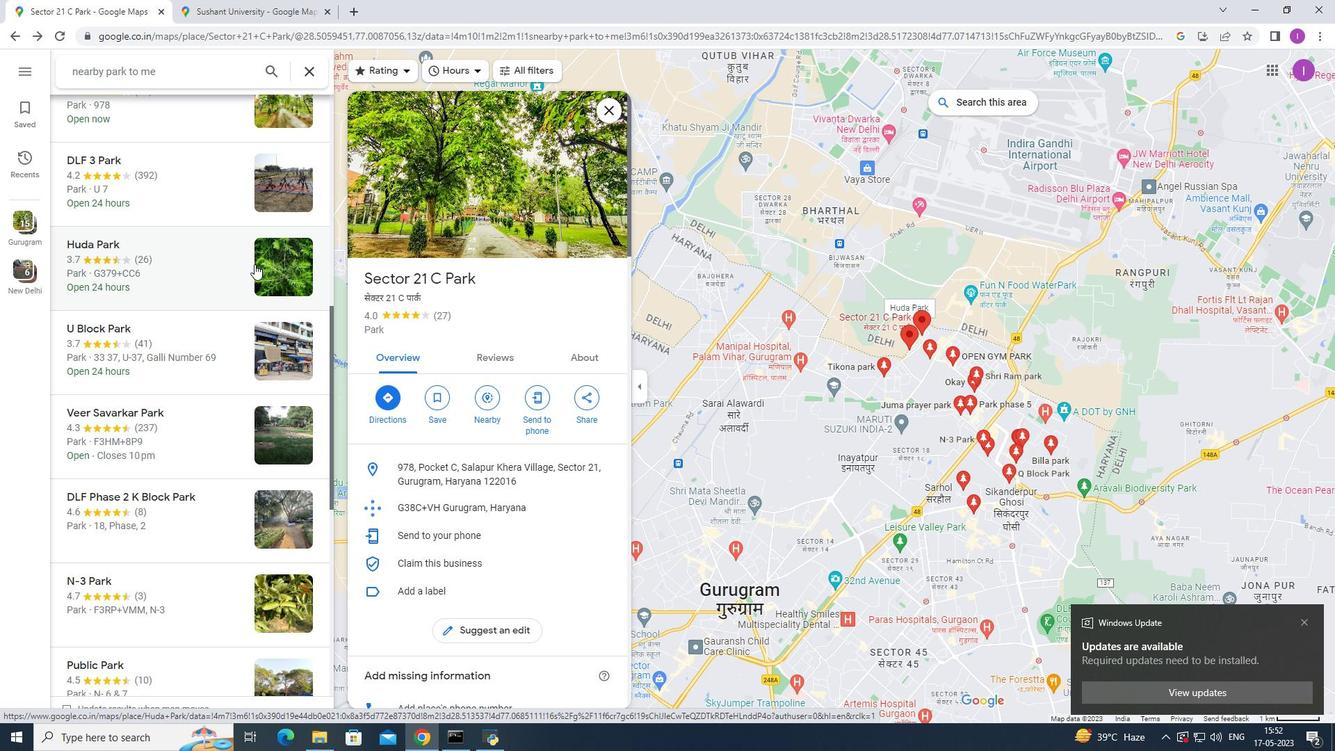 
Action: Mouse pressed left at (260, 271)
Screenshot: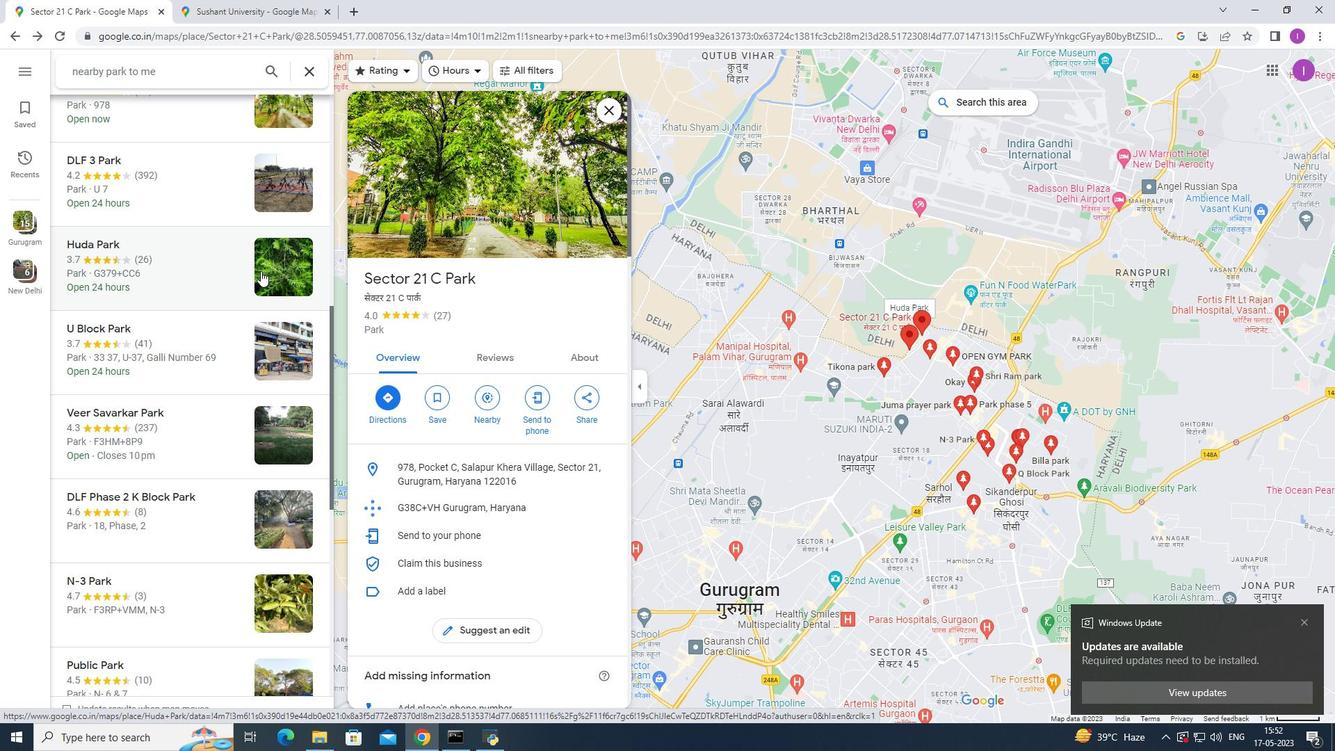 
Action: Mouse moved to (388, 397)
Screenshot: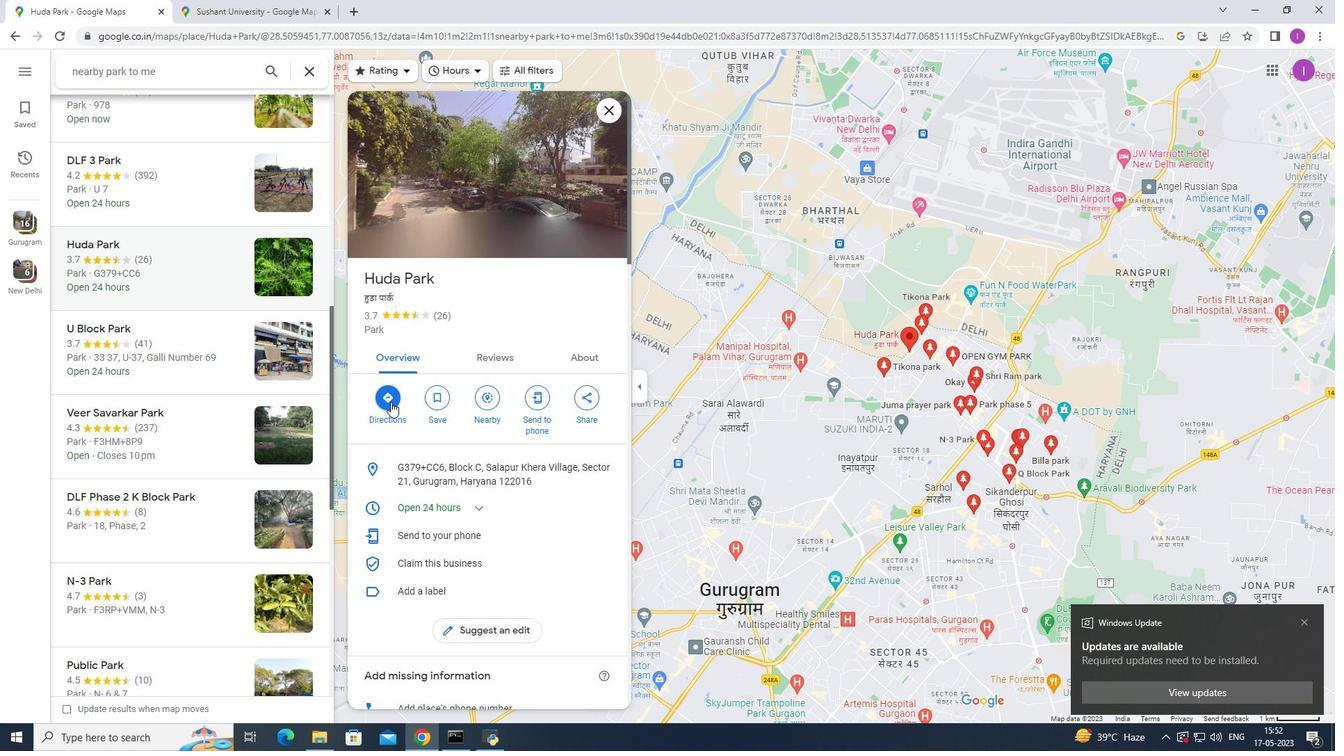 
Action: Mouse pressed left at (388, 397)
Screenshot: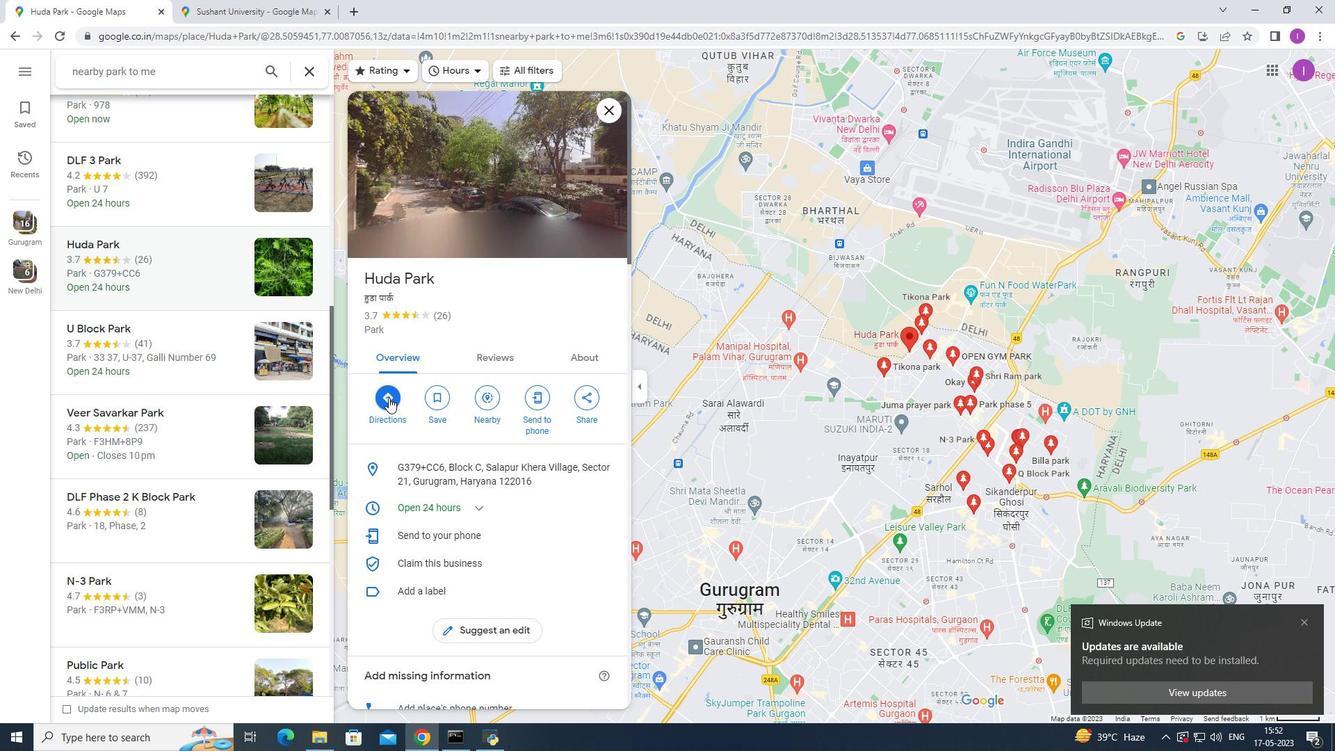 
Action: Mouse moved to (156, 307)
Screenshot: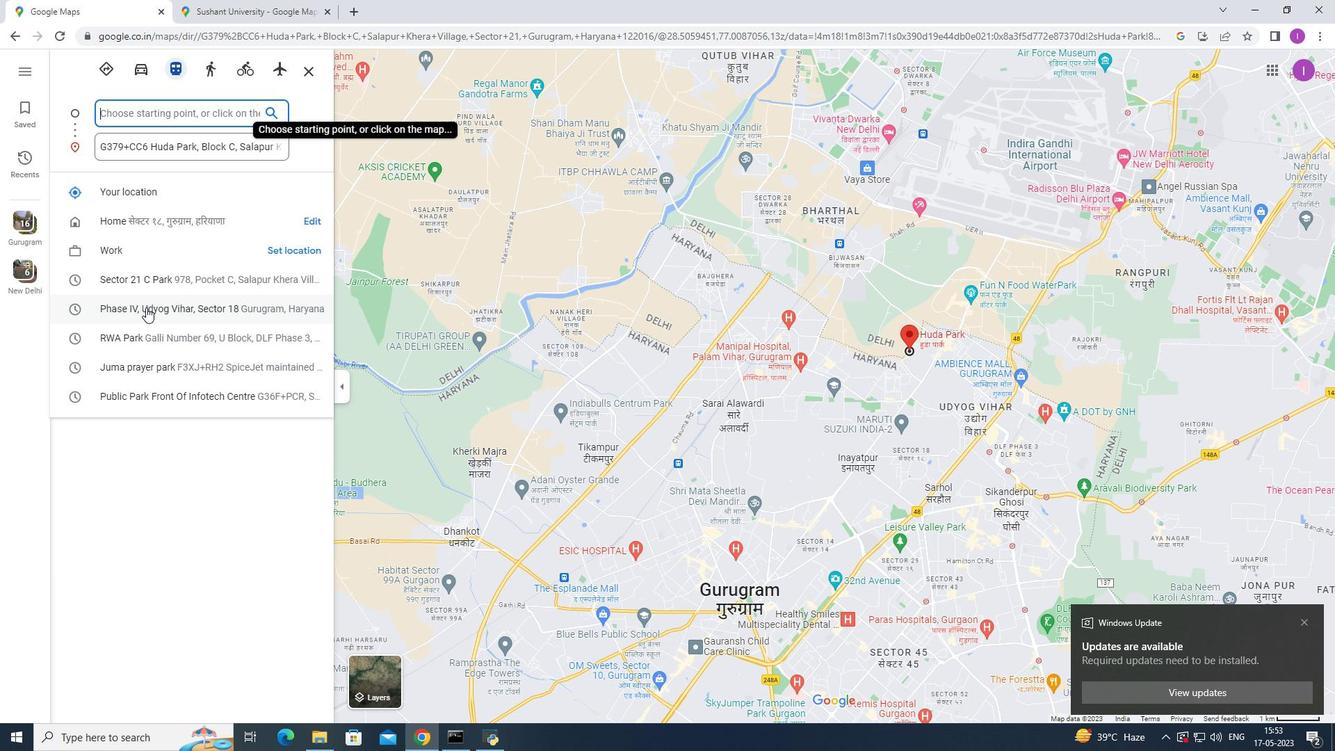 
Action: Mouse pressed left at (156, 307)
Screenshot: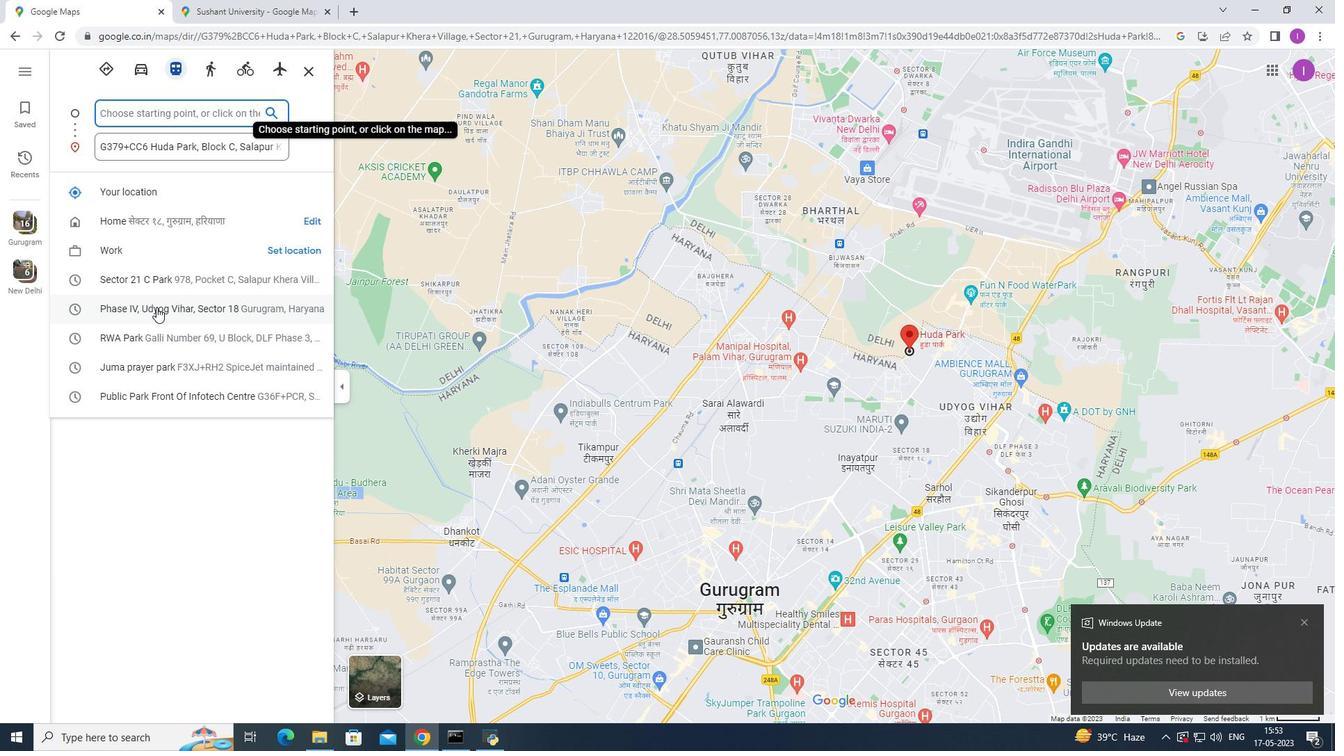 
Action: Mouse moved to (14, 32)
Screenshot: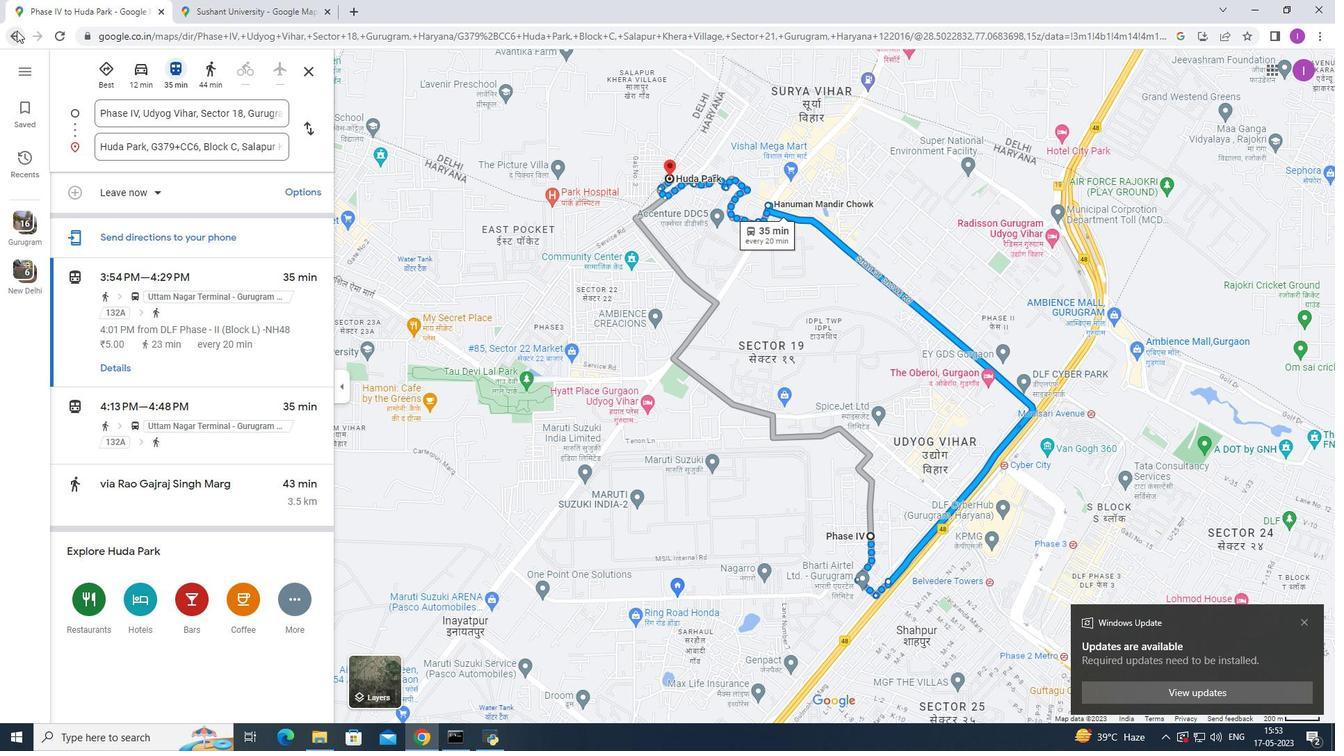 
Action: Mouse pressed left at (14, 32)
Screenshot: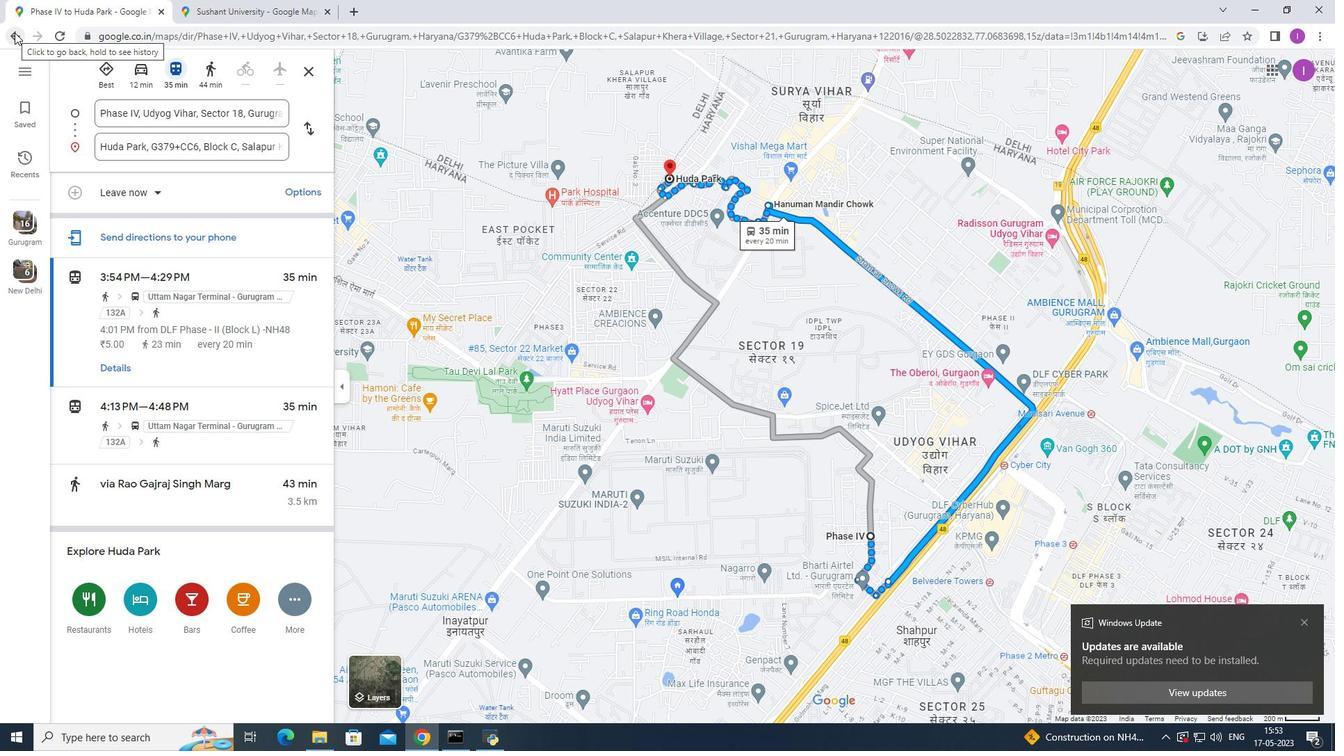 
Action: Mouse moved to (66, 45)
Screenshot: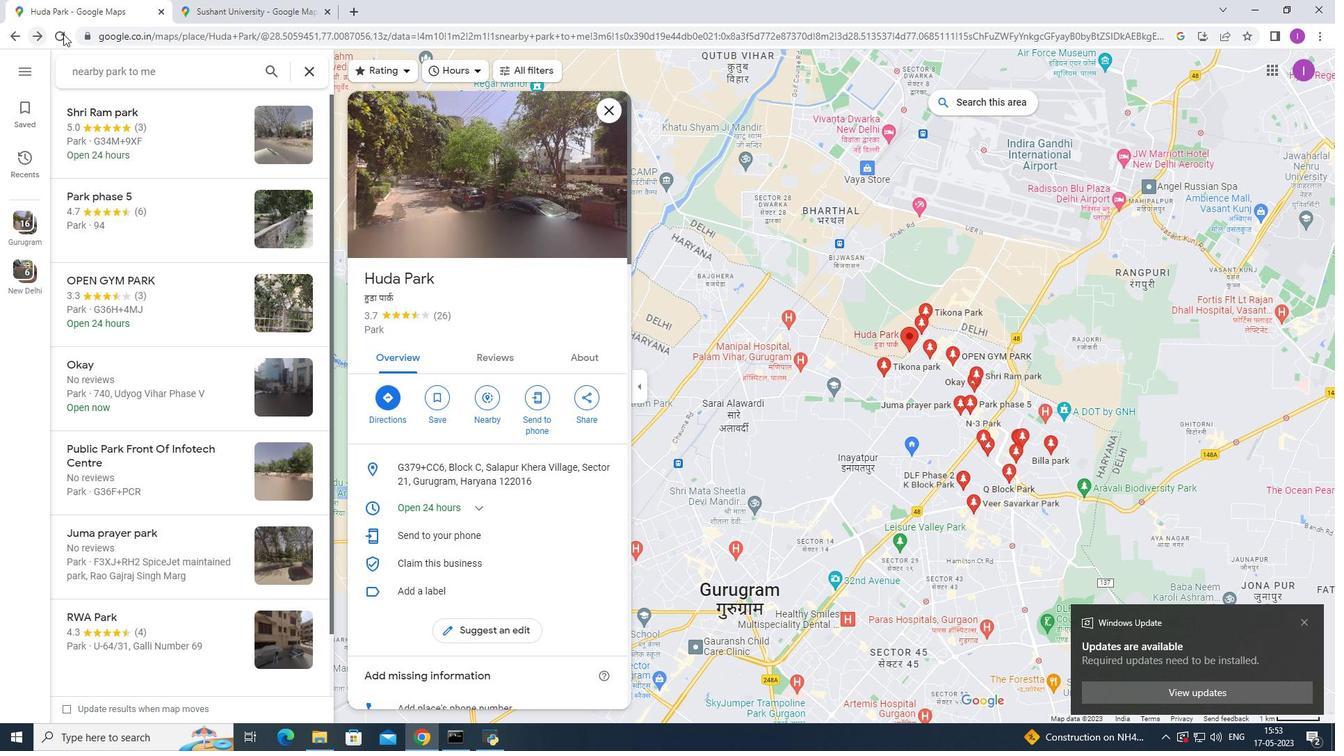 
